 Task: Sand/Dust/Powder Explosion Effect.
Action: Mouse moved to (22, 4)
Screenshot: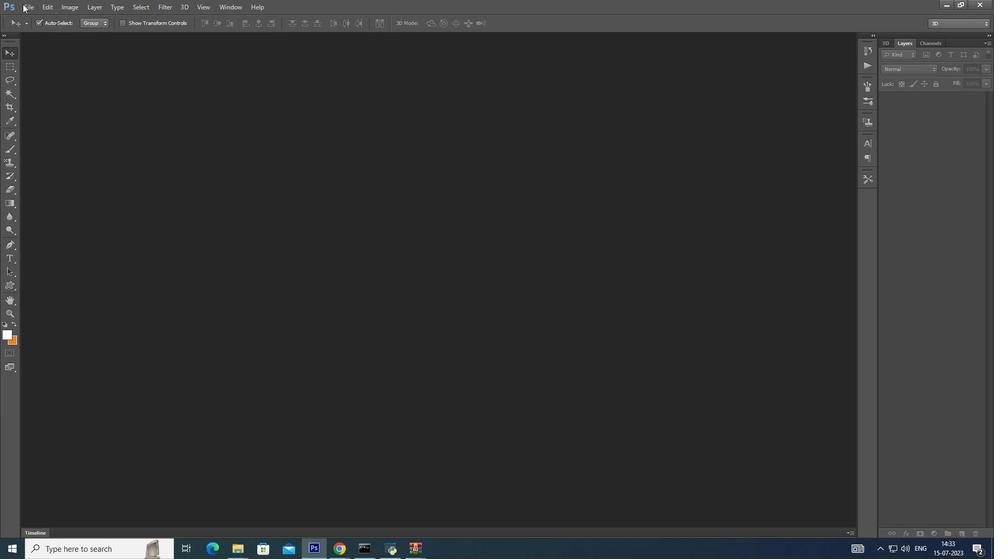 
Action: Mouse pressed left at (22, 4)
Screenshot: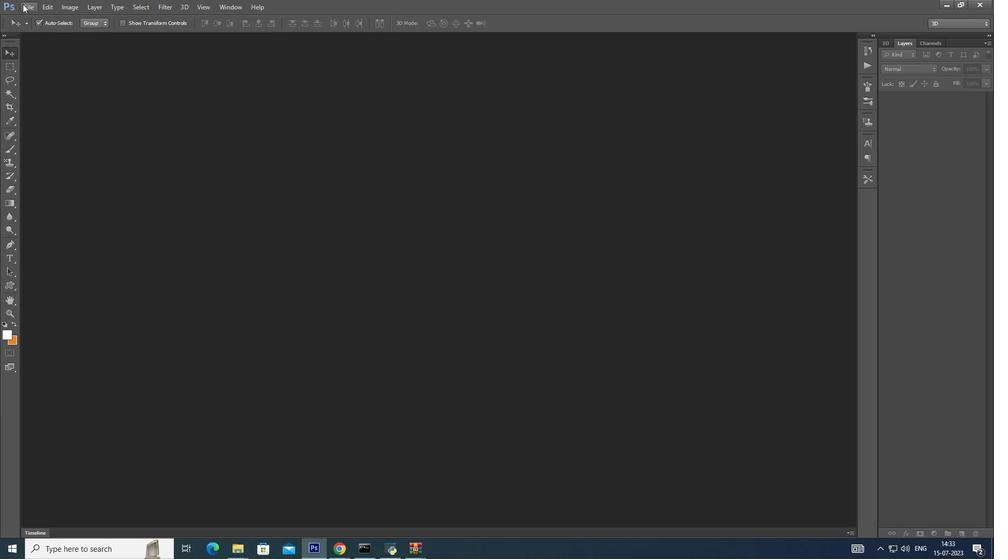 
Action: Mouse moved to (33, 26)
Screenshot: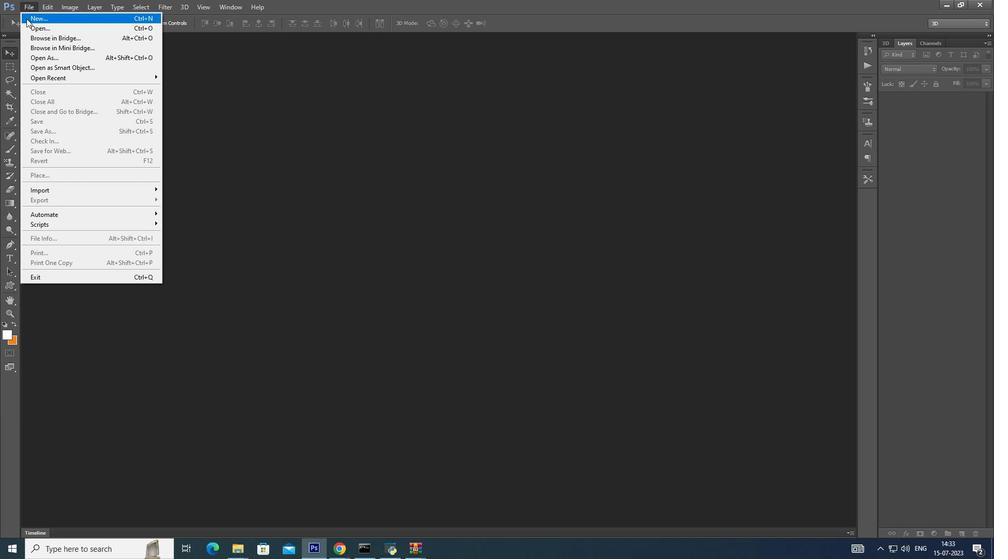 
Action: Mouse pressed left at (33, 26)
Screenshot: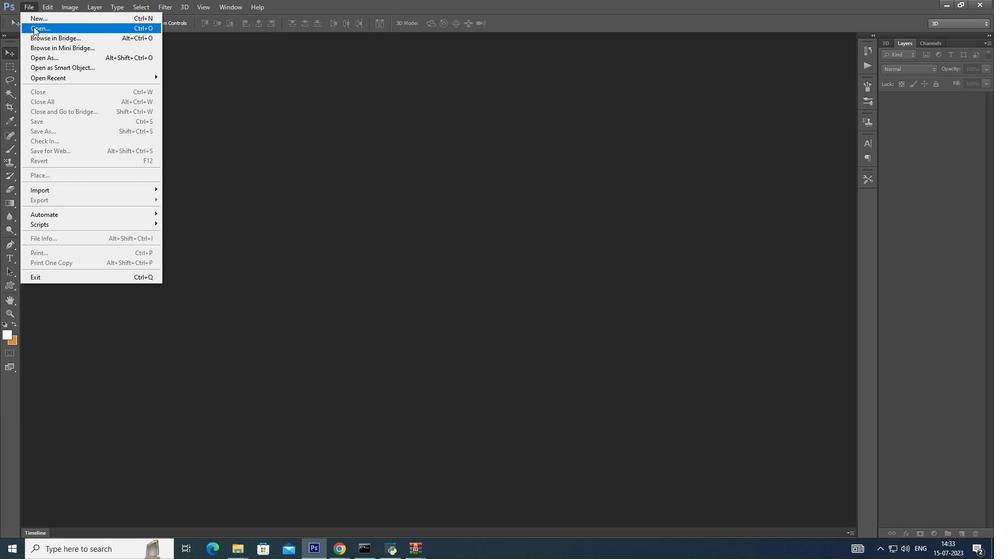 
Action: Mouse moved to (379, 240)
Screenshot: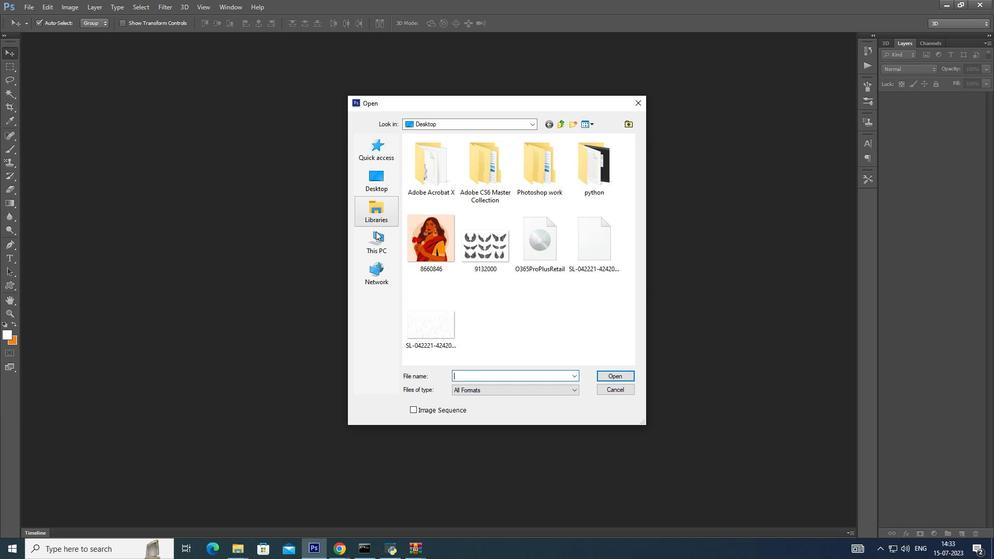 
Action: Mouse pressed left at (379, 240)
Screenshot: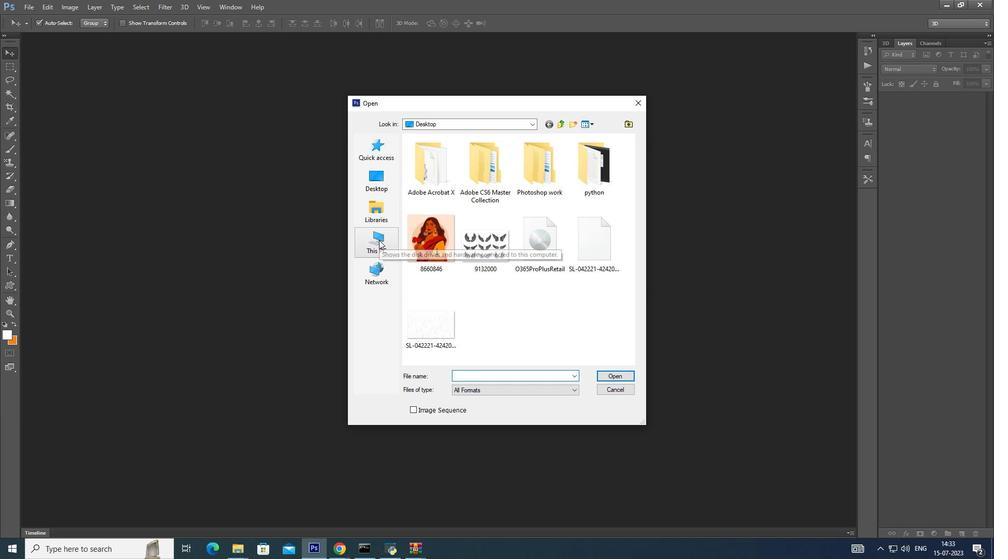 
Action: Mouse moved to (480, 250)
Screenshot: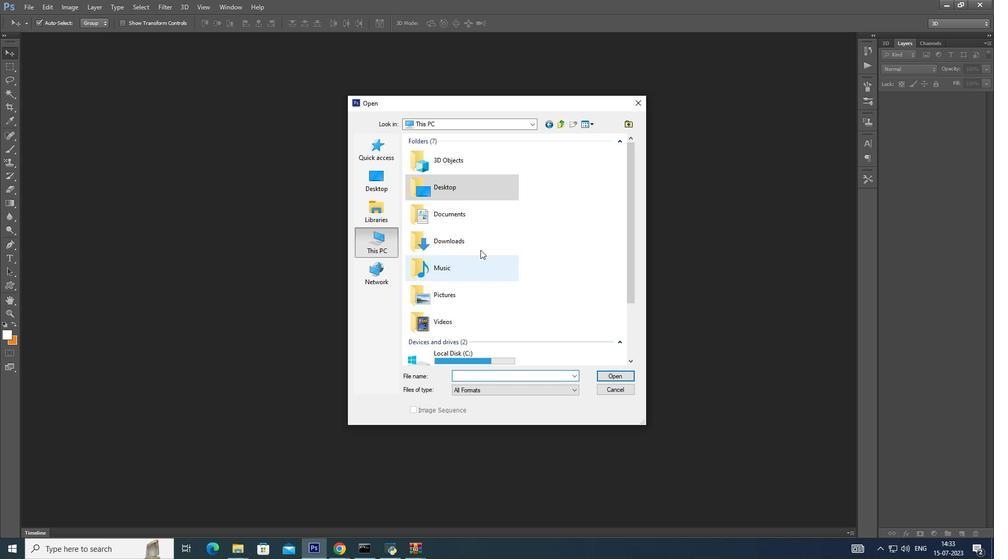 
Action: Mouse pressed left at (480, 250)
Screenshot: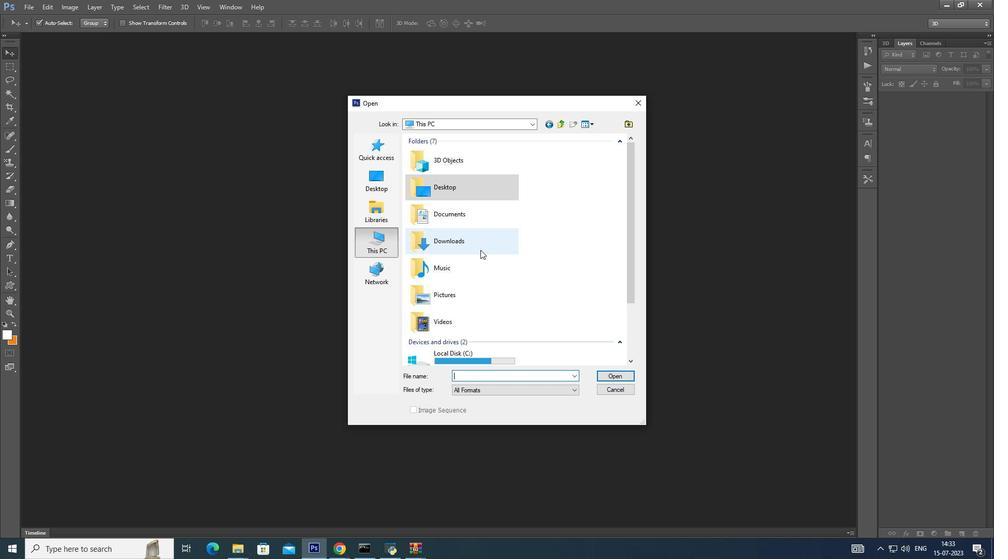 
Action: Mouse pressed left at (480, 250)
Screenshot: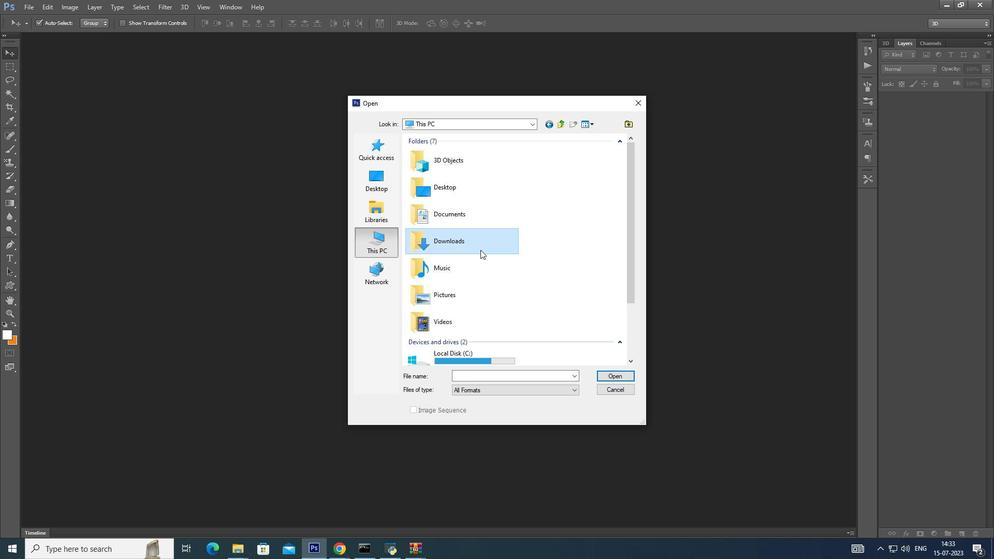 
Action: Mouse pressed left at (480, 250)
Screenshot: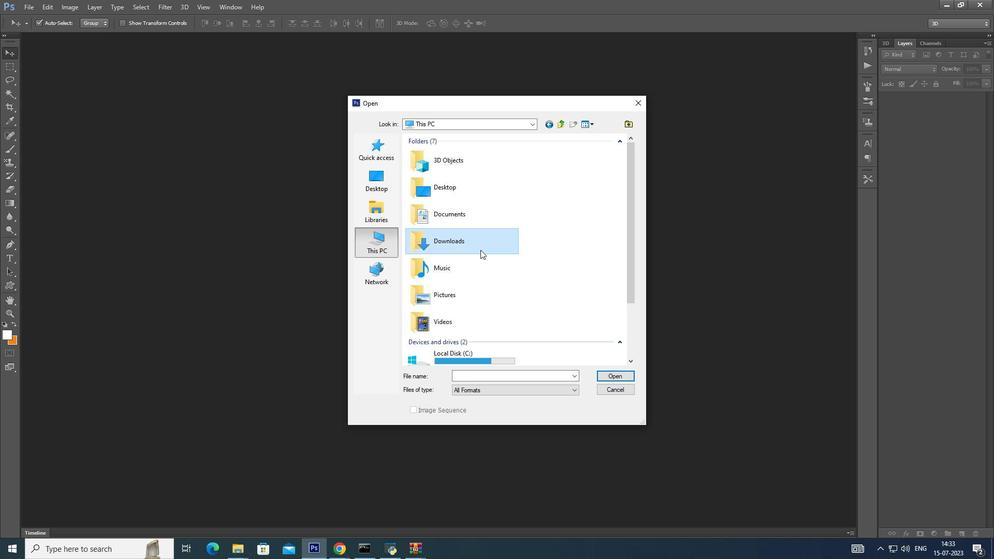 
Action: Mouse pressed left at (480, 250)
Screenshot: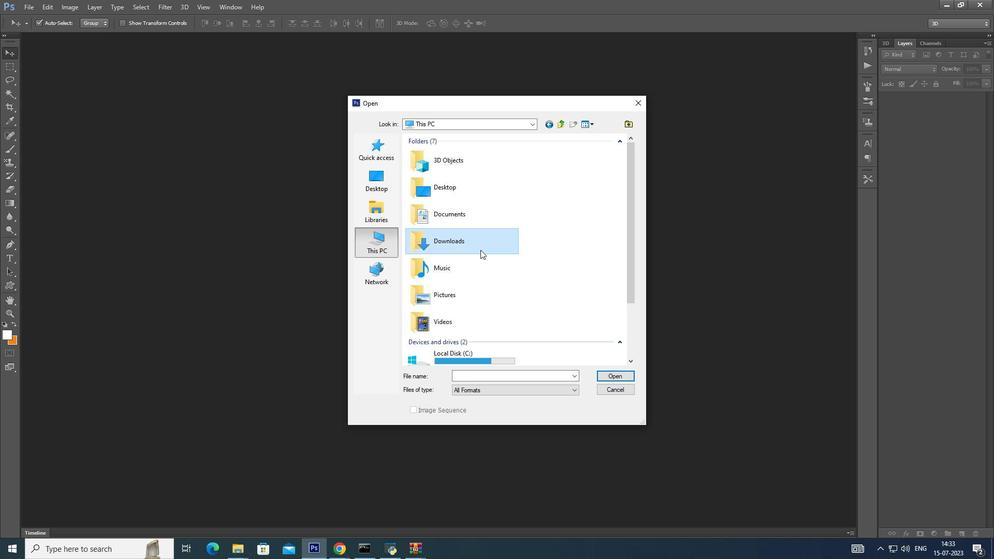 
Action: Mouse moved to (432, 190)
Screenshot: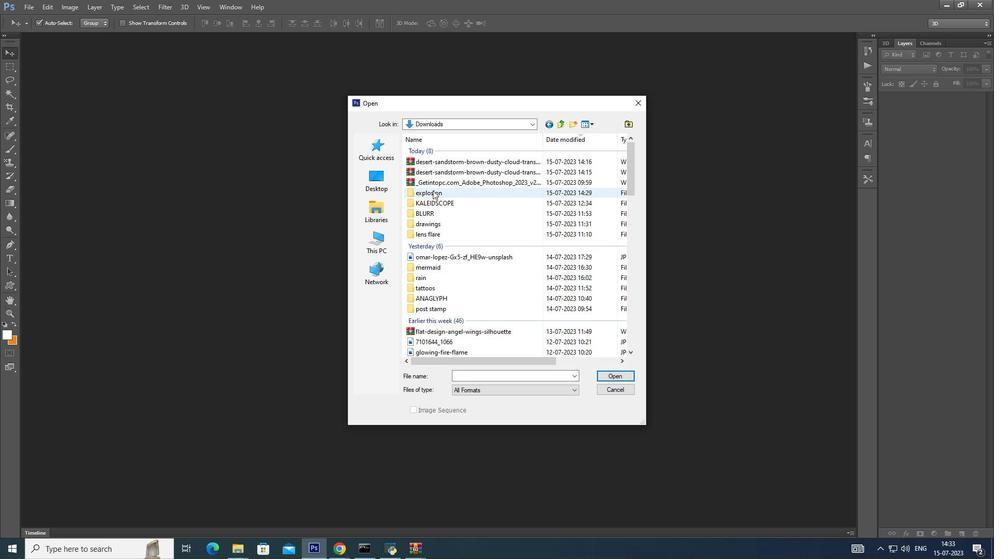
Action: Mouse pressed left at (432, 190)
Screenshot: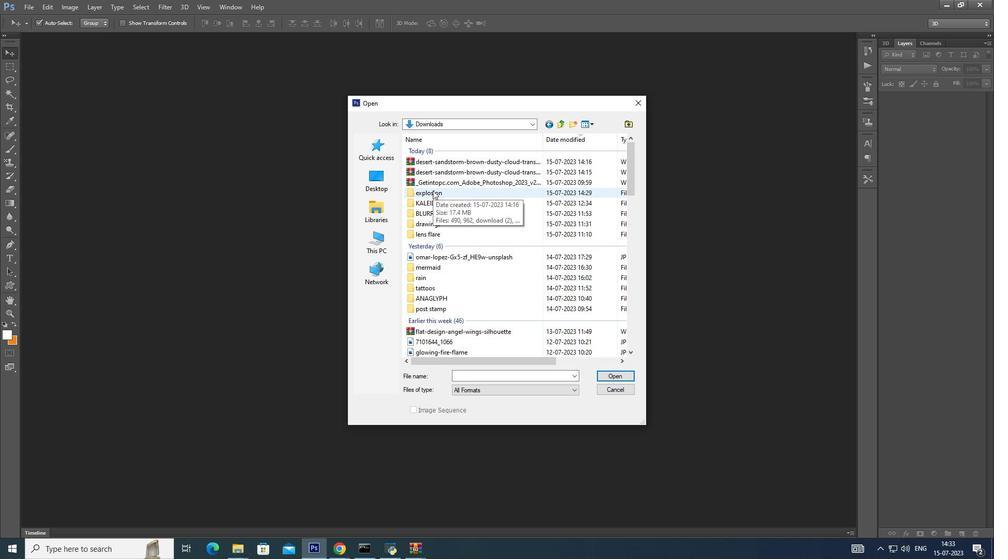 
Action: Mouse pressed left at (432, 190)
Screenshot: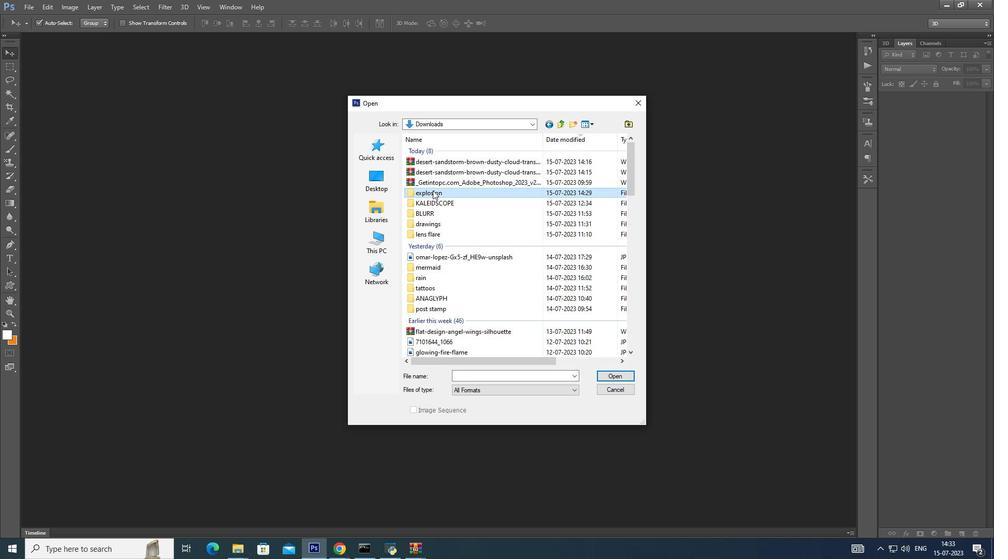 
Action: Mouse moved to (437, 243)
Screenshot: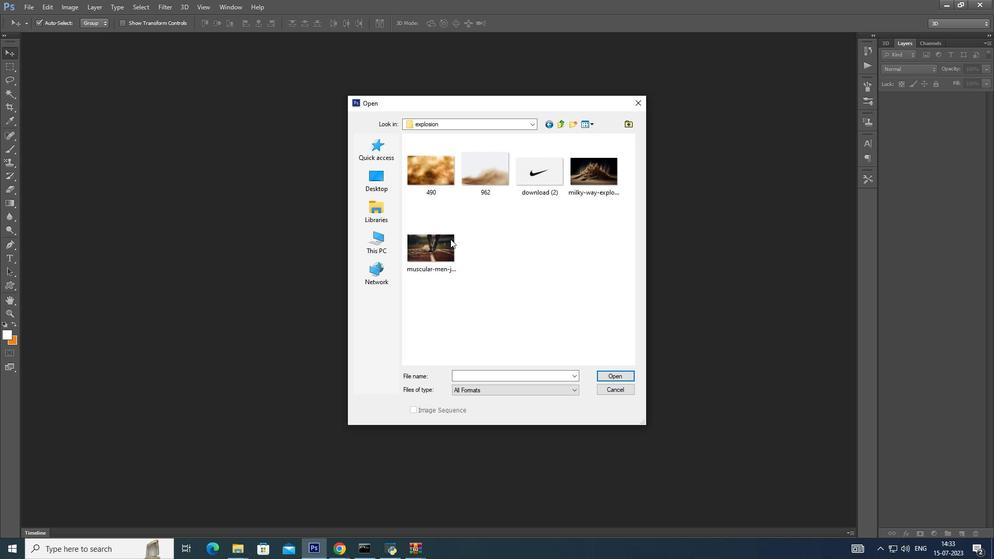 
Action: Mouse pressed left at (437, 243)
Screenshot: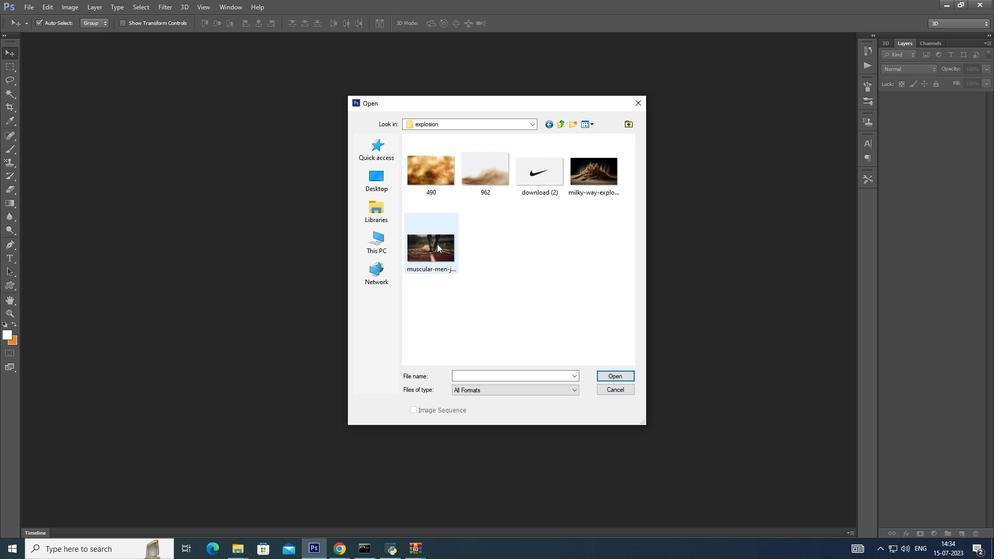 
Action: Mouse moved to (601, 372)
Screenshot: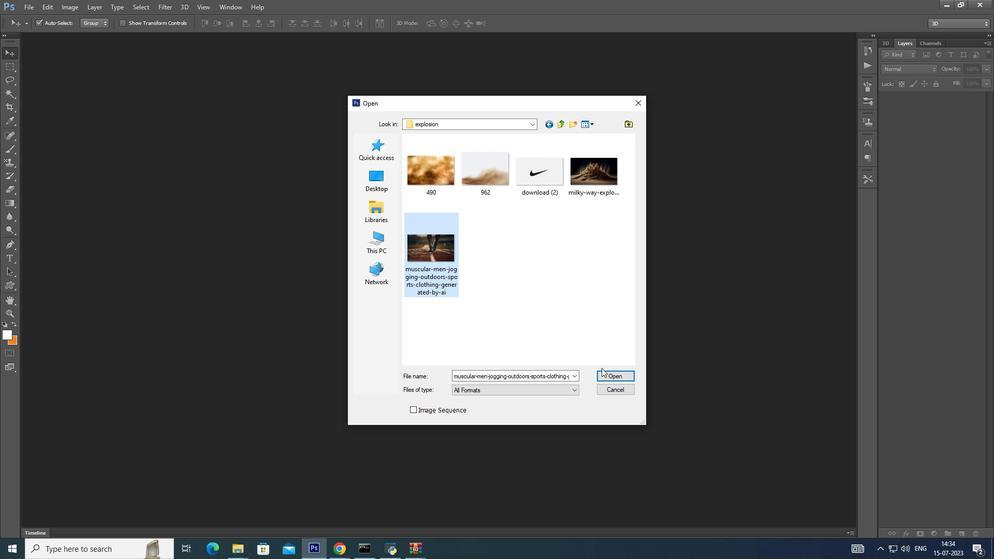 
Action: Mouse pressed left at (601, 372)
Screenshot: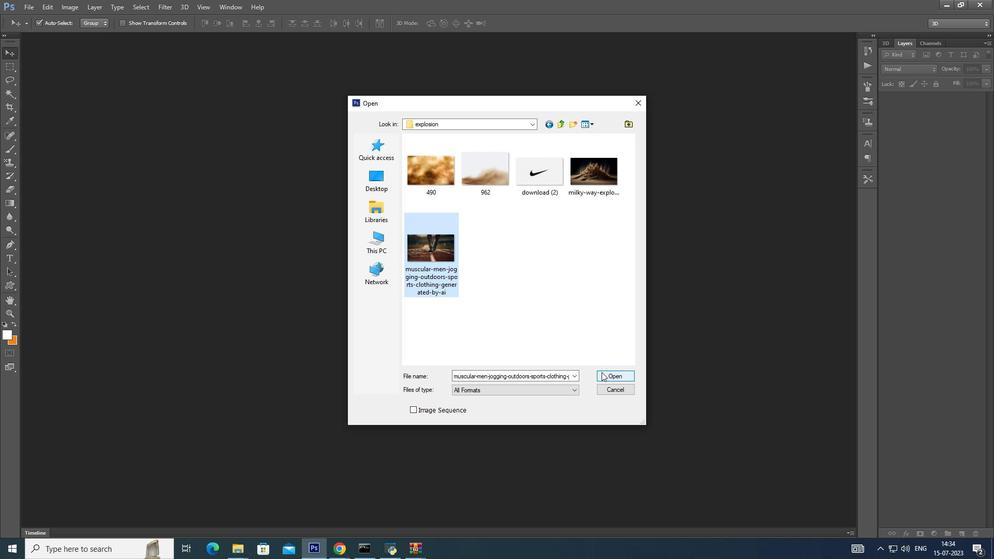 
Action: Mouse moved to (944, 98)
Screenshot: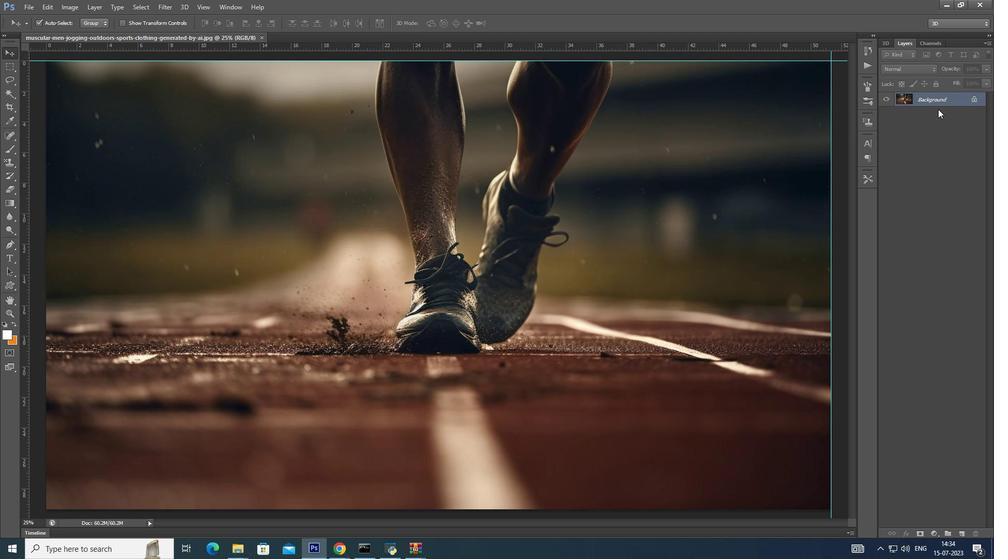 
Action: Mouse pressed left at (944, 98)
Screenshot: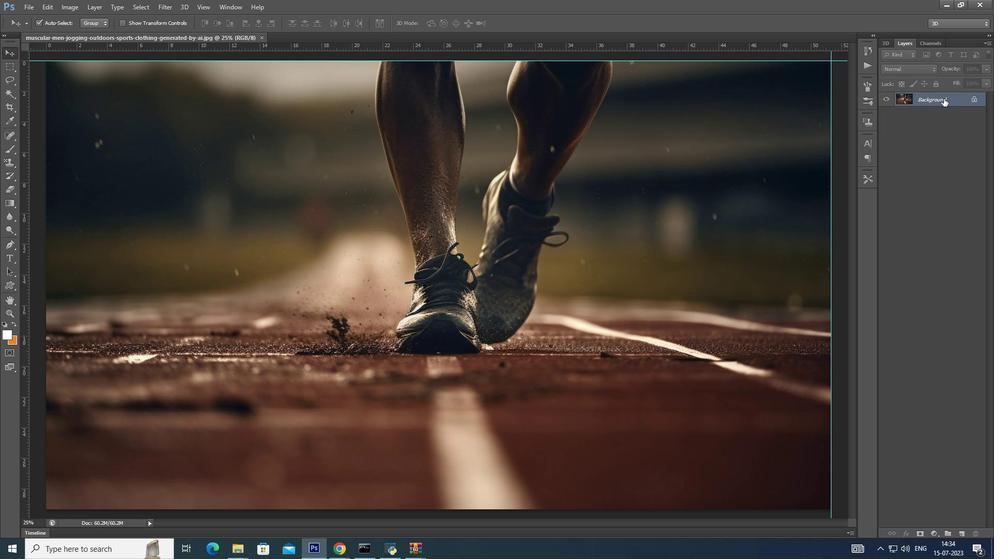 
Action: Mouse moved to (30, 9)
Screenshot: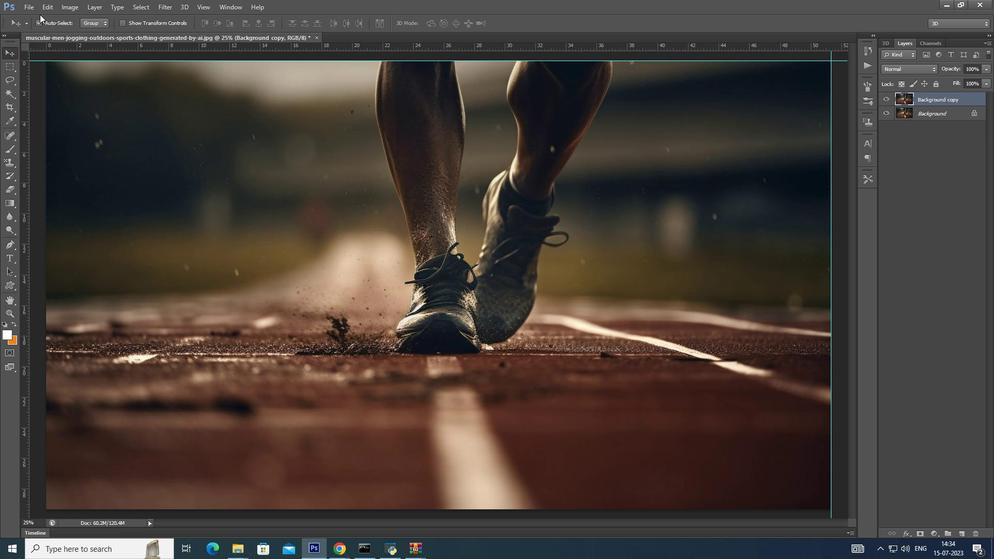 
Action: Mouse pressed left at (30, 9)
Screenshot: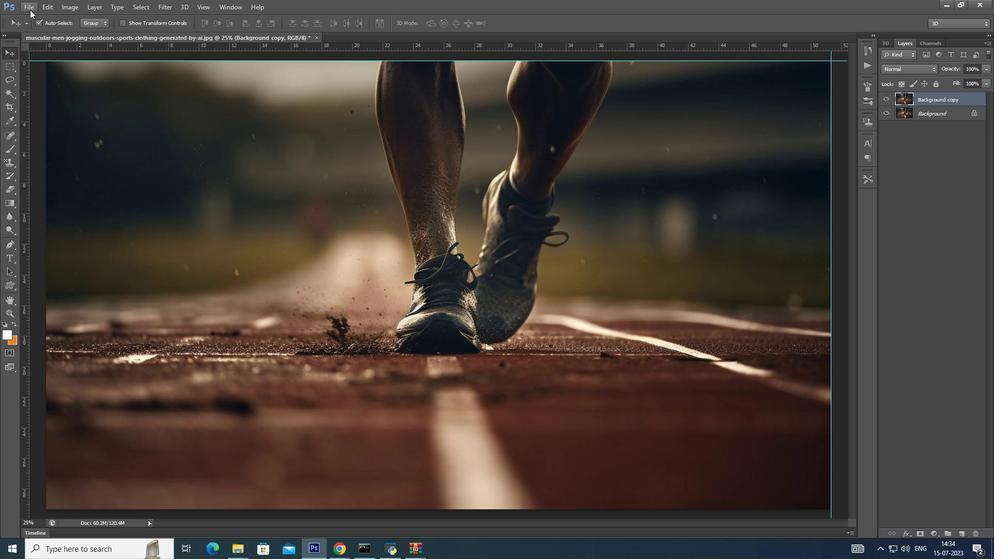
Action: Mouse moved to (37, 22)
Screenshot: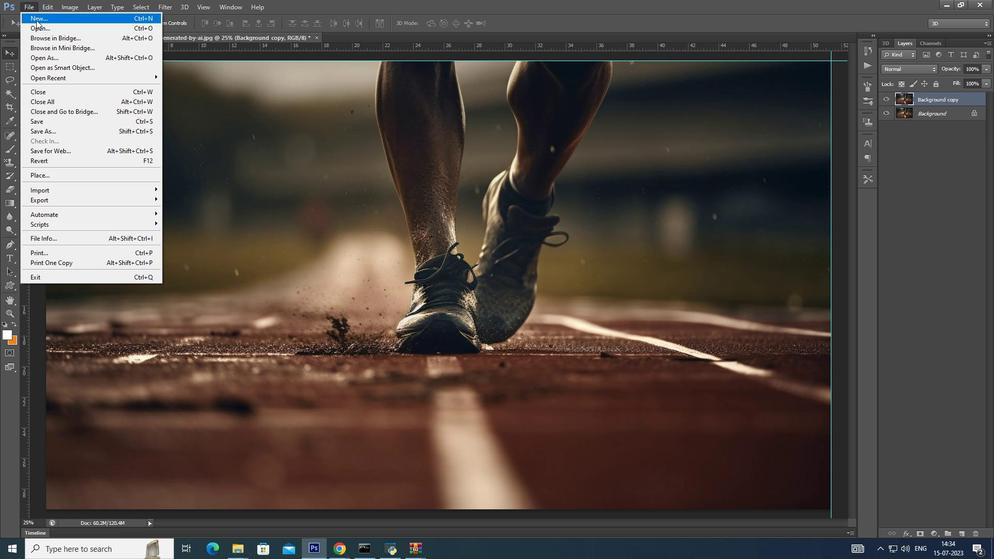 
Action: Mouse pressed left at (37, 22)
Screenshot: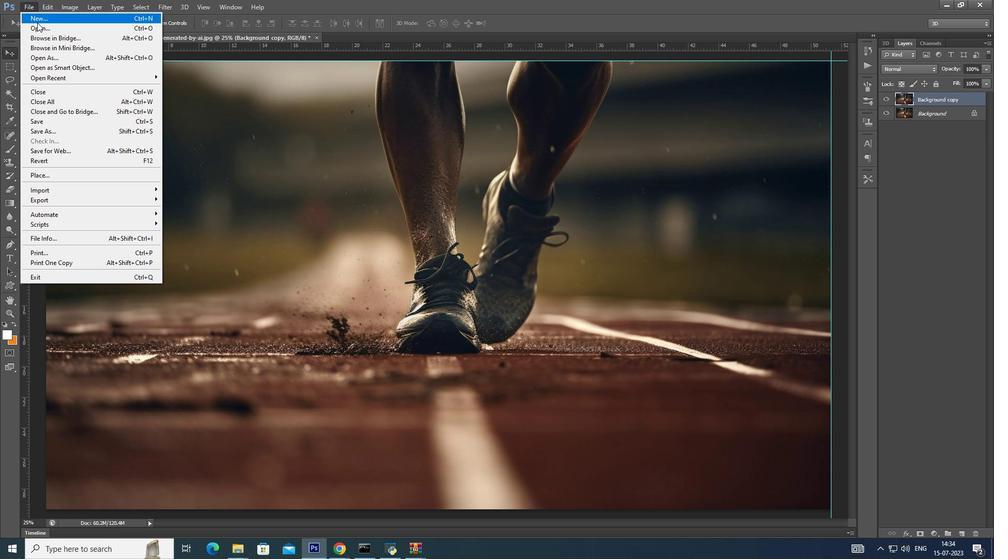 
Action: Mouse moved to (600, 131)
Screenshot: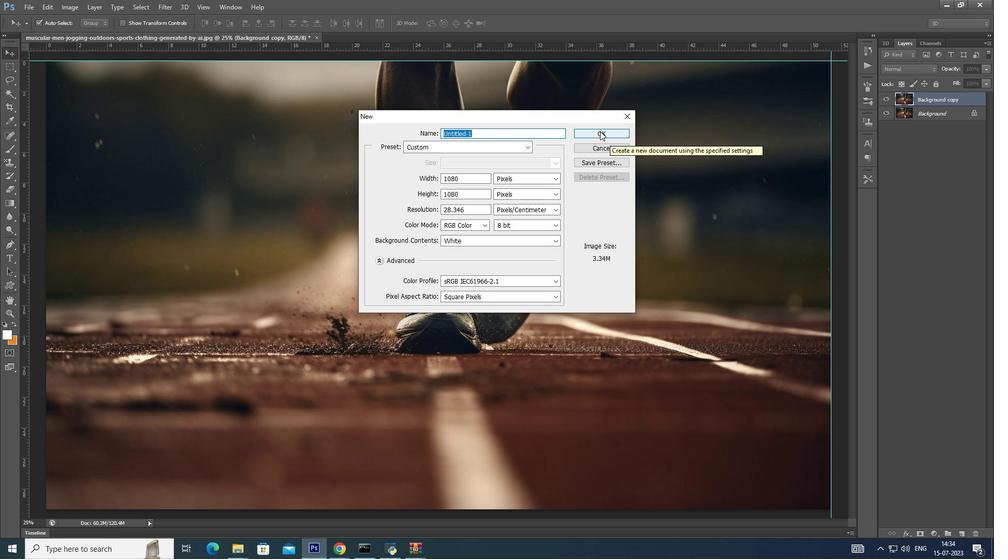 
Action: Mouse pressed left at (600, 131)
Screenshot: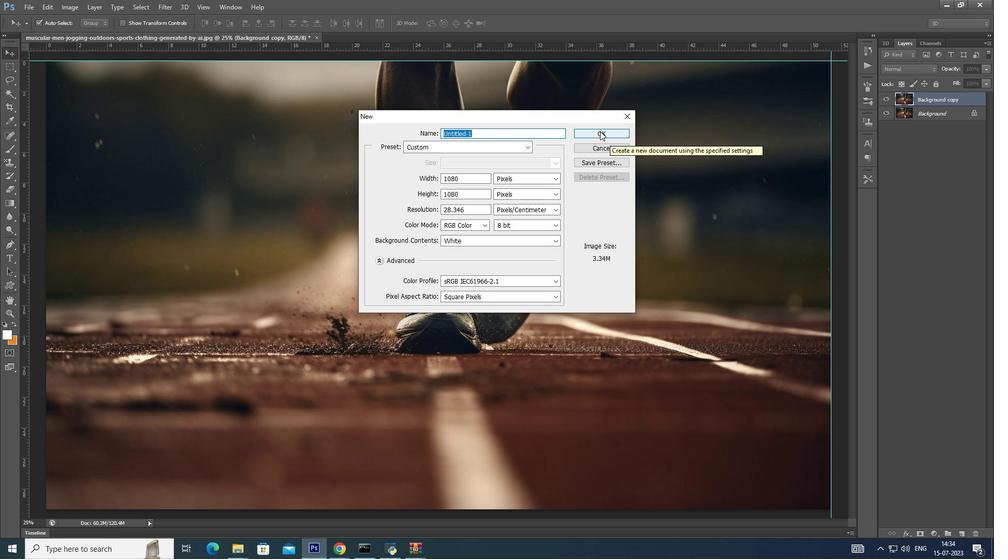 
Action: Mouse moved to (953, 106)
Screenshot: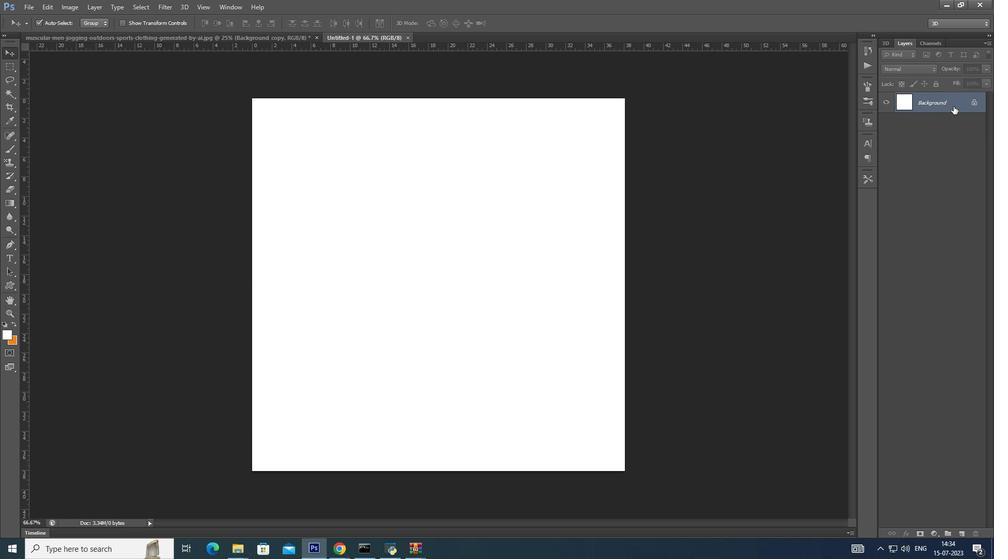 
Action: Mouse pressed left at (953, 106)
Screenshot: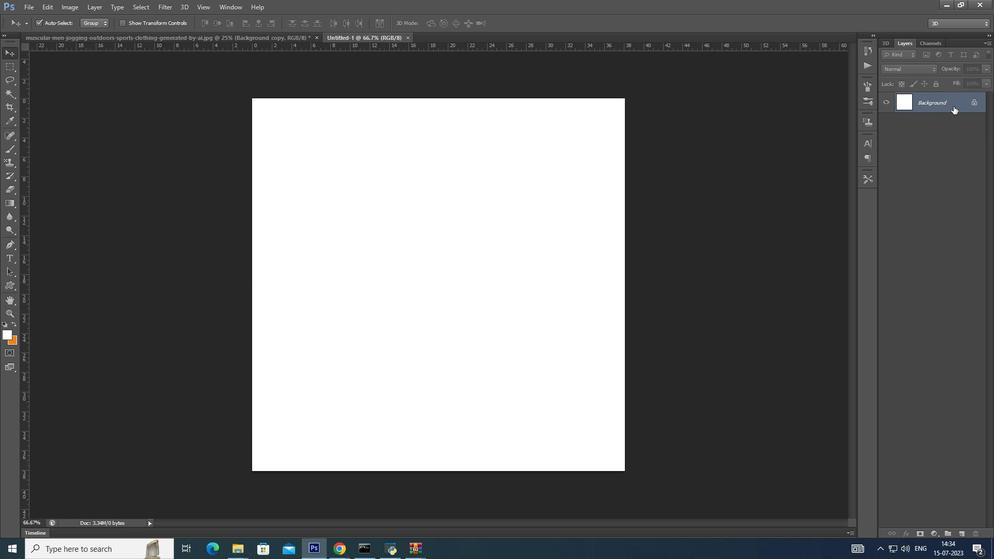 
Action: Mouse moved to (189, 39)
Screenshot: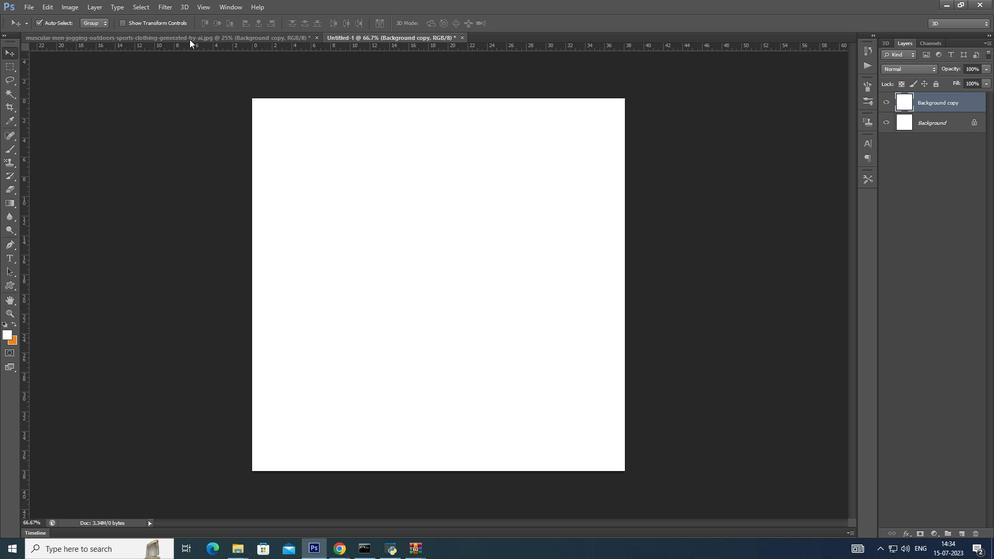 
Action: Mouse pressed left at (189, 39)
Screenshot: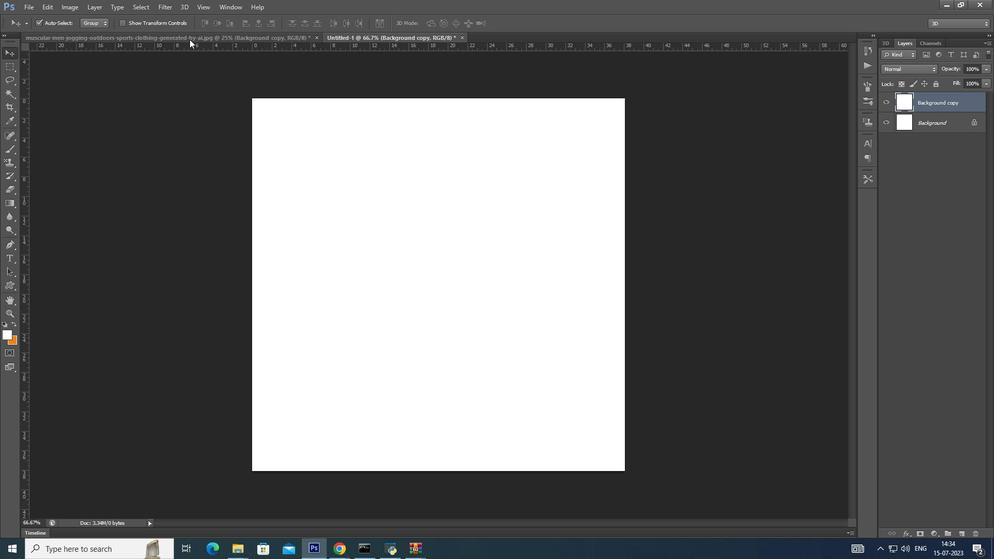 
Action: Mouse moved to (442, 251)
Screenshot: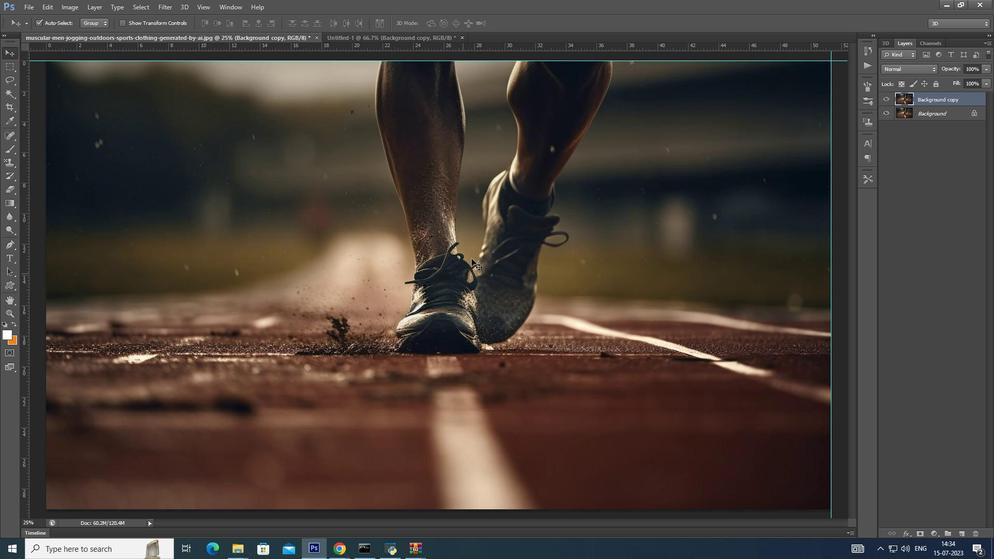 
Action: Mouse pressed left at (442, 251)
Screenshot: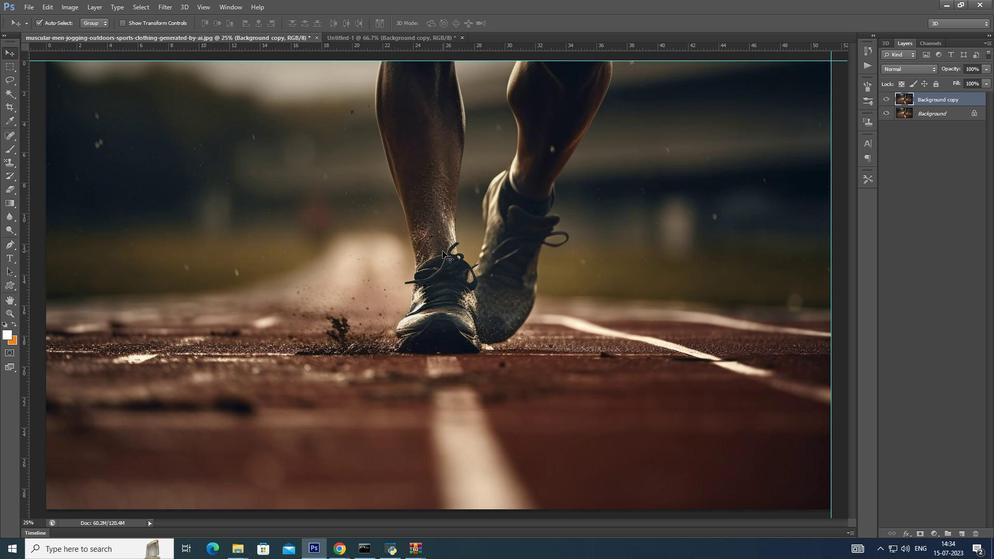 
Action: Mouse moved to (196, 35)
Screenshot: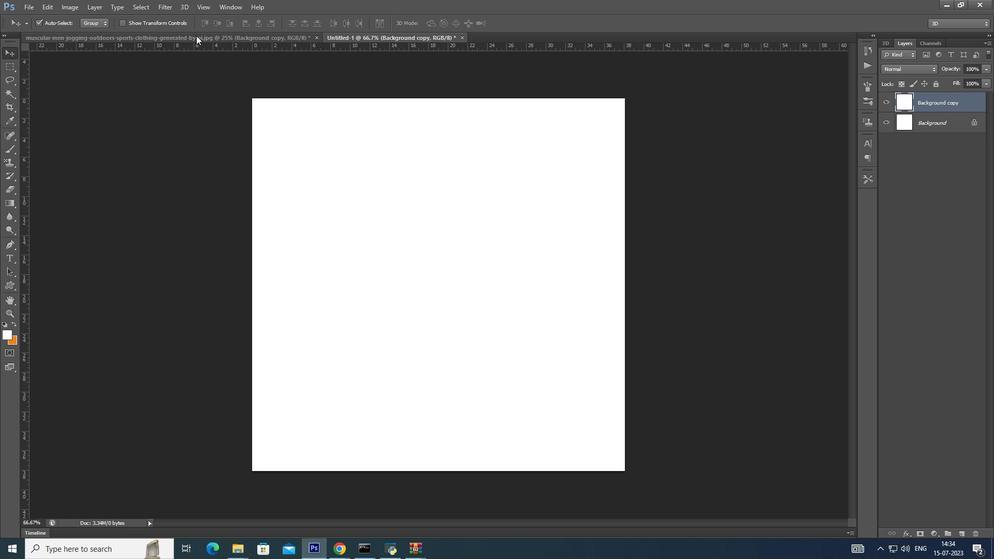 
Action: Mouse pressed left at (196, 35)
Screenshot: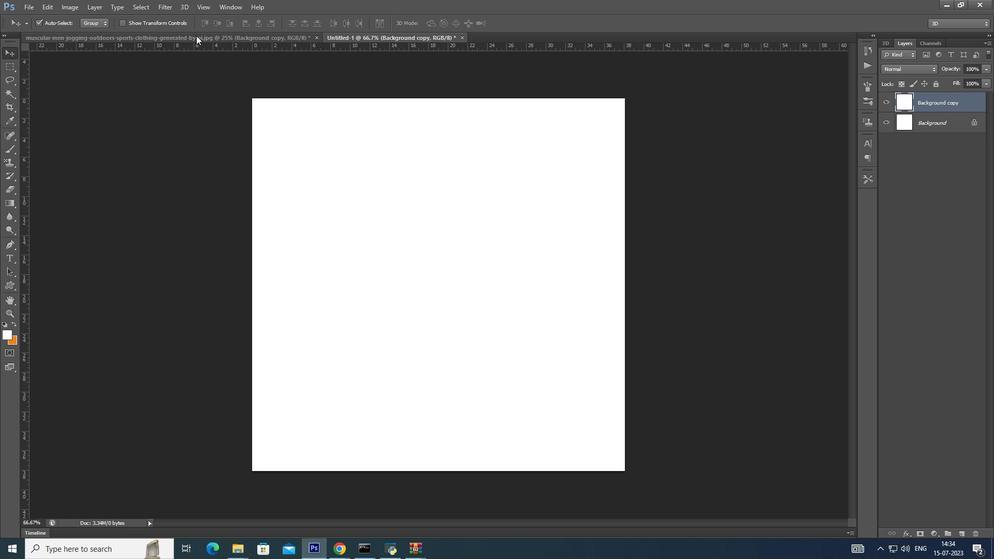 
Action: Mouse moved to (417, 165)
Screenshot: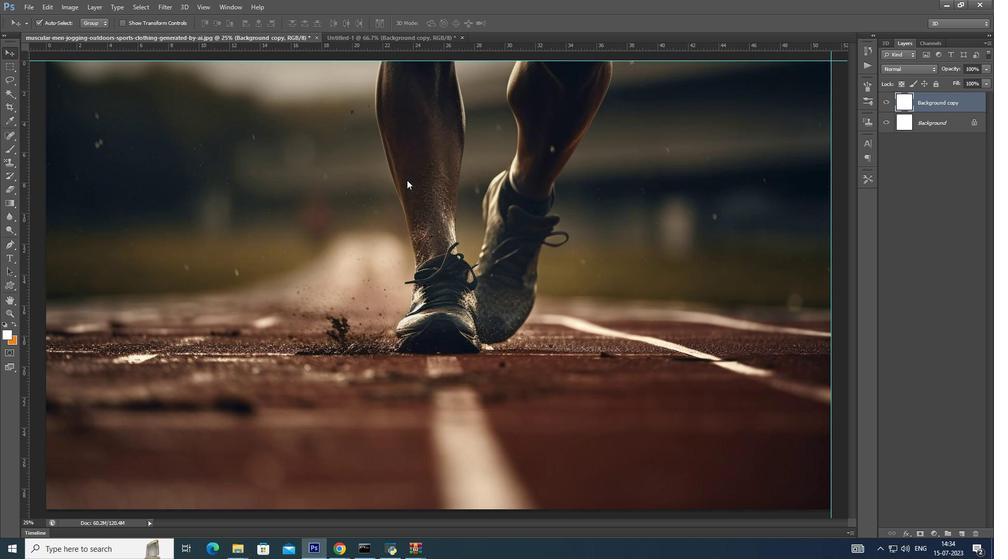 
Action: Mouse pressed left at (417, 165)
Screenshot: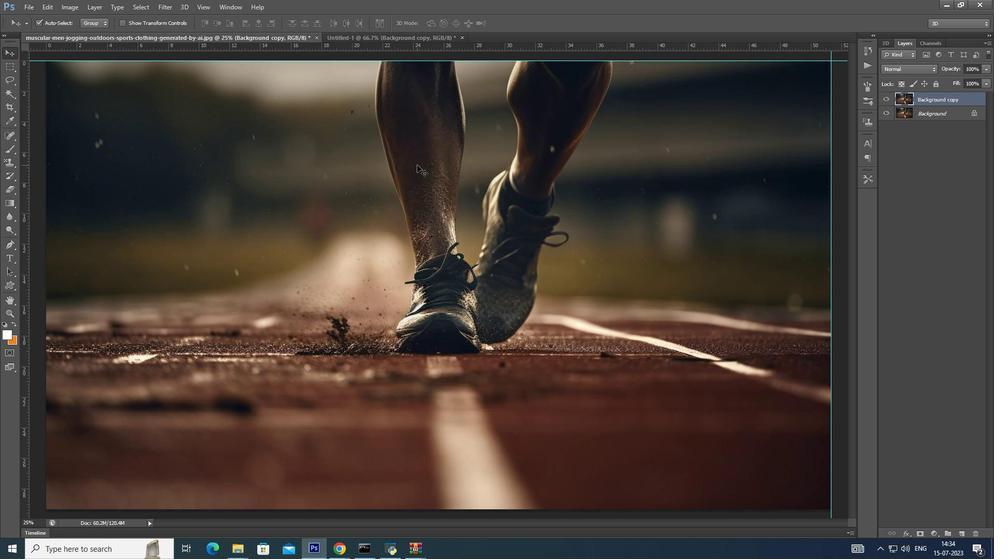 
Action: Mouse moved to (495, 209)
Screenshot: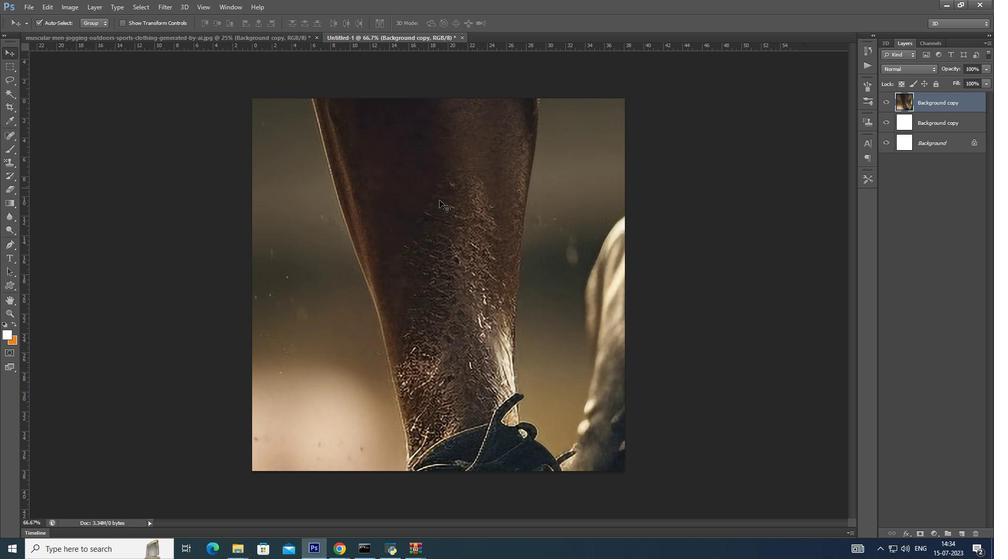 
Action: Mouse pressed left at (495, 209)
Screenshot: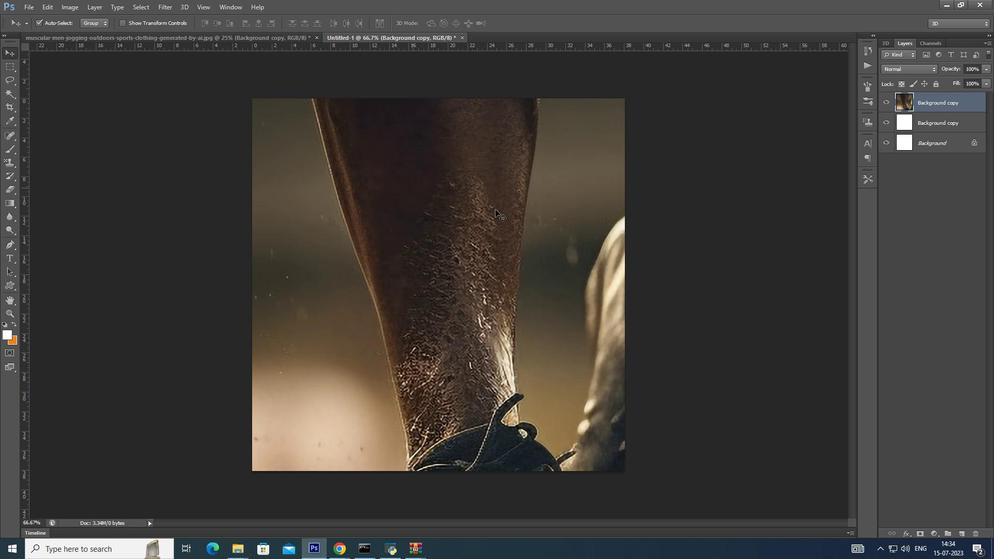 
Action: Mouse moved to (457, 225)
Screenshot: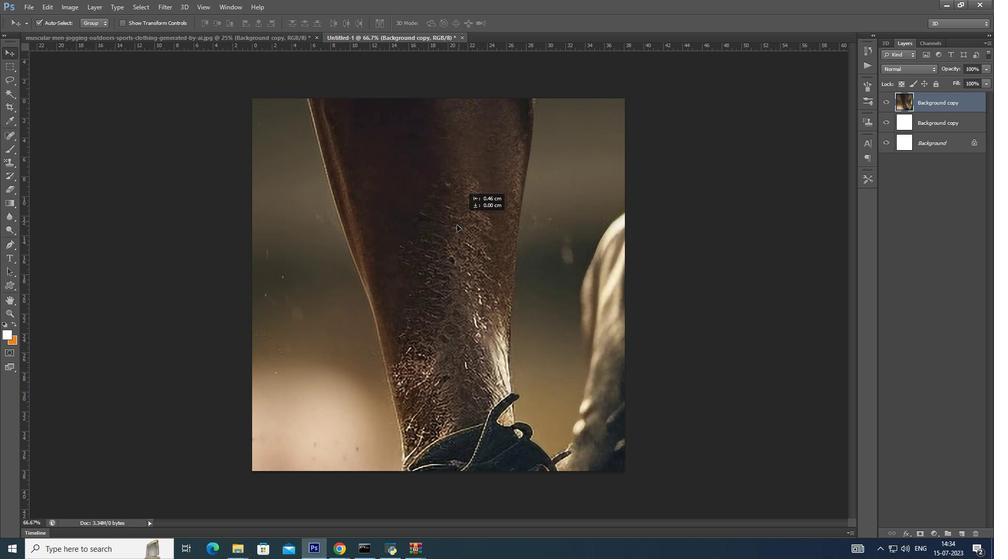 
Action: Key pressed ctrl+T
Screenshot: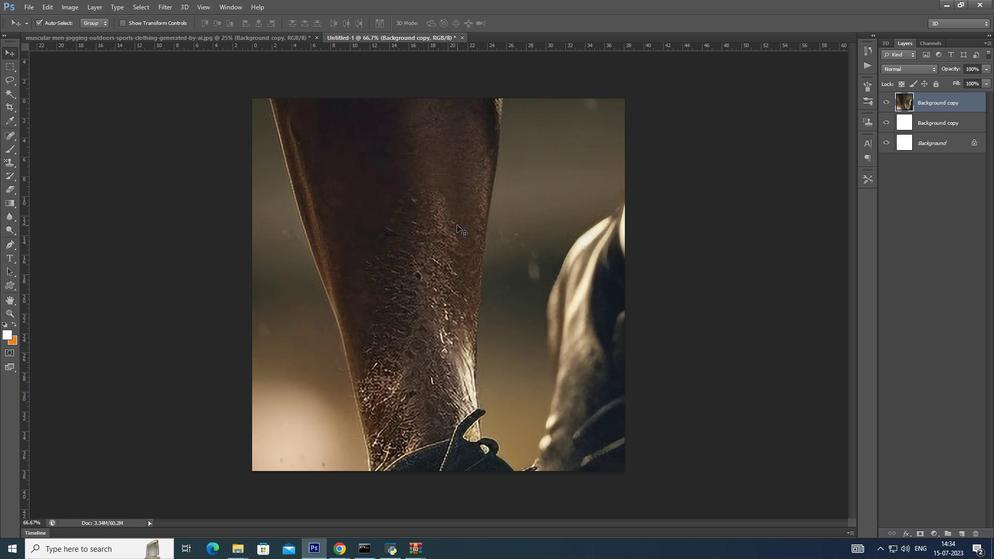 
Action: Mouse moved to (447, 228)
Screenshot: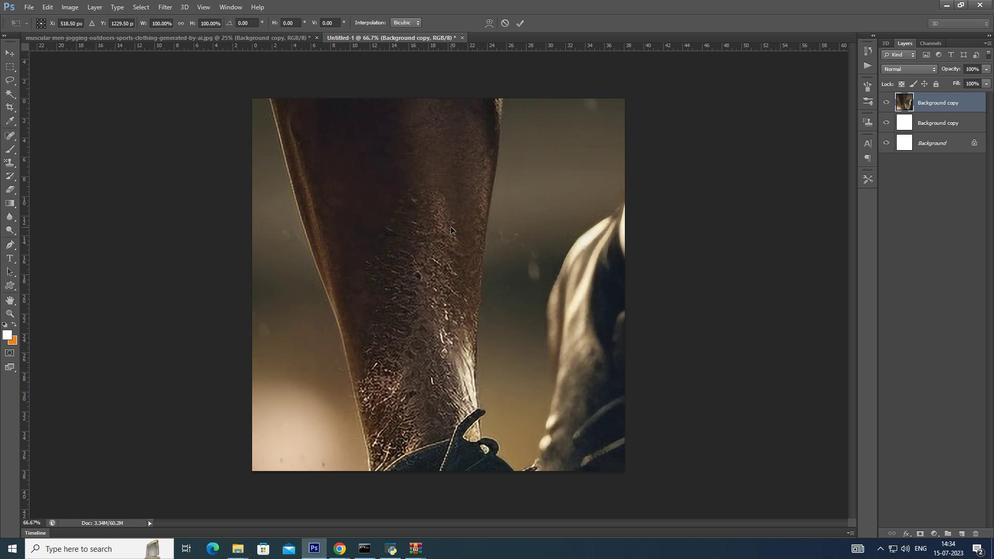 
Action: Key pressed <<189>><<189>><<189>><<189>>
Screenshot: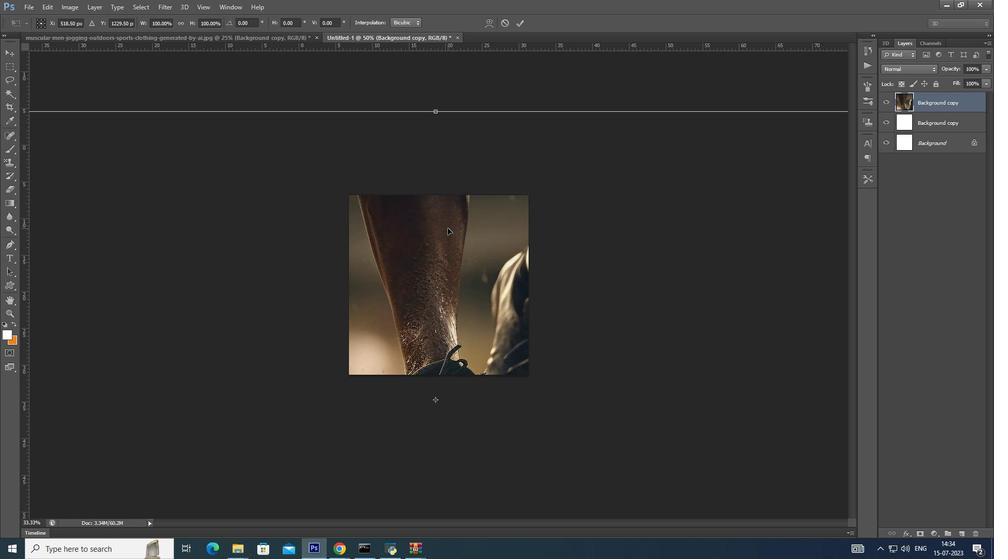 
Action: Mouse moved to (701, 193)
Screenshot: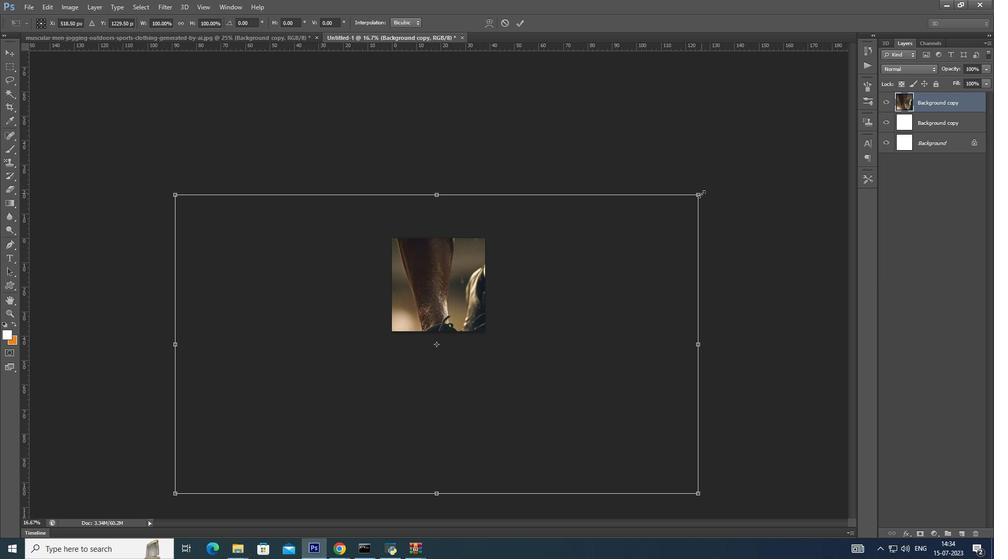 
Action: Mouse pressed left at (701, 193)
Screenshot: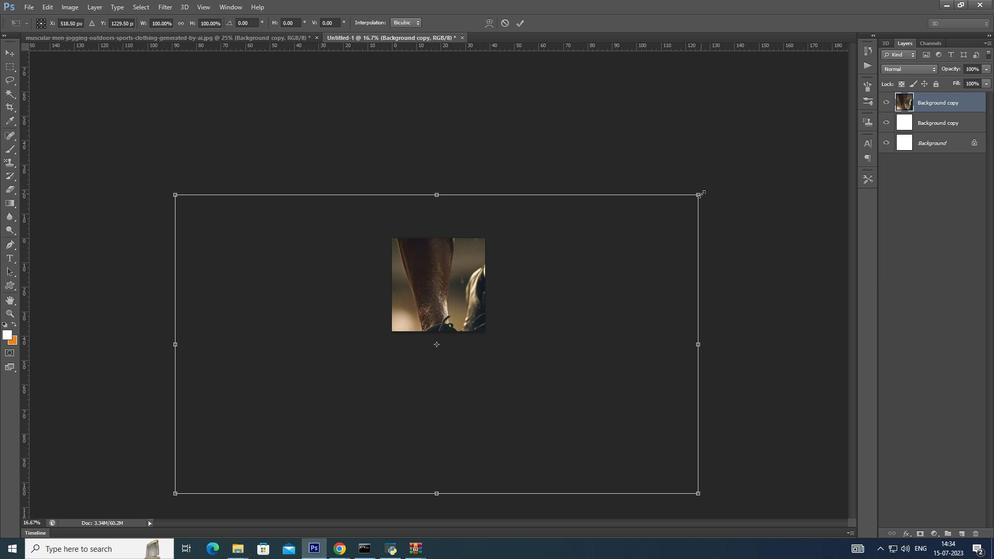 
Action: Key pressed <Key.shift><Key.alt_l>
Screenshot: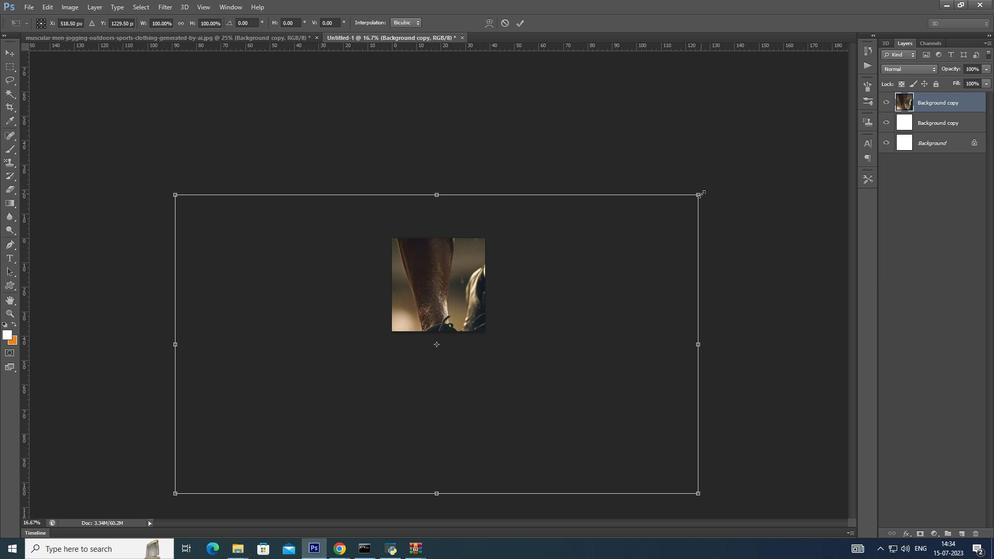 
Action: Mouse moved to (692, 199)
Screenshot: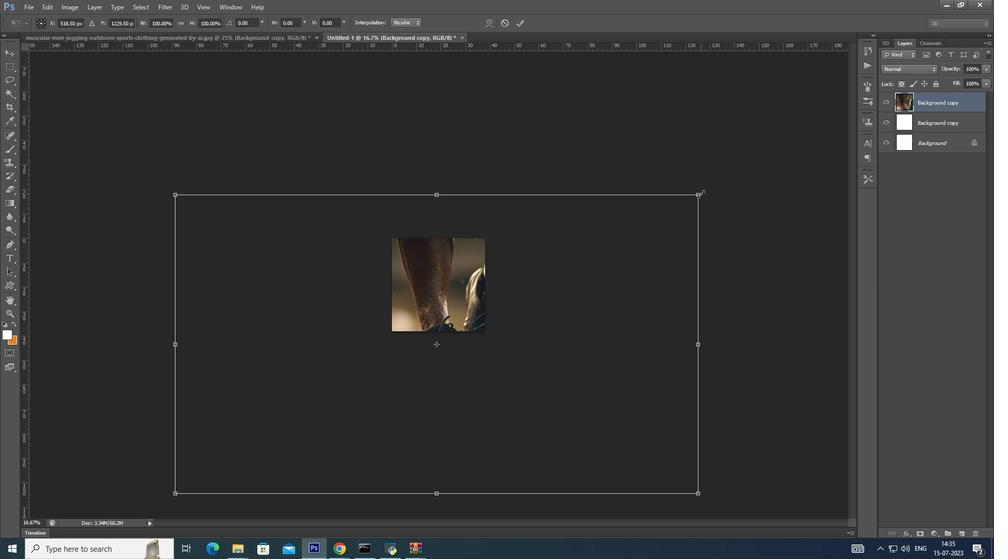 
Action: Key pressed <Key.shift>
Screenshot: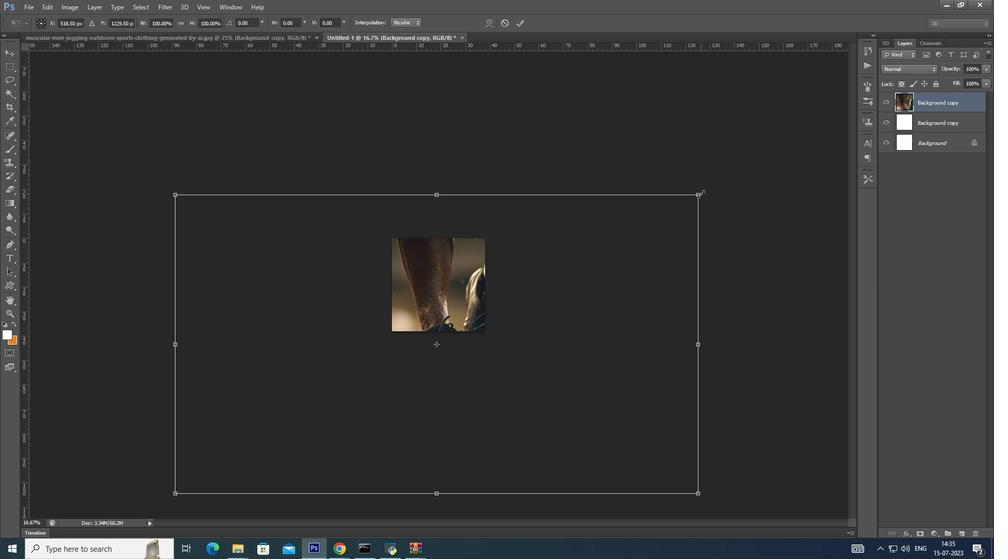 
Action: Mouse moved to (692, 200)
Screenshot: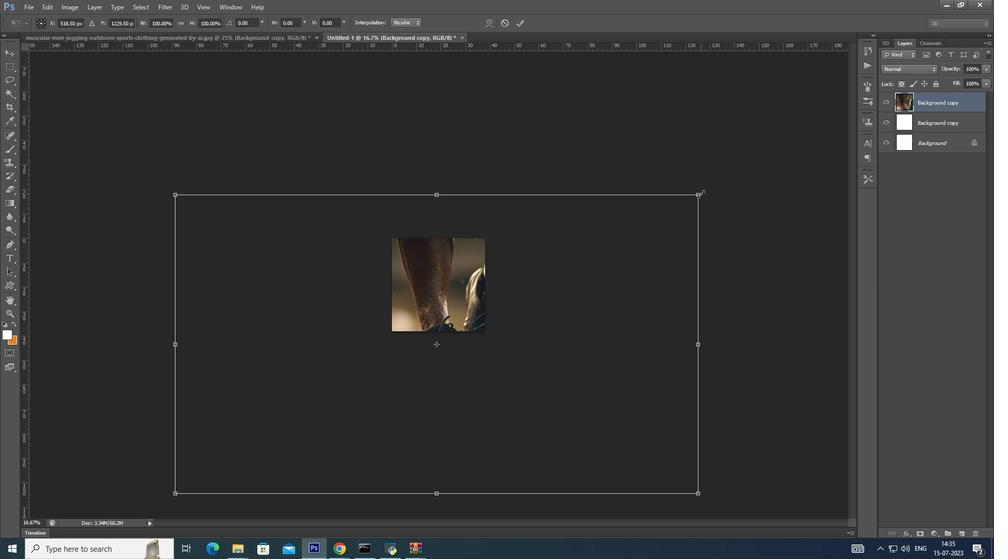 
Action: Key pressed <Key.alt_l>
Screenshot: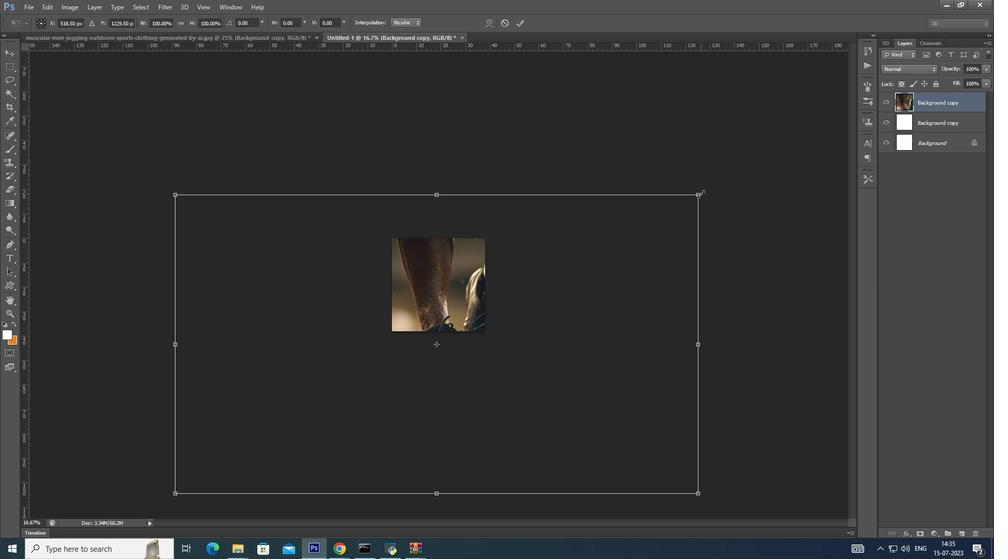 
Action: Mouse moved to (689, 203)
Screenshot: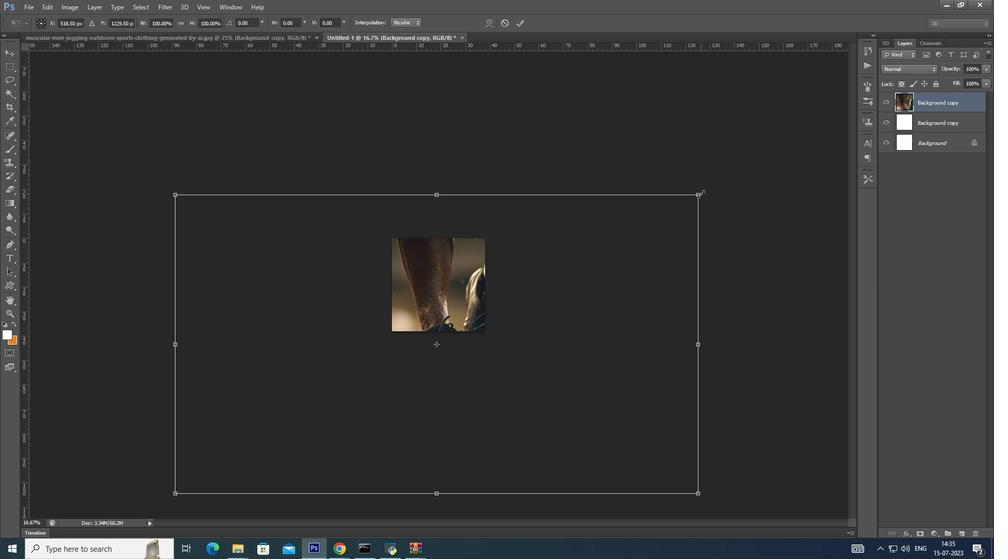 
Action: Key pressed <Key.alt_l>
Screenshot: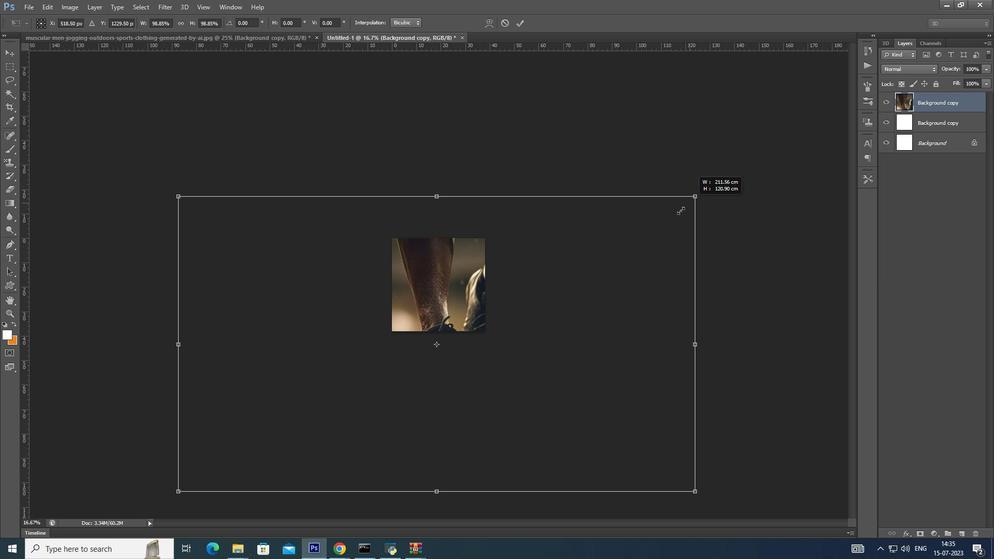 
Action: Mouse moved to (687, 204)
Screenshot: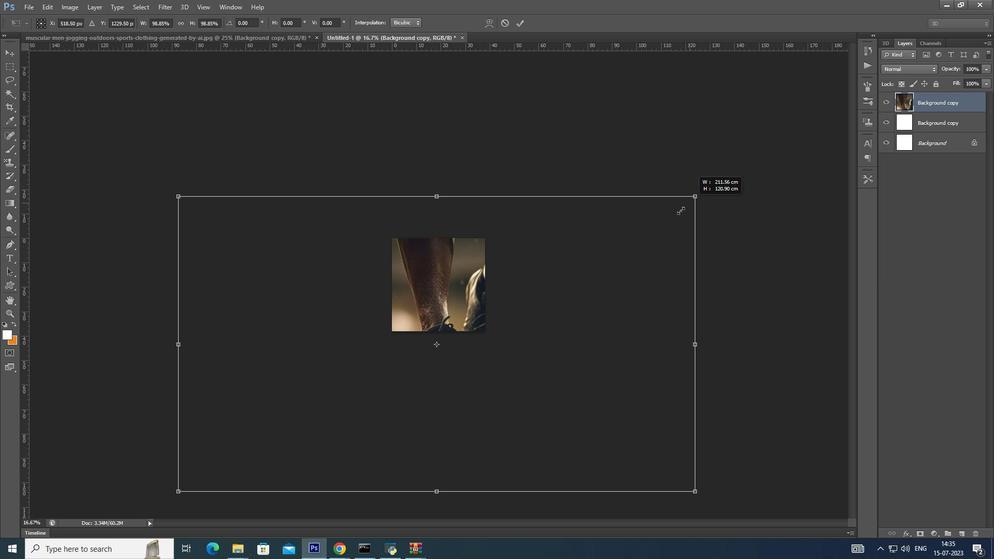 
Action: Key pressed <Key.shift><Key.alt_l>
Screenshot: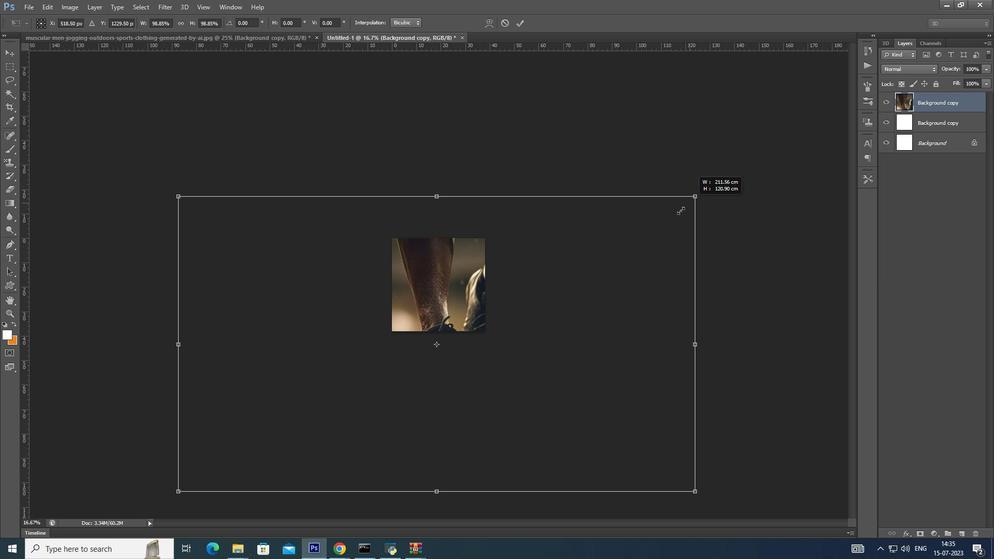 
Action: Mouse moved to (686, 206)
Screenshot: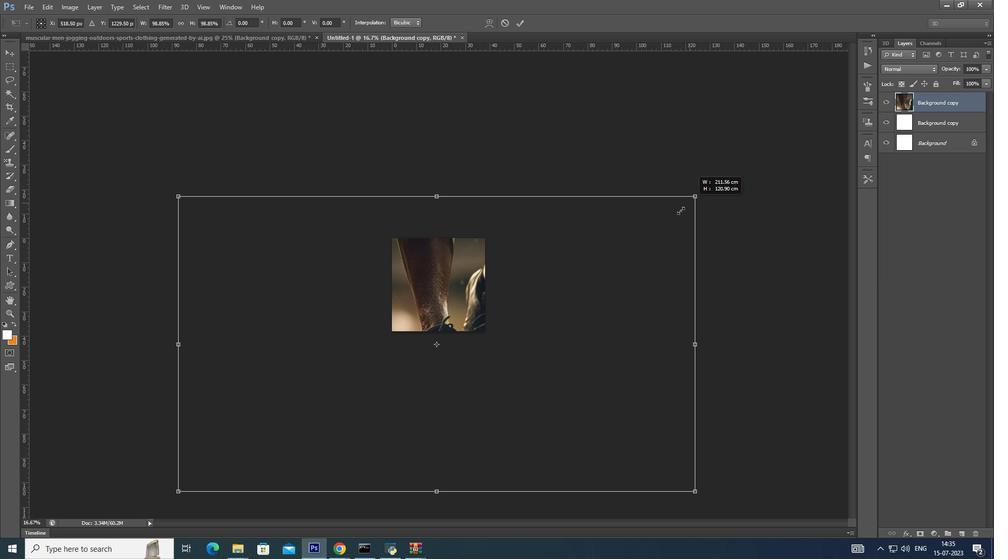 
Action: Key pressed <Key.shift><Key.alt_l>
Screenshot: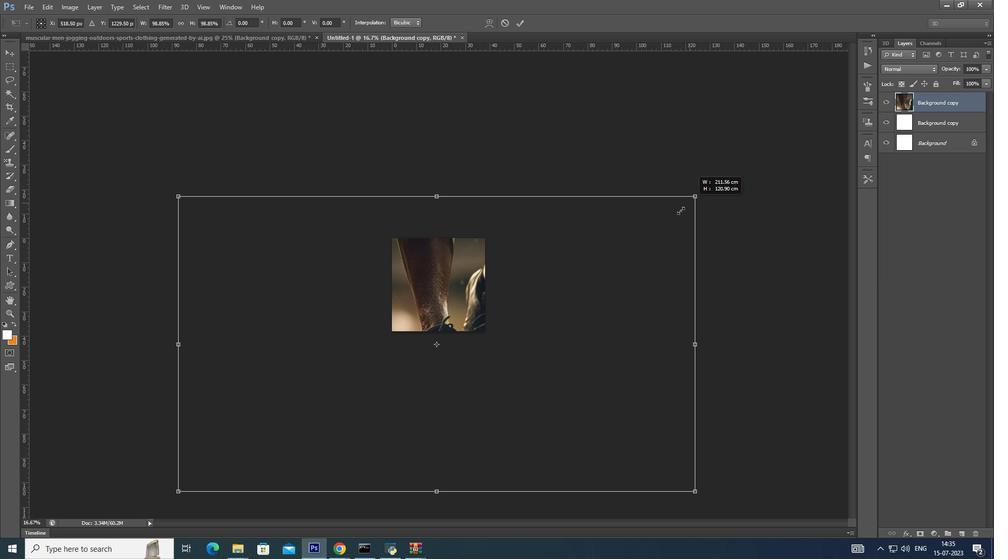 
Action: Mouse moved to (683, 208)
Screenshot: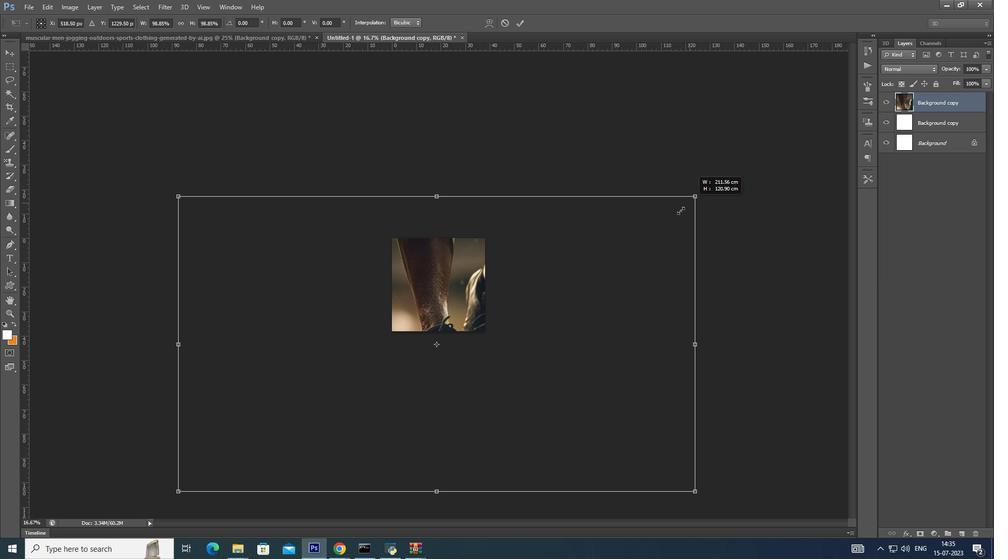 
Action: Key pressed <Key.shift>
Screenshot: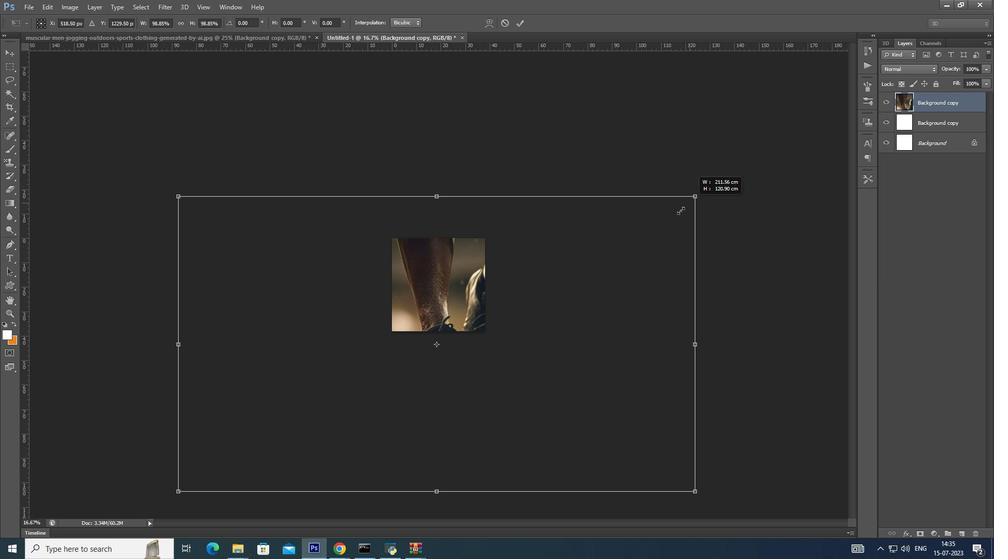
Action: Mouse moved to (682, 208)
Screenshot: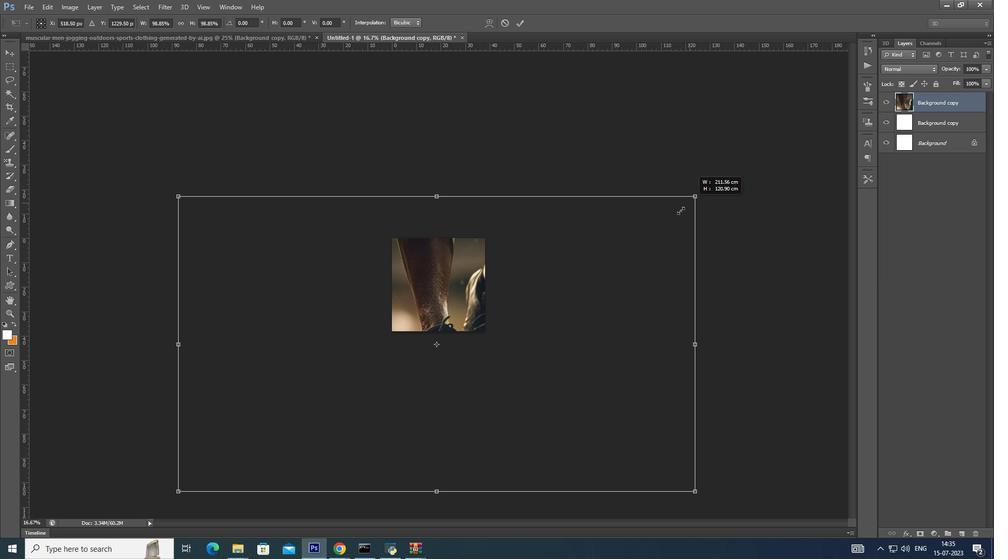 
Action: Key pressed <Key.alt_l>
Screenshot: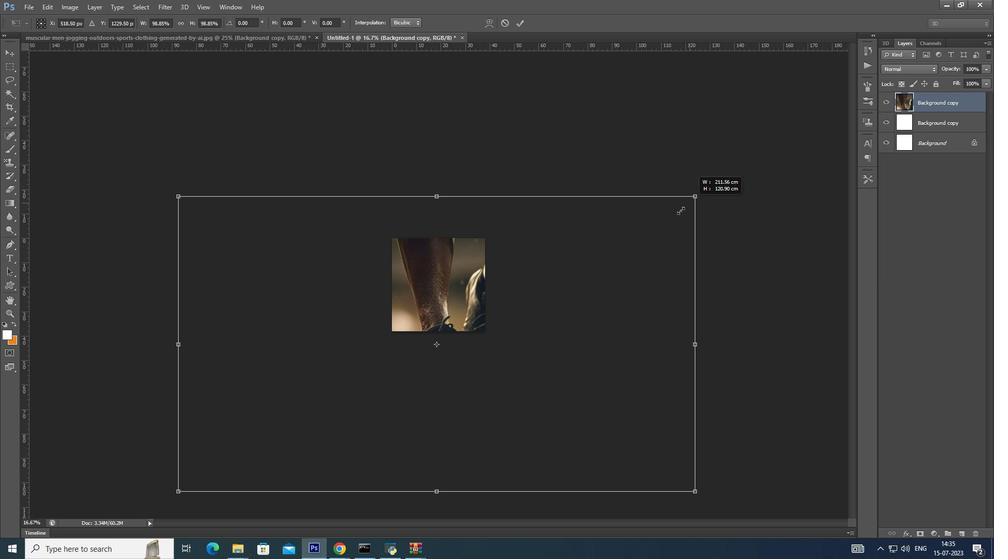 
Action: Mouse moved to (675, 212)
Screenshot: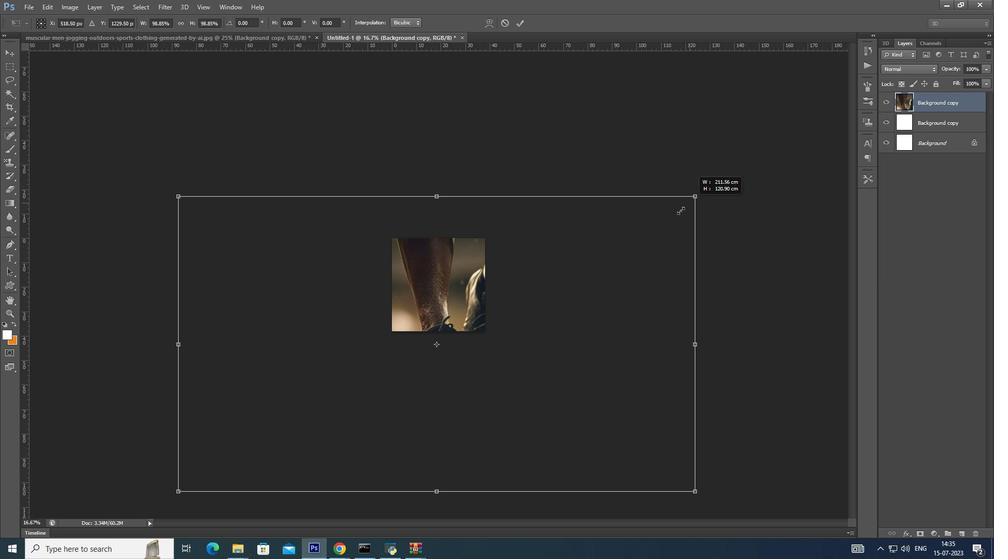 
Action: Key pressed <Key.shift><Key.alt_l>
Screenshot: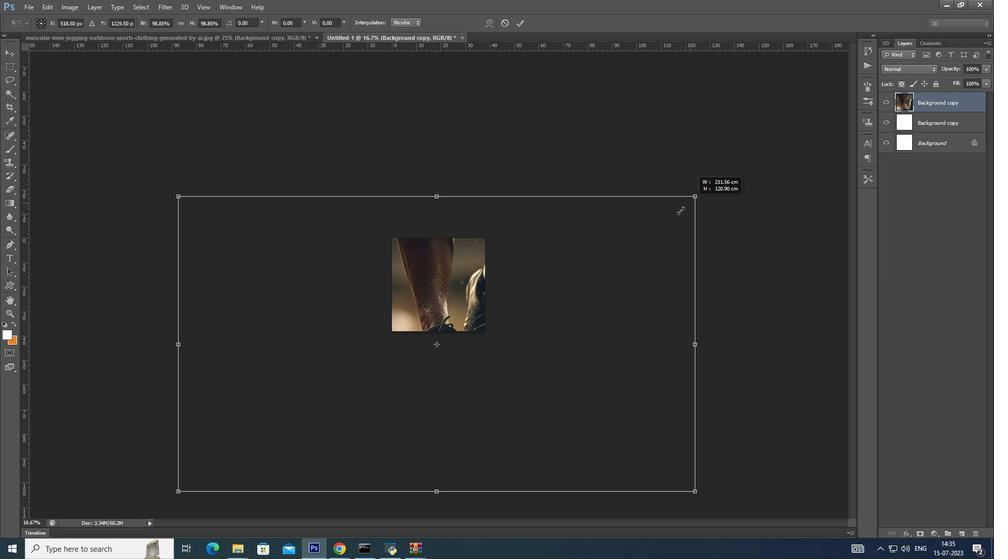 
Action: Mouse moved to (672, 215)
Screenshot: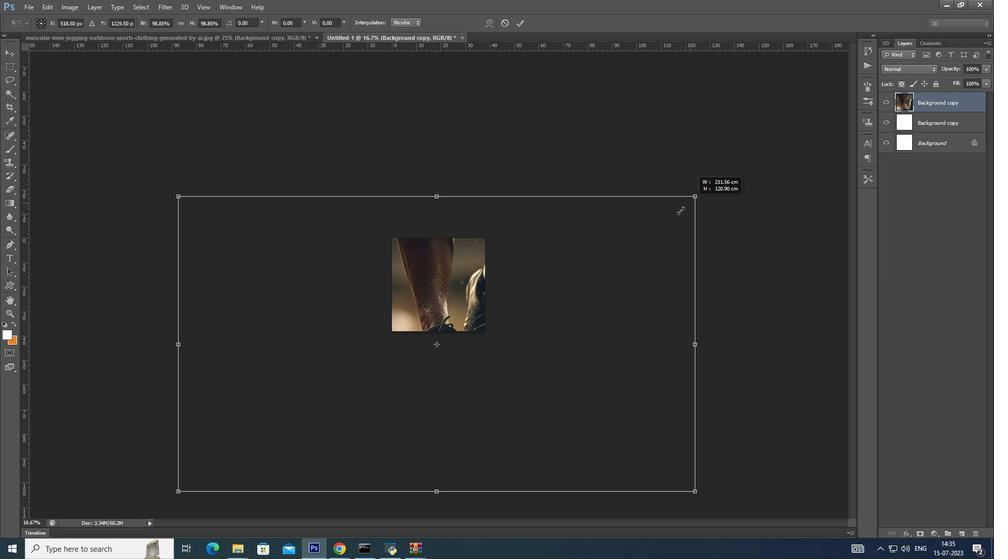
Action: Key pressed <Key.shift>
Screenshot: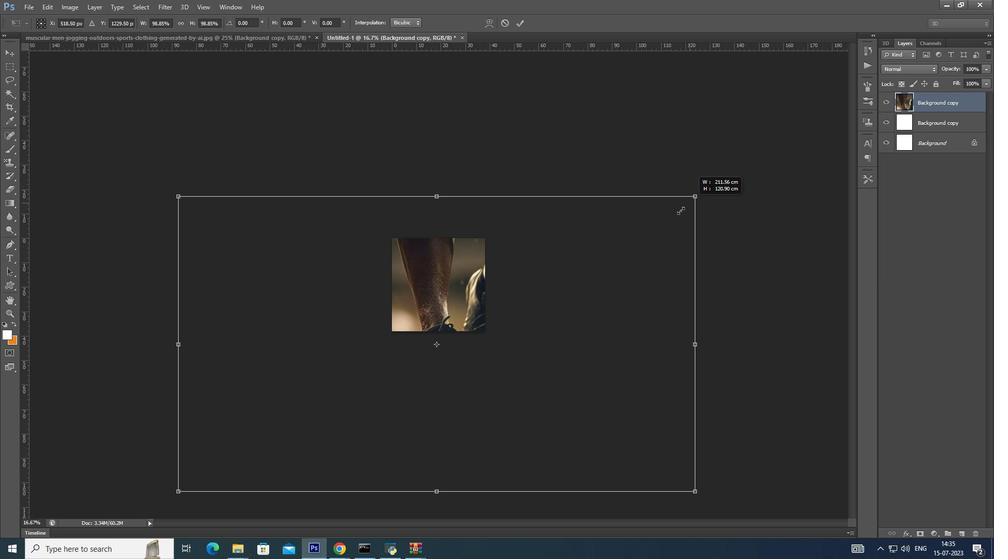 
Action: Mouse moved to (670, 216)
Screenshot: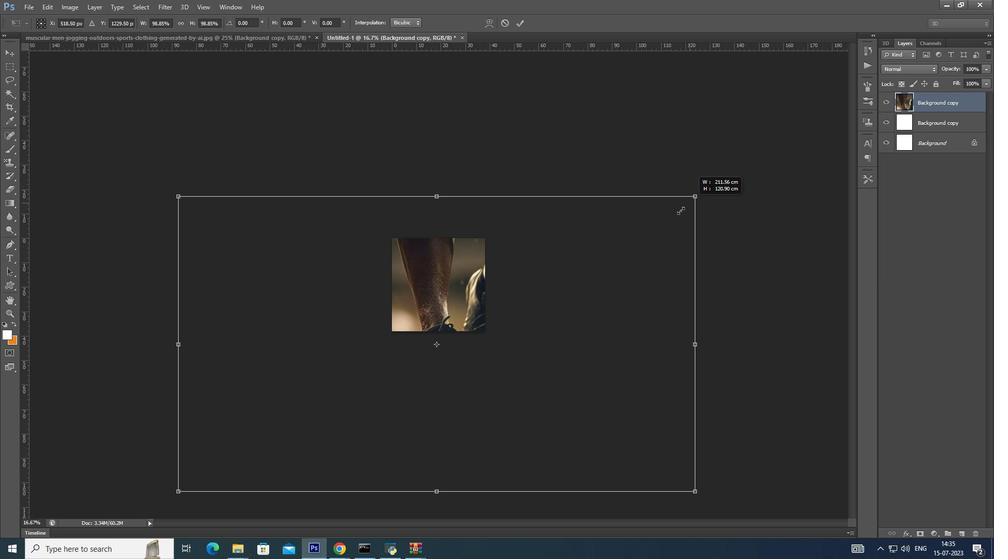 
Action: Key pressed <Key.alt_l>
Screenshot: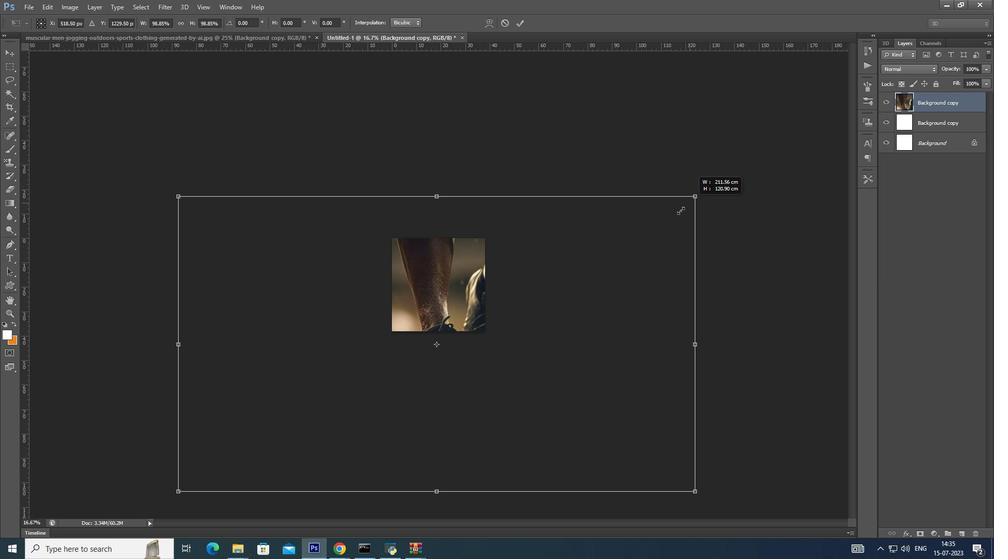 
Action: Mouse moved to (669, 218)
Screenshot: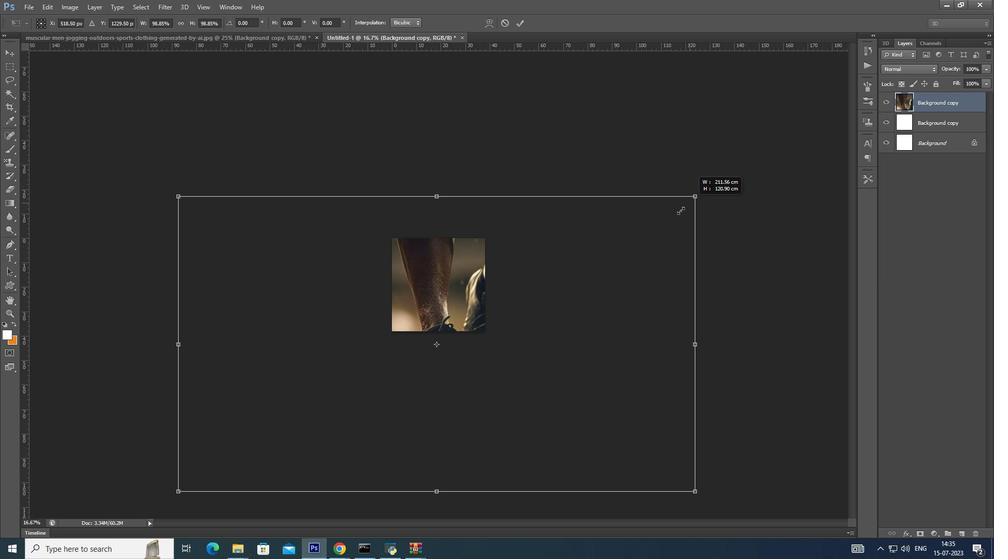 
Action: Key pressed <Key.shift><Key.alt_l>
Screenshot: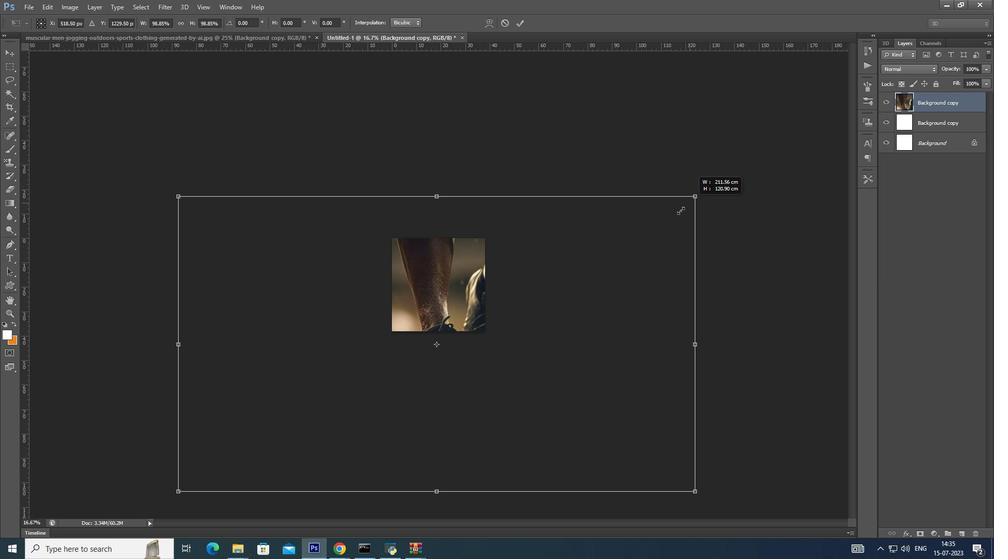 
Action: Mouse moved to (665, 220)
Screenshot: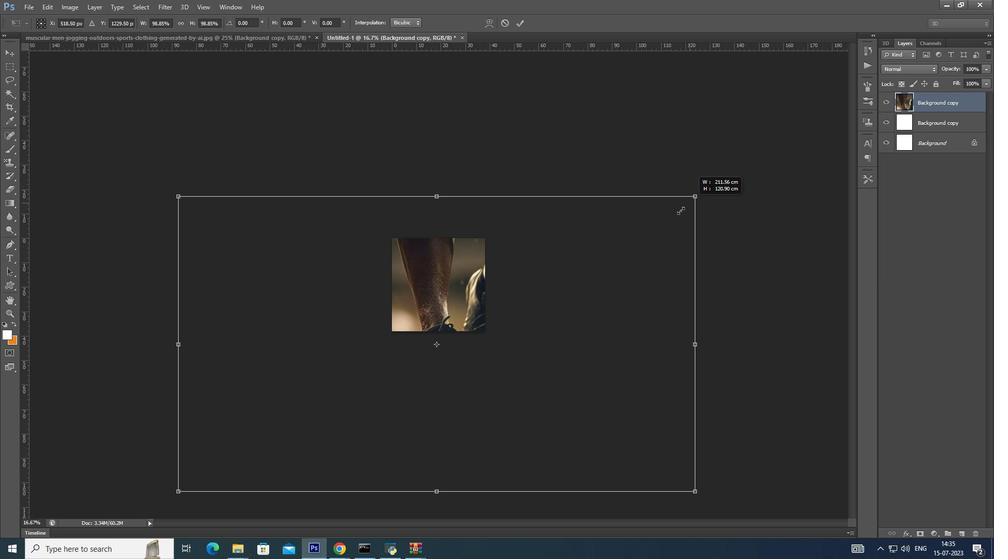
Action: Key pressed <Key.shift>
Screenshot: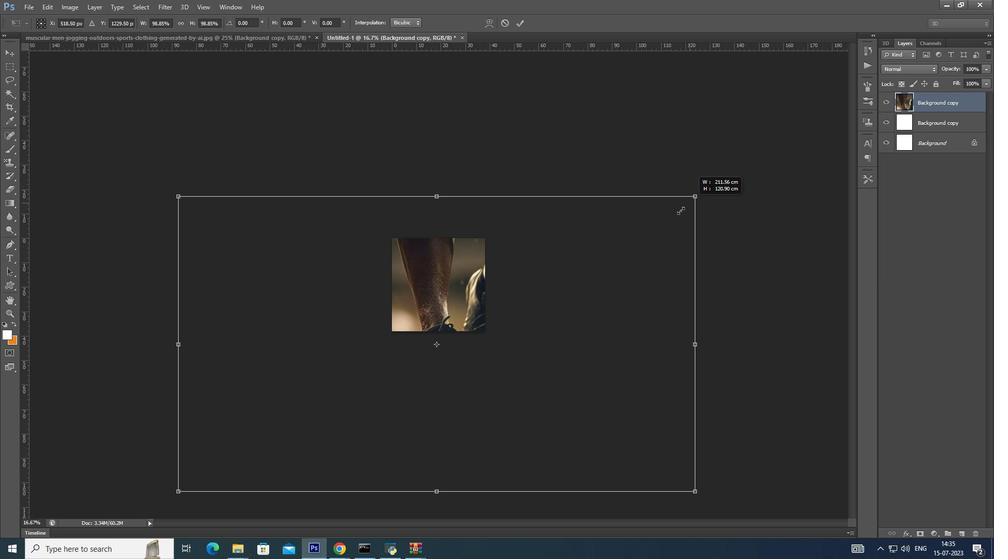 
Action: Mouse moved to (664, 221)
Screenshot: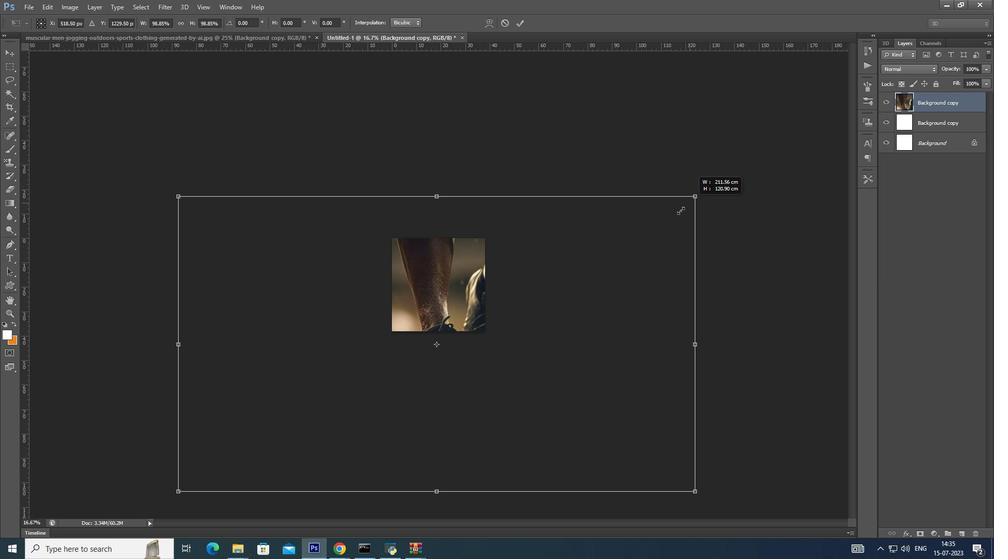 
Action: Key pressed <Key.alt_l>
Screenshot: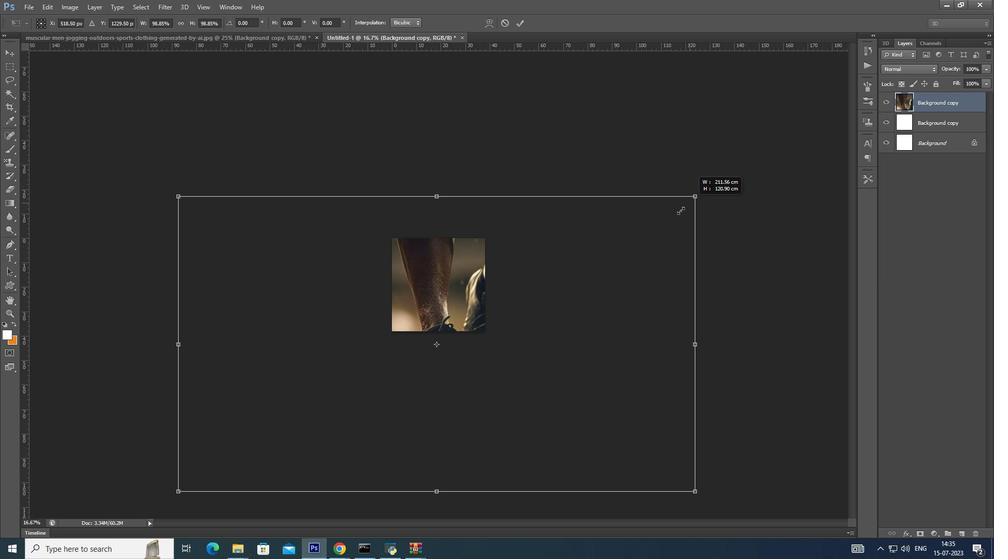 
Action: Mouse moved to (660, 223)
Screenshot: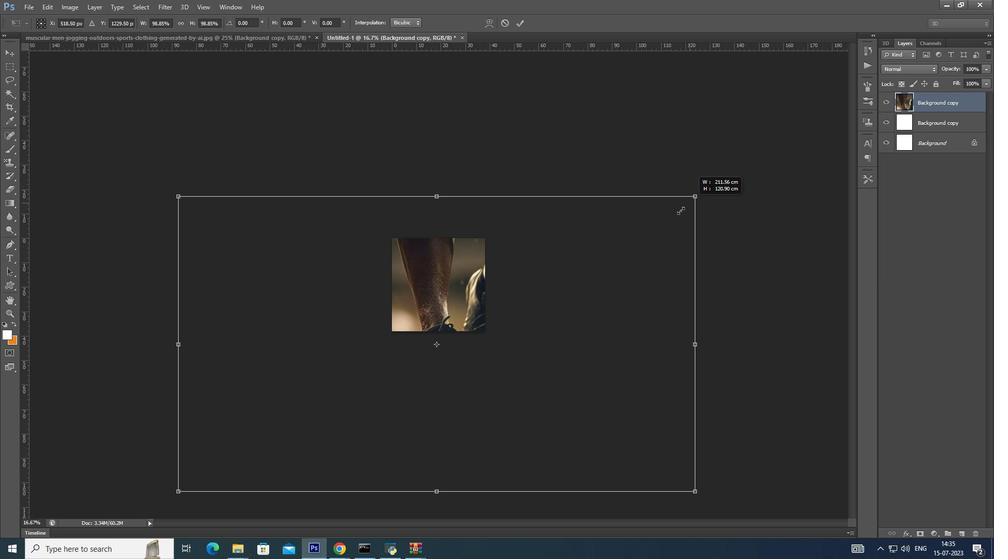 
Action: Key pressed <Key.shift>
Screenshot: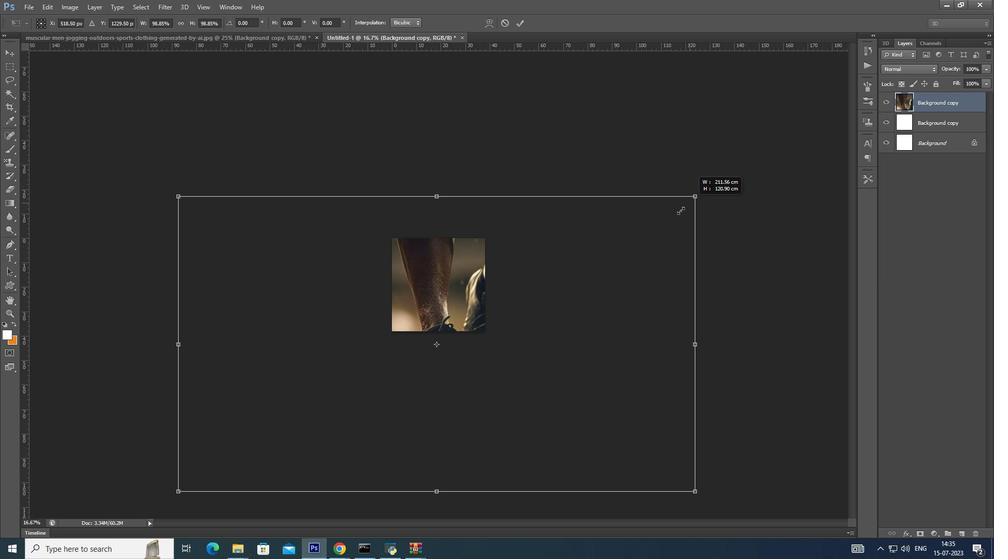 
Action: Mouse moved to (658, 224)
Screenshot: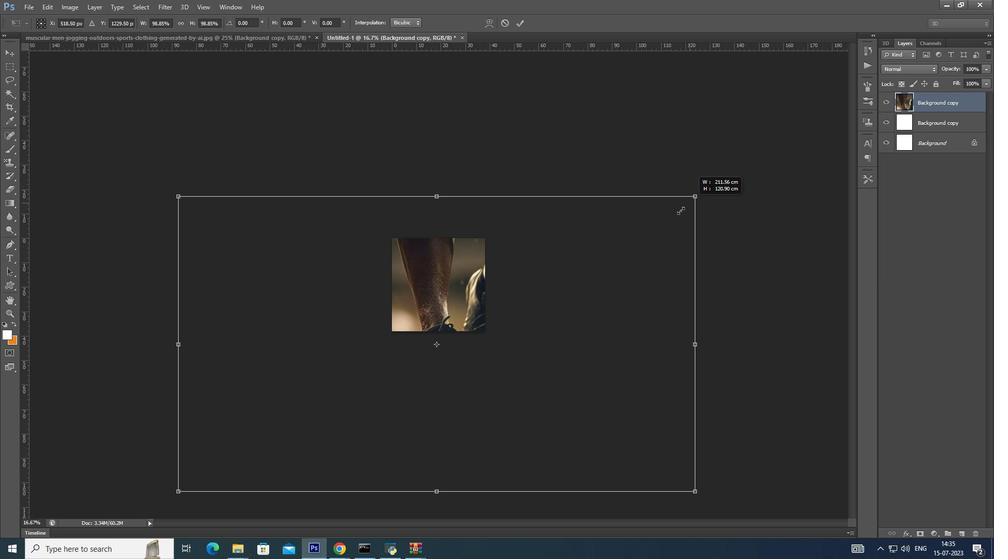 
Action: Key pressed <Key.alt_l>
Screenshot: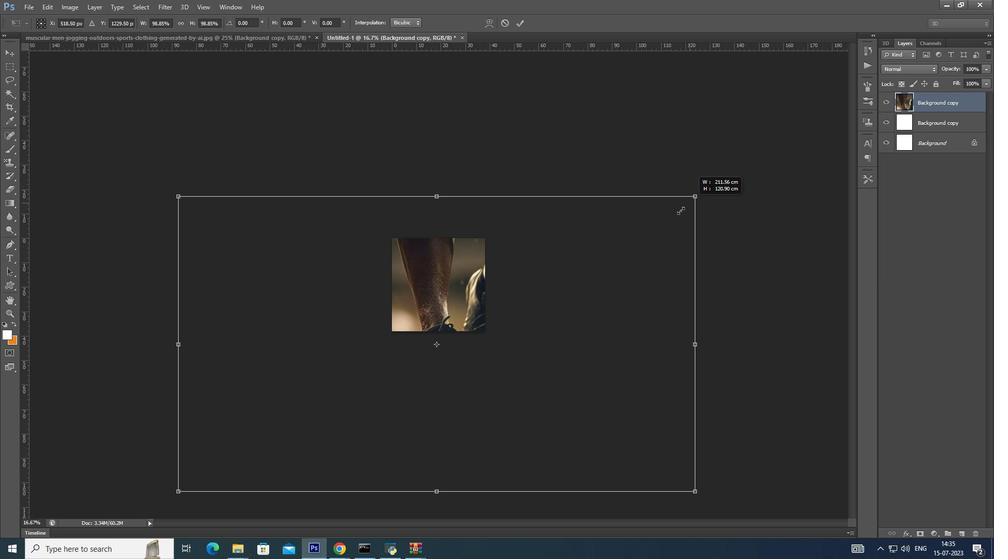 
Action: Mouse moved to (657, 224)
Screenshot: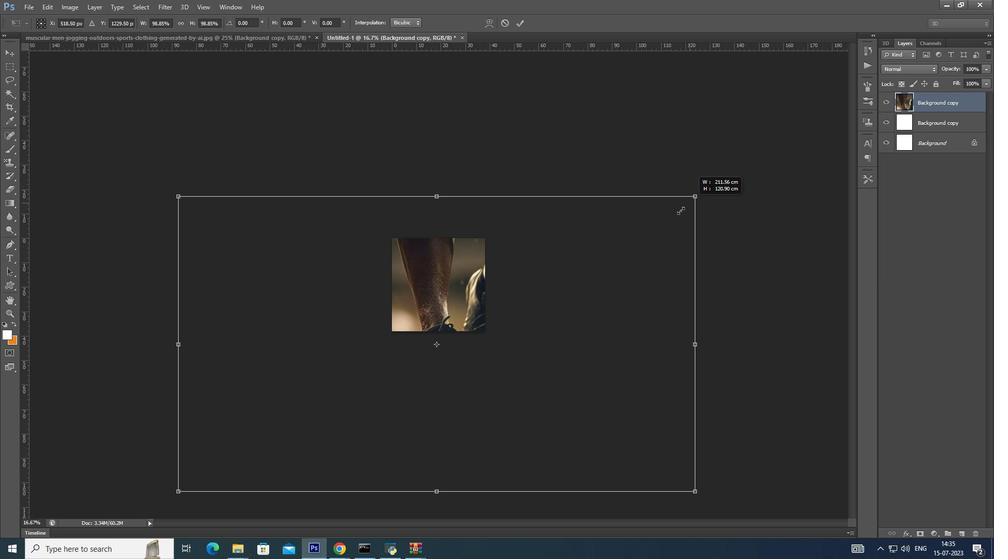 
Action: Key pressed <Key.shift><Key.alt_l><Key.shift>
Screenshot: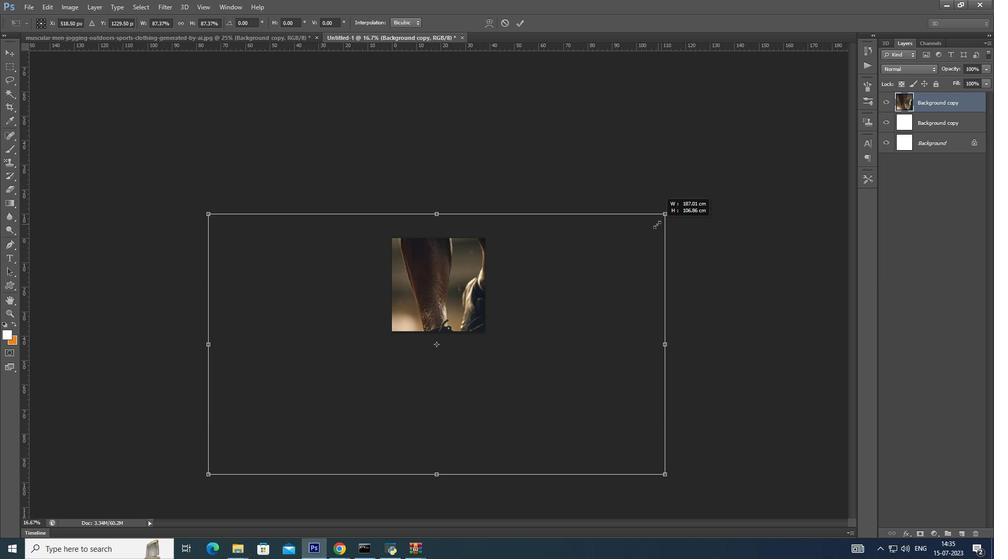 
Action: Mouse moved to (656, 224)
Screenshot: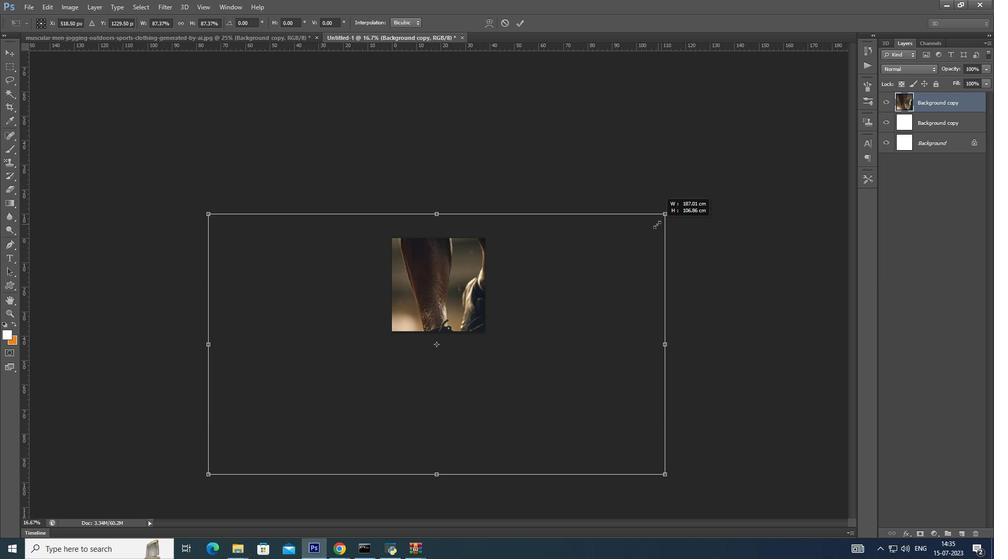 
Action: Key pressed <Key.alt_l><Key.shift><Key.alt_l><Key.shift><Key.alt_l><Key.shift><Key.alt_l><Key.shift><Key.alt_l><Key.shift><Key.alt_l><Key.shift><Key.alt_l><Key.shift><Key.alt_l><Key.shift><Key.alt_l><Key.shift>
Screenshot: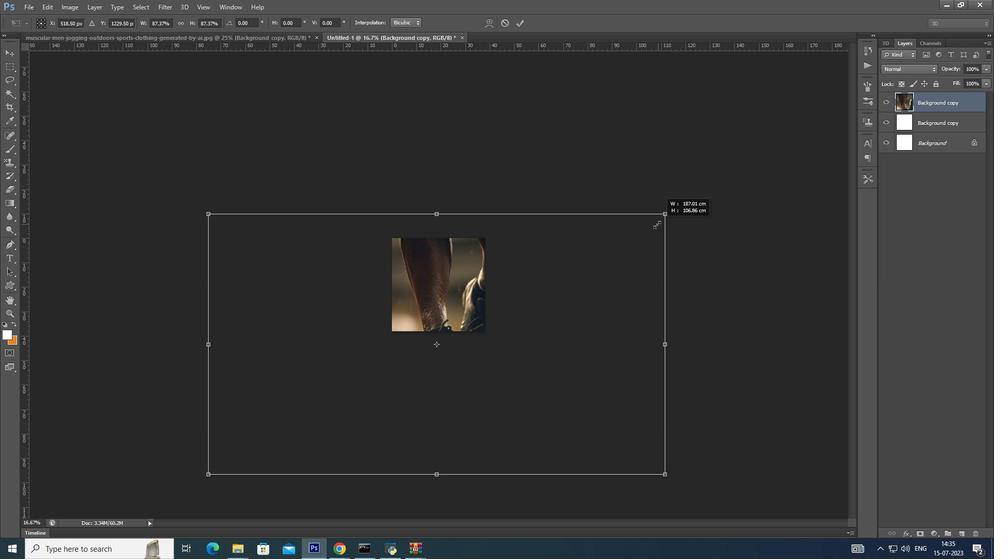 
Action: Mouse moved to (654, 225)
Screenshot: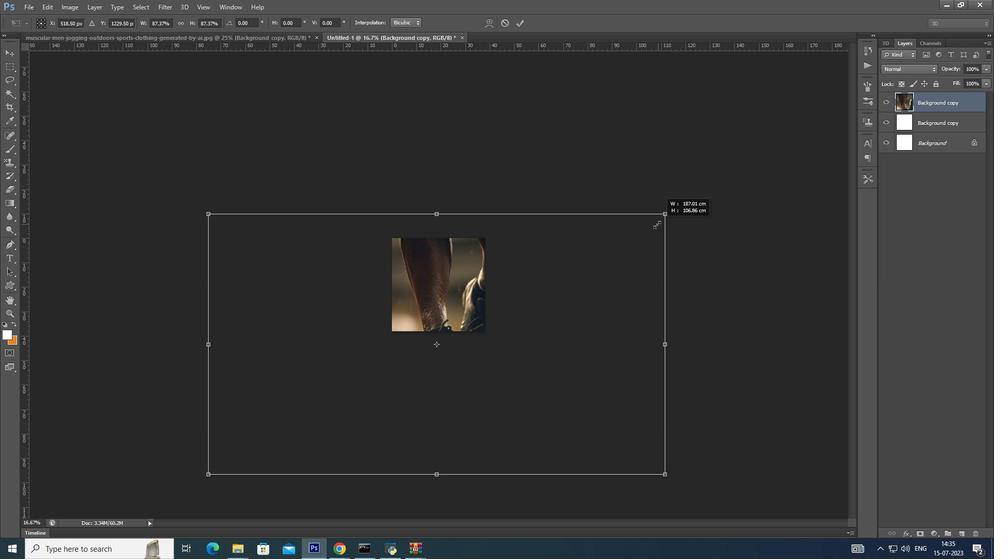 
Action: Key pressed <Key.alt_l>
Screenshot: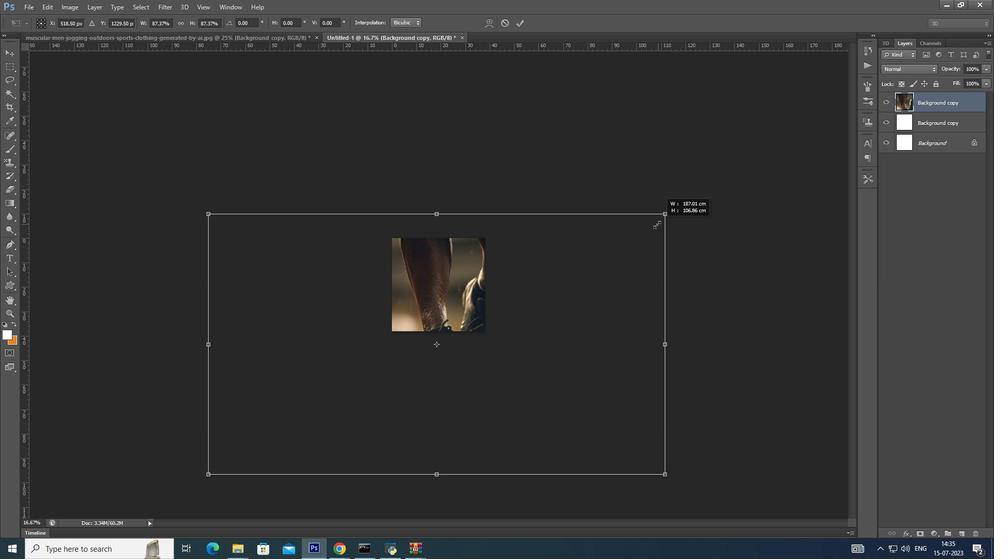 
Action: Mouse moved to (653, 226)
Screenshot: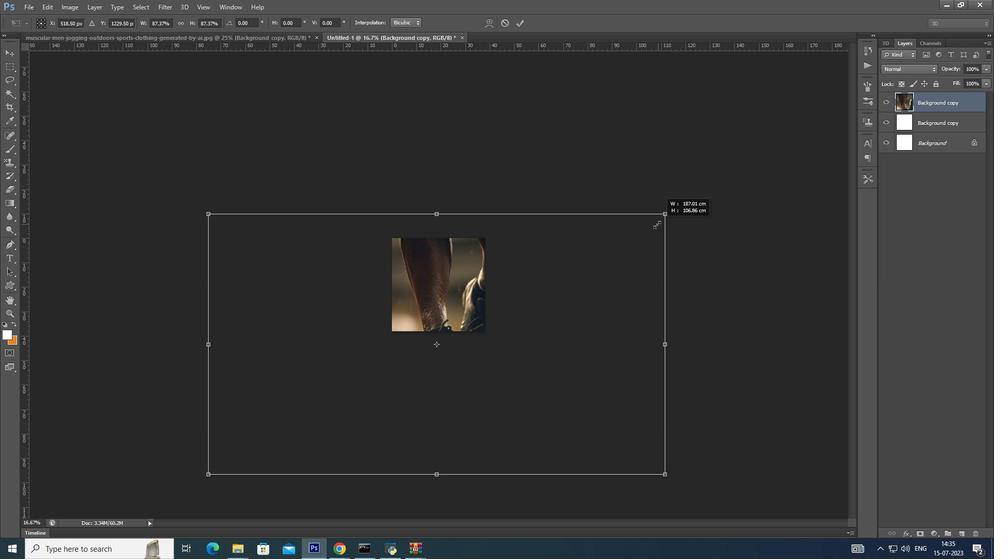 
Action: Key pressed <Key.shift>
Screenshot: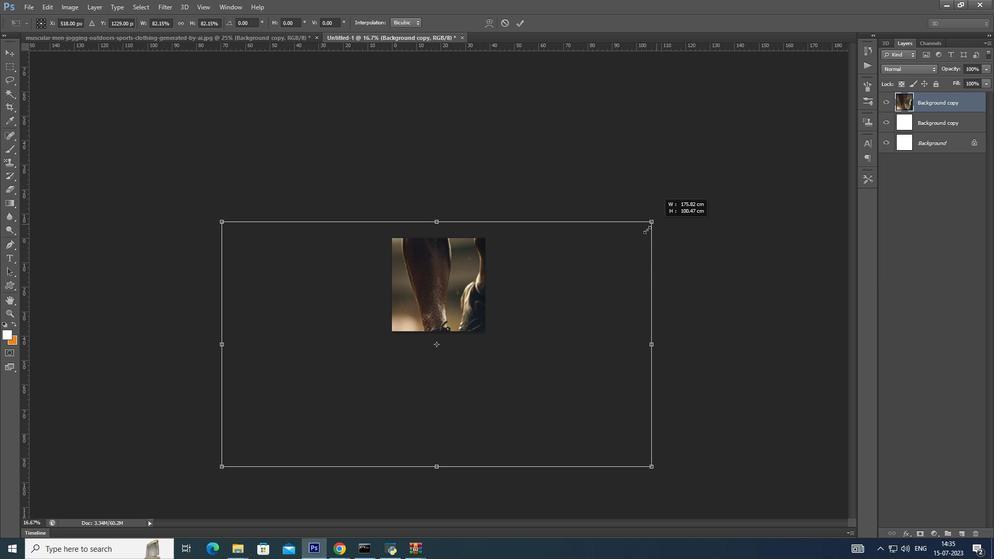 
Action: Mouse moved to (650, 227)
Screenshot: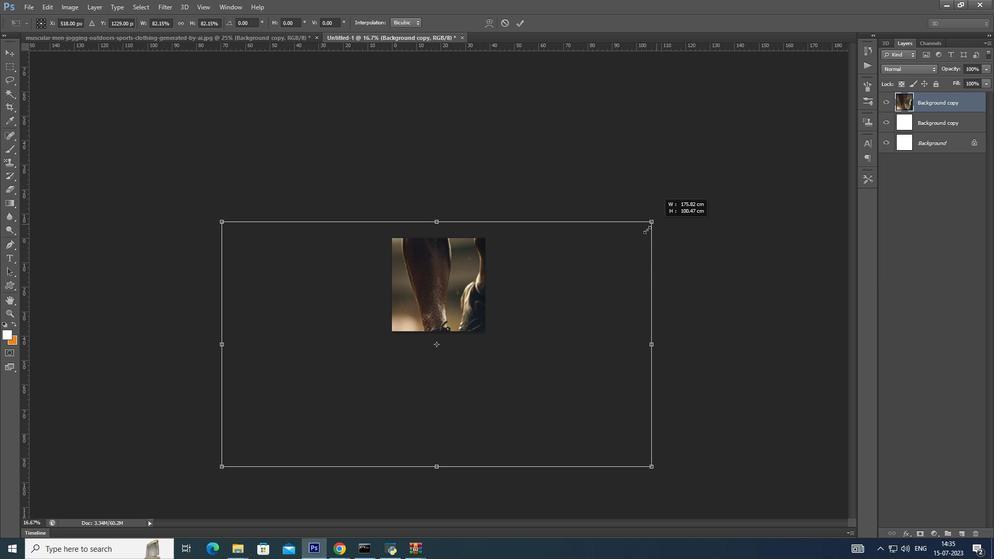 
Action: Key pressed <Key.alt_l>
Screenshot: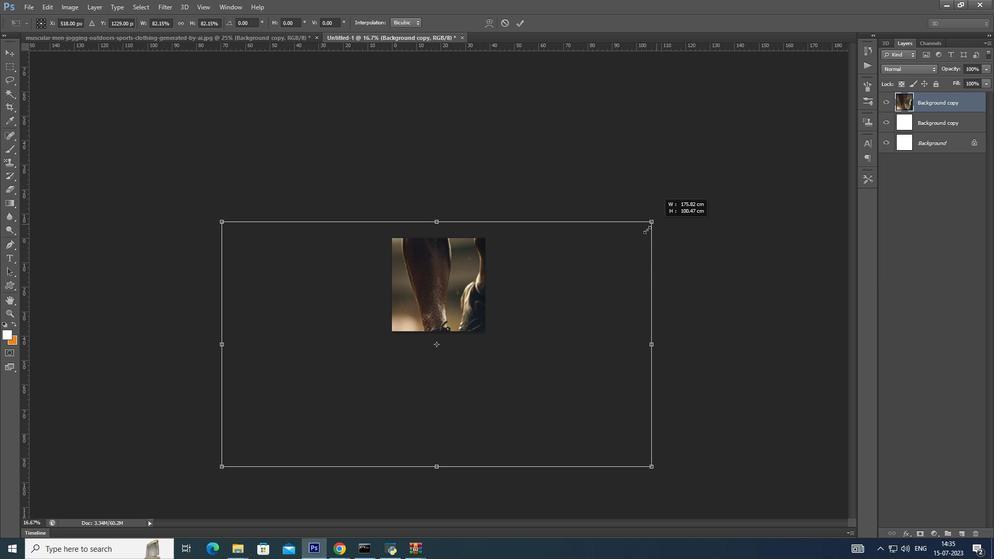 
Action: Mouse moved to (648, 228)
Screenshot: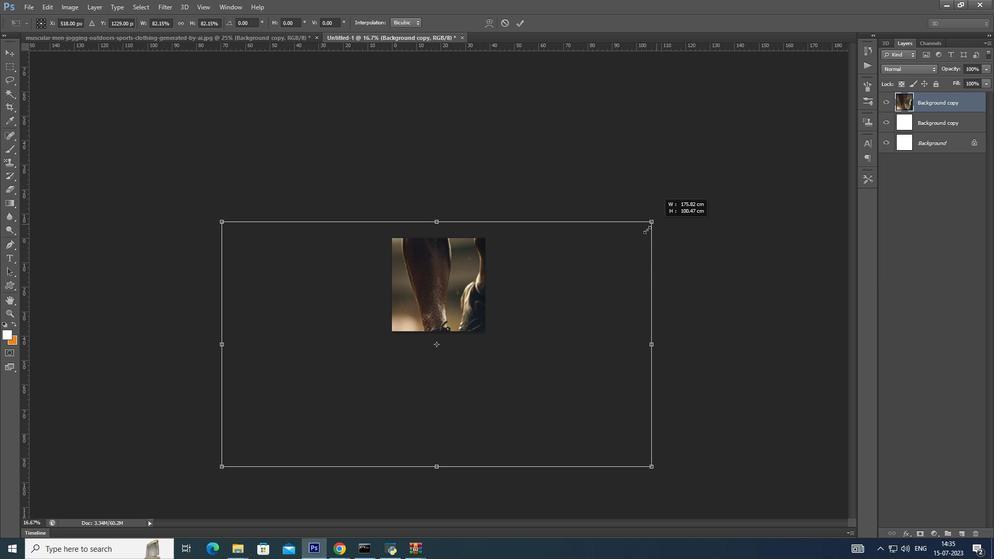 
Action: Key pressed <Key.shift>
Screenshot: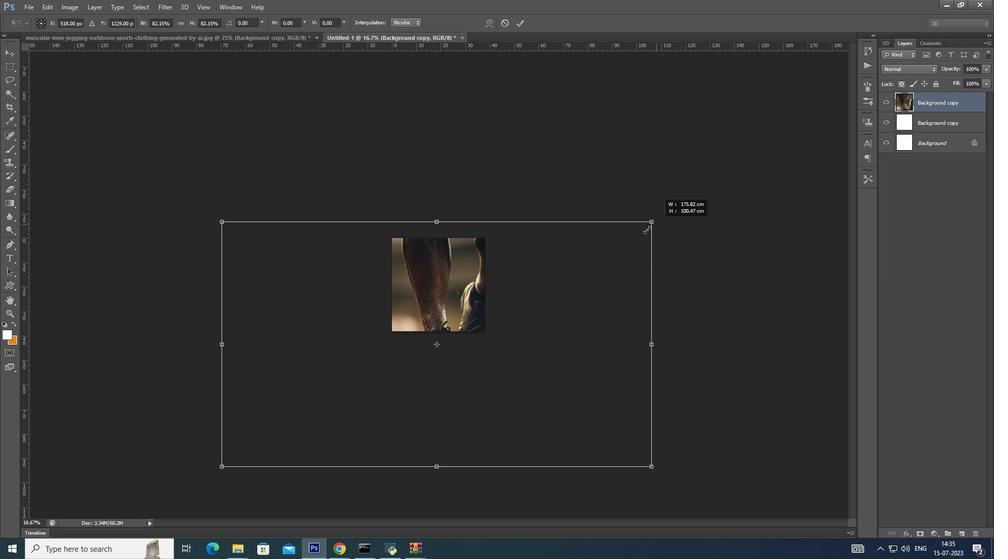 
Action: Mouse moved to (647, 228)
Screenshot: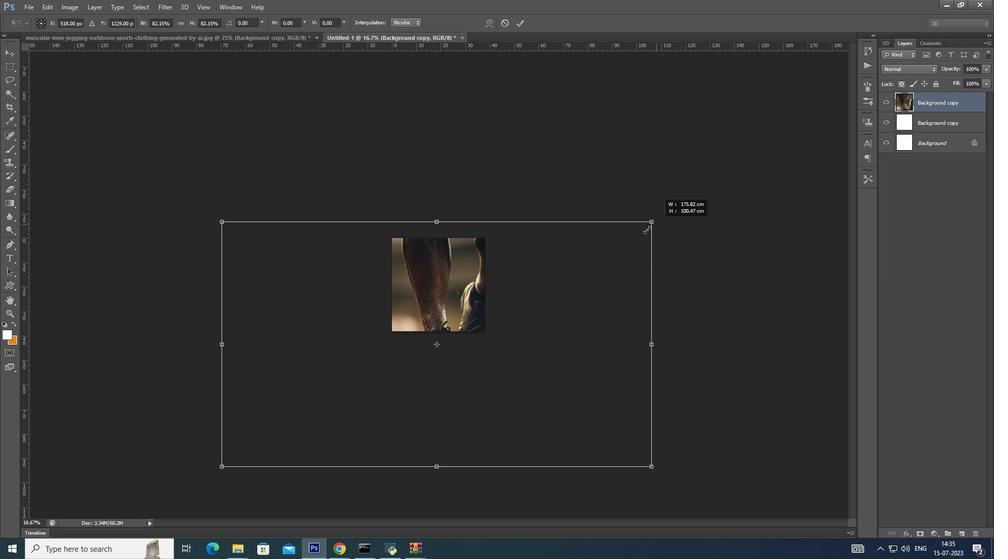 
Action: Key pressed <Key.alt_l>
Screenshot: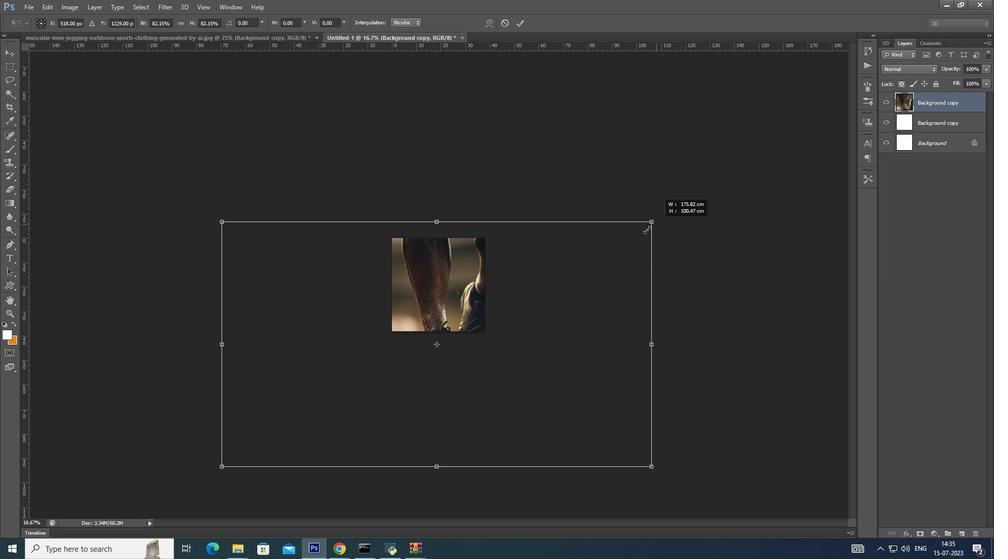 
Action: Mouse moved to (645, 229)
Screenshot: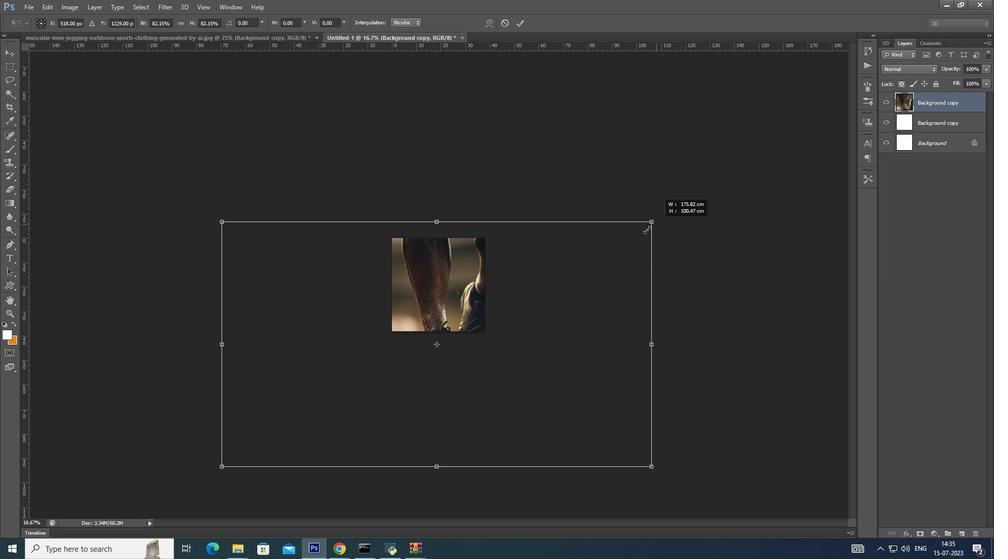 
Action: Key pressed <Key.shift><Key.alt_l>
Screenshot: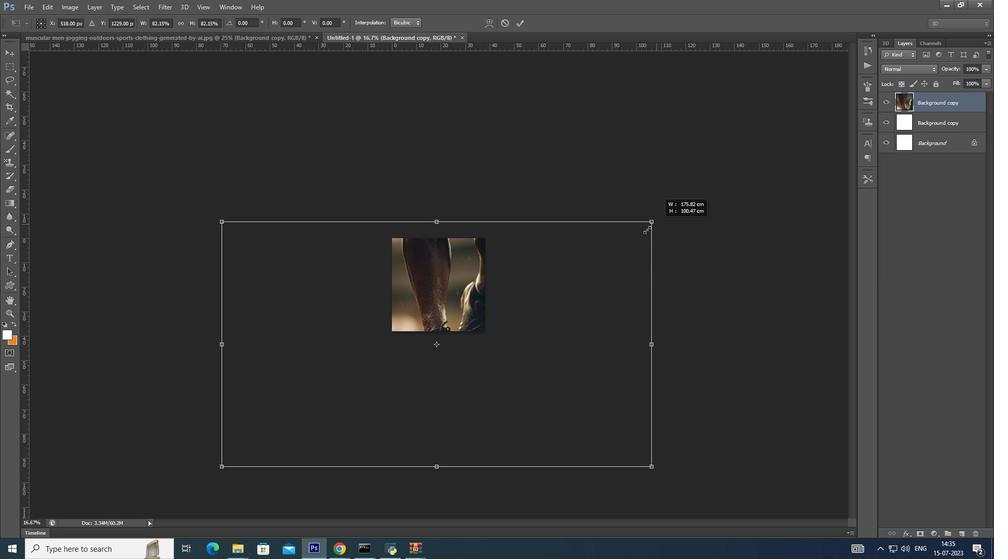 
Action: Mouse moved to (641, 230)
Screenshot: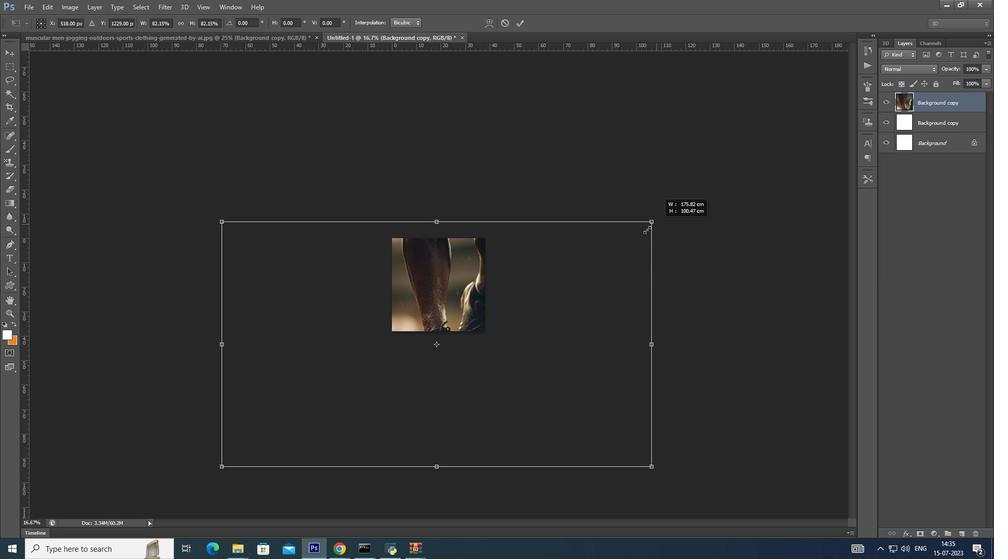 
Action: Key pressed <Key.shift>
Screenshot: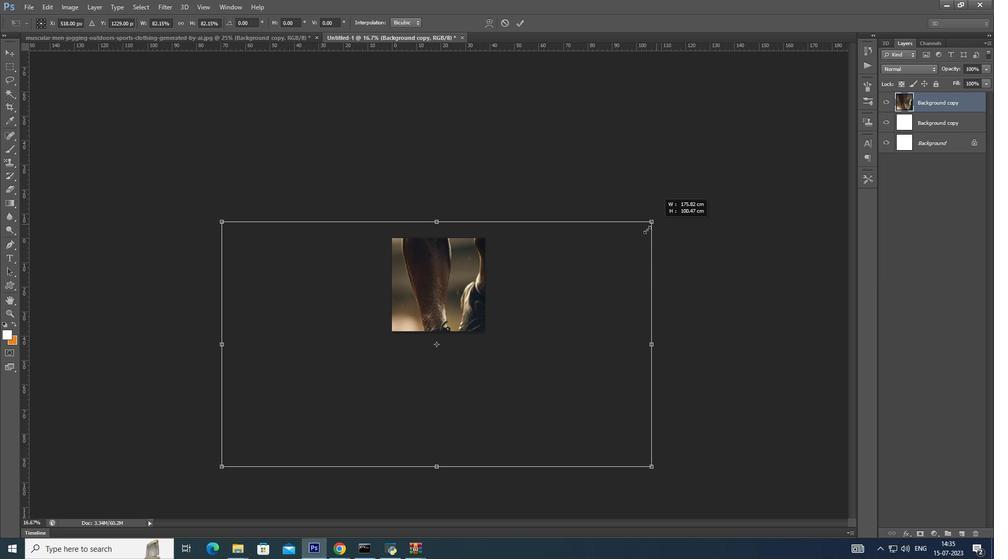 
Action: Mouse moved to (640, 230)
Screenshot: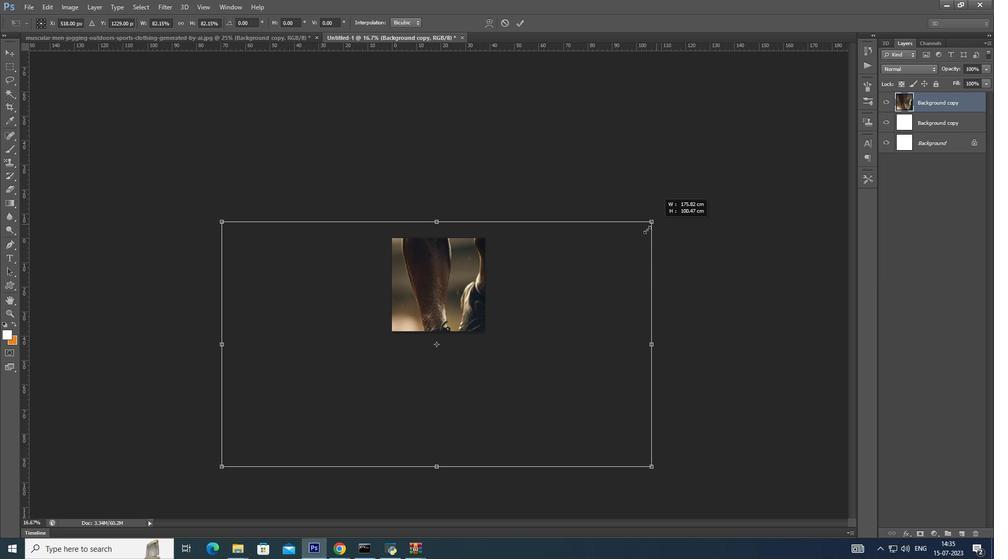
Action: Key pressed <Key.alt_l>
Screenshot: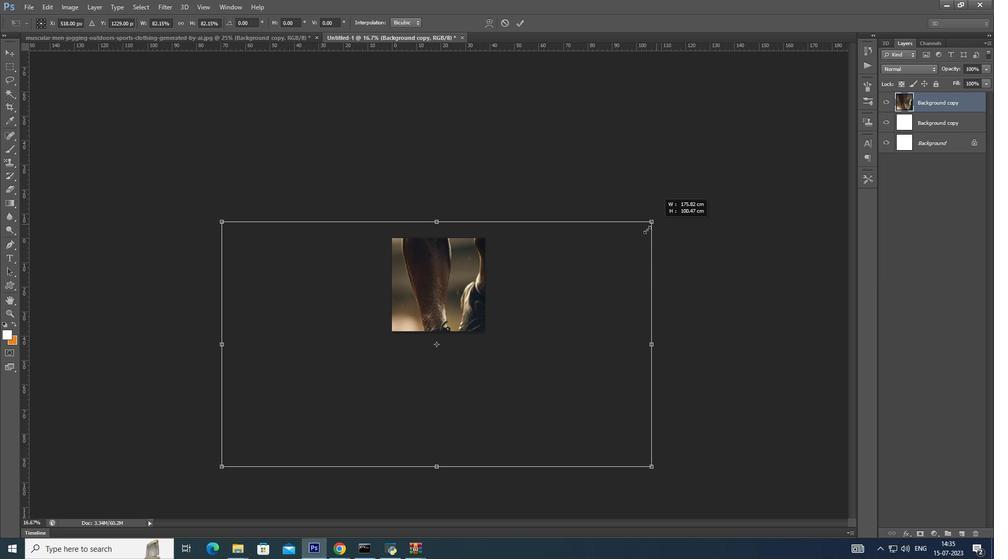 
Action: Mouse moved to (636, 232)
Screenshot: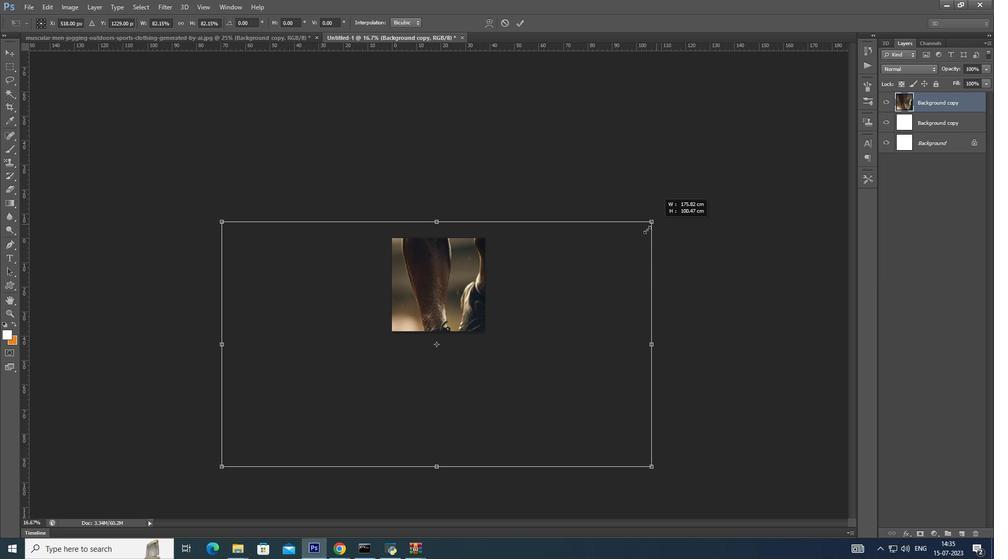 
Action: Key pressed <Key.shift>
Screenshot: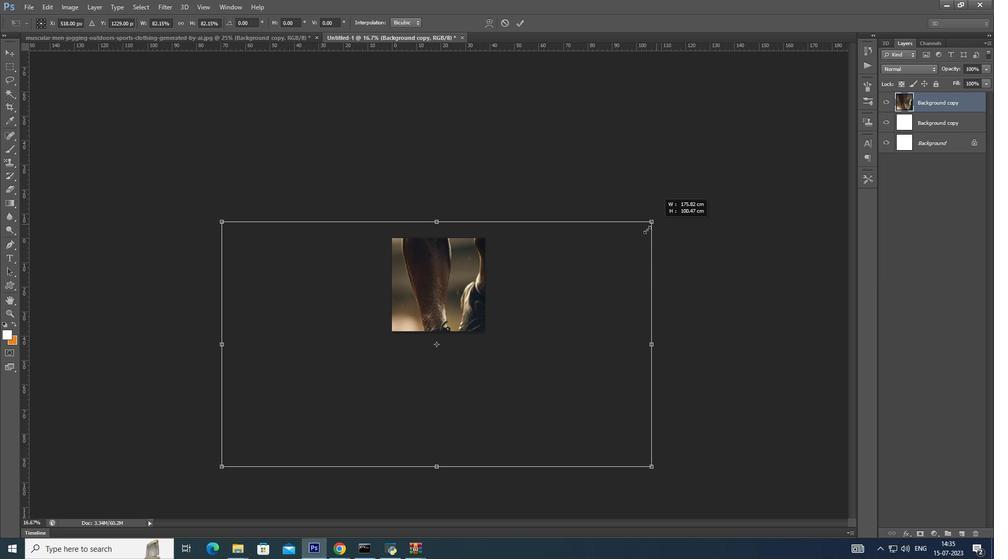 
Action: Mouse moved to (635, 232)
Screenshot: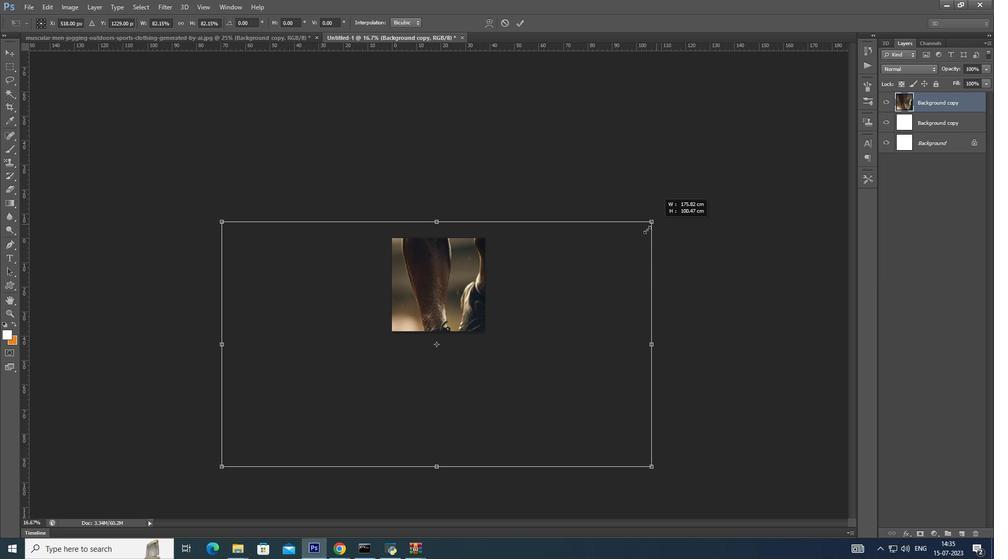 
Action: Key pressed <Key.alt_l><Key.shift><Key.alt_l><Key.shift><Key.alt_l>
Screenshot: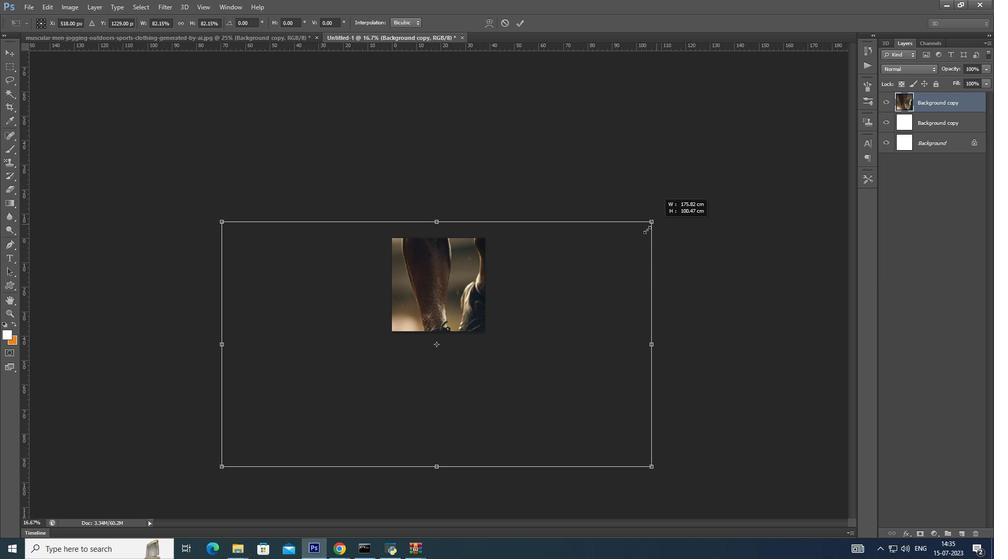 
Action: Mouse moved to (607, 243)
Screenshot: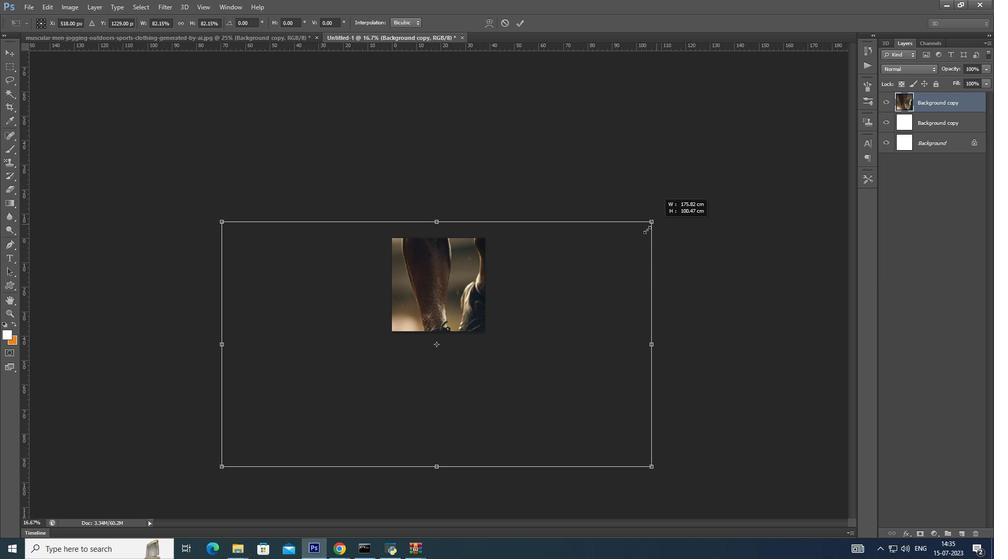 
Action: Key pressed <Key.shift>
Screenshot: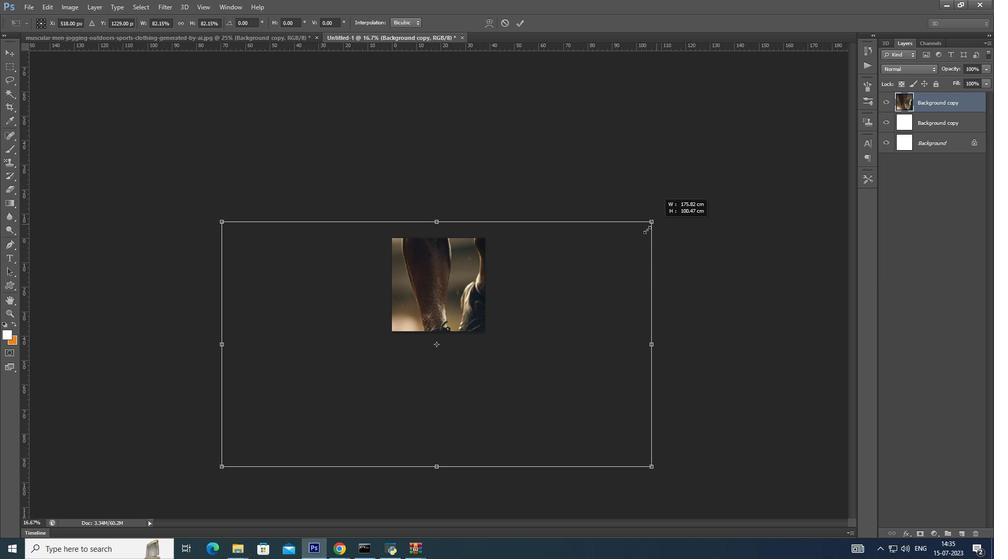 
Action: Mouse moved to (604, 244)
Screenshot: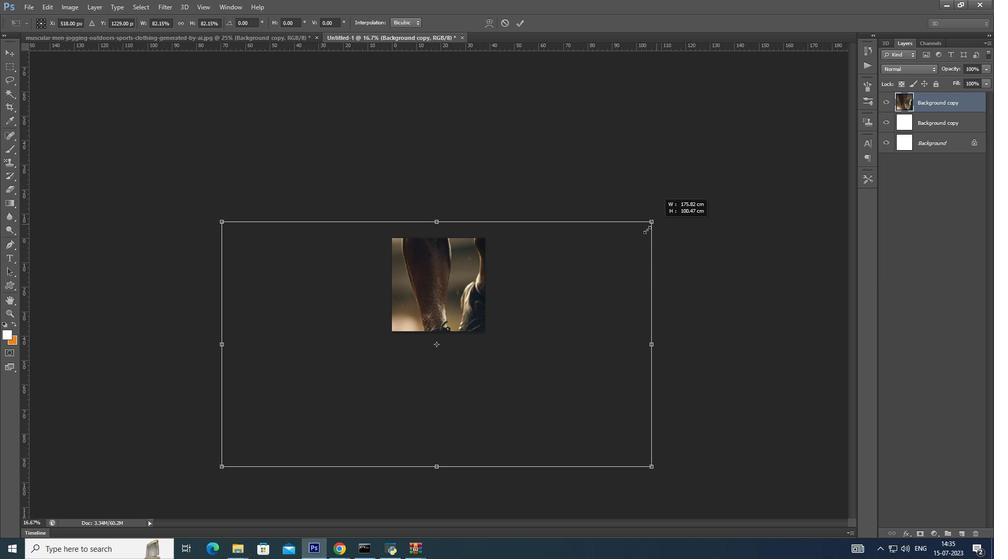 
Action: Key pressed <Key.alt_l>
Screenshot: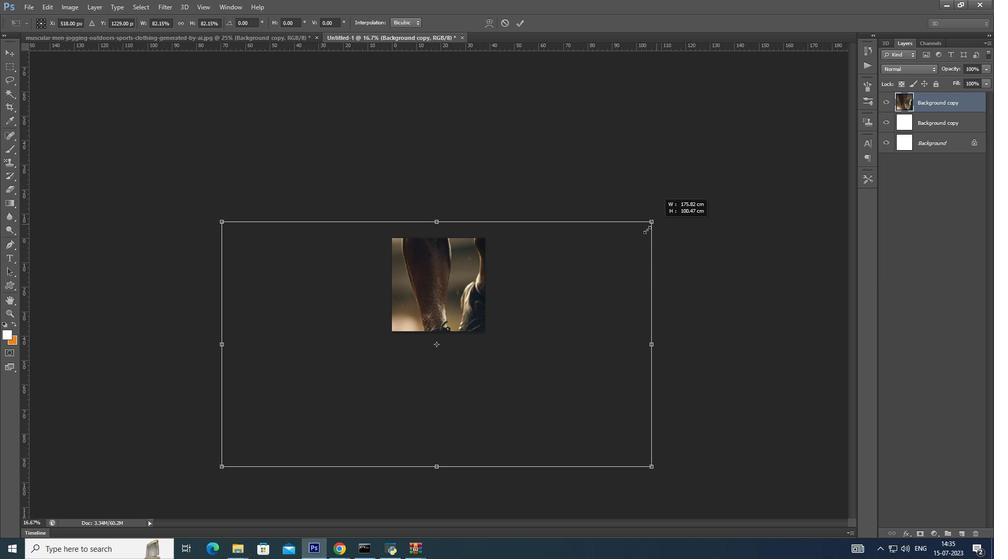 
Action: Mouse moved to (603, 245)
Screenshot: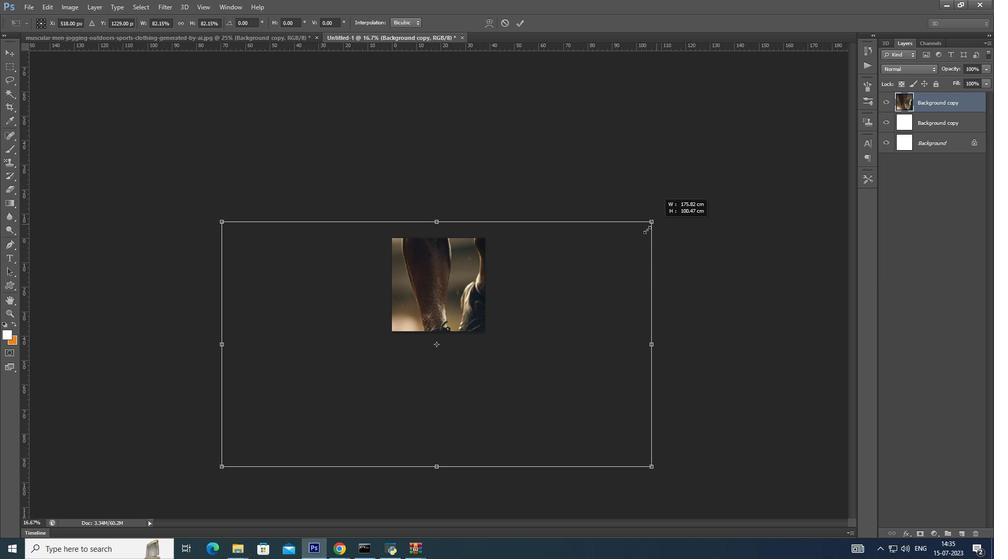 
Action: Key pressed <Key.shift>
Screenshot: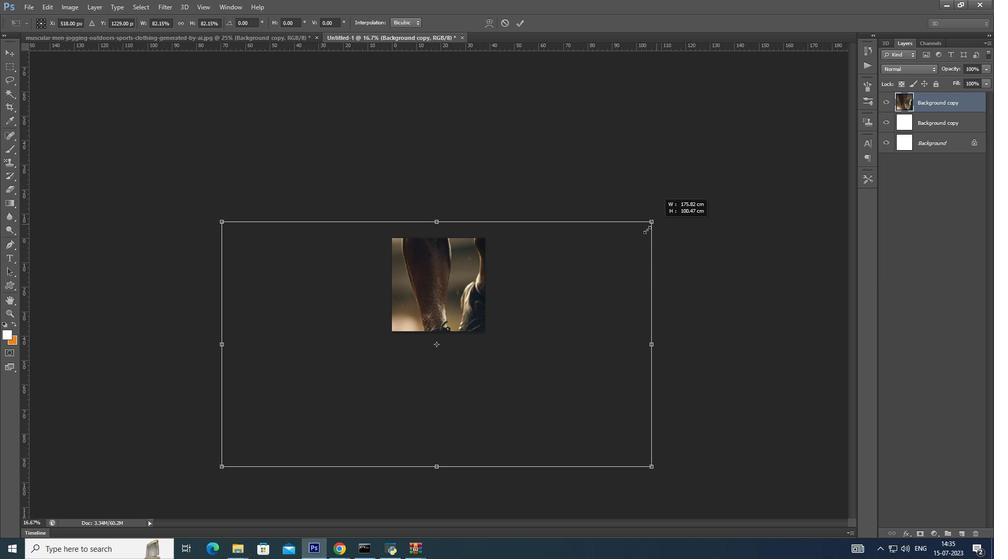 
Action: Mouse moved to (602, 247)
Screenshot: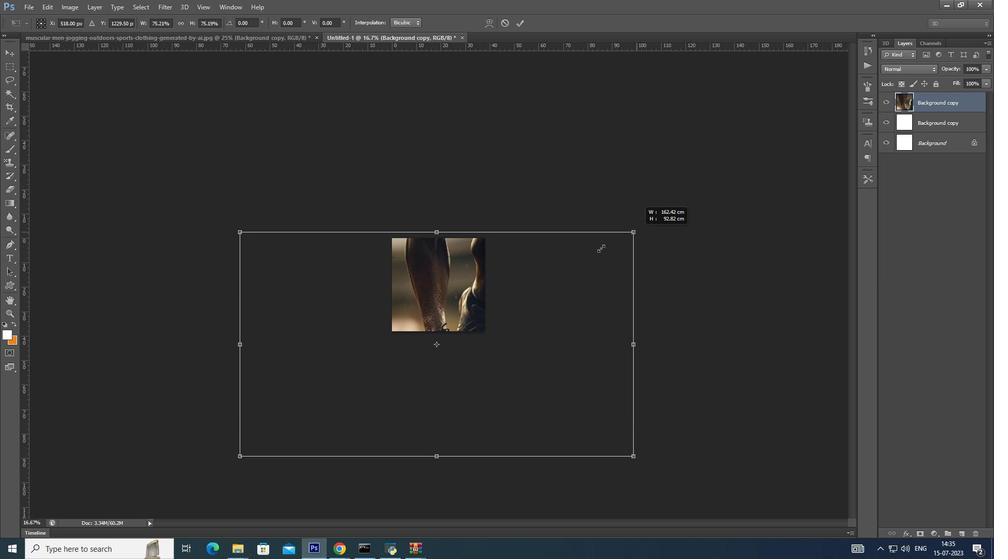 
Action: Key pressed <Key.alt_l>
Screenshot: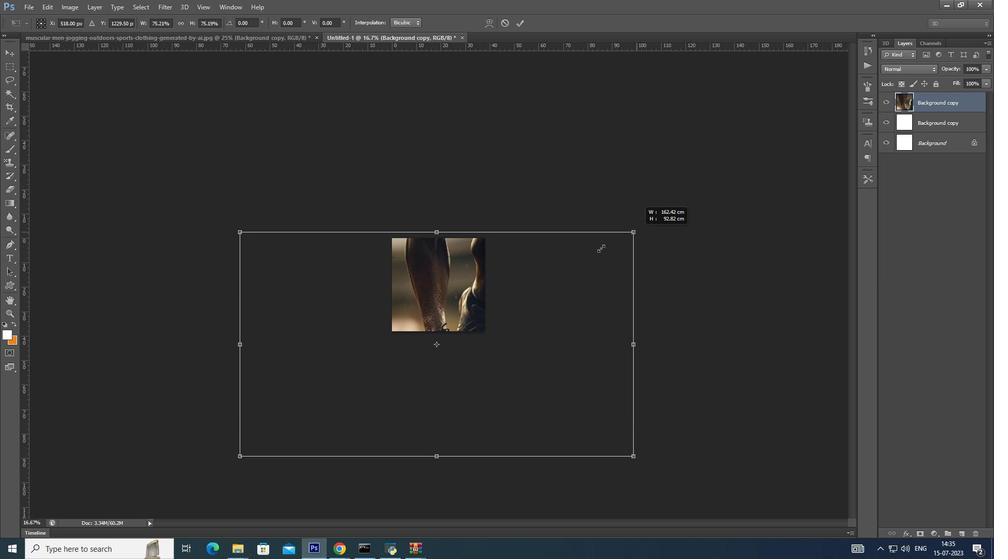 
Action: Mouse moved to (601, 247)
Screenshot: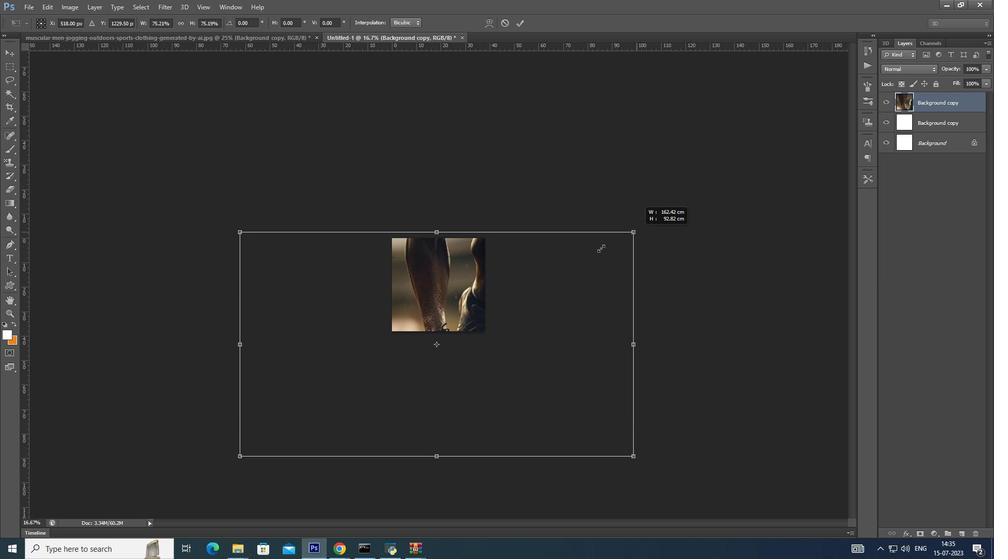 
Action: Key pressed <Key.shift><Key.alt_l>
Screenshot: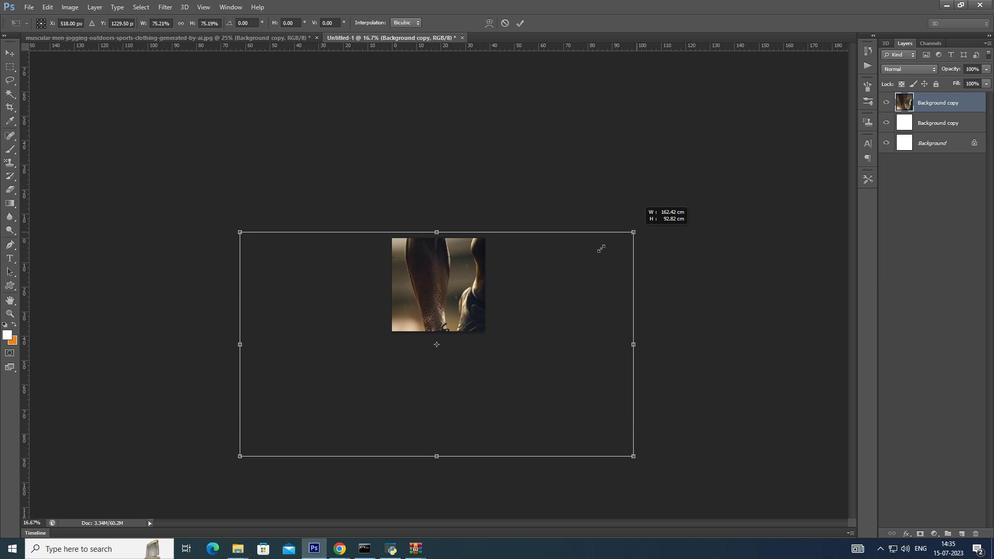 
Action: Mouse moved to (601, 247)
Screenshot: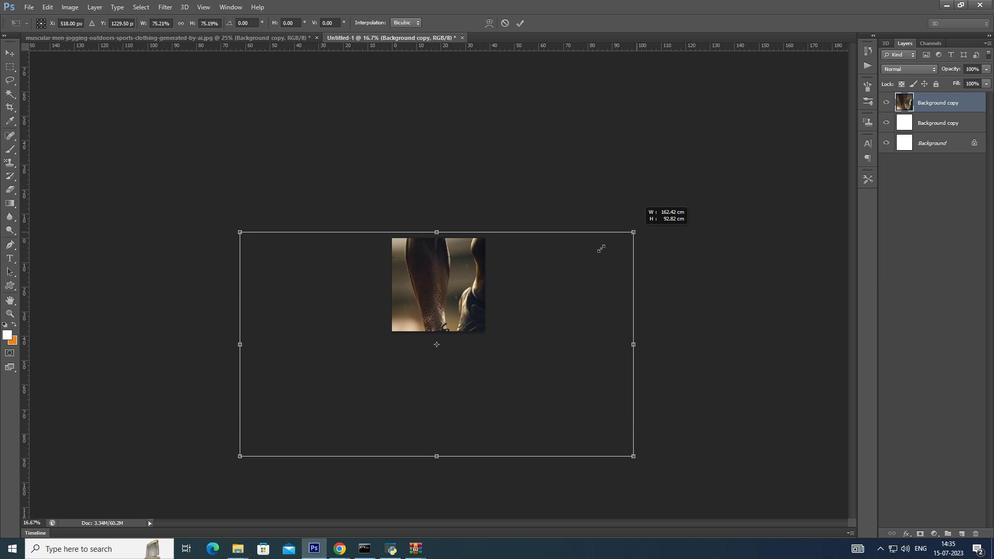 
Action: Key pressed <Key.shift>
Screenshot: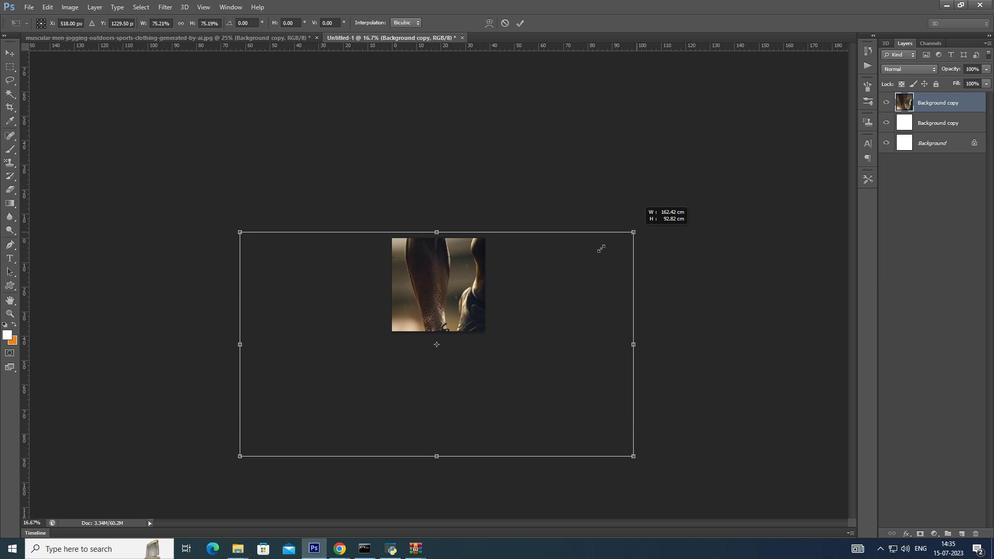 
Action: Mouse moved to (601, 247)
Screenshot: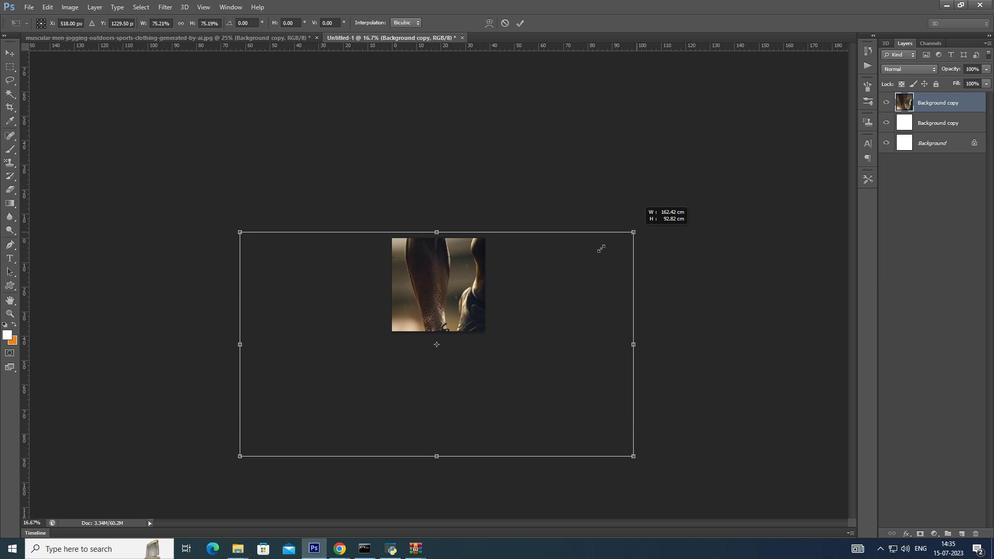 
Action: Key pressed <Key.alt_l>
Screenshot: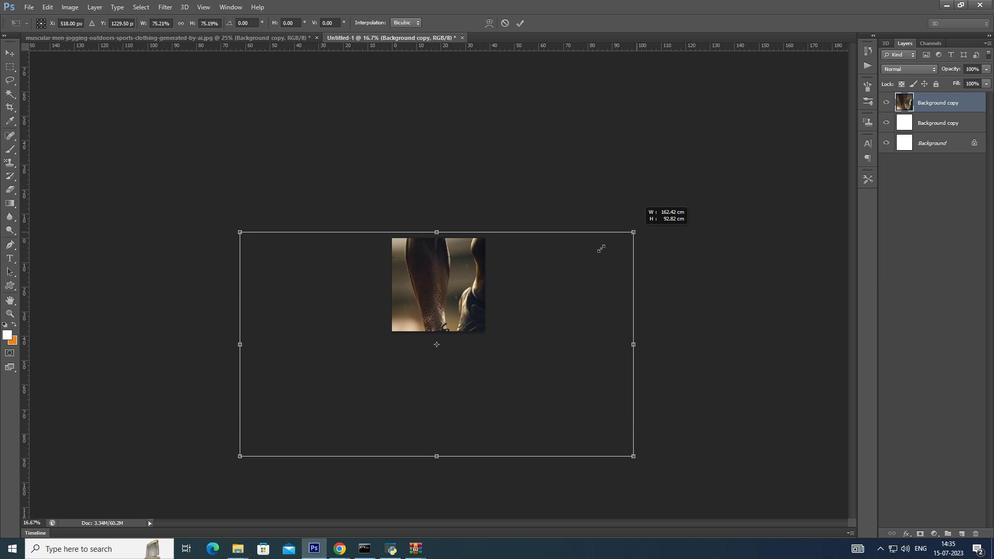 
Action: Mouse moved to (600, 248)
Screenshot: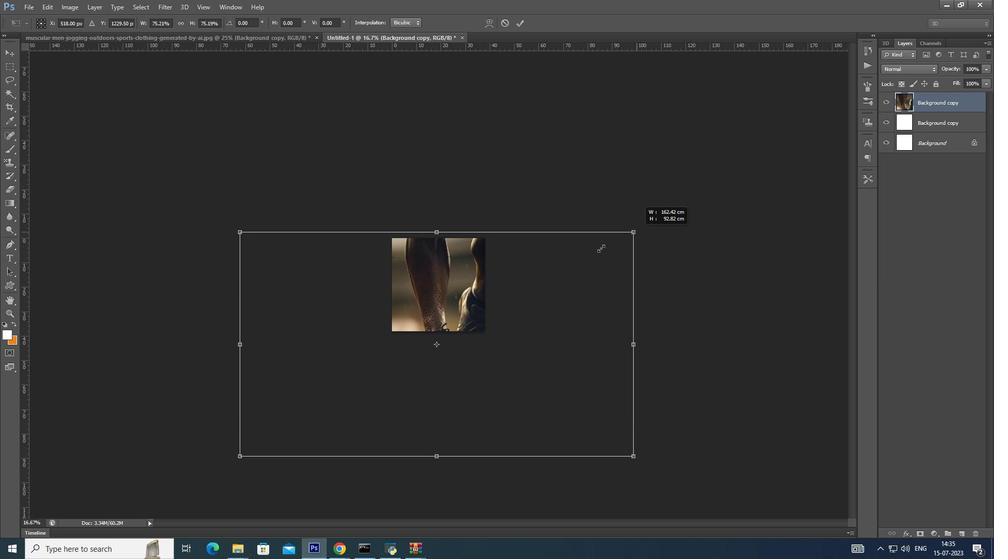 
Action: Key pressed <Key.shift><Key.alt_l>
Screenshot: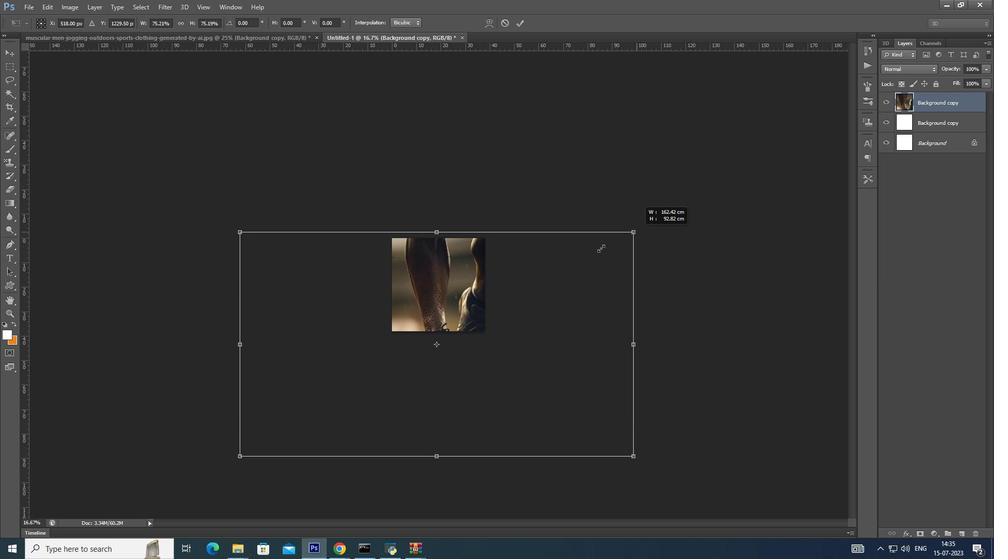 
Action: Mouse moved to (599, 248)
Screenshot: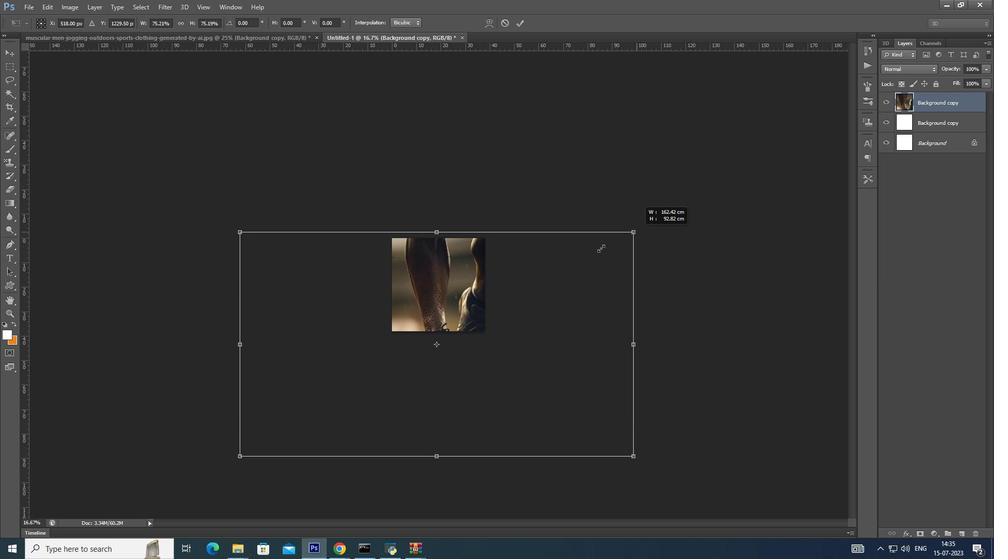 
Action: Key pressed <Key.shift><Key.alt_l><Key.shift>
Screenshot: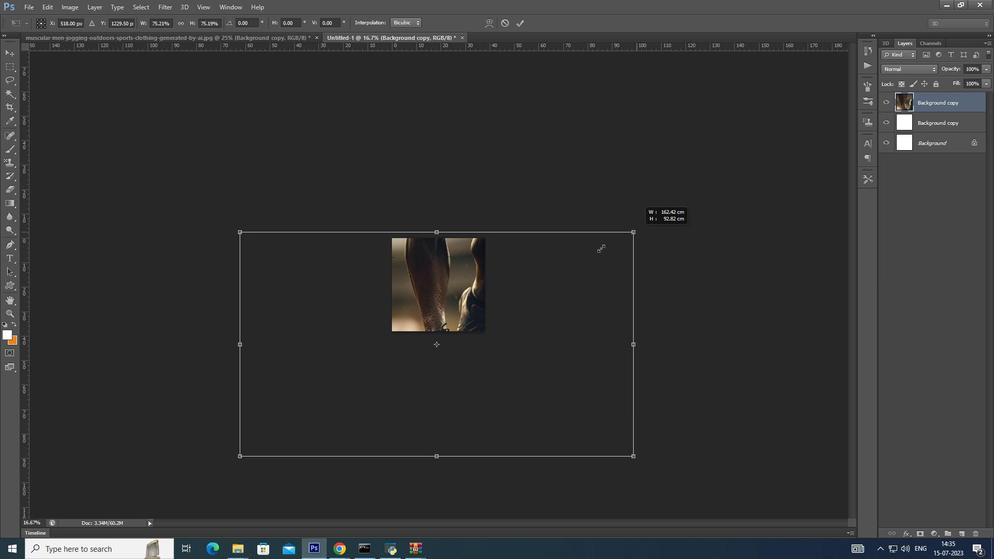 
Action: Mouse moved to (593, 252)
Screenshot: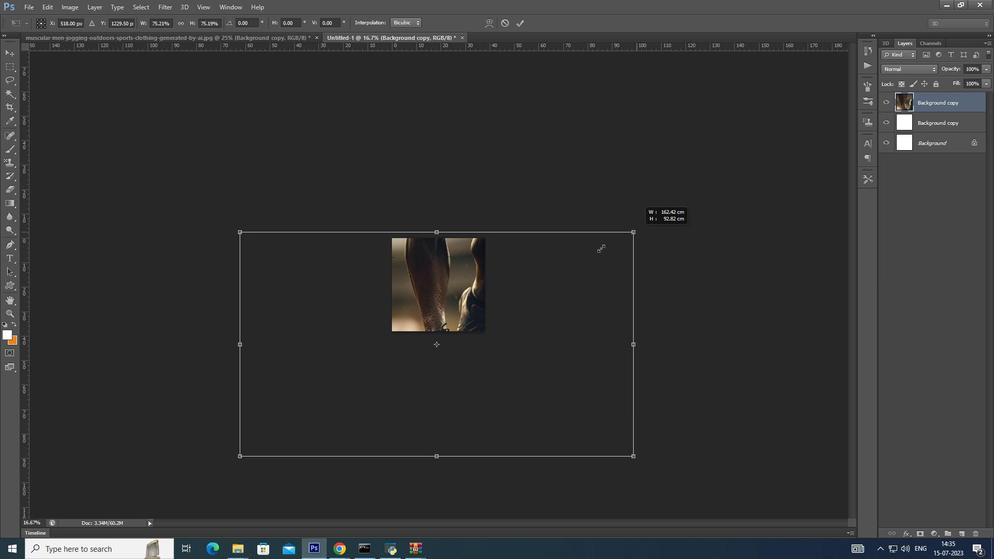 
Action: Key pressed <Key.alt_l>
Screenshot: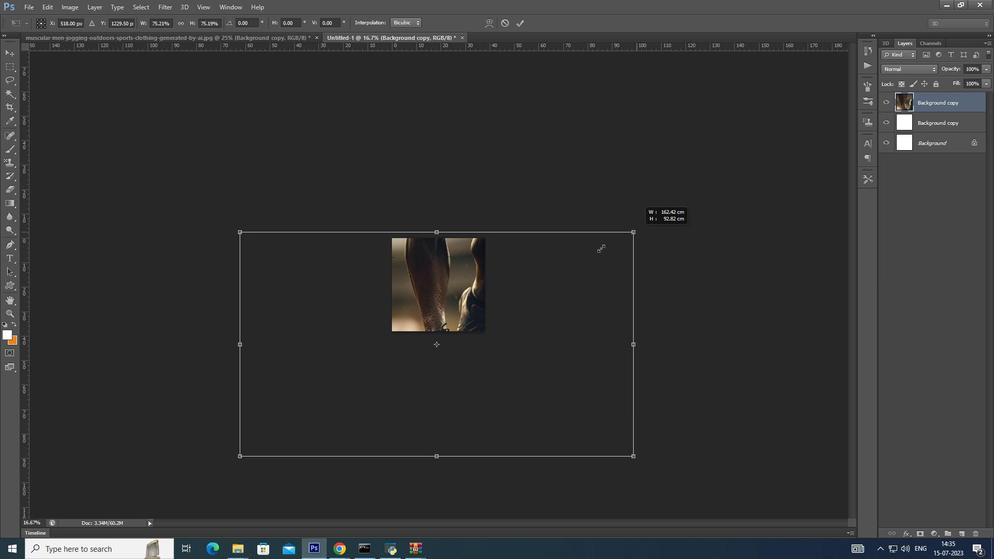 
Action: Mouse moved to (592, 253)
Screenshot: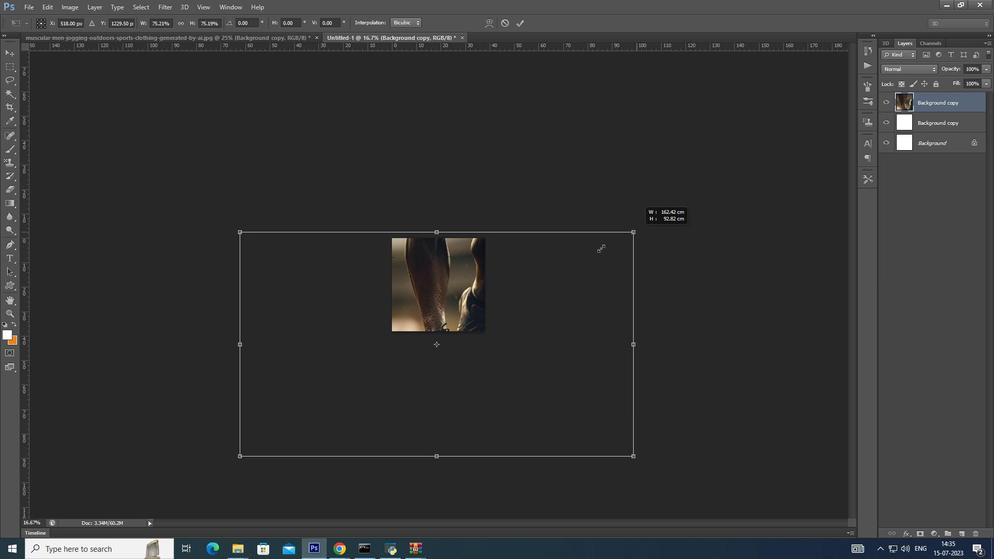 
Action: Key pressed <Key.shift><Key.alt_l>
Screenshot: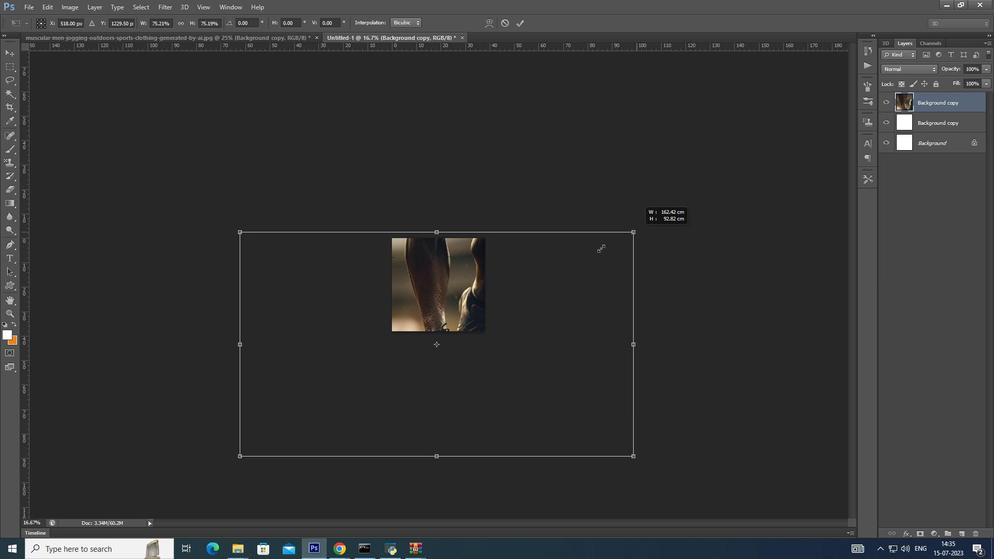 
Action: Mouse moved to (590, 254)
Screenshot: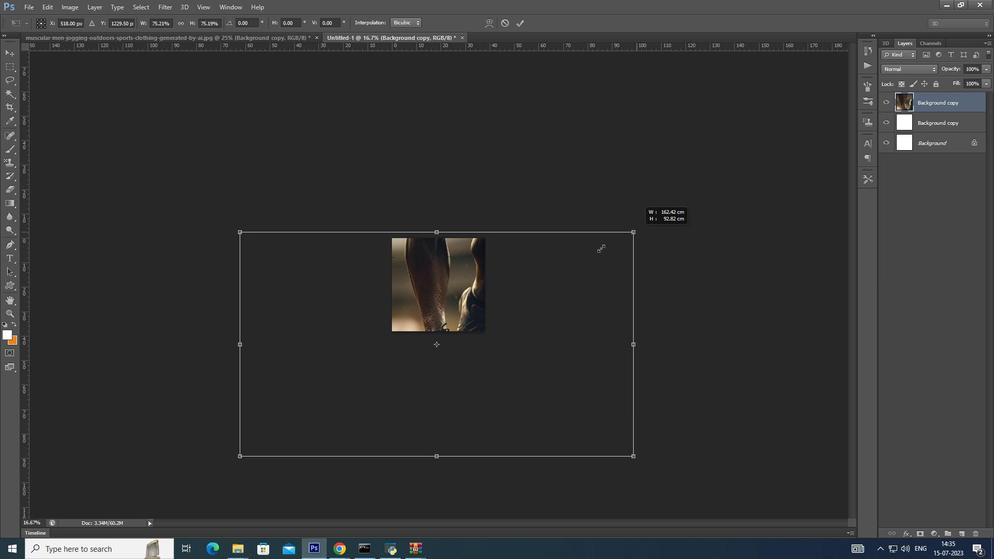 
Action: Key pressed <Key.shift>
Screenshot: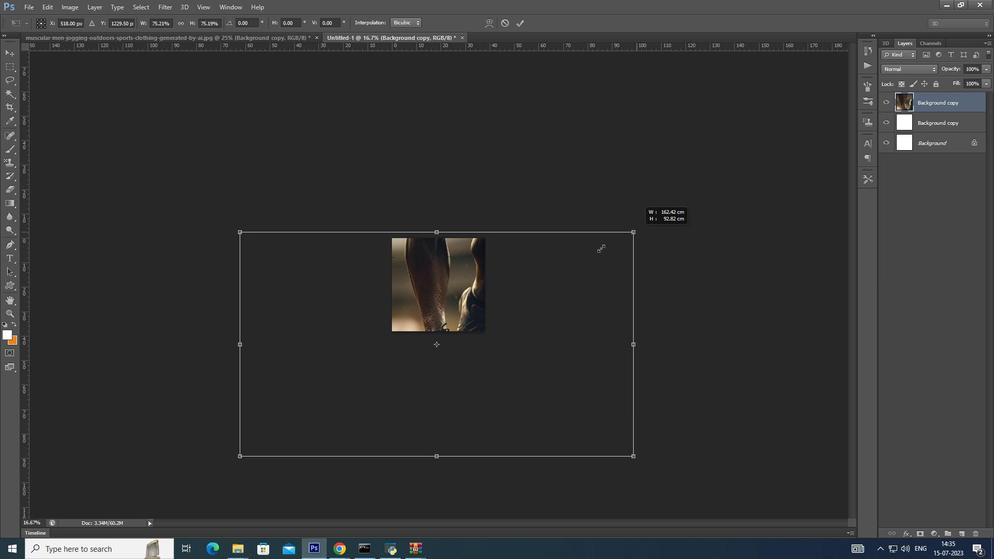
Action: Mouse moved to (589, 254)
Screenshot: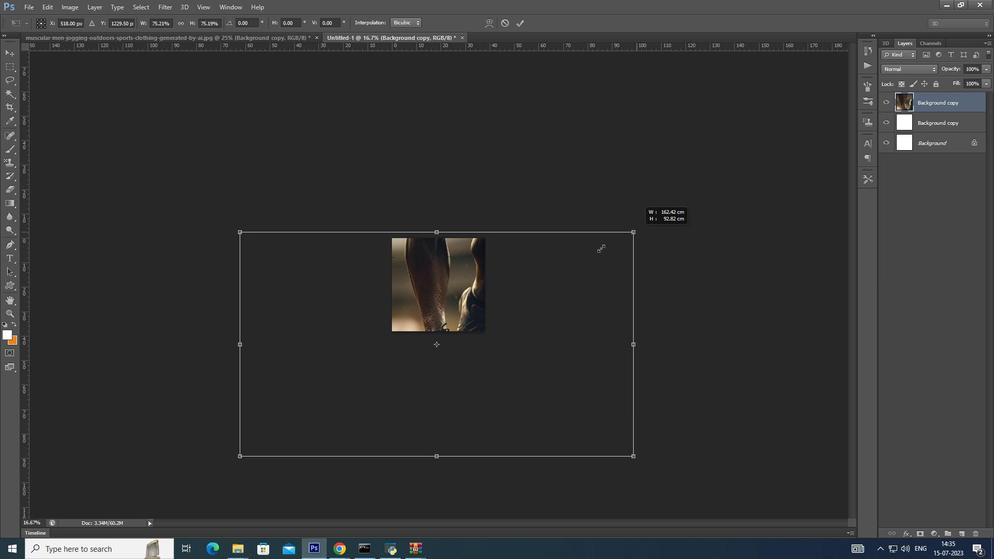 
Action: Key pressed <Key.alt_l><Key.shift>
Screenshot: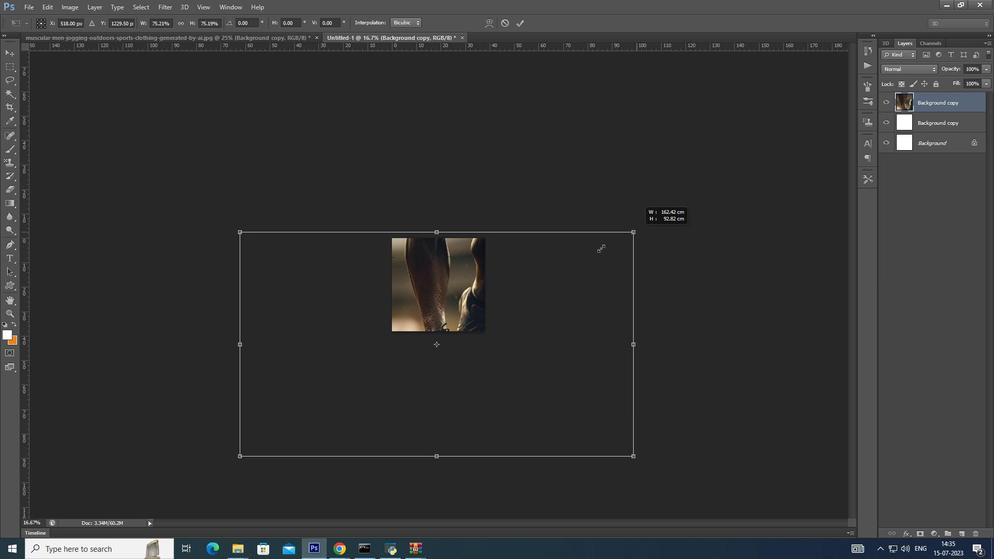 
Action: Mouse moved to (589, 255)
Screenshot: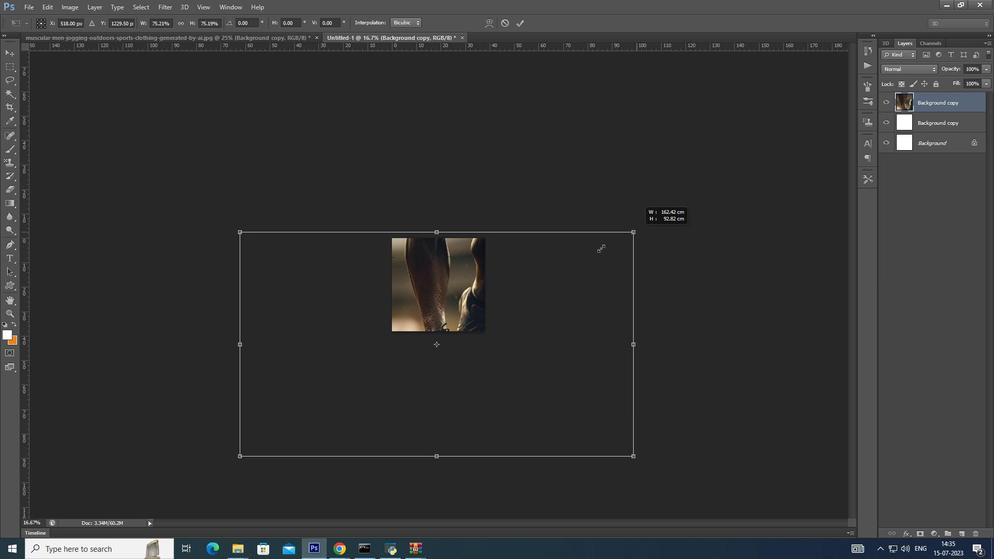 
Action: Key pressed <Key.alt_l><Key.shift>
Screenshot: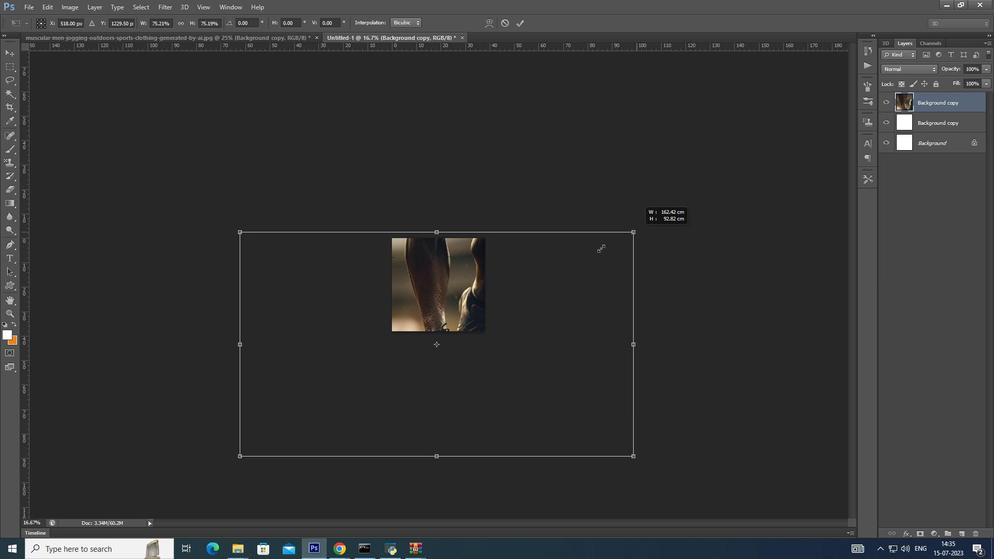 
Action: Mouse moved to (588, 255)
Screenshot: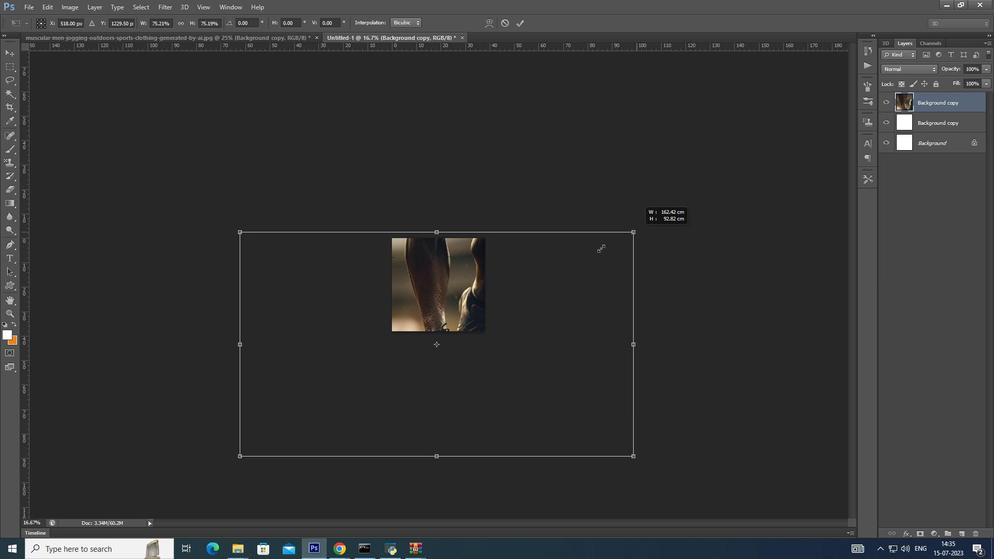 
Action: Key pressed <Key.alt_l>
Screenshot: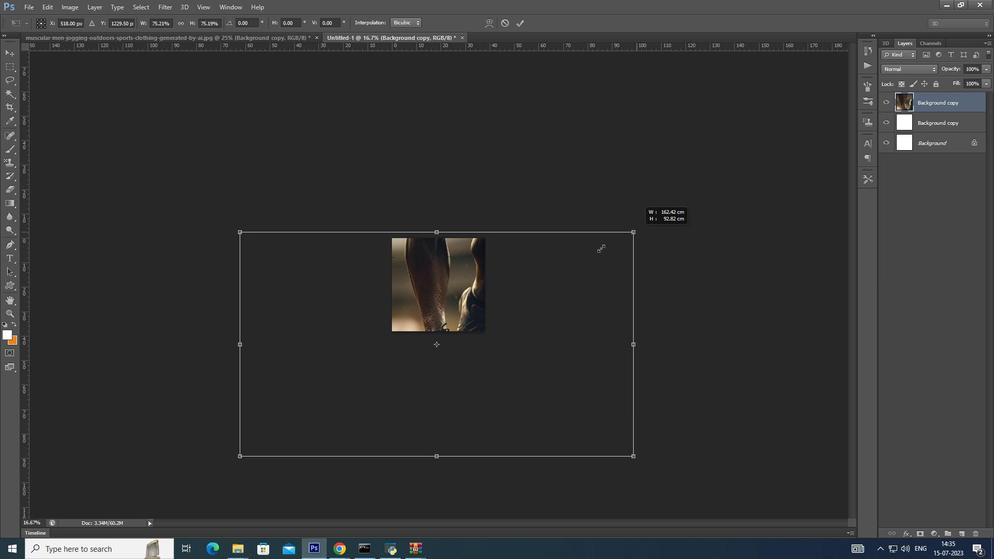 
Action: Mouse moved to (585, 258)
Screenshot: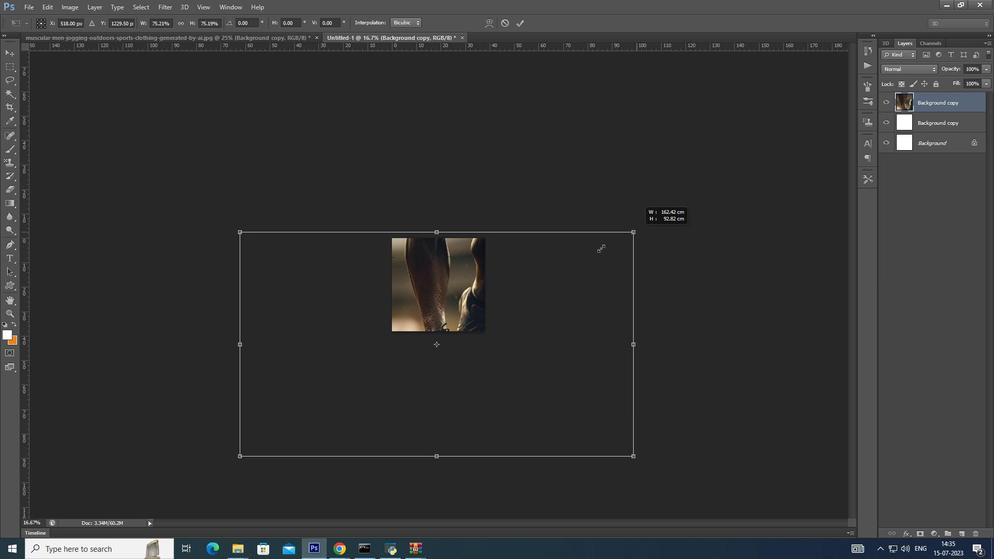 
Action: Key pressed <Key.shift><Key.alt_l>
Screenshot: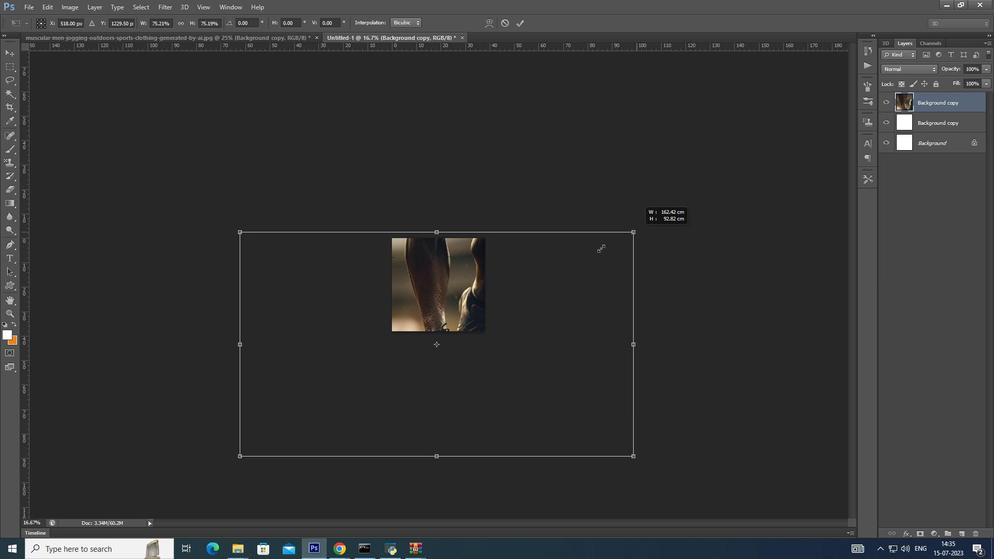 
Action: Mouse moved to (584, 258)
Screenshot: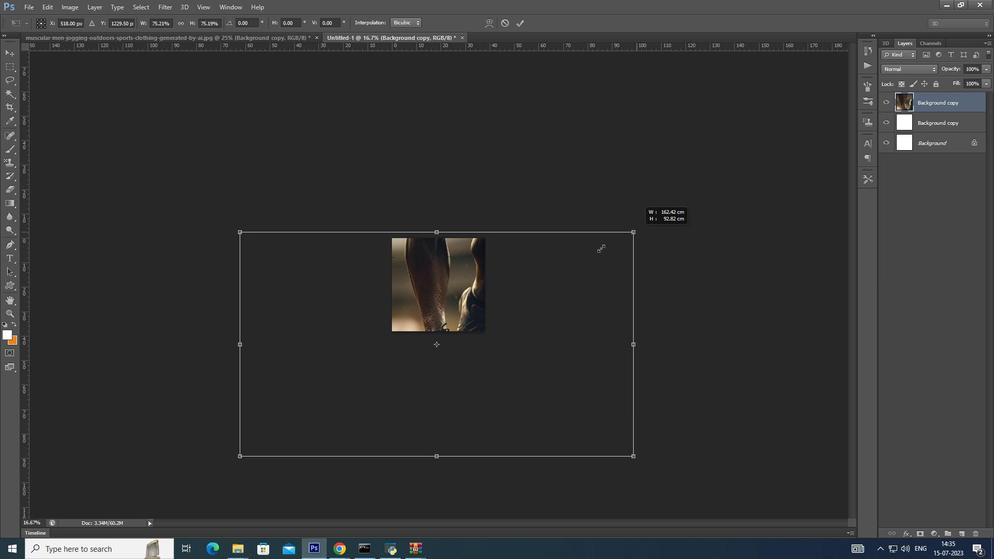 
Action: Key pressed <Key.shift><Key.alt_l><Key.shift>
Screenshot: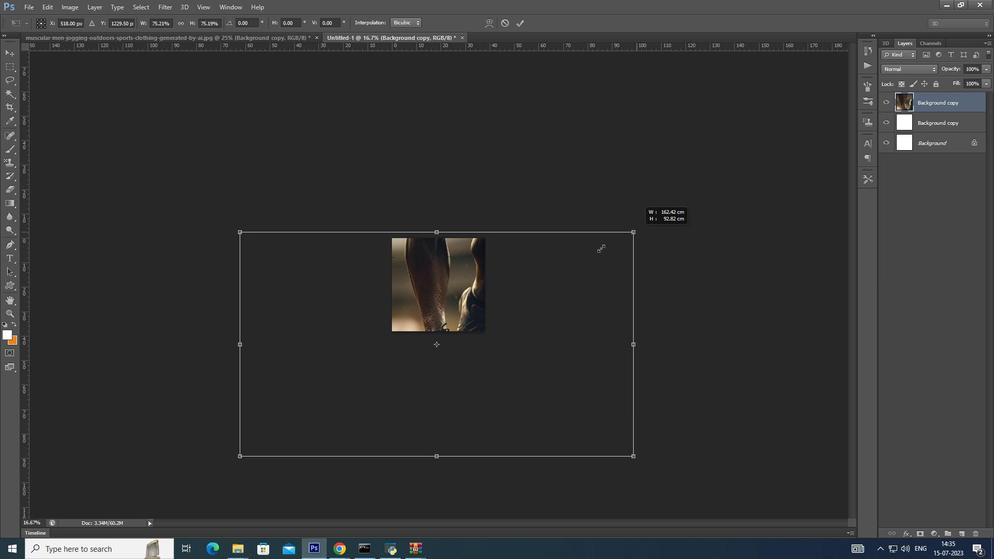 
Action: Mouse moved to (577, 262)
Screenshot: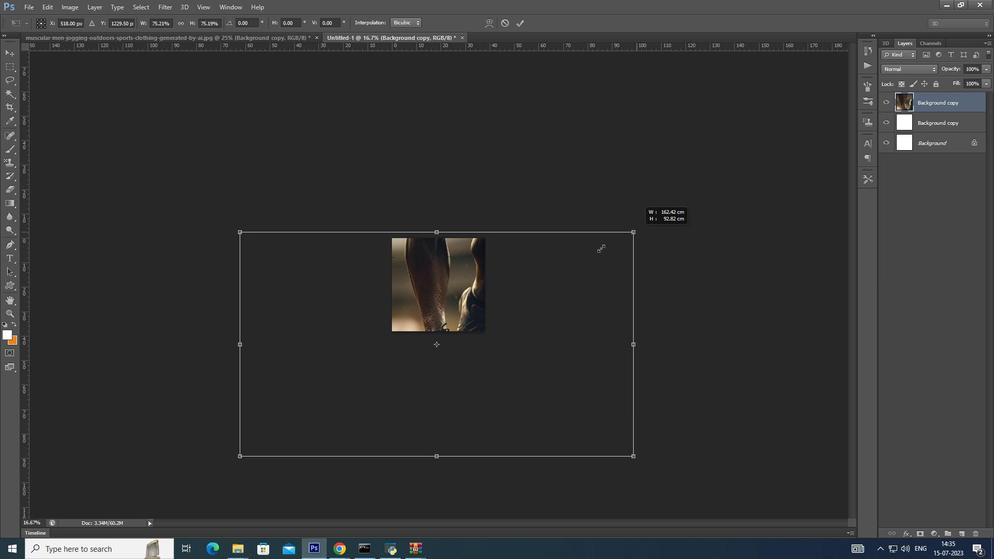 
Action: Key pressed <Key.alt_l>
Screenshot: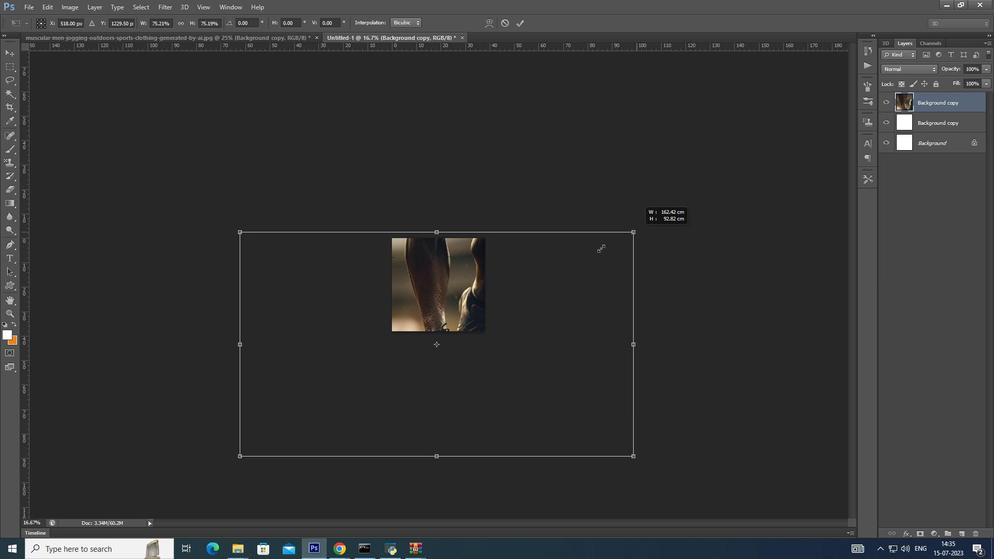 
Action: Mouse moved to (577, 262)
Screenshot: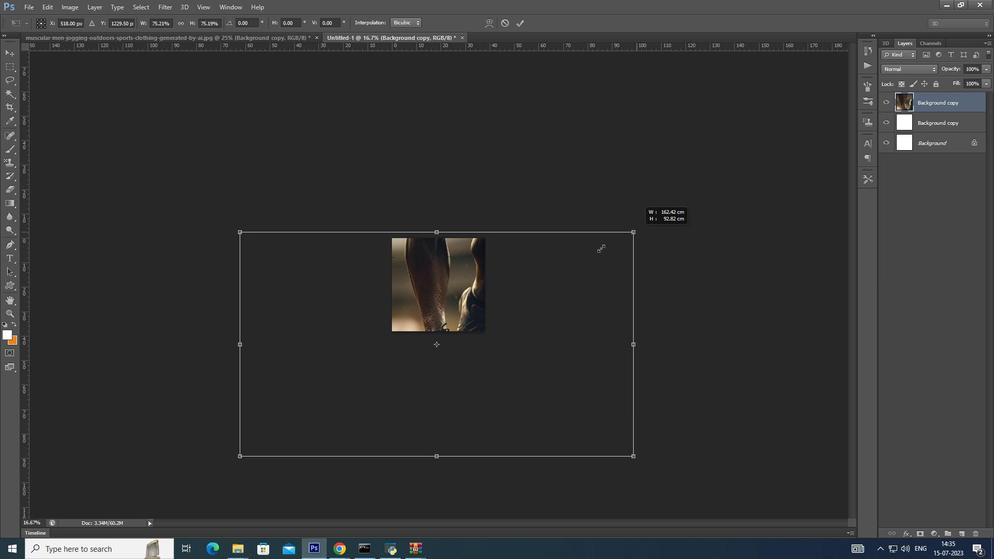 
Action: Key pressed <Key.shift>
Screenshot: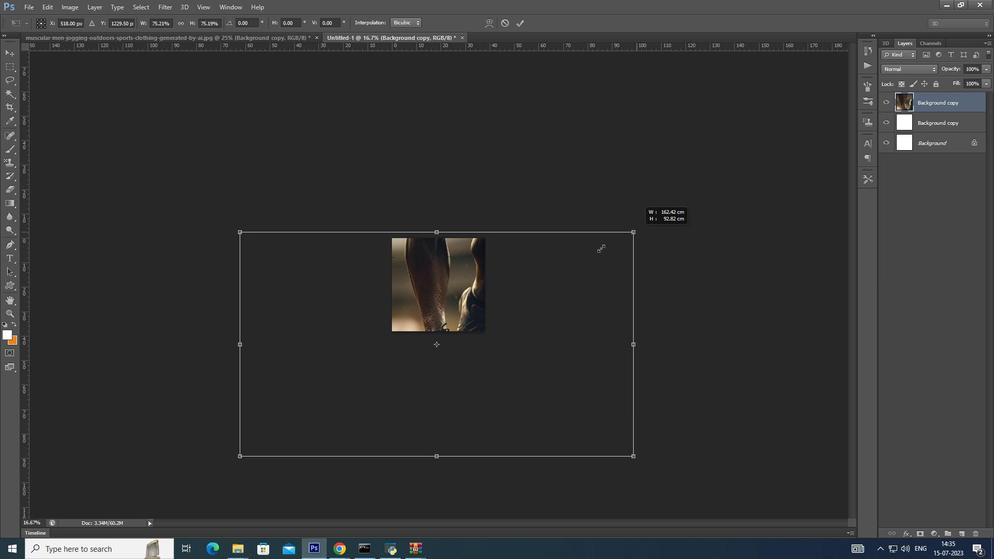 
Action: Mouse moved to (576, 262)
Screenshot: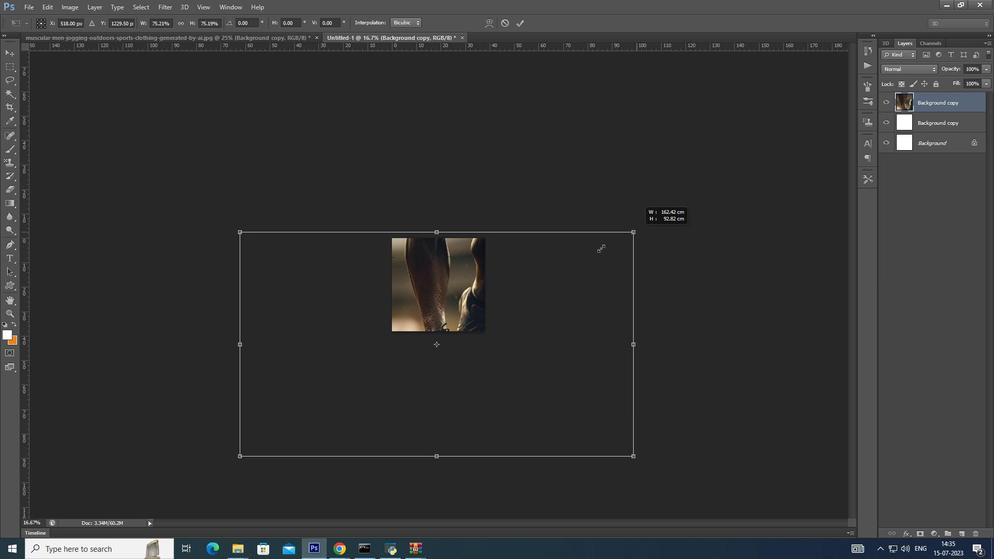 
Action: Key pressed <Key.alt_l>
Screenshot: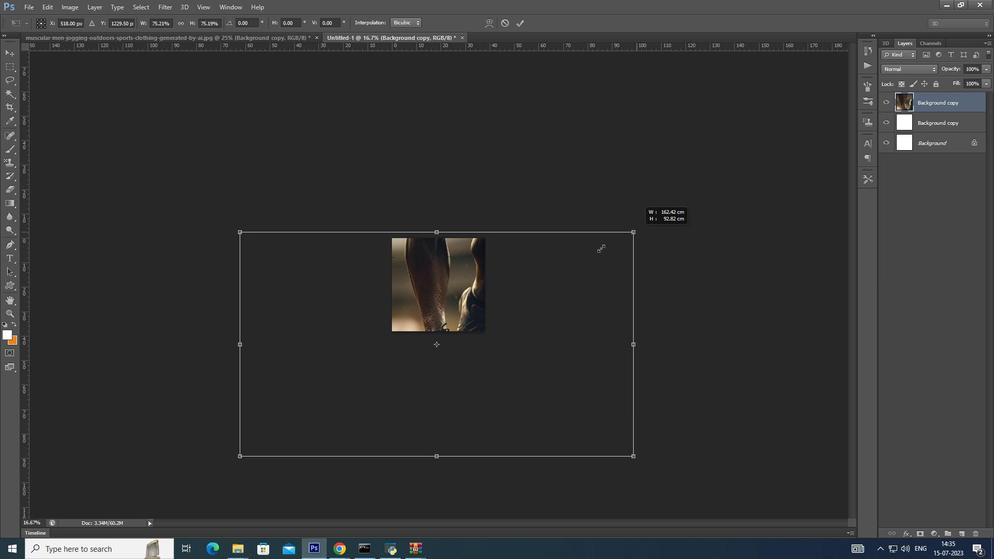 
Action: Mouse moved to (576, 262)
Screenshot: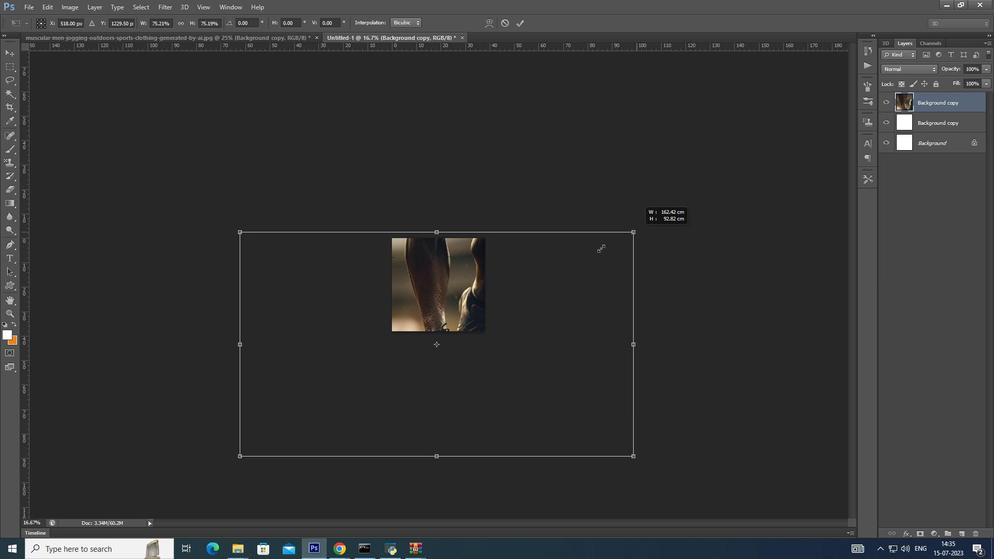 
Action: Key pressed <Key.shift><Key.alt_l>
Screenshot: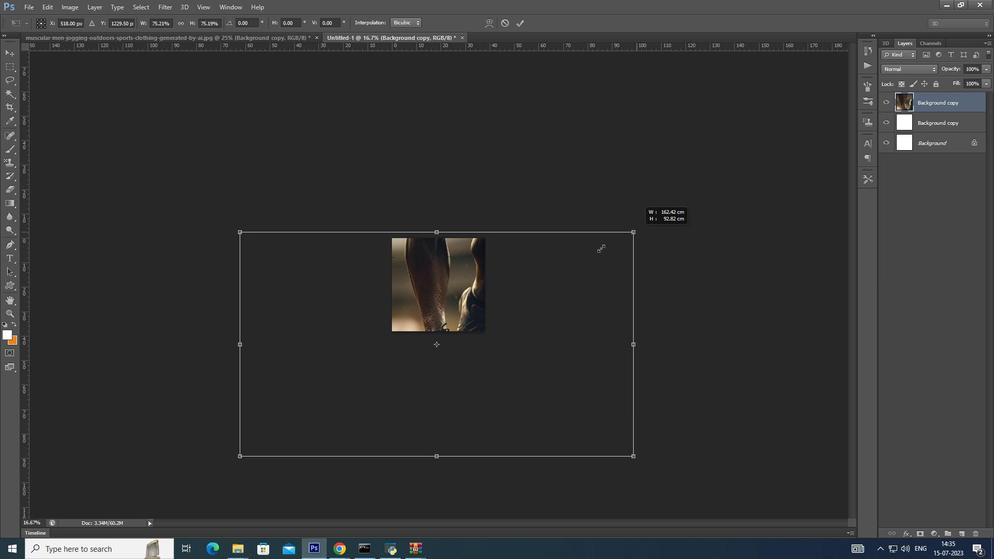 
Action: Mouse moved to (574, 263)
Screenshot: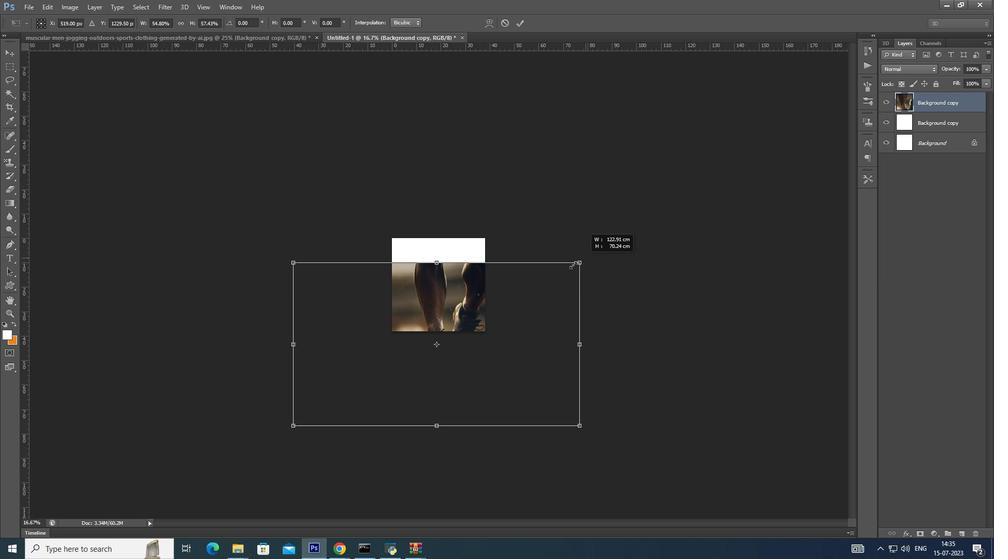 
Action: Key pressed <Key.shift>
Screenshot: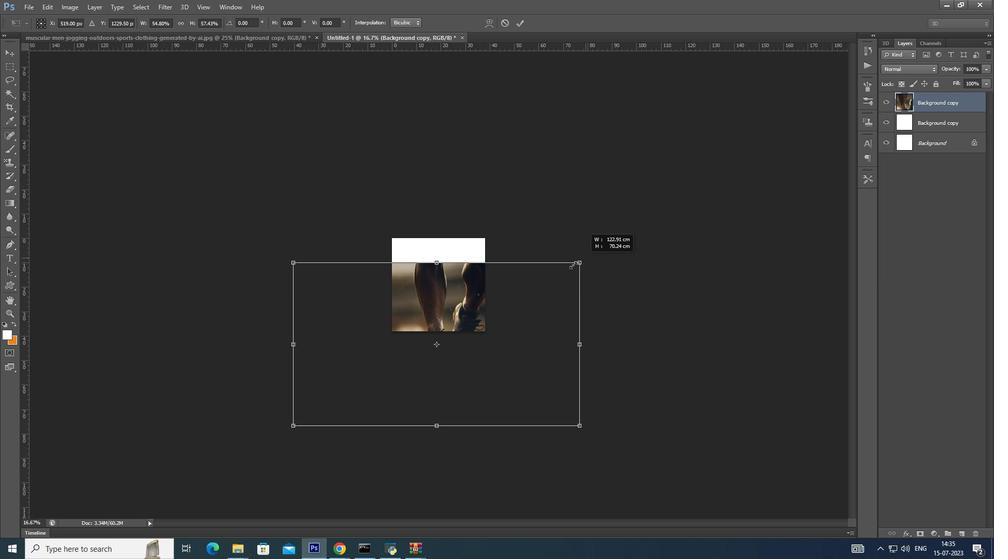 
Action: Mouse moved to (573, 263)
Screenshot: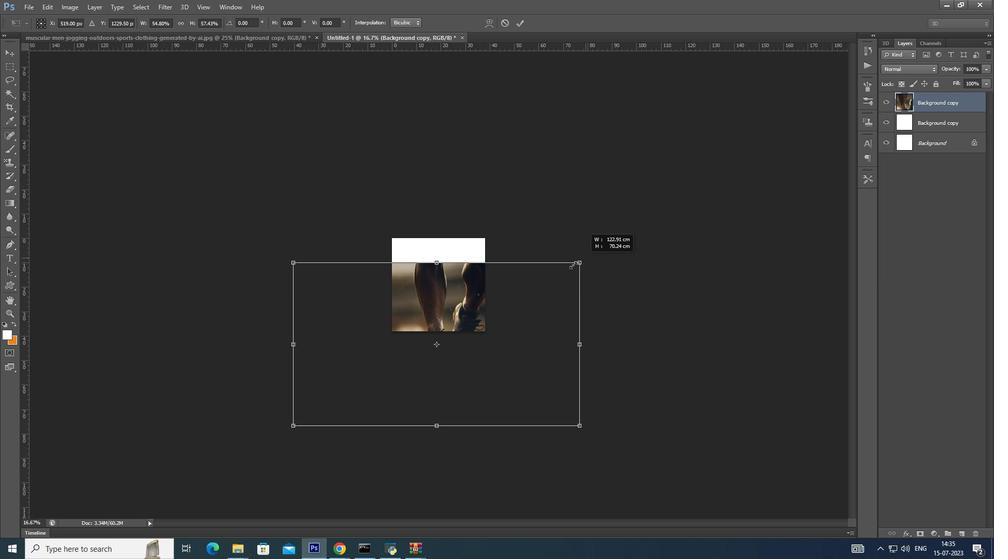 
Action: Key pressed <Key.alt_l>
Screenshot: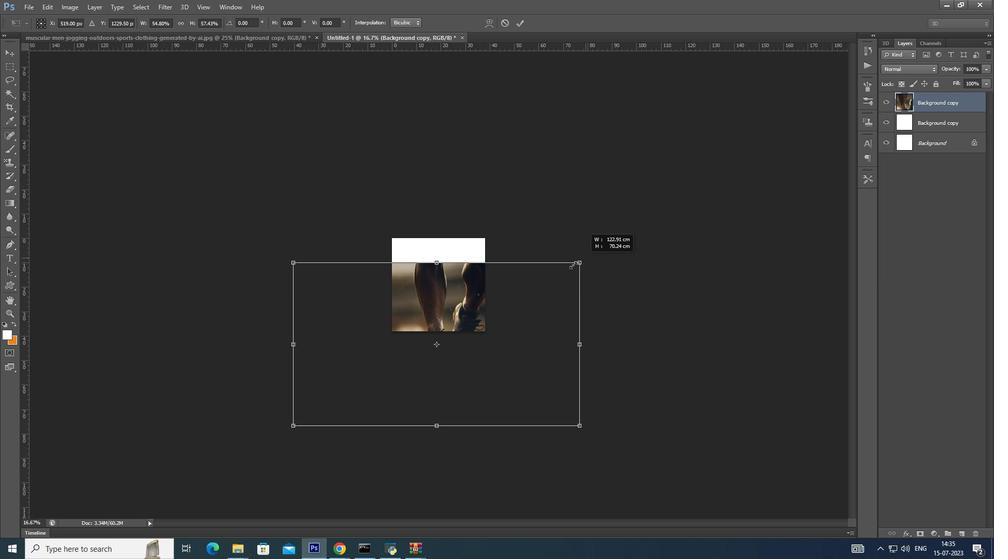 
Action: Mouse moved to (573, 264)
Screenshot: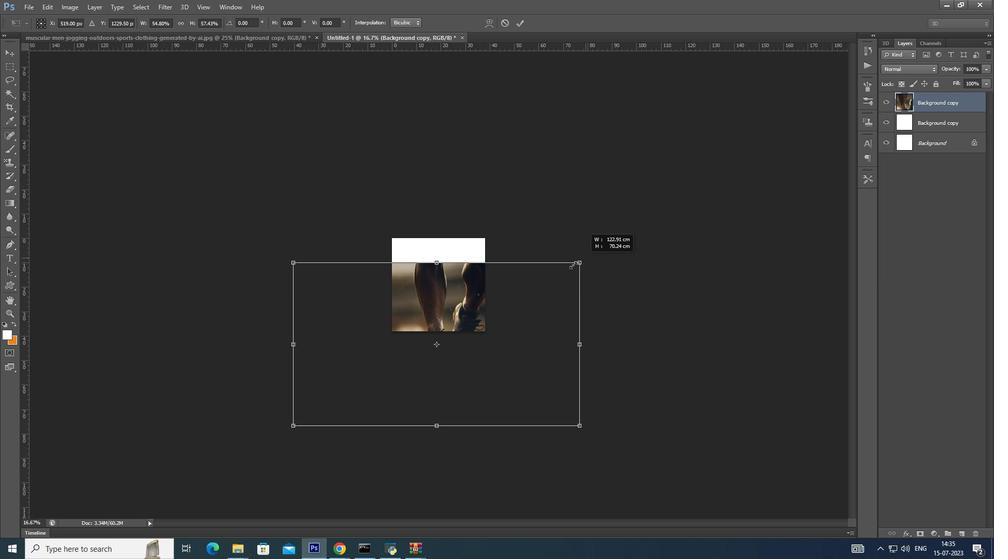 
Action: Key pressed <Key.shift><Key.alt_l>
Screenshot: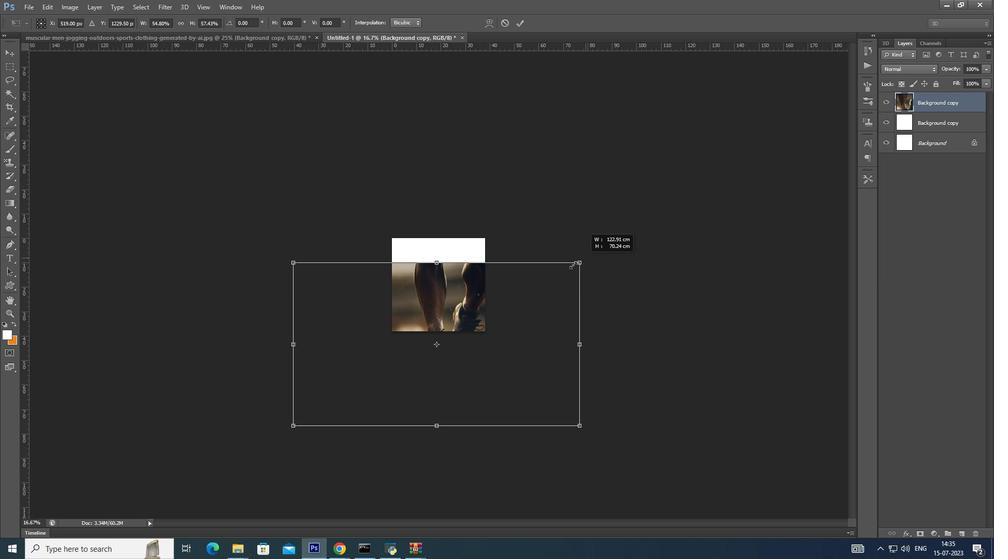 
Action: Mouse moved to (572, 264)
Screenshot: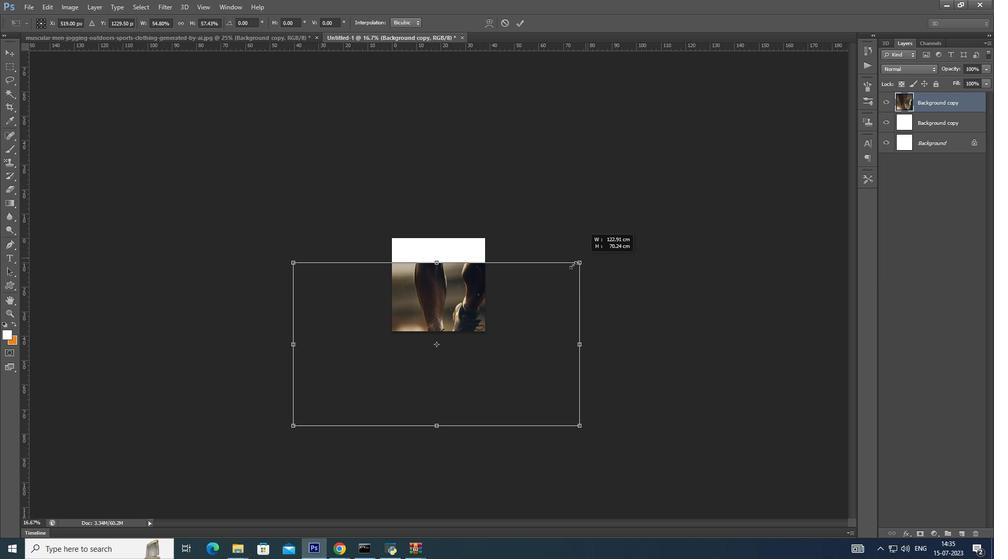 
Action: Key pressed <Key.shift>
Screenshot: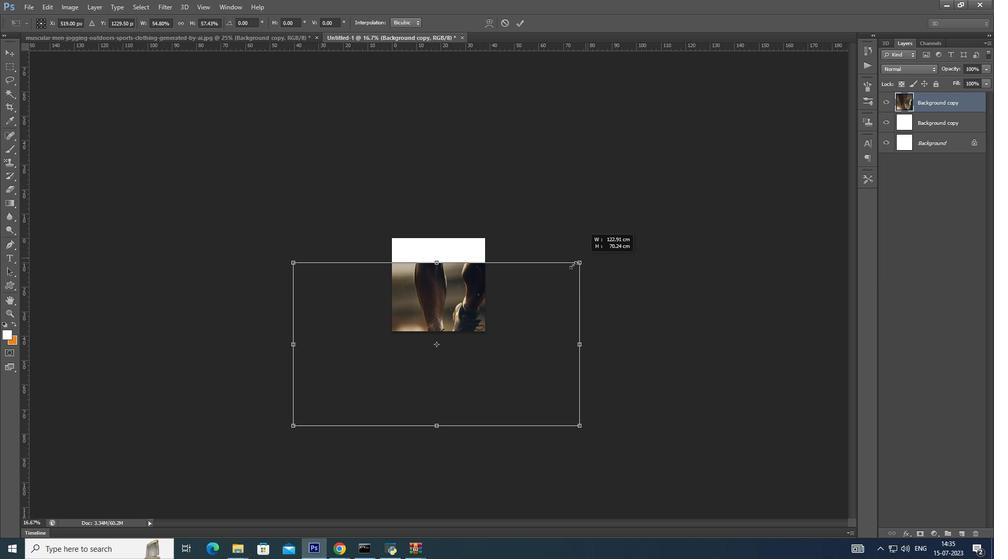 
Action: Mouse moved to (572, 264)
Screenshot: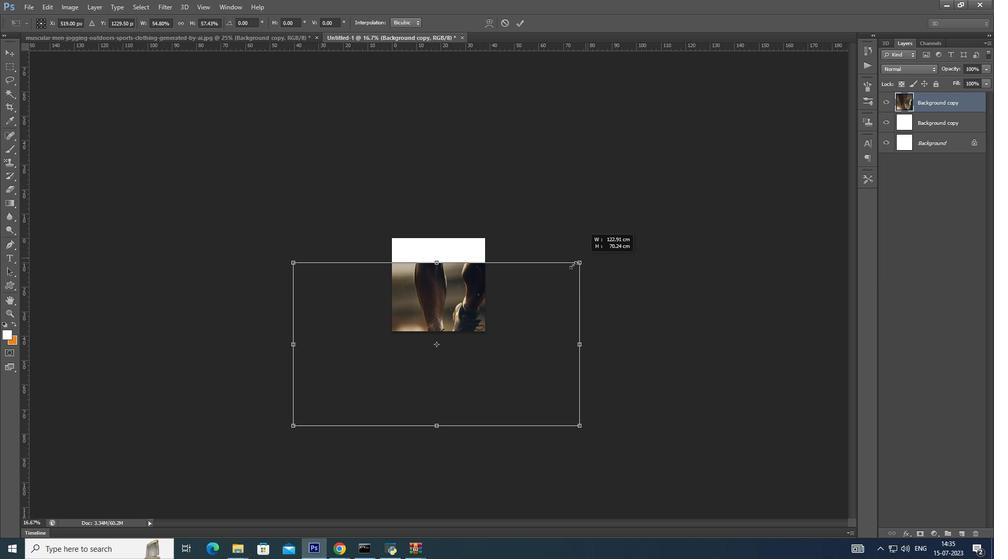 
Action: Key pressed <Key.alt_l><Key.shift>
Screenshot: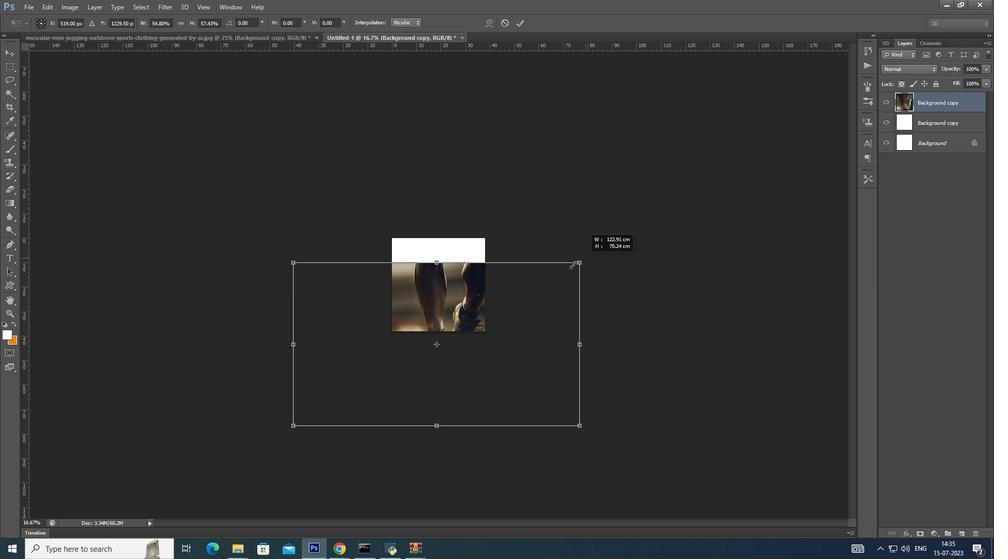 
Action: Mouse moved to (570, 265)
Screenshot: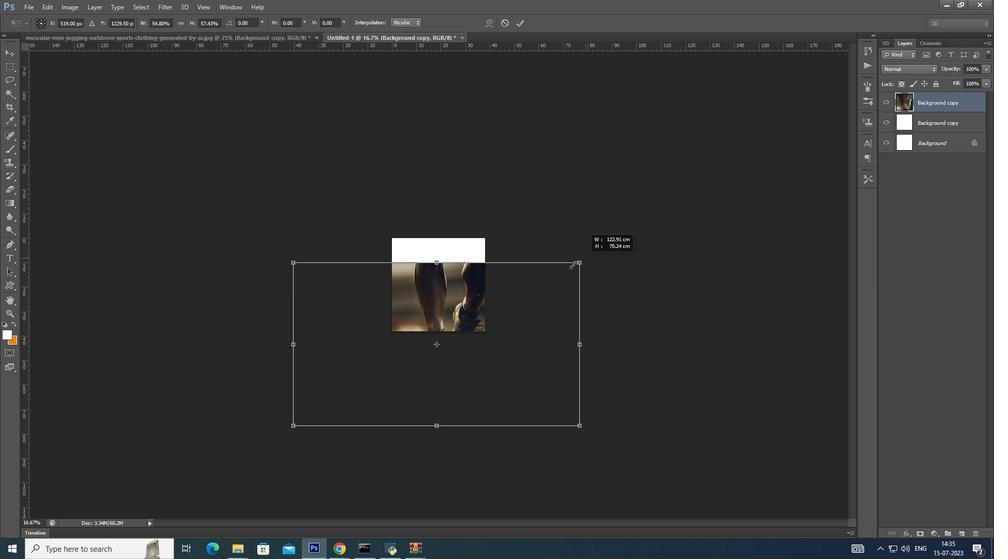 
Action: Key pressed <Key.alt_l><Key.shift><Key.alt_l>
Screenshot: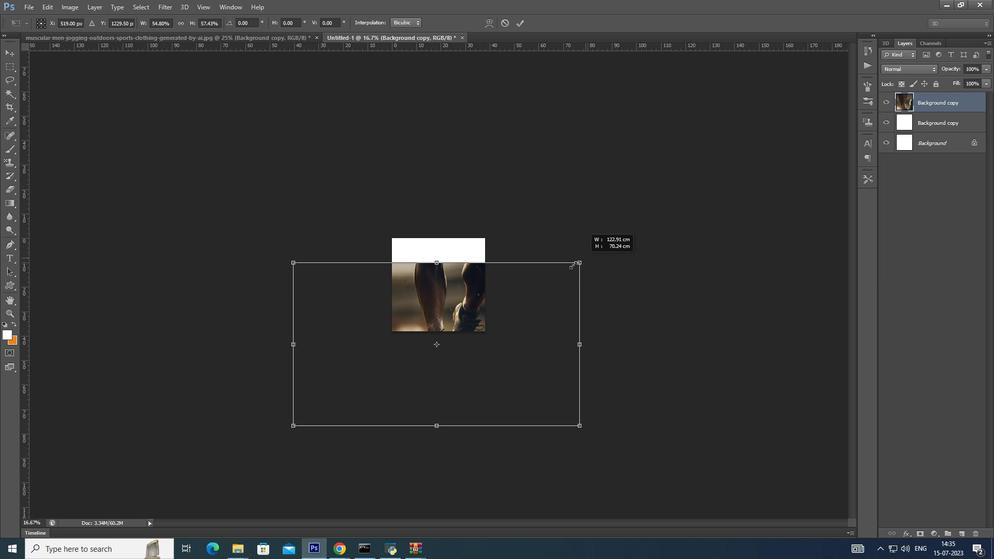
Action: Mouse moved to (568, 266)
Screenshot: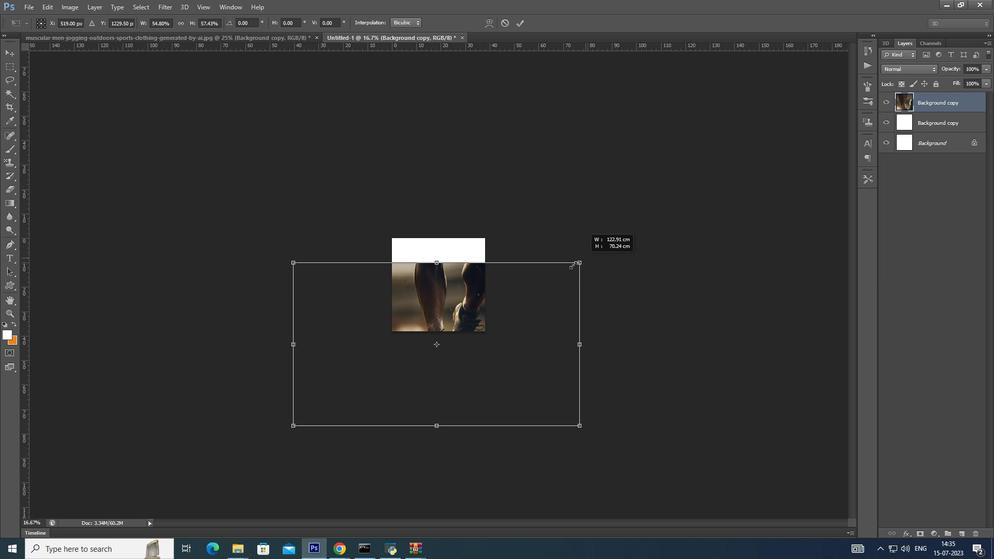 
Action: Key pressed <Key.shift>
Screenshot: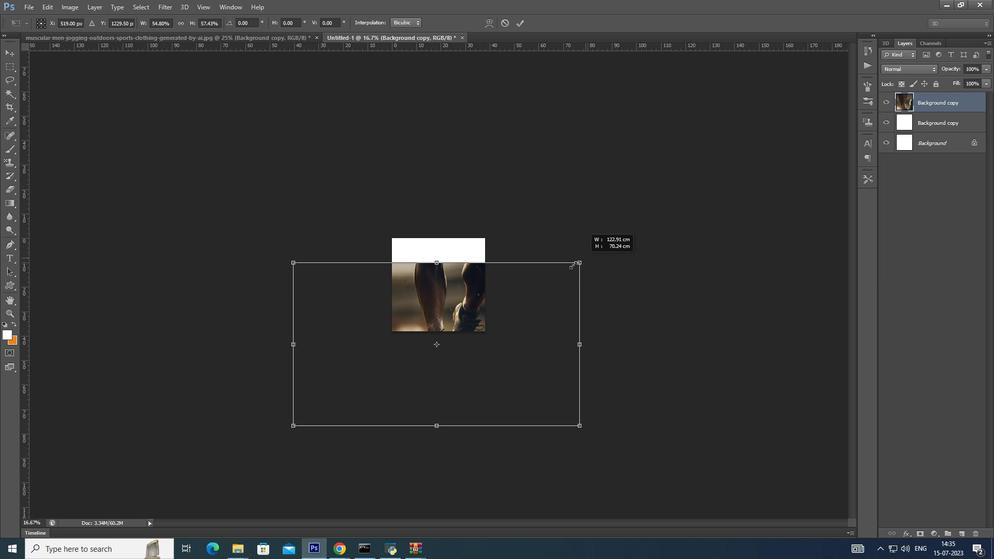 
Action: Mouse moved to (567, 266)
Screenshot: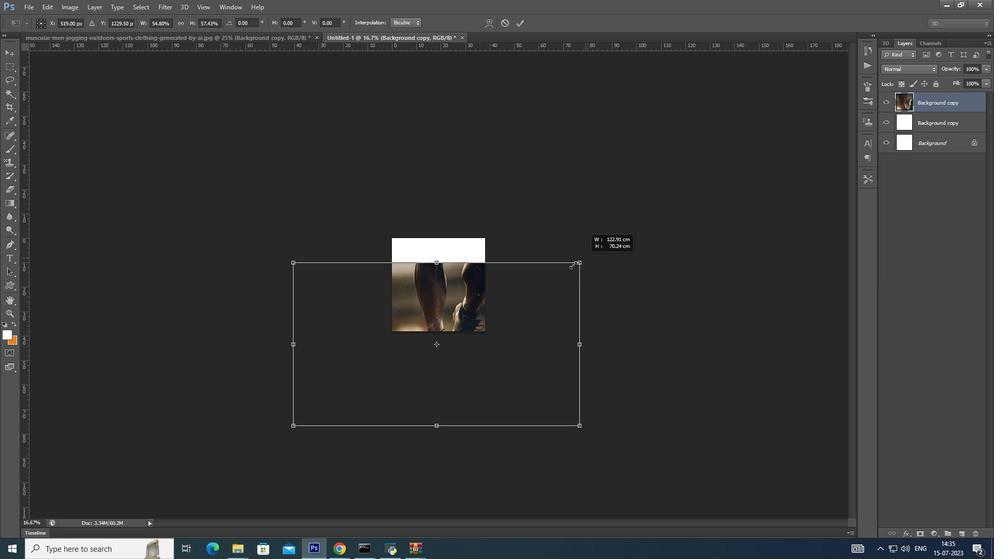 
Action: Key pressed <Key.alt_l>
Screenshot: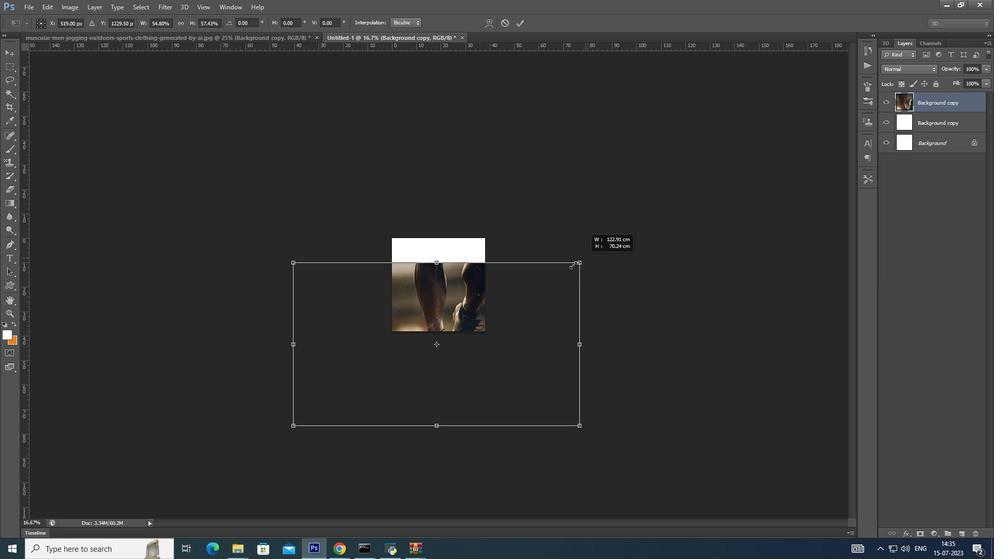 
Action: Mouse moved to (566, 267)
Screenshot: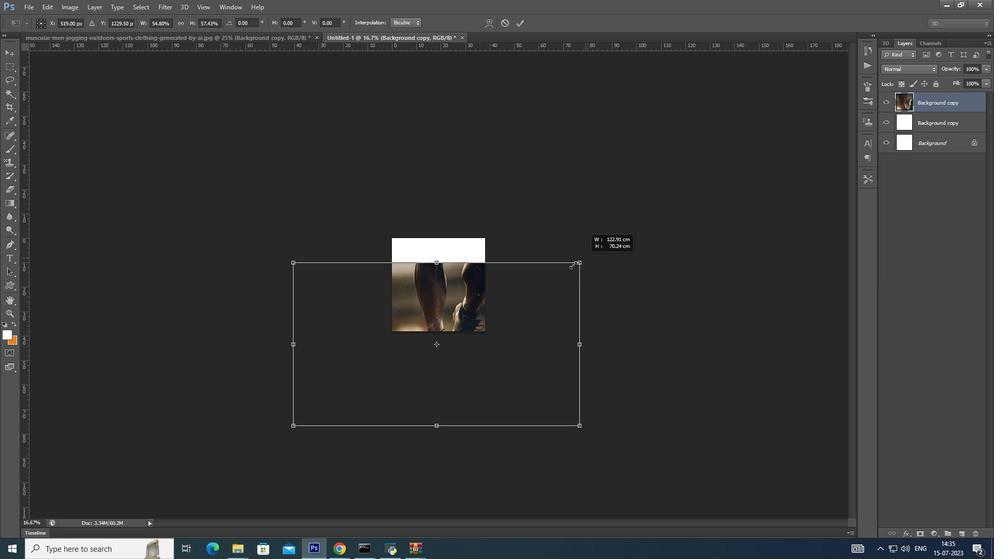 
Action: Key pressed <Key.shift><Key.alt_l>
Screenshot: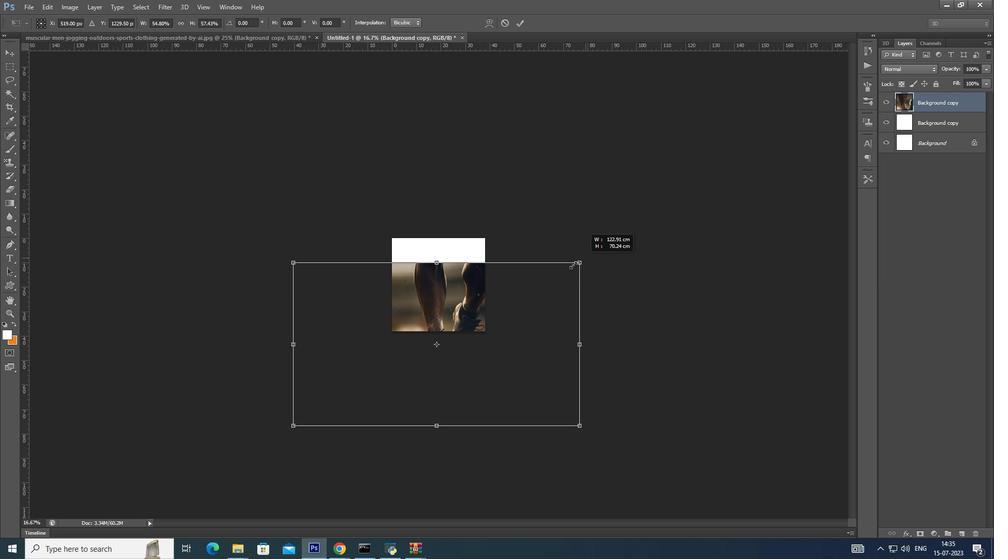 
Action: Mouse moved to (564, 268)
Screenshot: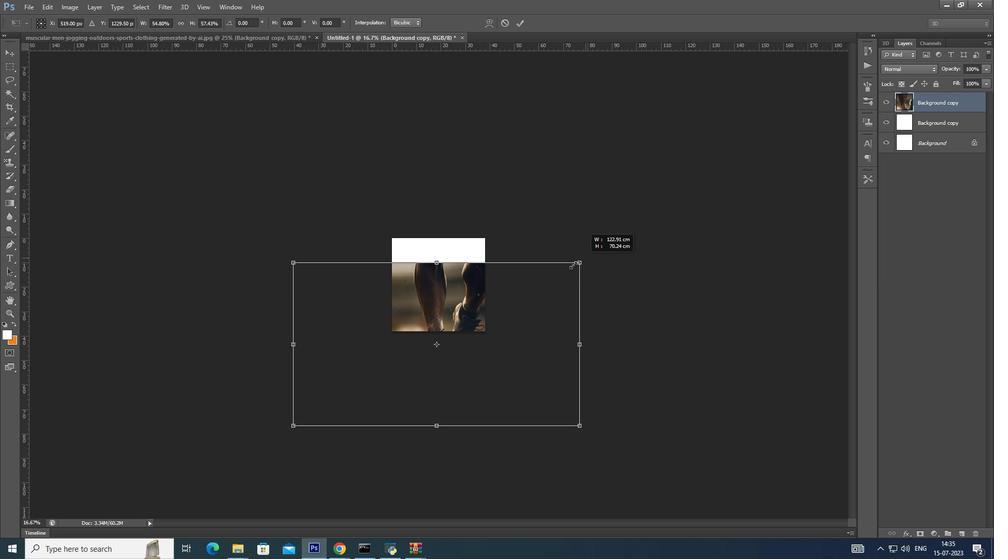 
Action: Key pressed <Key.shift><Key.alt_l>
Screenshot: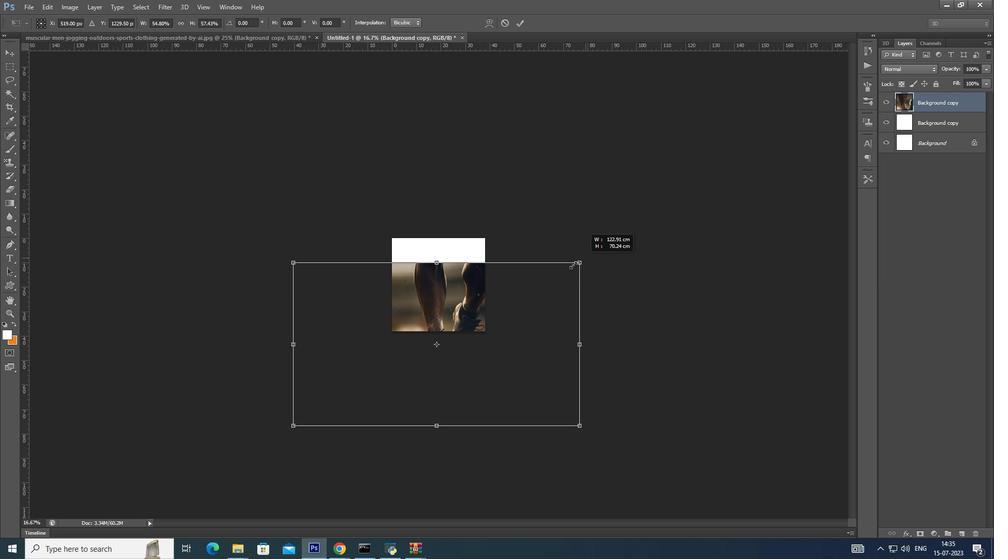 
Action: Mouse moved to (562, 269)
Screenshot: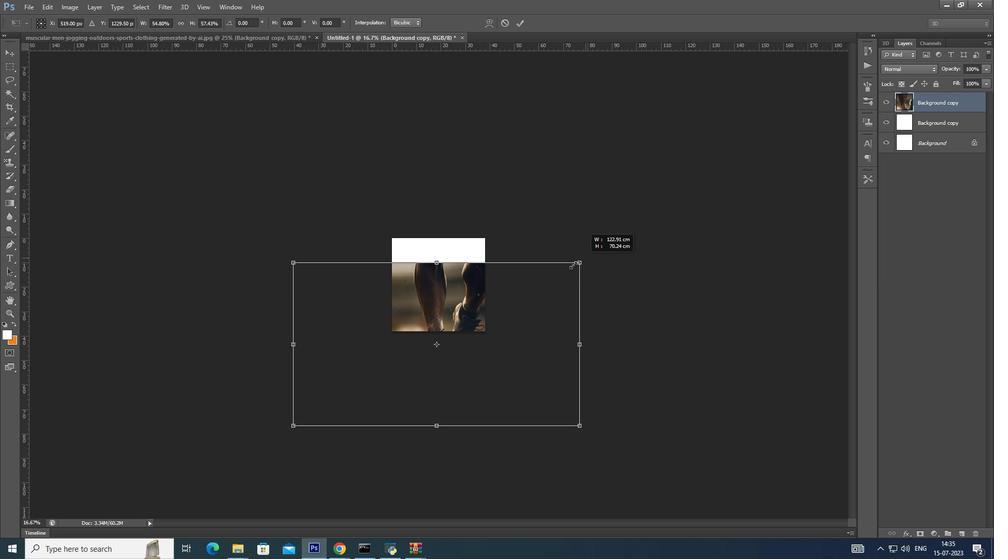 
Action: Key pressed <Key.alt_l><Key.shift>
Screenshot: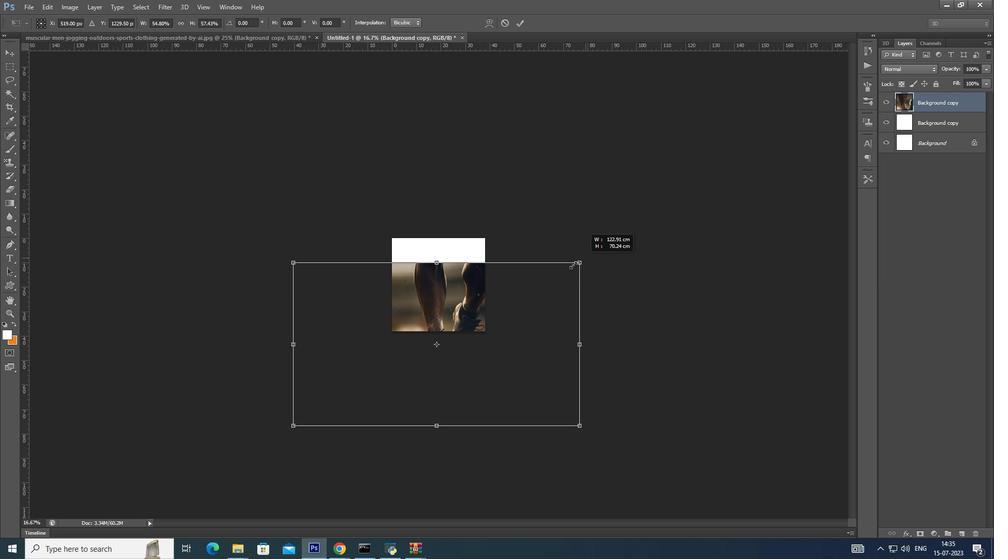 
Action: Mouse moved to (561, 269)
Screenshot: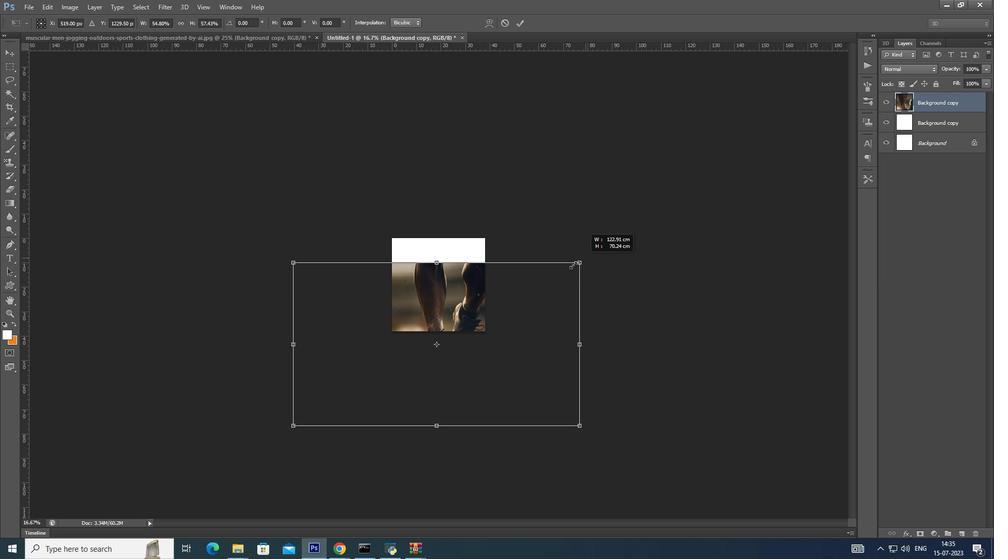 
Action: Key pressed <Key.alt_l><Key.shift>
Screenshot: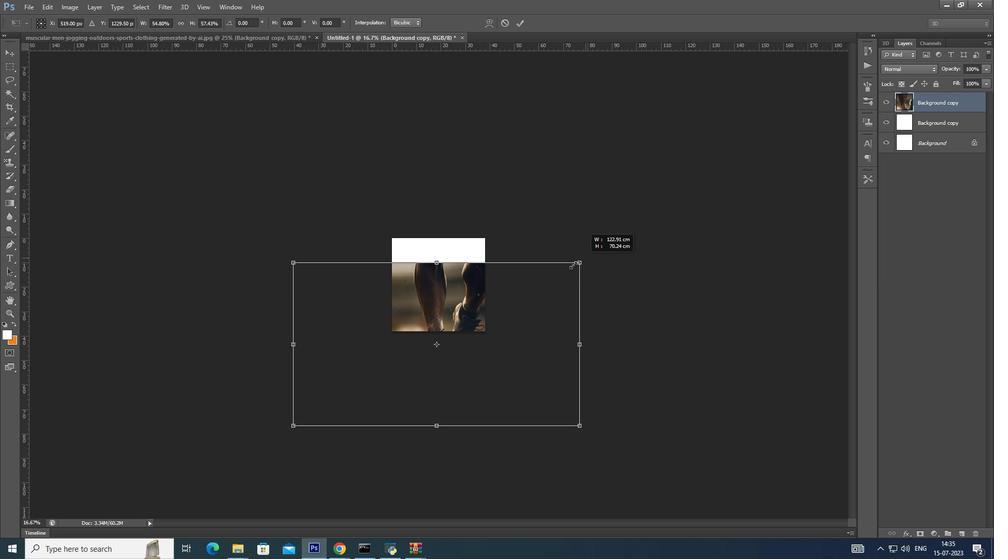
Action: Mouse moved to (560, 270)
Screenshot: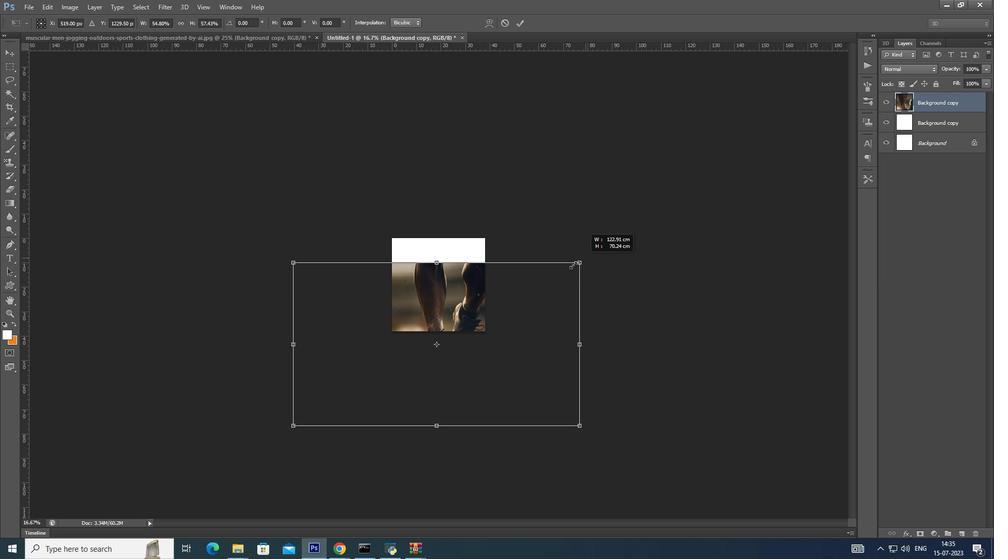 
Action: Key pressed <Key.shift>
Screenshot: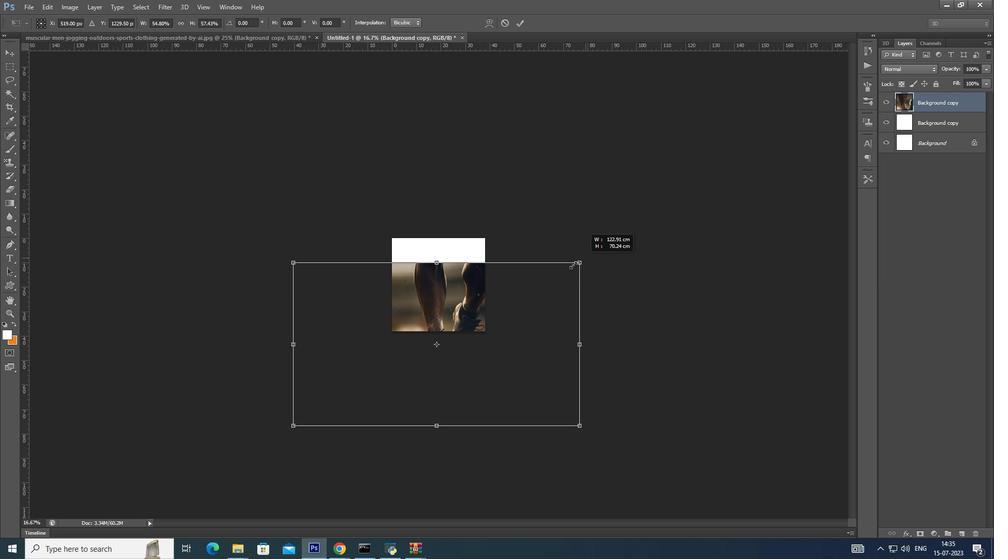 
Action: Mouse moved to (558, 271)
Screenshot: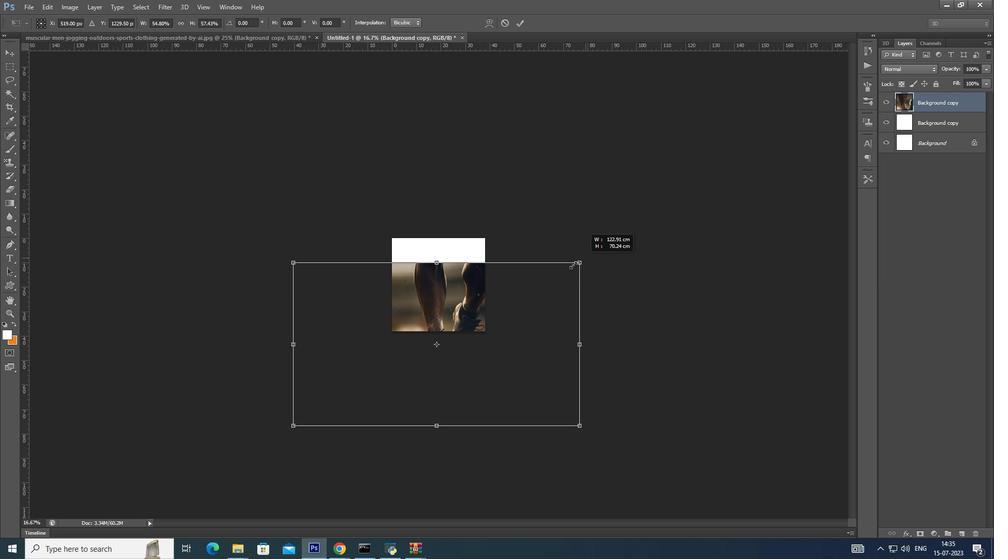 
Action: Key pressed <Key.alt_l>
Screenshot: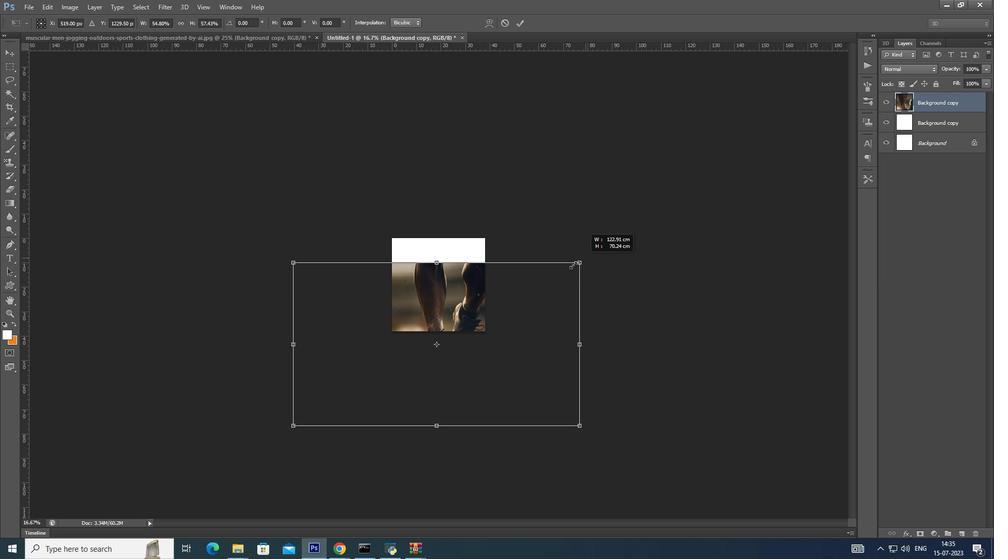 
Action: Mouse moved to (557, 271)
Screenshot: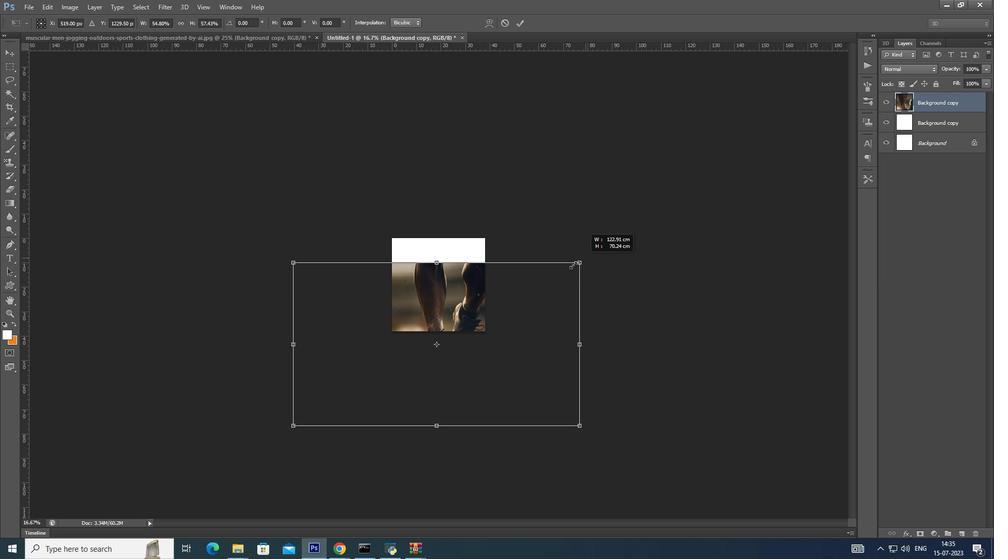 
Action: Key pressed <Key.shift><Key.alt_l>
Screenshot: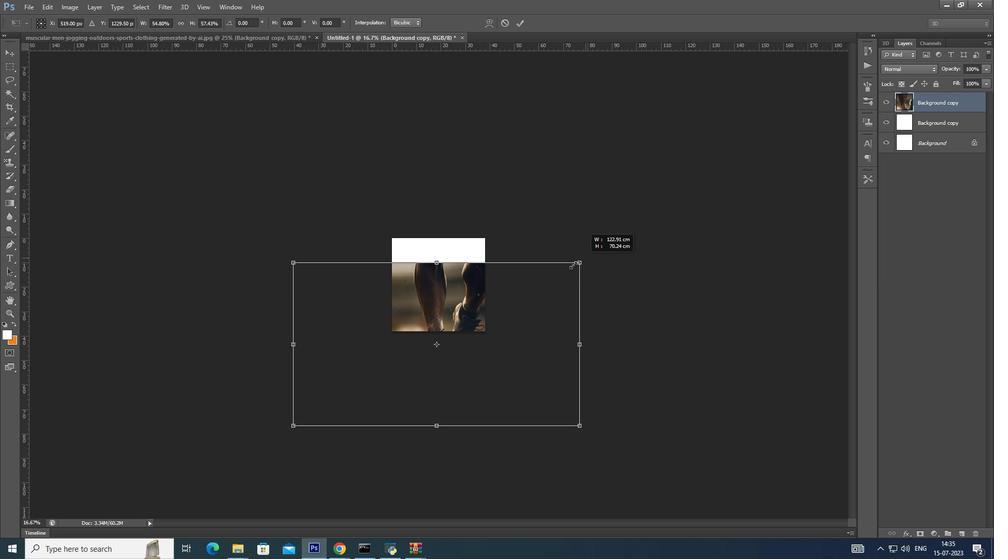 
Action: Mouse moved to (556, 272)
Screenshot: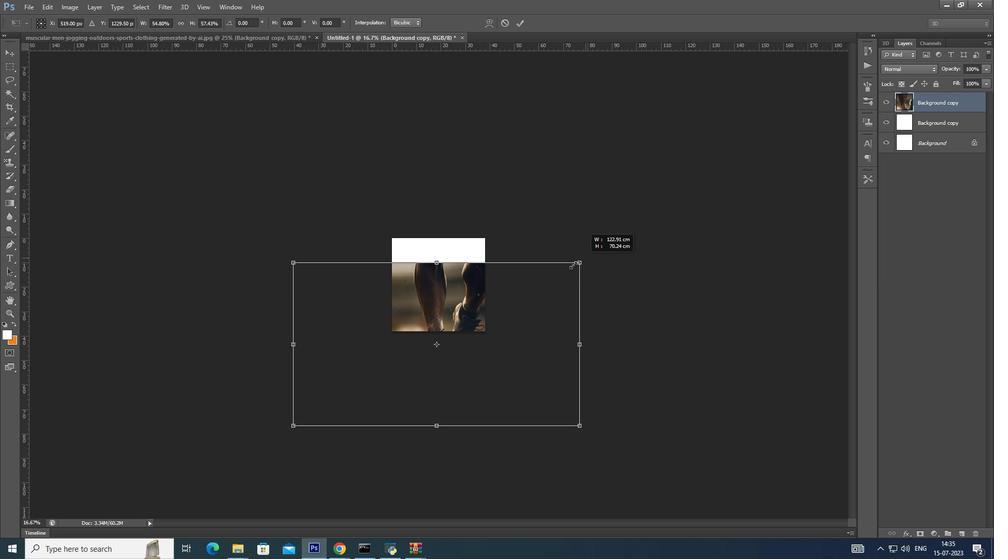 
Action: Key pressed <Key.shift>
Screenshot: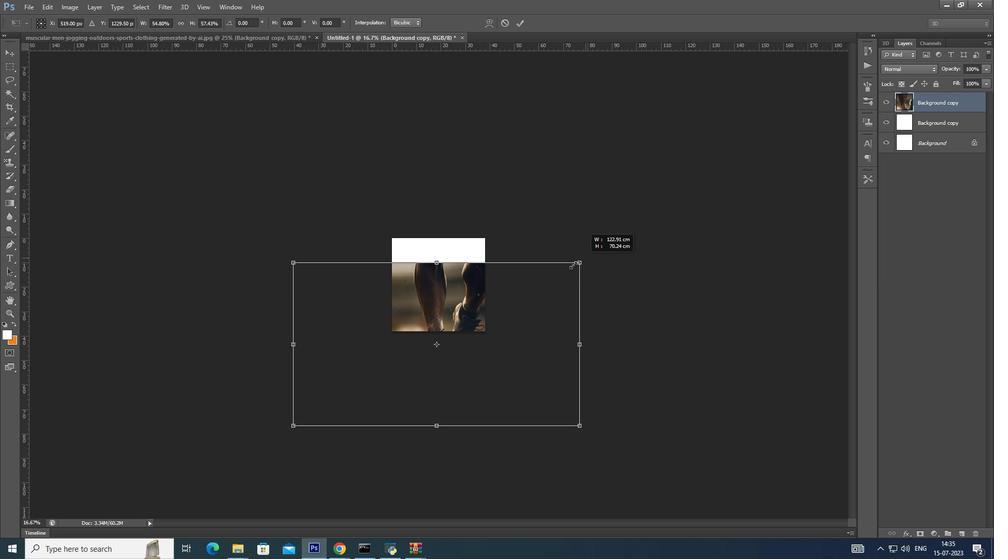 
Action: Mouse moved to (556, 272)
Screenshot: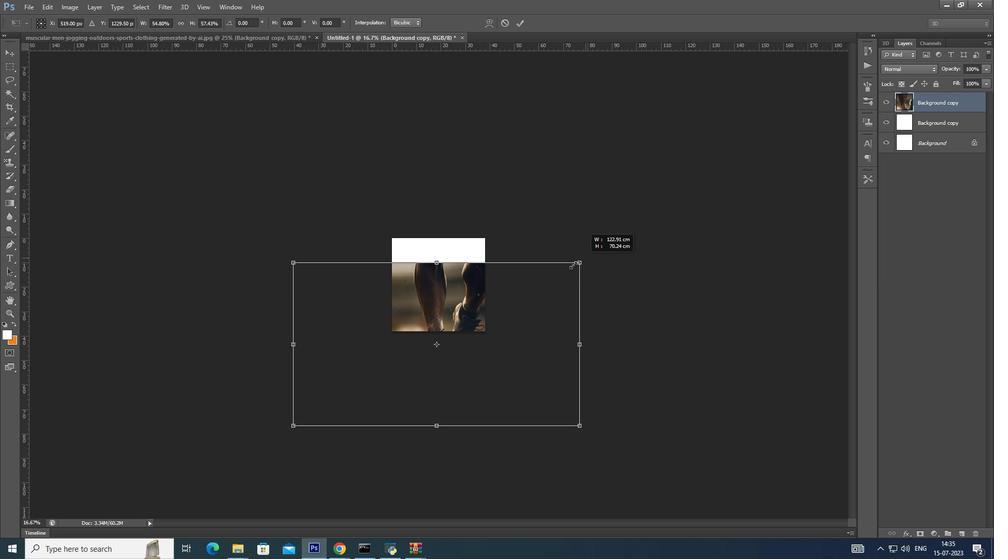 
Action: Key pressed <Key.alt_l>
Screenshot: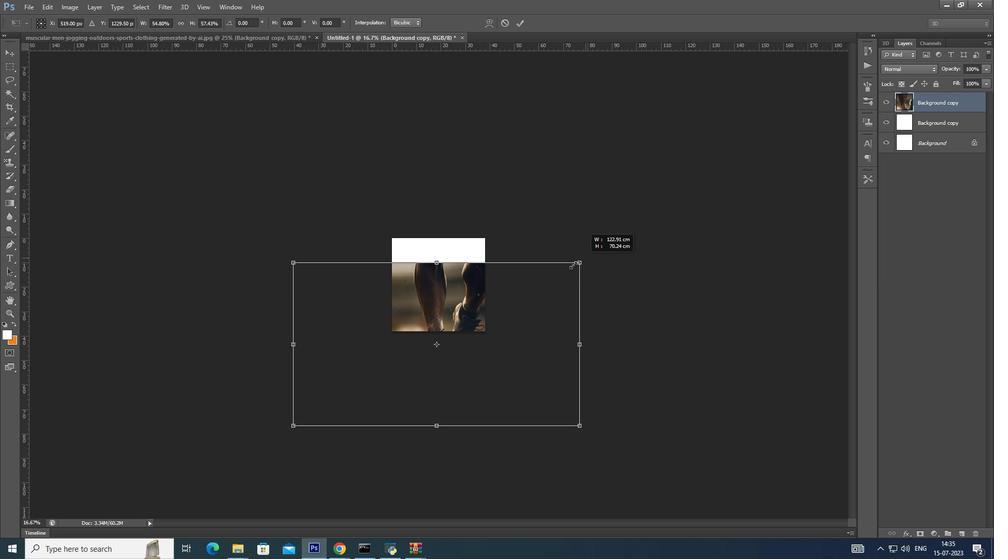 
Action: Mouse moved to (555, 273)
Screenshot: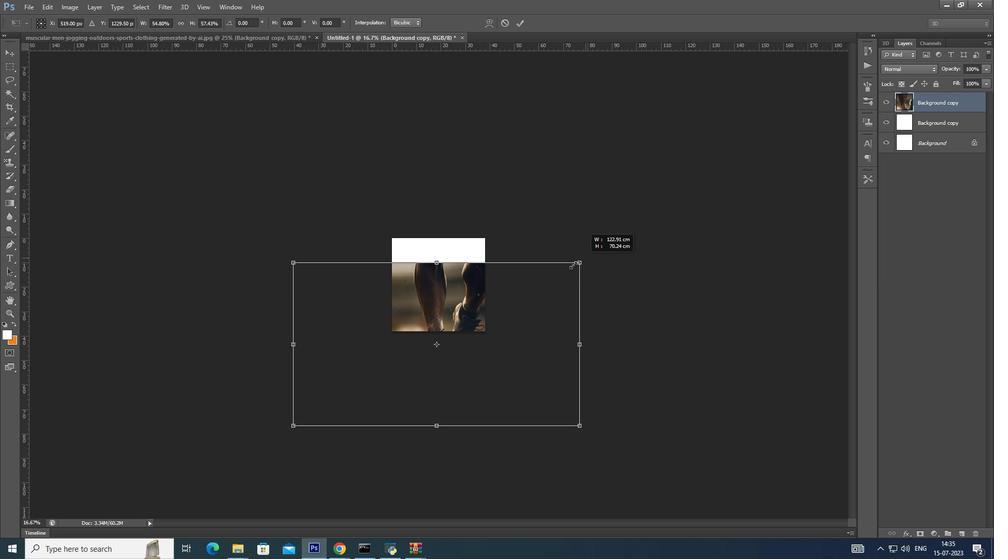 
Action: Key pressed <Key.shift>
Screenshot: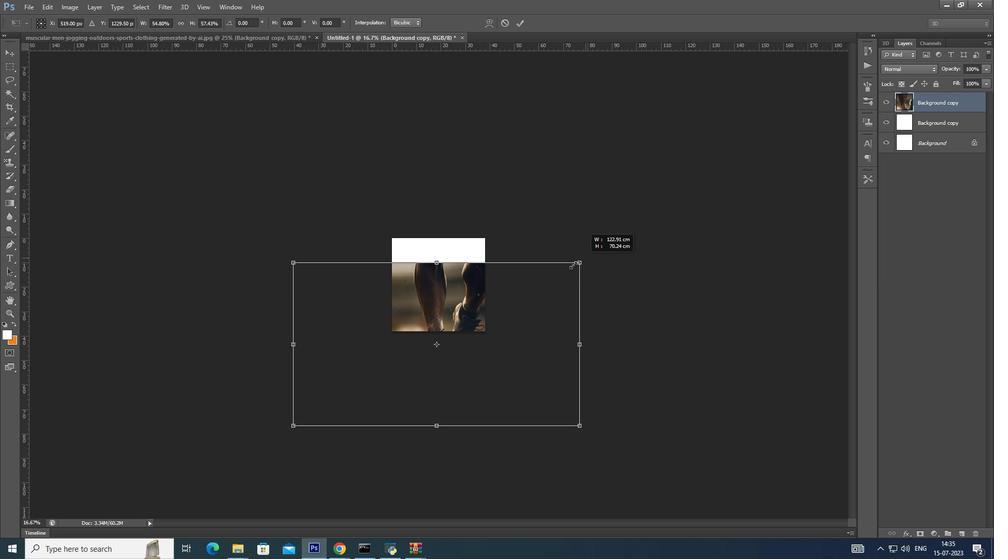 
Action: Mouse moved to (555, 273)
Screenshot: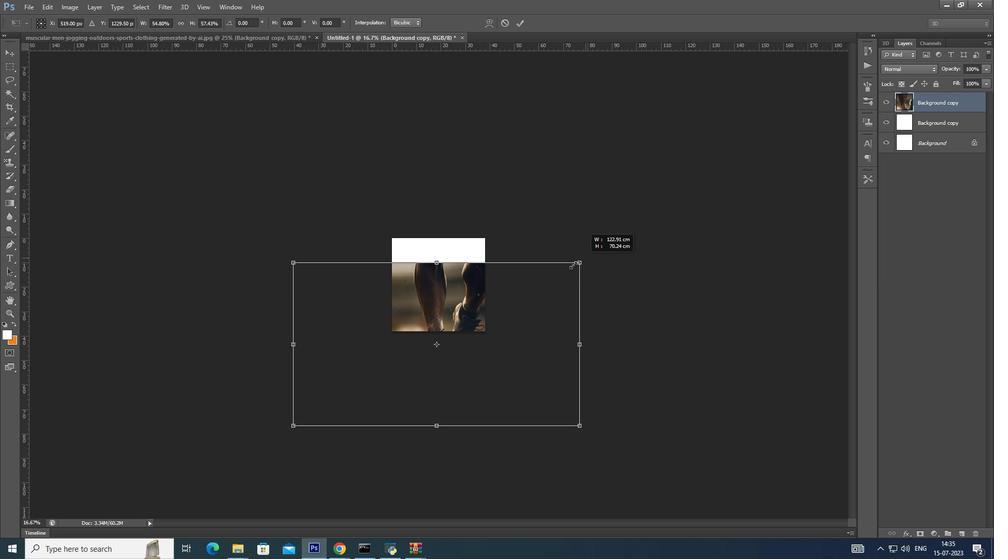 
Action: Key pressed <Key.alt_l>
Screenshot: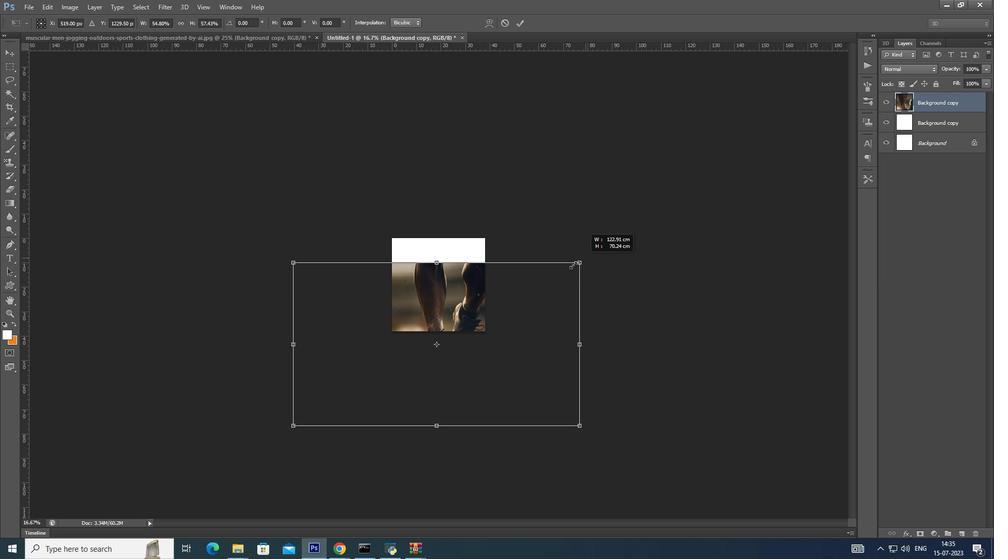 
Action: Mouse moved to (554, 274)
Screenshot: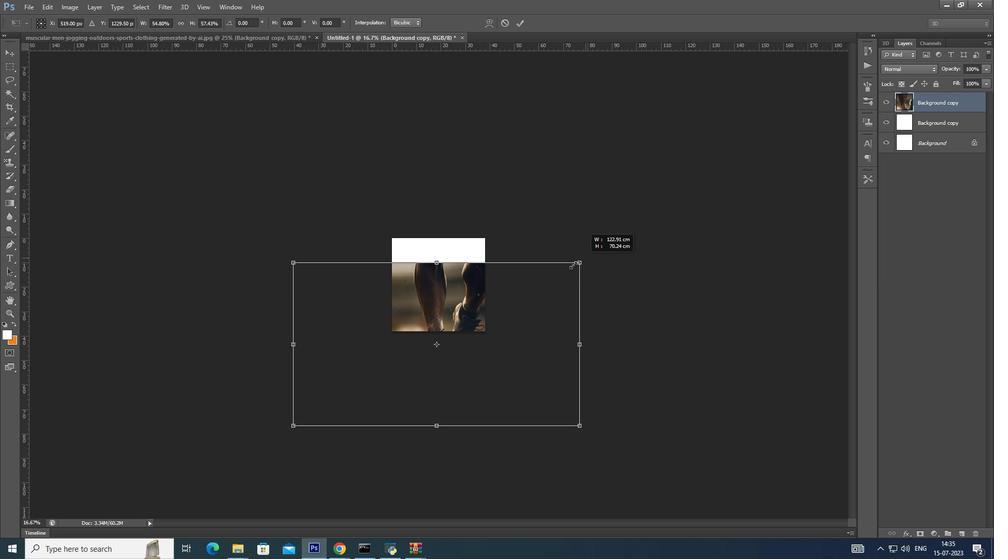 
Action: Key pressed <Key.shift>
Screenshot: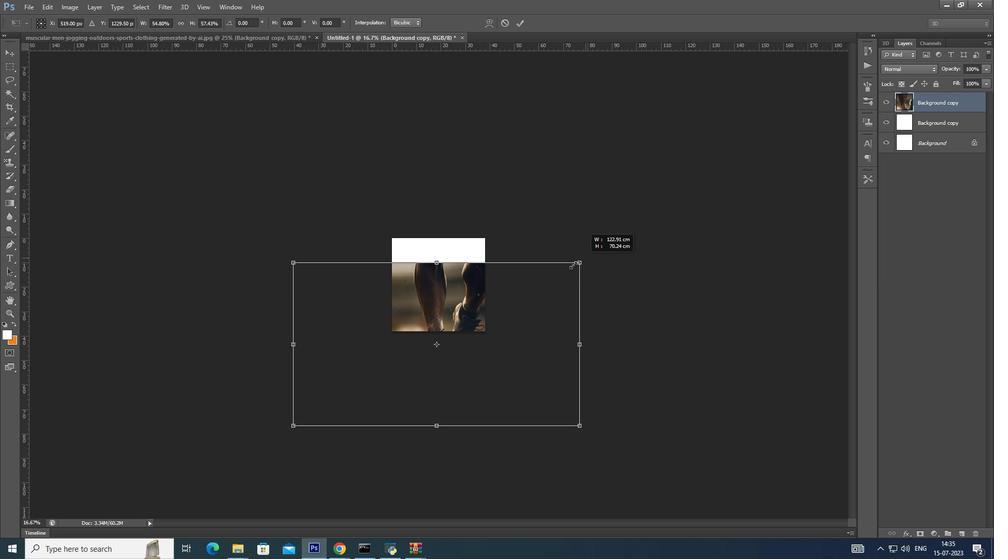 
Action: Mouse moved to (554, 274)
Screenshot: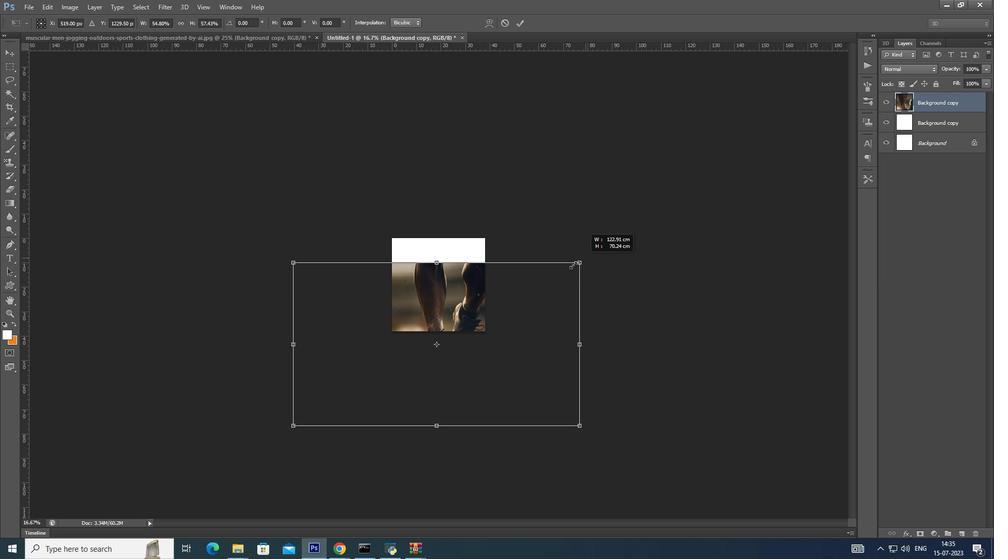 
Action: Key pressed <Key.alt_l><Key.shift><Key.alt_l>
Screenshot: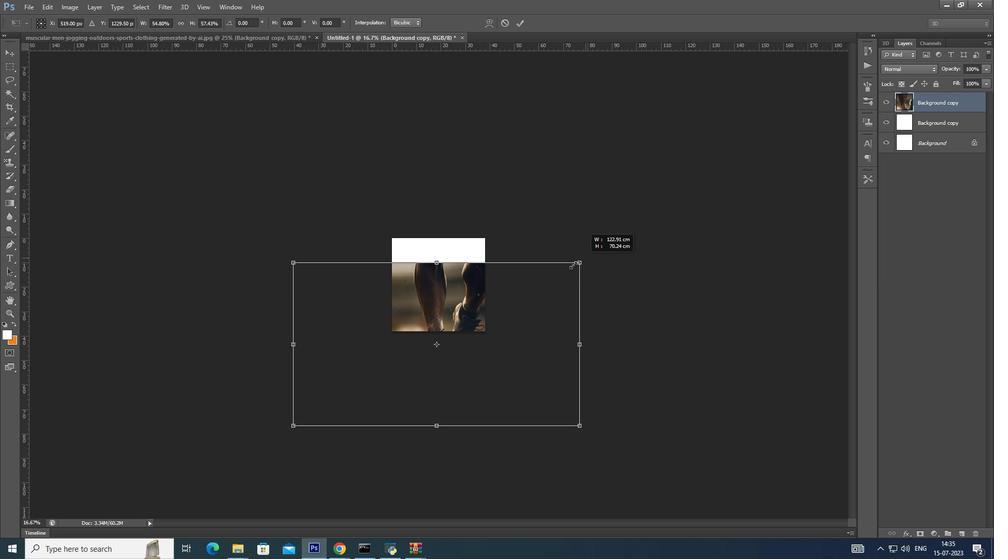 
Action: Mouse moved to (554, 274)
Screenshot: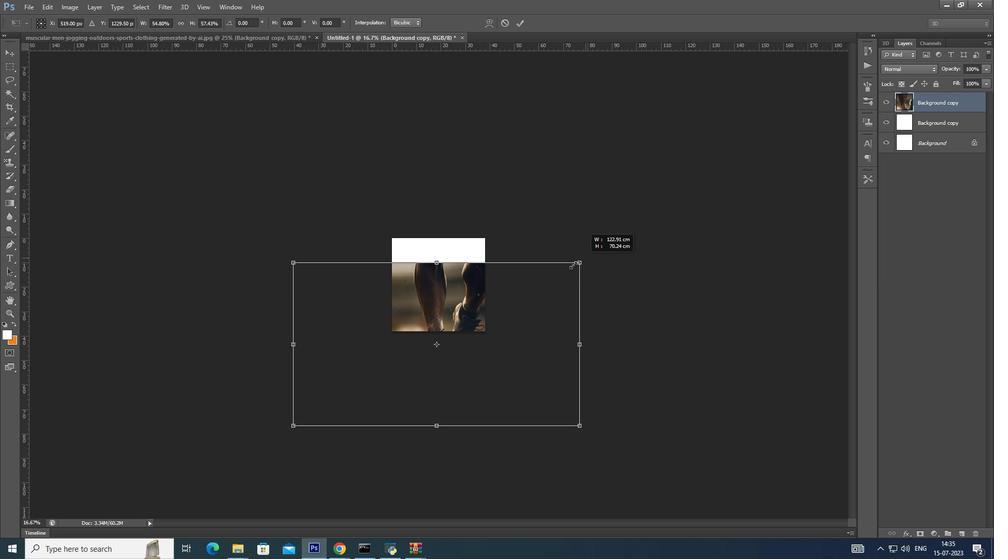 
Action: Key pressed <Key.shift><Key.alt_l><Key.shift><Key.alt_l><Key.shift><Key.alt_l><Key.shift><Key.alt_l><Key.shift><Key.alt_l><Key.shift><Key.alt_l><Key.shift><Key.alt_l><Key.shift><Key.alt_l><Key.shift><Key.alt_l><Key.shift><Key.alt_l><Key.shift><Key.alt_l><Key.shift><Key.alt_l><Key.shift><Key.alt_l><Key.shift><Key.alt_l><Key.shift><Key.alt_l>
Screenshot: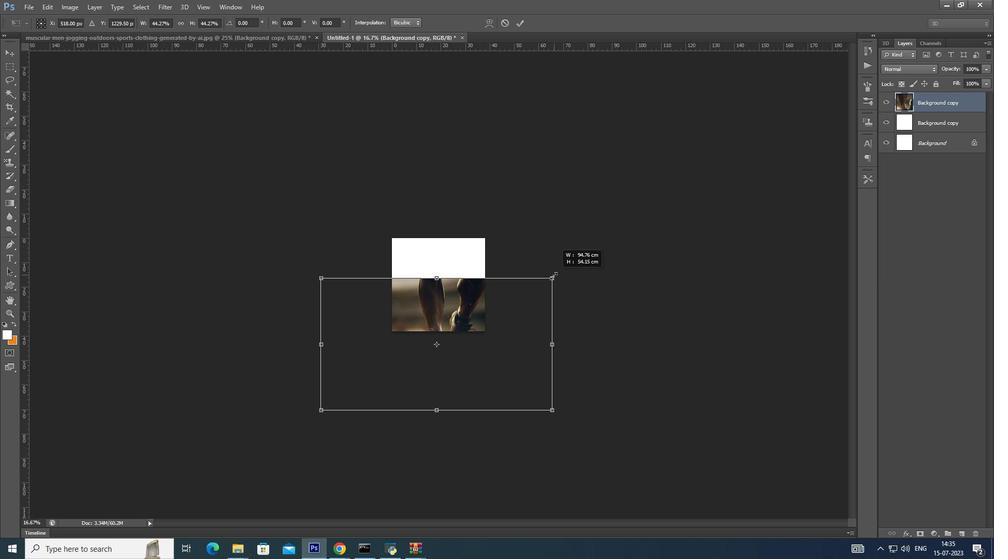 
Action: Mouse moved to (551, 275)
Screenshot: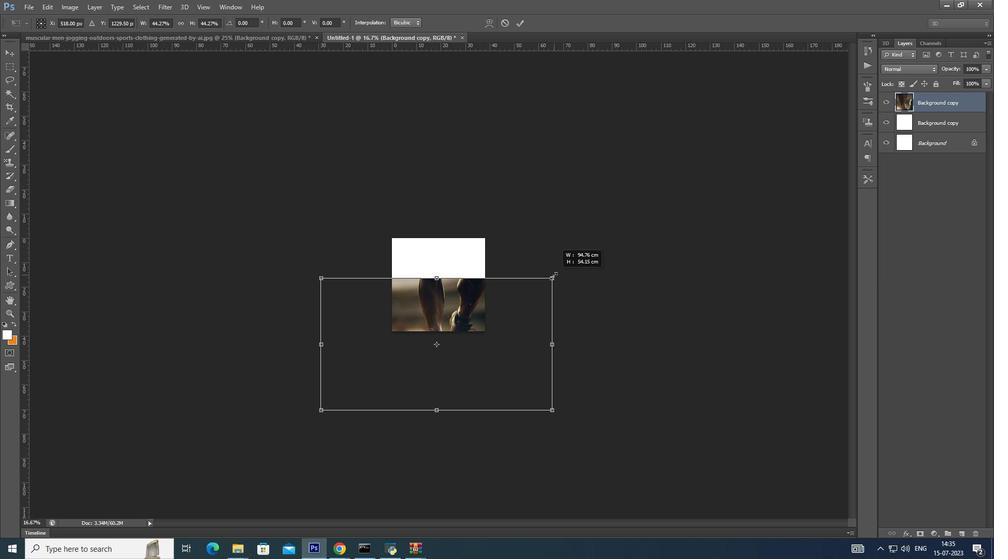 
Action: Key pressed <Key.shift>
Screenshot: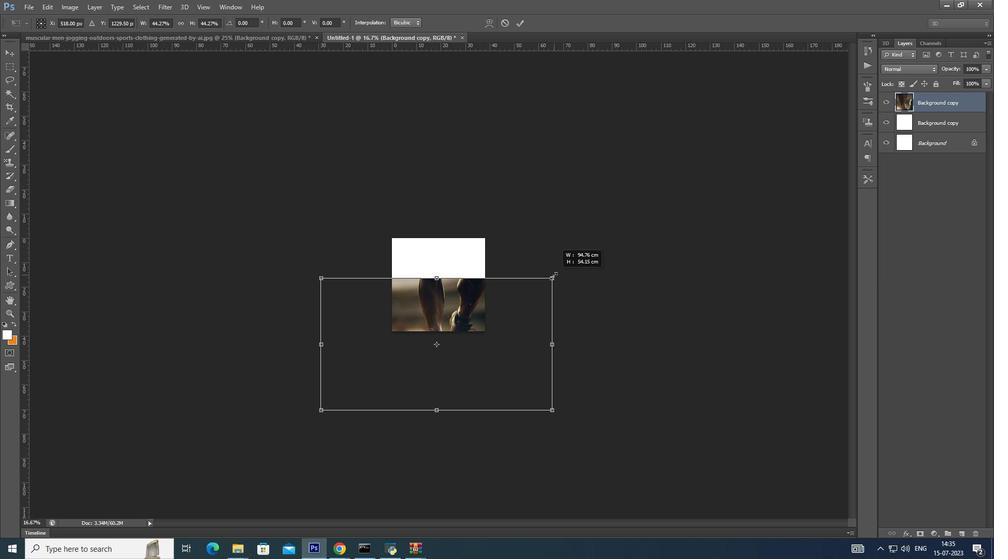 
Action: Mouse moved to (547, 277)
Screenshot: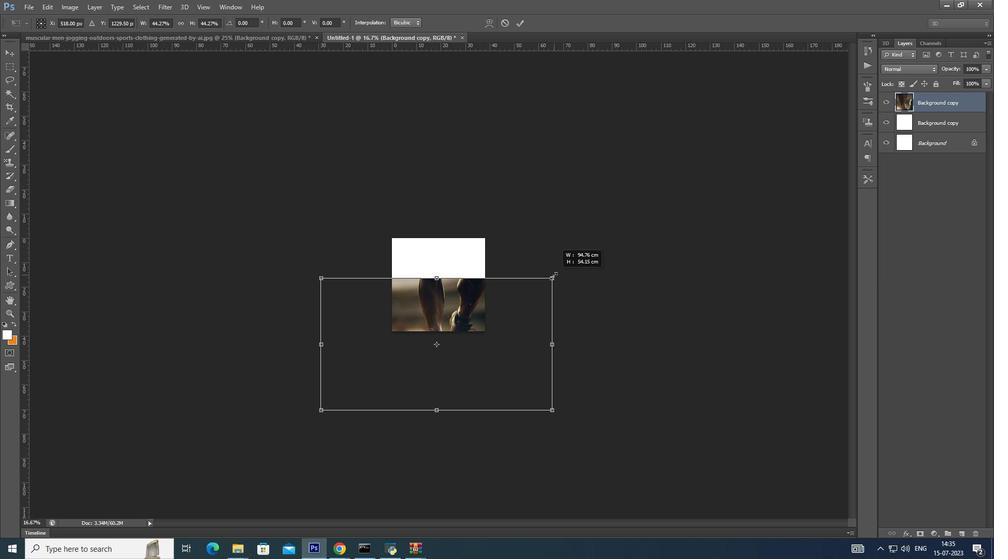 
Action: Key pressed <Key.alt_l>
Screenshot: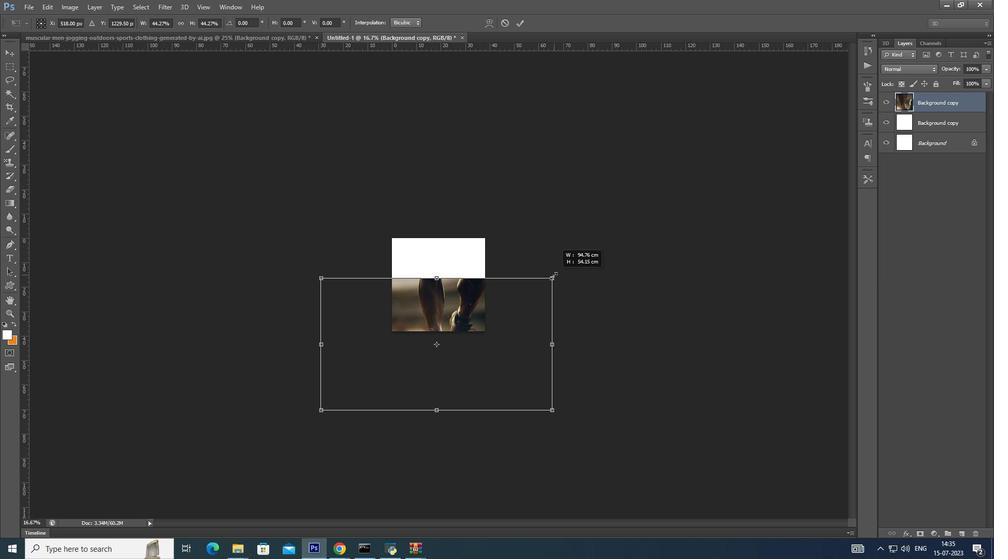 
Action: Mouse moved to (544, 278)
Screenshot: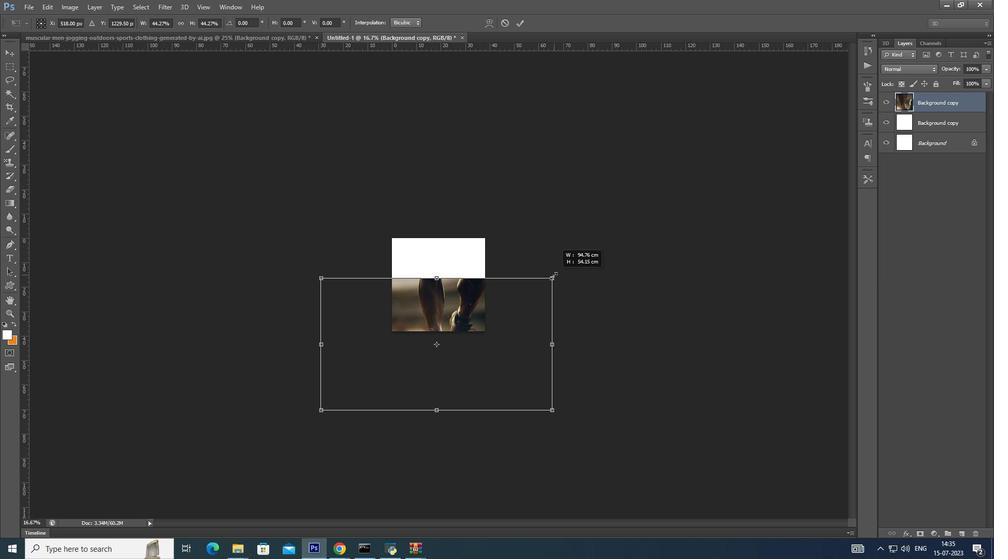 
Action: Key pressed <Key.shift>
Screenshot: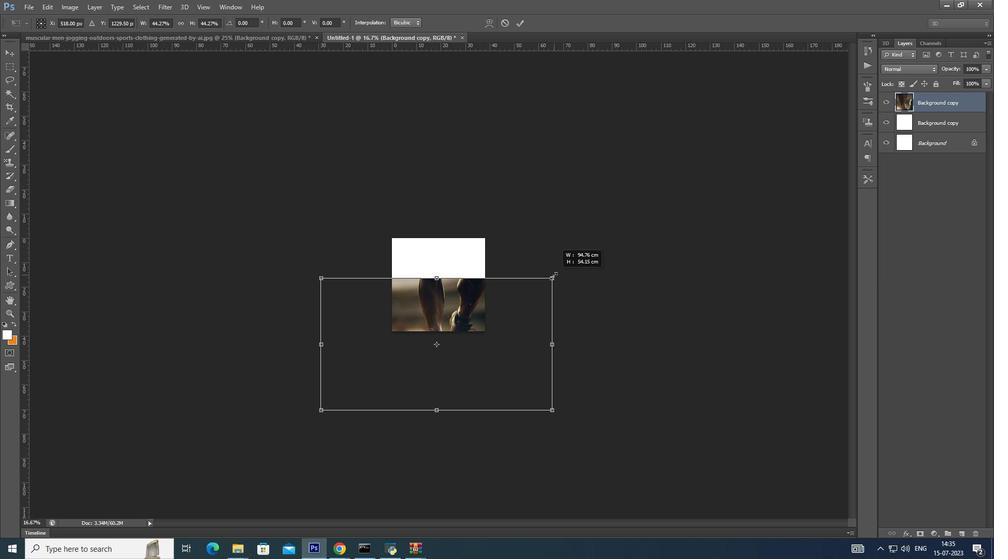 
Action: Mouse moved to (543, 279)
Screenshot: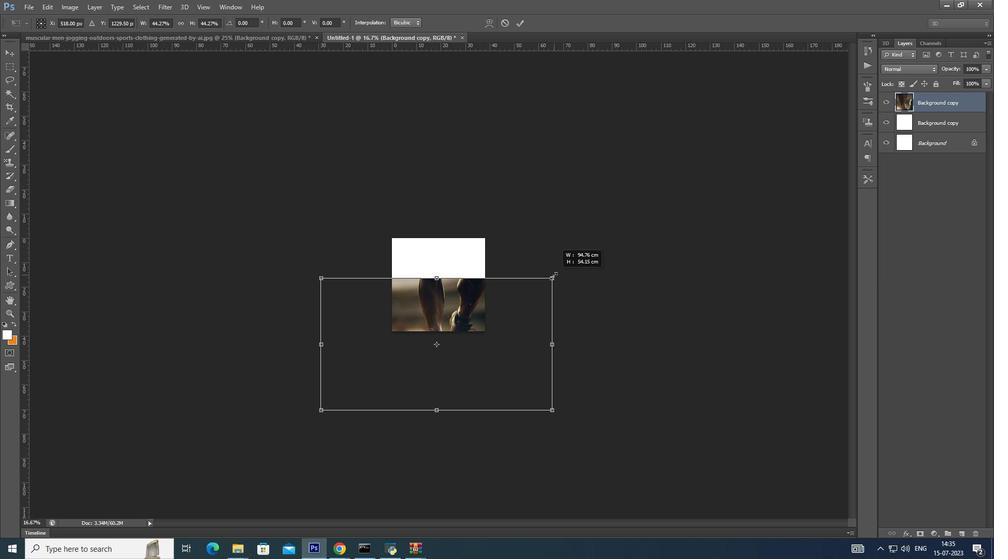 
Action: Key pressed <Key.alt_l>
Screenshot: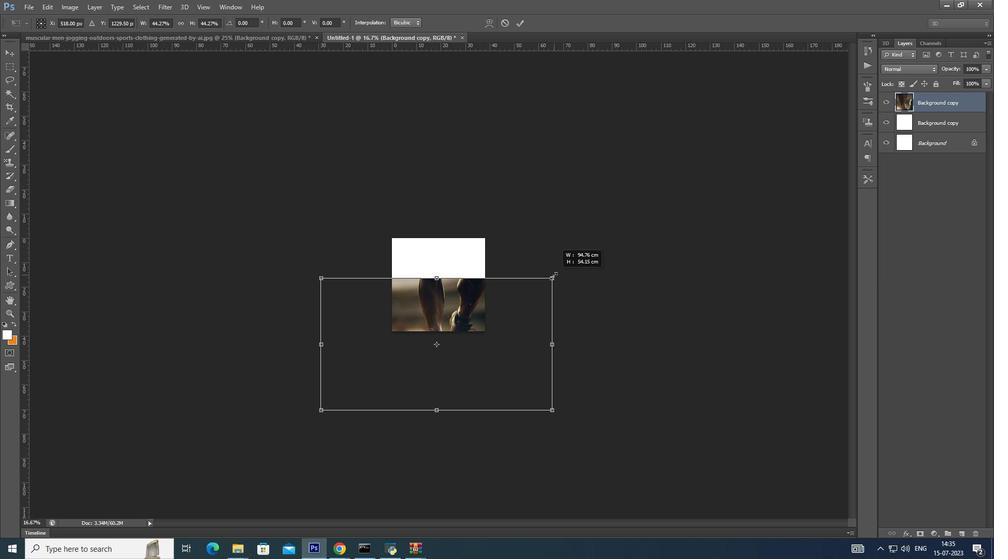 
Action: Mouse moved to (541, 280)
Screenshot: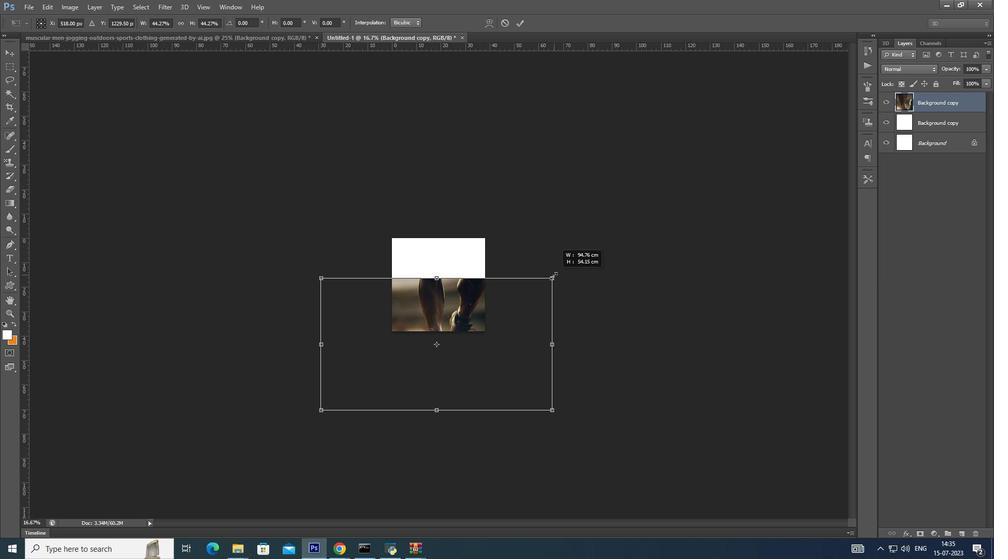 
Action: Key pressed <Key.shift><Key.alt_l><Key.shift><Key.alt_l><Key.shift><Key.alt_l>
Screenshot: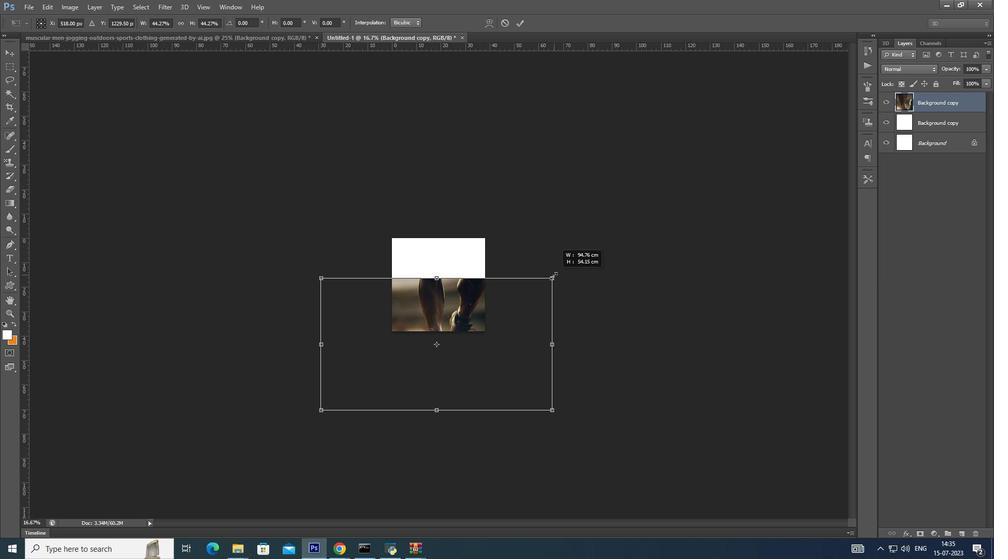 
Action: Mouse moved to (540, 281)
Screenshot: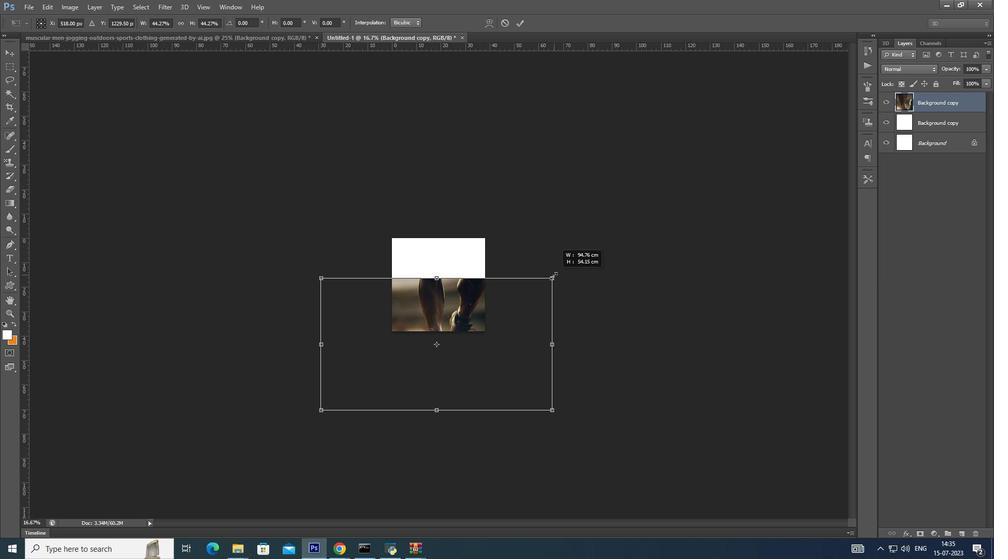 
Action: Key pressed <Key.shift><Key.alt_l><Key.shift>
Screenshot: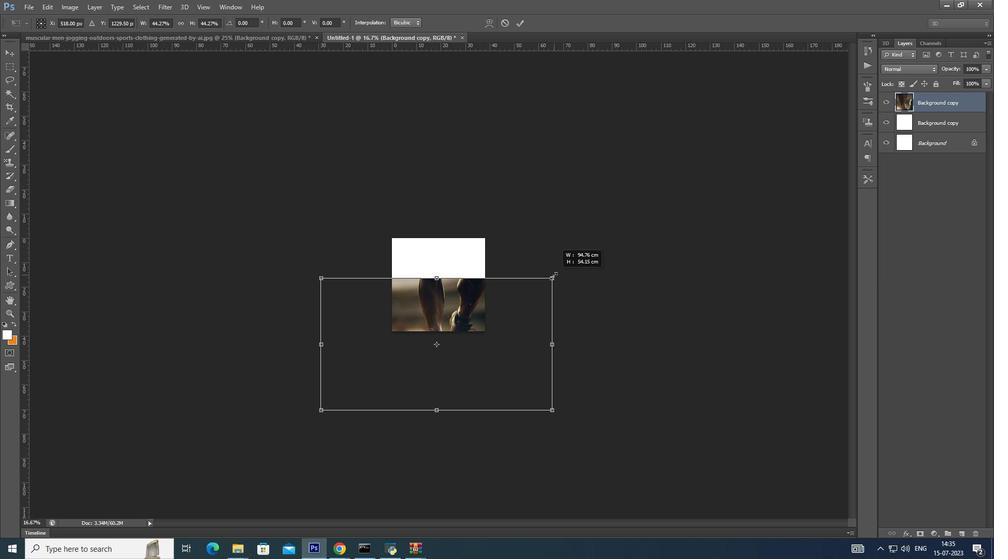 
Action: Mouse moved to (535, 284)
Screenshot: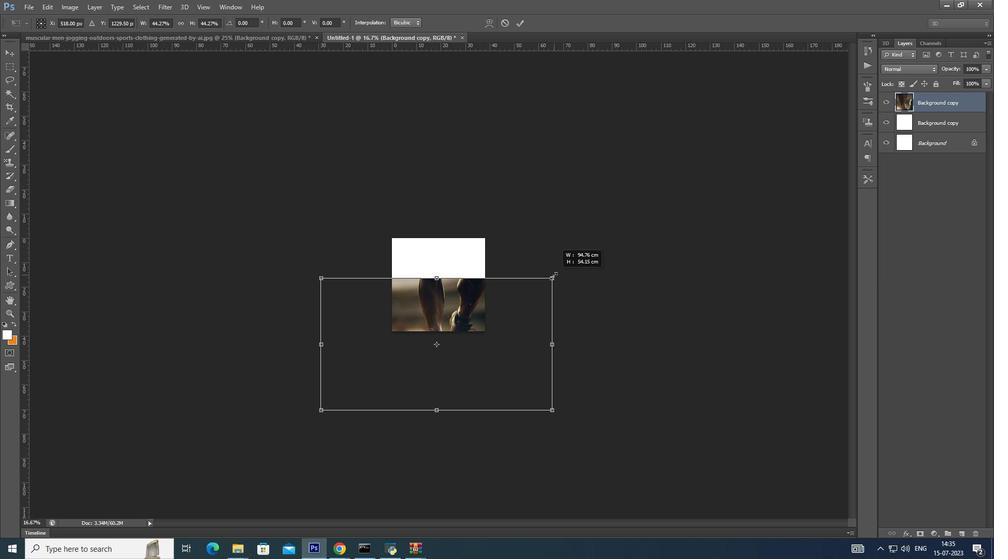 
Action: Key pressed <Key.shift>
Screenshot: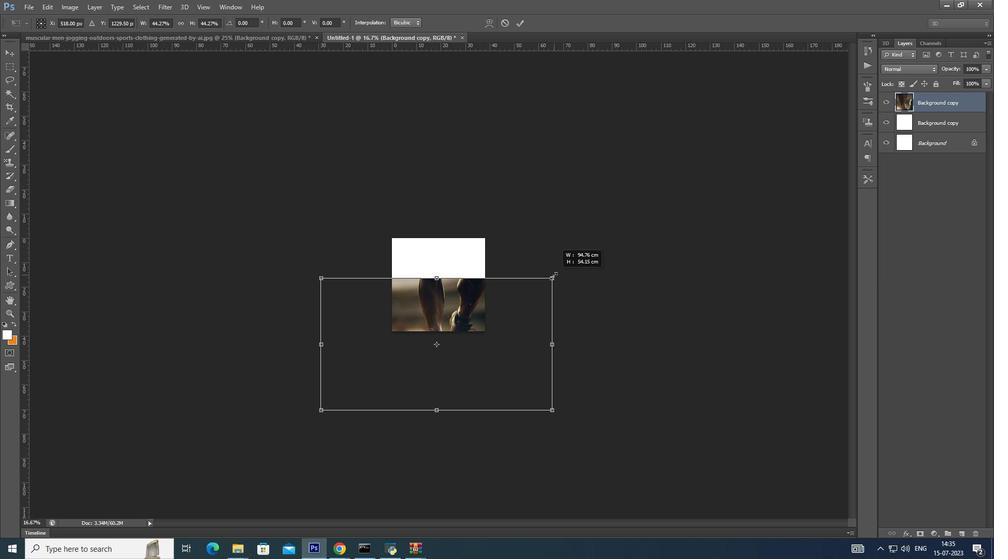 
Action: Mouse moved to (531, 287)
Screenshot: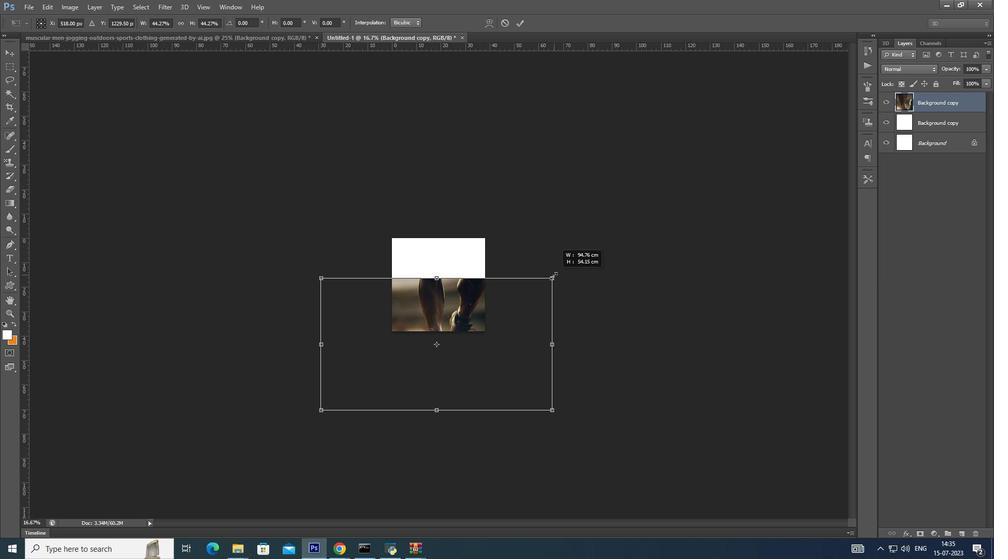 
Action: Key pressed <Key.alt_l>
Screenshot: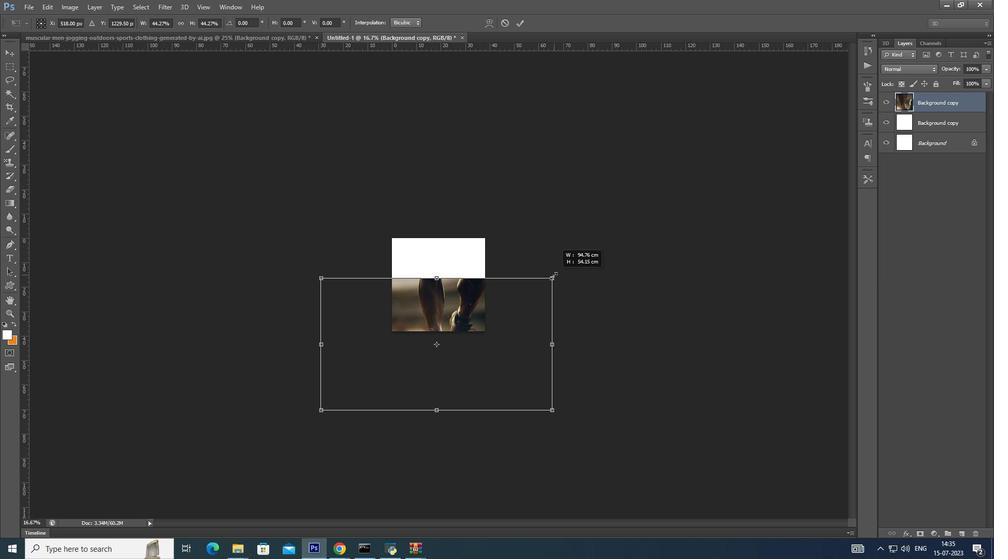 
Action: Mouse moved to (531, 287)
Screenshot: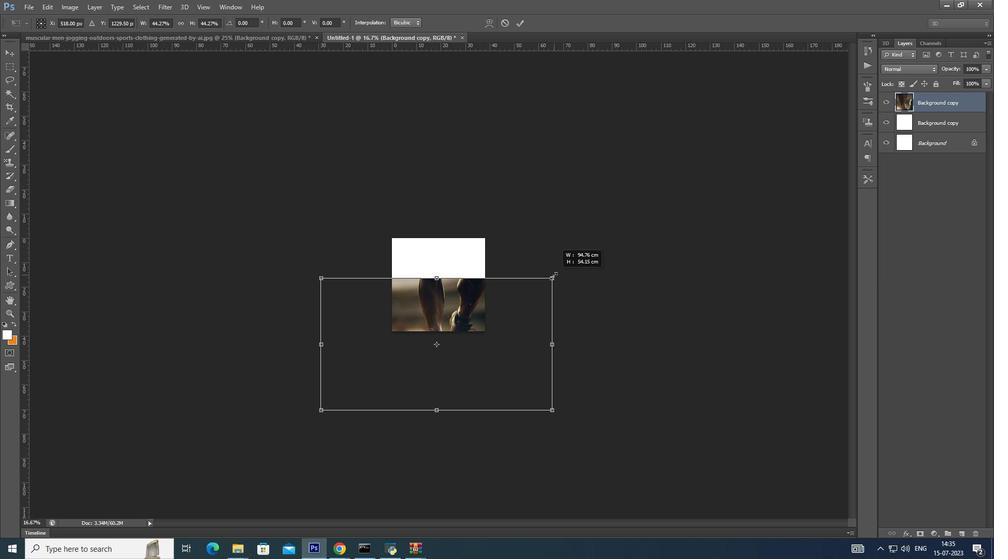 
Action: Key pressed <Key.shift><Key.alt_l><Key.shift>
Screenshot: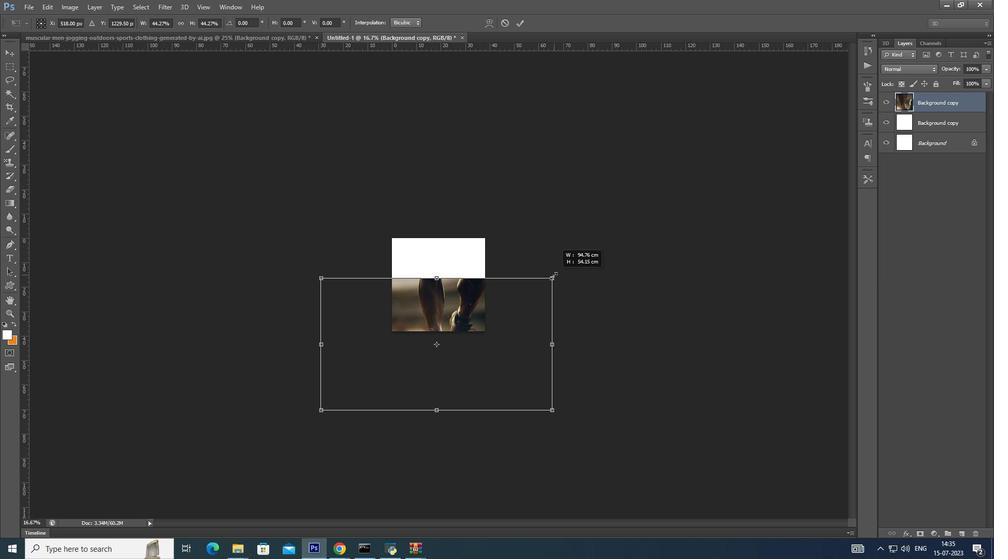 
Action: Mouse moved to (528, 290)
Screenshot: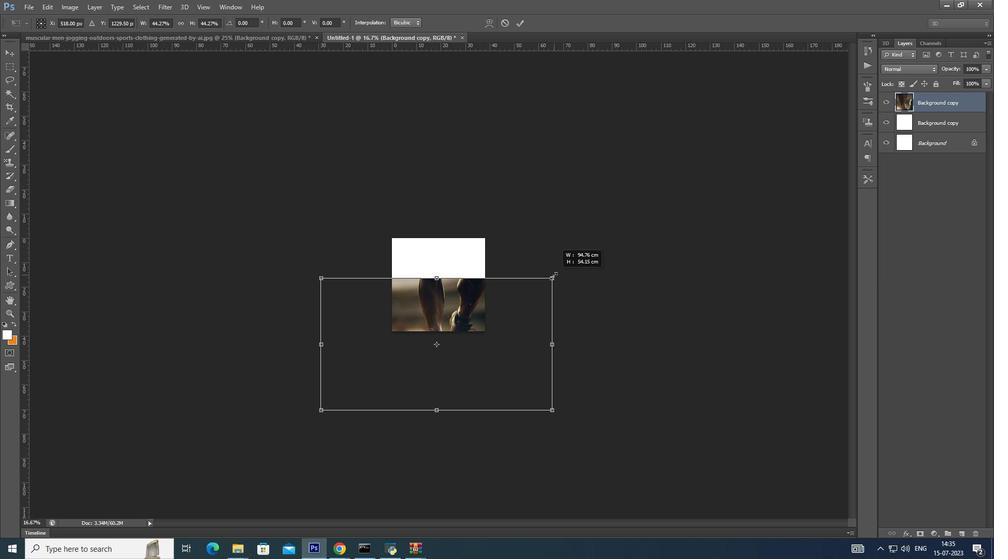 
Action: Key pressed <Key.alt_l>
Screenshot: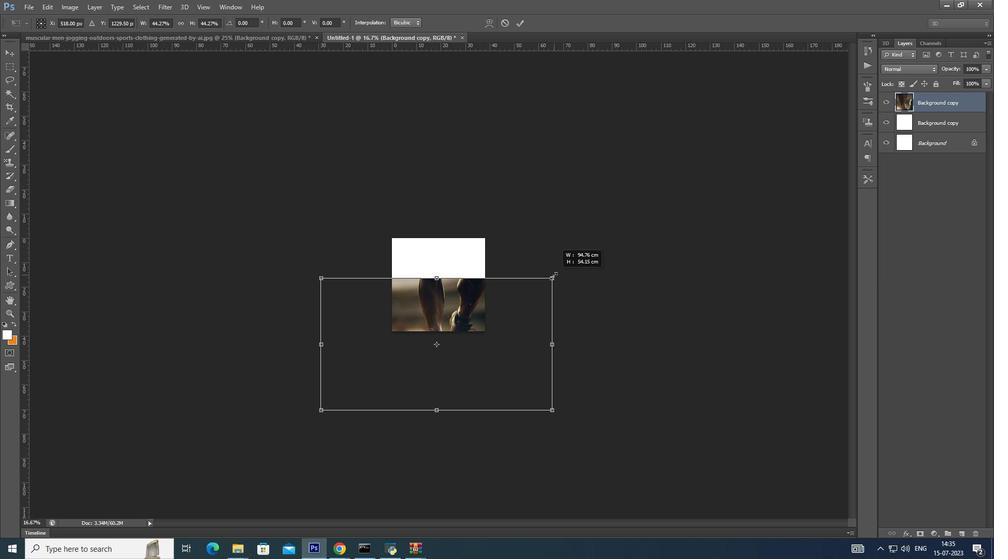 
Action: Mouse moved to (527, 291)
Screenshot: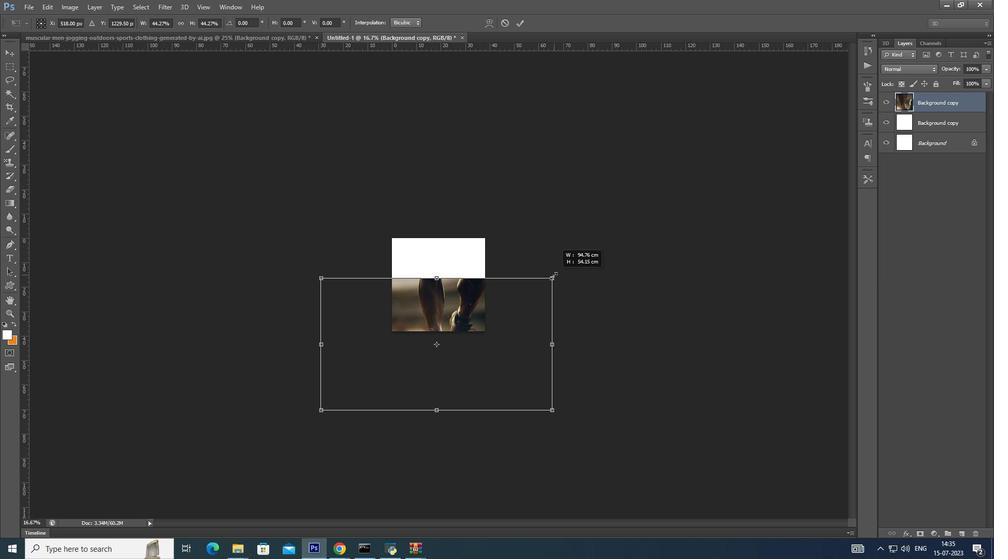 
Action: Key pressed <Key.shift>
Screenshot: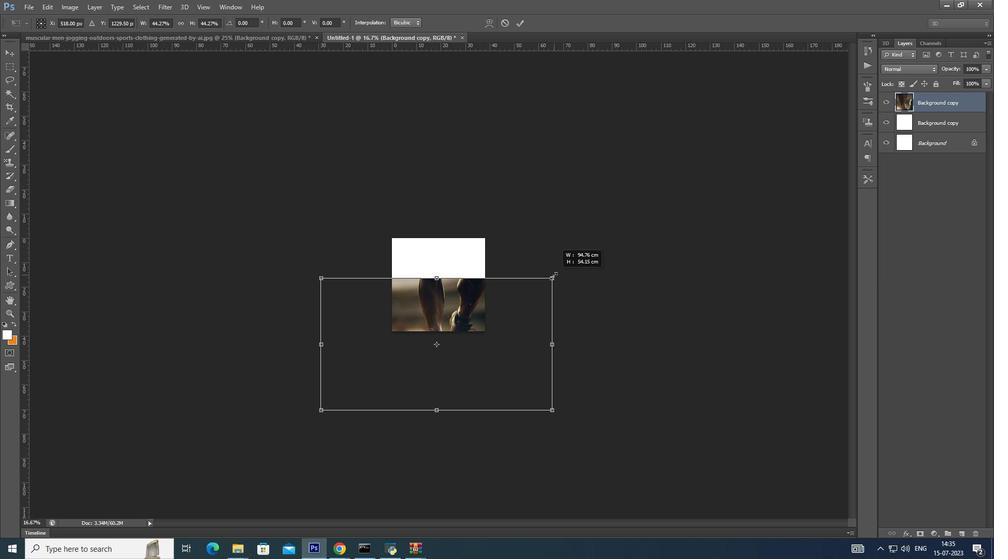 
Action: Mouse moved to (526, 291)
Screenshot: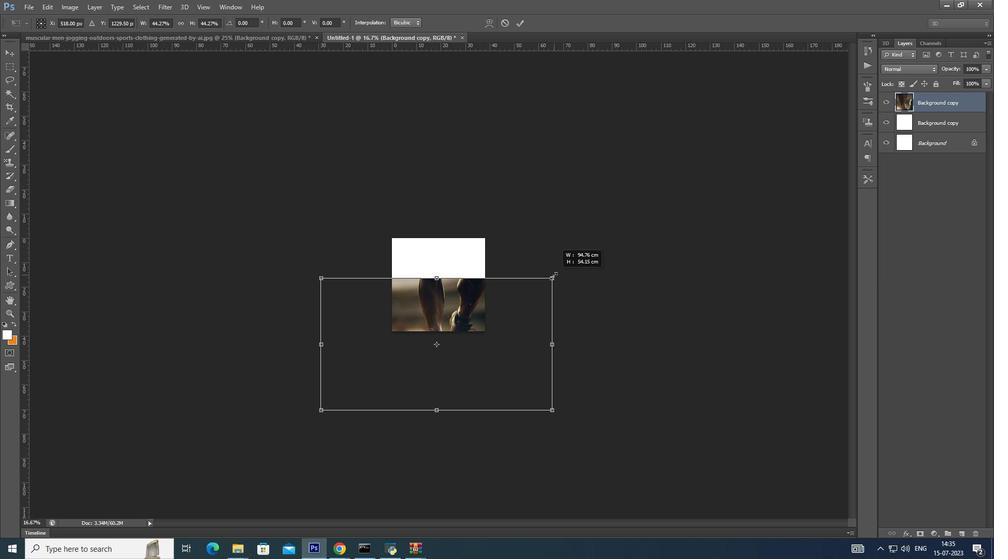 
Action: Key pressed <Key.alt_l><Key.shift><Key.alt_l><Key.shift><Key.alt_l><Key.shift><Key.alt_l>
Screenshot: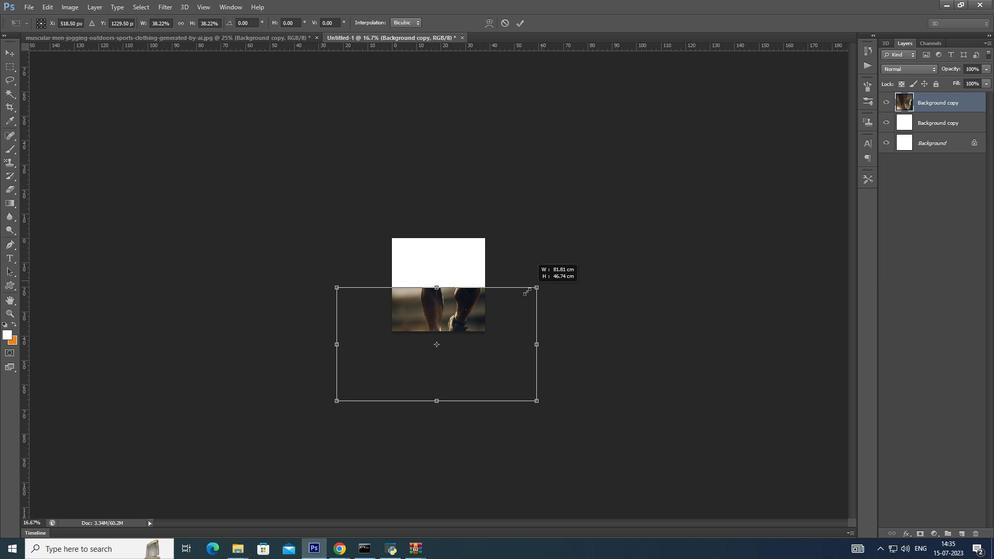 
Action: Mouse moved to (524, 292)
Screenshot: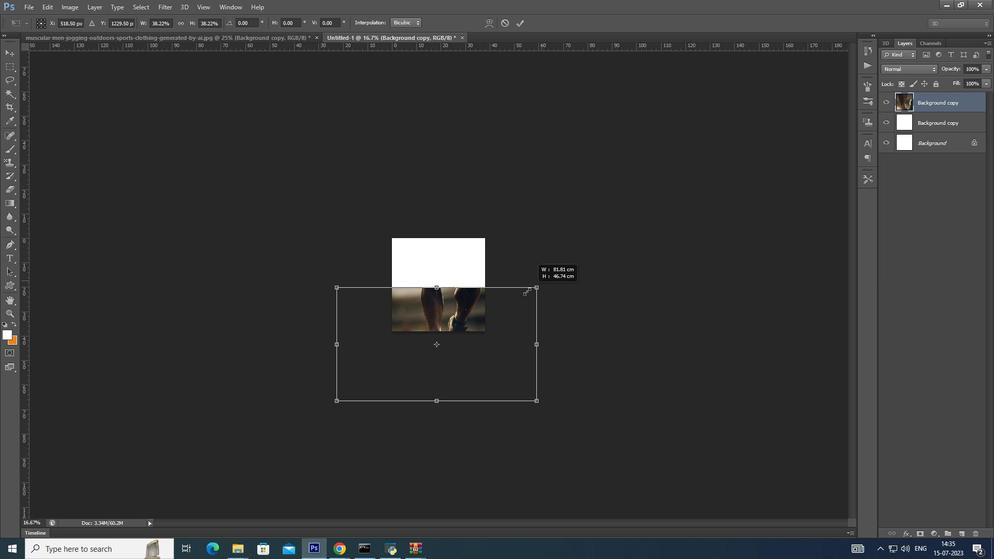 
Action: Key pressed <Key.shift><Key.alt_l><Key.shift><Key.alt_l><Key.shift><Key.alt_l><Key.shift><Key.alt_l><Key.shift><Key.alt_l><Key.shift><Key.alt_l><Key.shift><Key.alt_l><Key.shift><Key.alt_l><Key.shift><Key.alt_l><Key.shift><Key.alt_l><Key.shift><Key.alt_l><Key.shift><Key.alt_l><Key.shift><Key.alt_l><Key.shift><Key.alt_l><Key.shift><Key.alt_l><Key.shift><Key.alt_l><Key.shift><Key.alt_l><Key.shift><Key.alt_l><Key.shift><Key.alt_l>
Screenshot: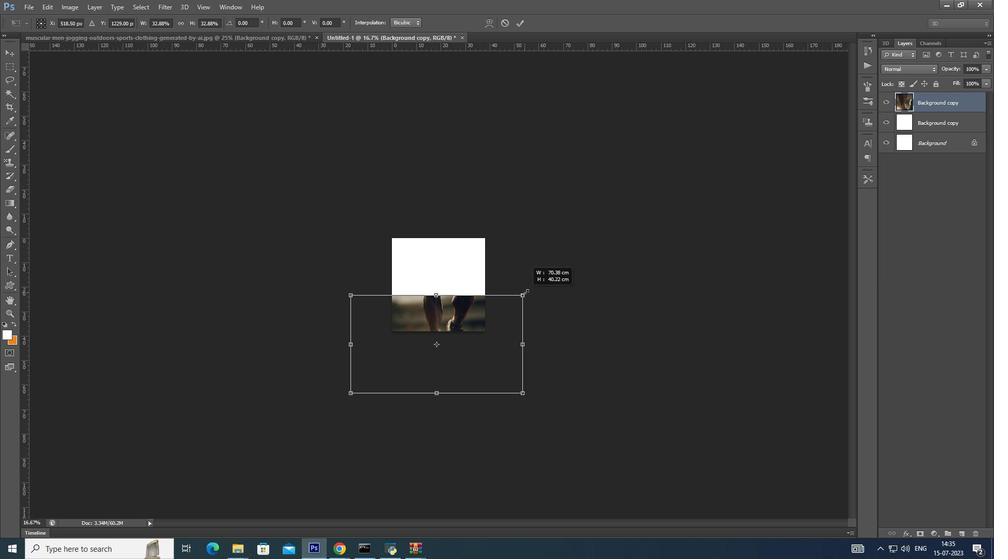 
Action: Mouse moved to (466, 310)
Screenshot: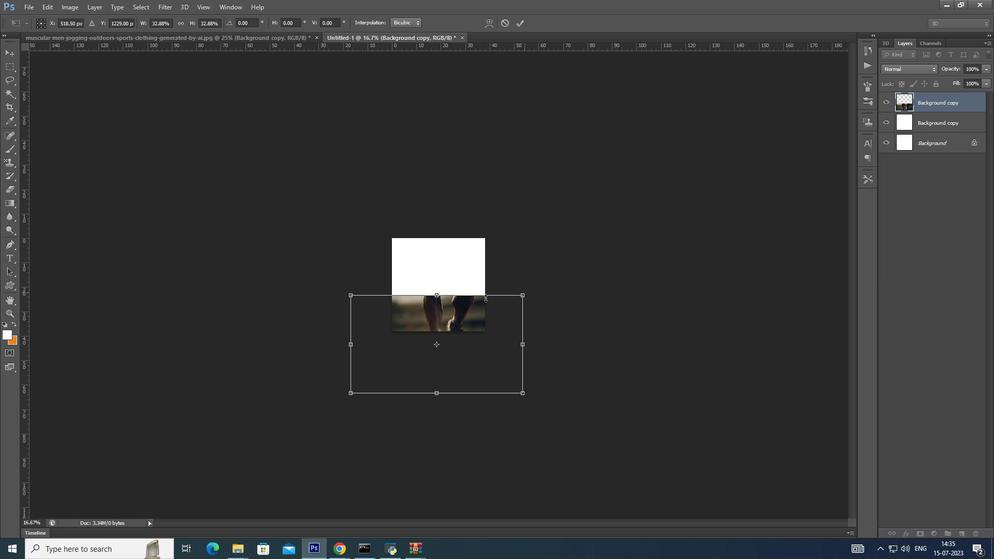 
Action: Mouse pressed left at (466, 310)
Screenshot: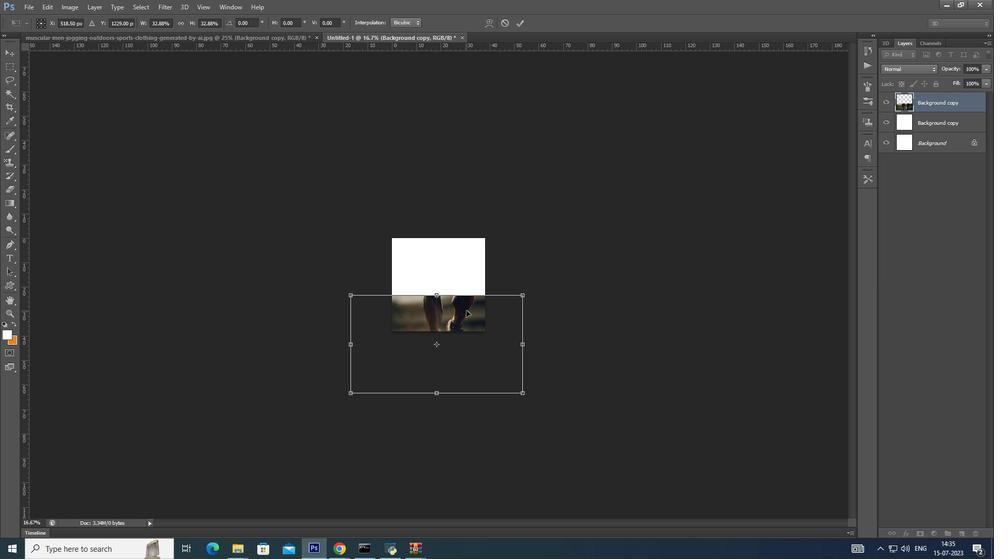 
Action: Mouse moved to (450, 249)
Screenshot: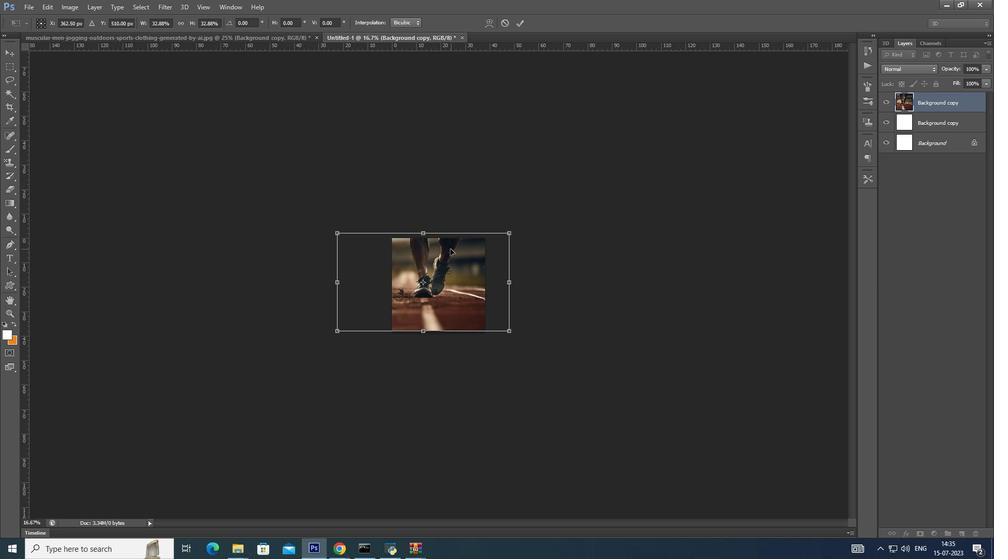 
Action: Mouse pressed left at (450, 249)
Screenshot: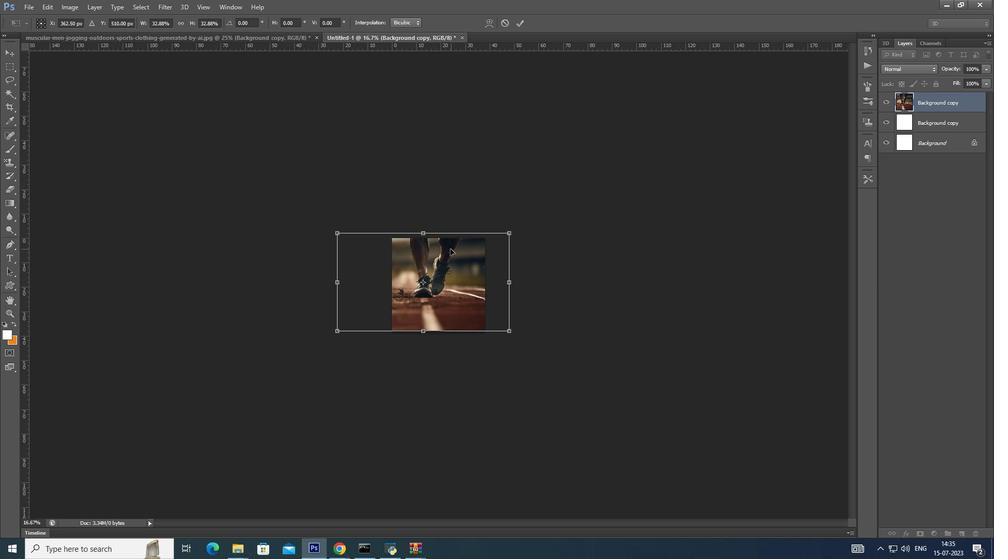 
Action: Mouse moved to (537, 254)
Screenshot: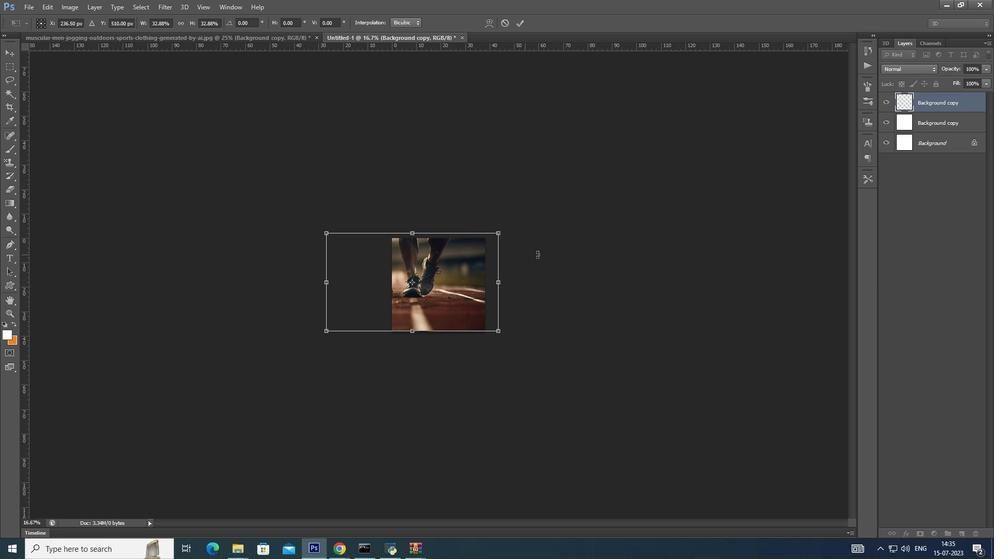 
Action: Key pressed <Key.enter>
Screenshot: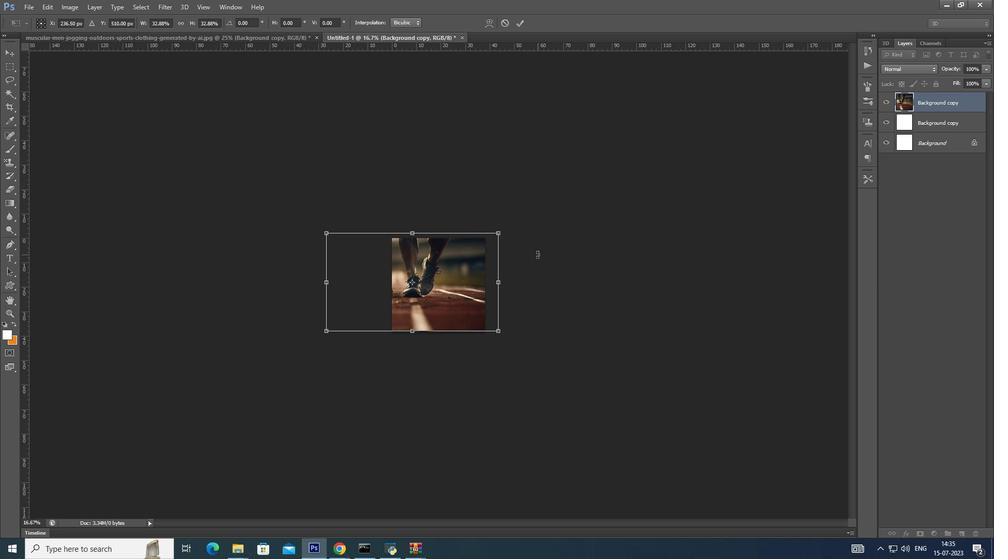 
Action: Mouse moved to (521, 250)
Screenshot: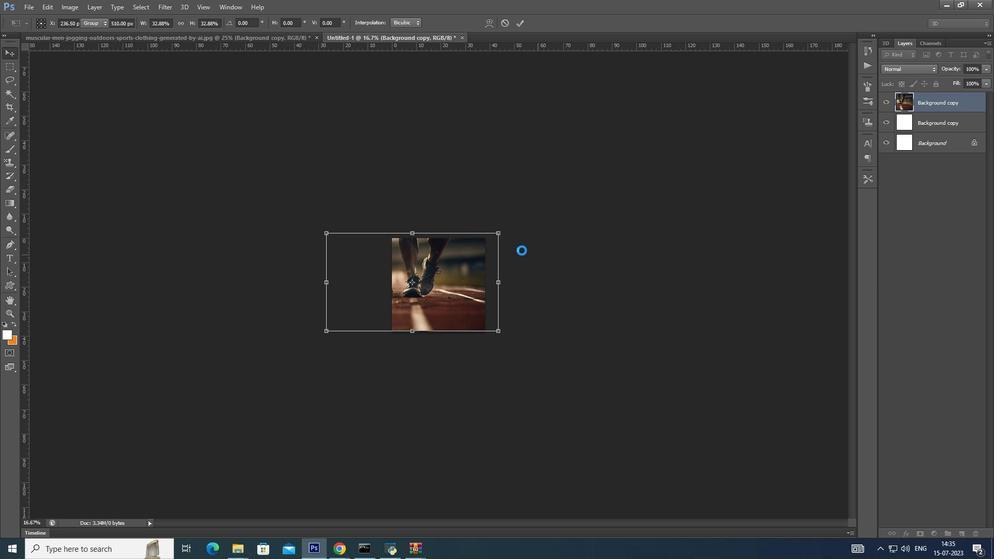 
Action: Key pressed <<187>><<187>><<187>>
Screenshot: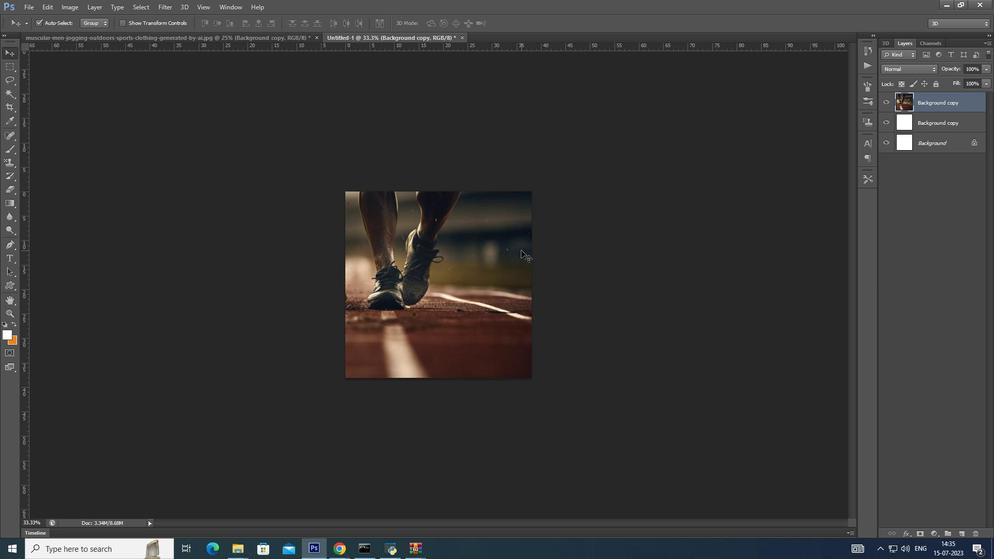 
Action: Mouse moved to (622, 244)
Screenshot: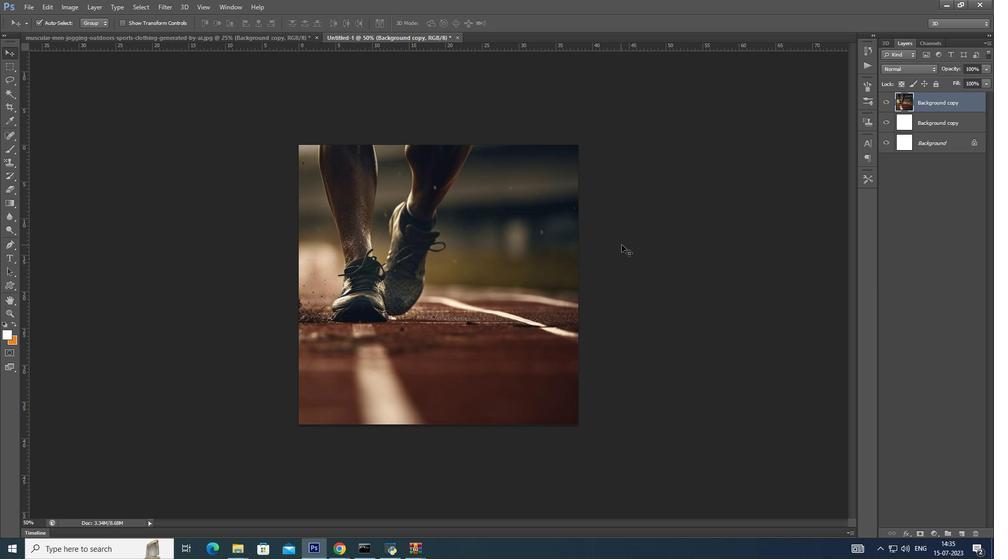 
Action: Key pressed <<187>><<187>>
Screenshot: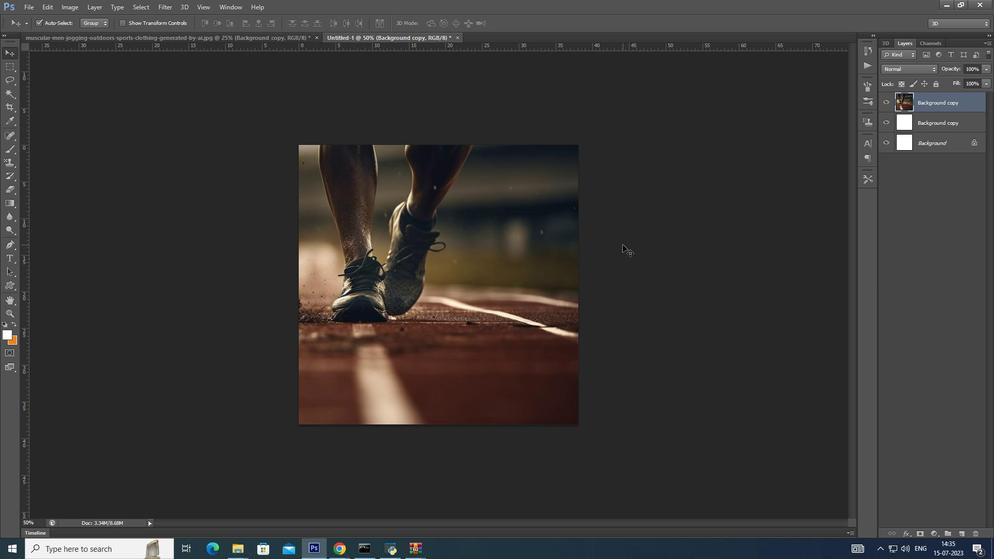 
Action: Mouse moved to (30, 6)
Screenshot: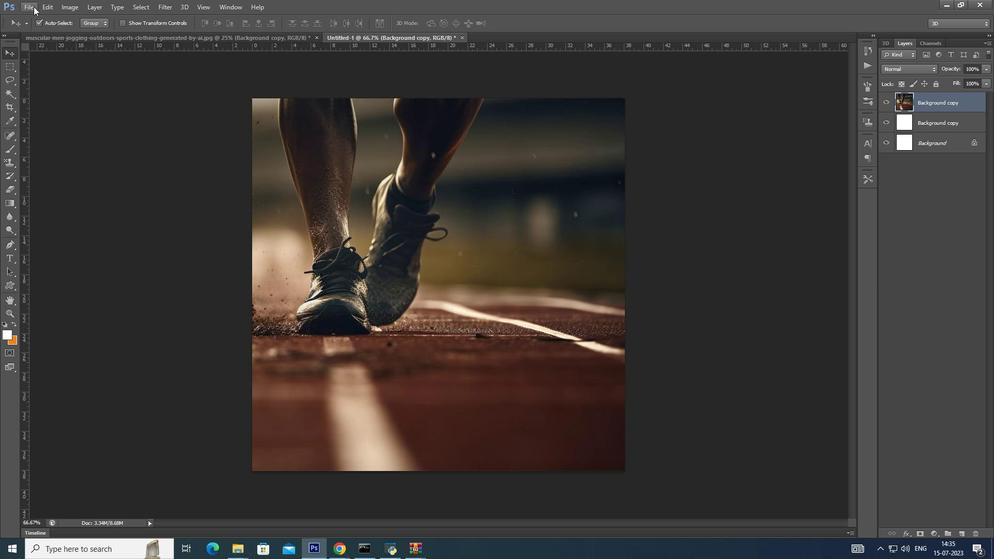 
Action: Mouse pressed left at (30, 6)
Screenshot: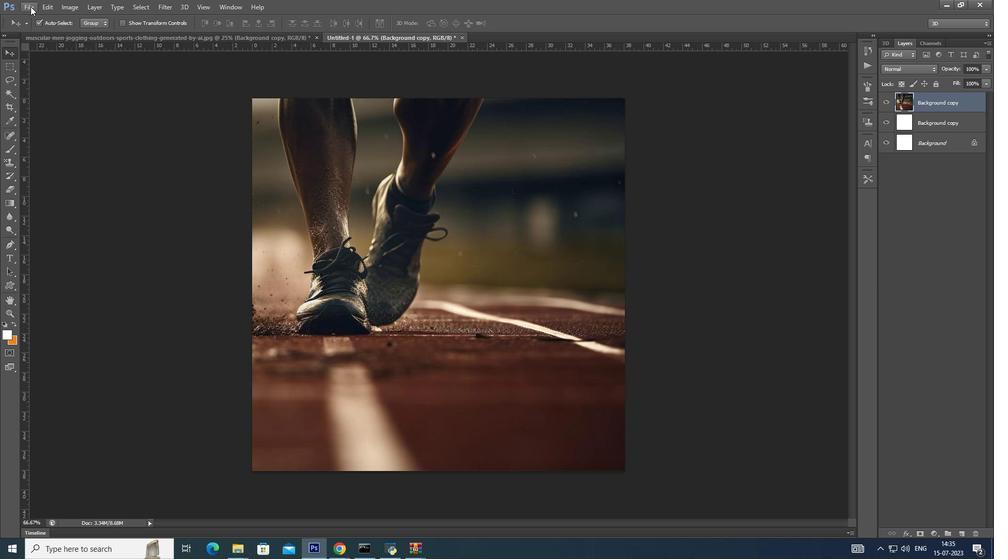 
Action: Mouse moved to (54, 26)
Screenshot: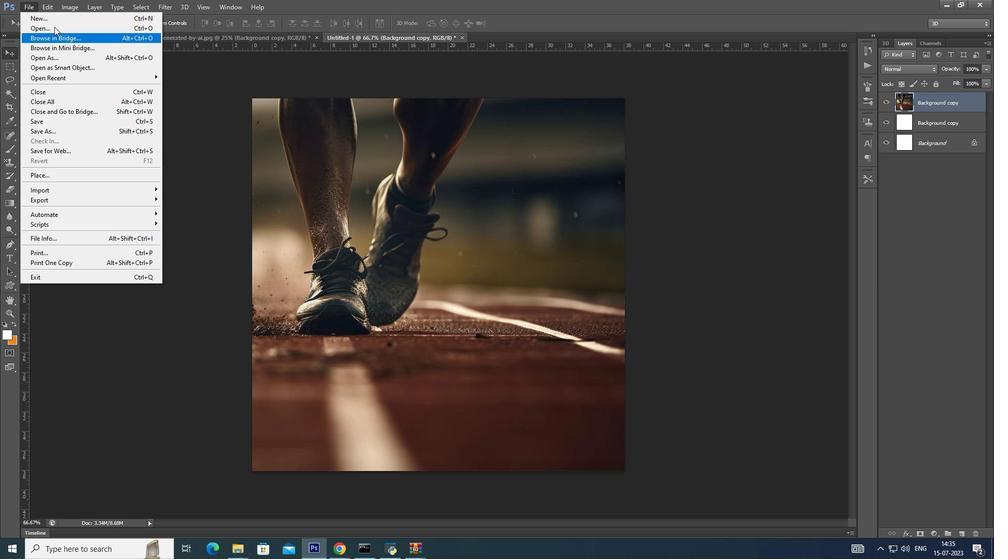 
Action: Mouse pressed left at (54, 26)
Screenshot: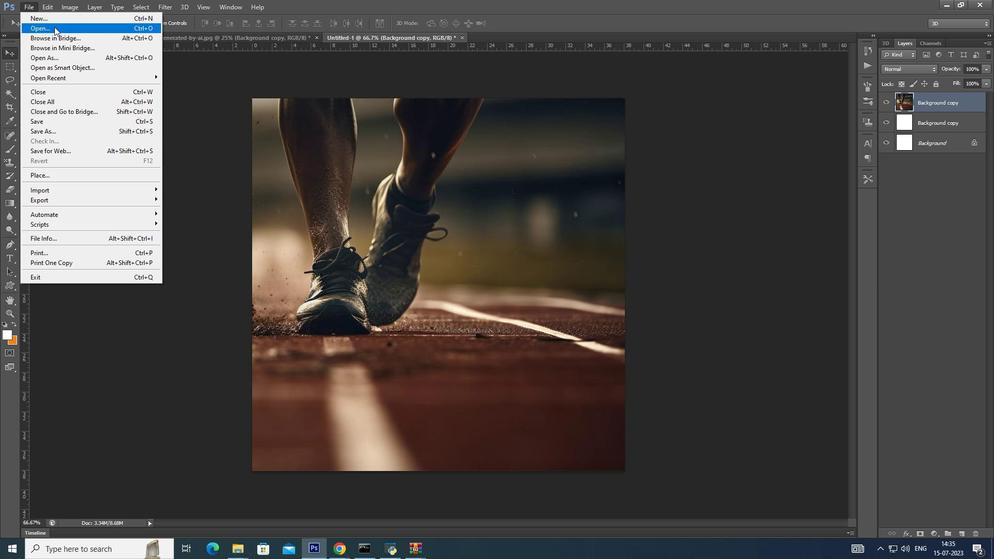 
Action: Mouse moved to (596, 151)
Screenshot: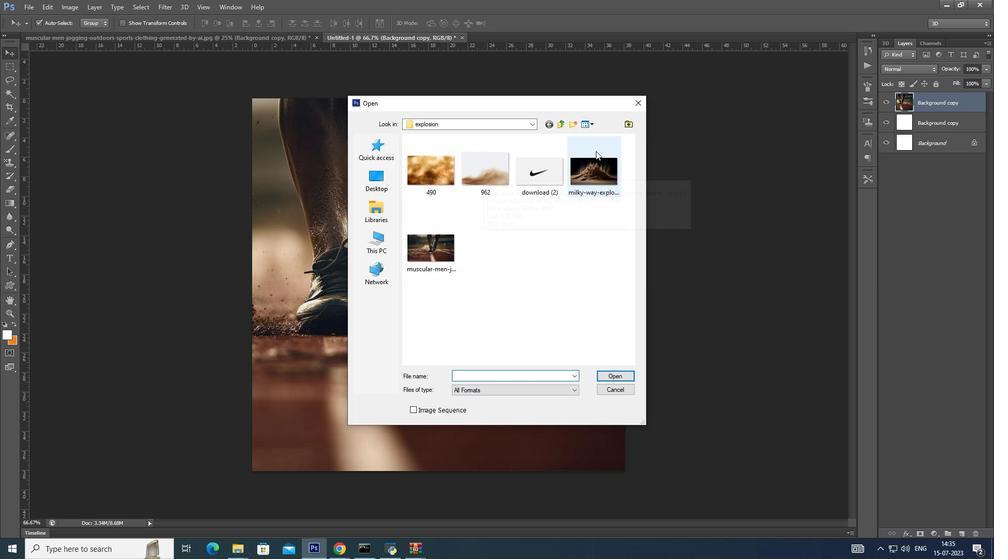 
Action: Mouse pressed left at (596, 151)
Screenshot: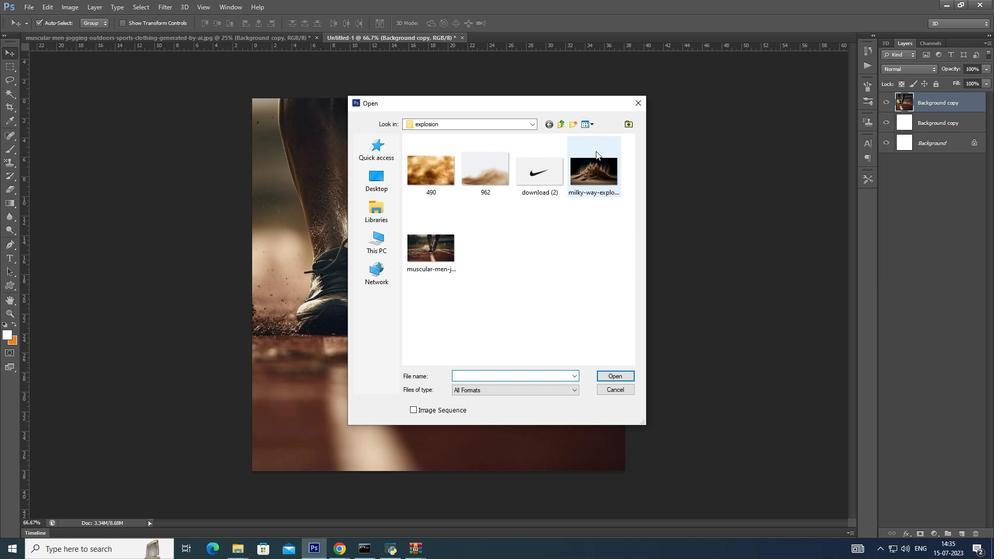 
Action: Mouse moved to (611, 375)
Screenshot: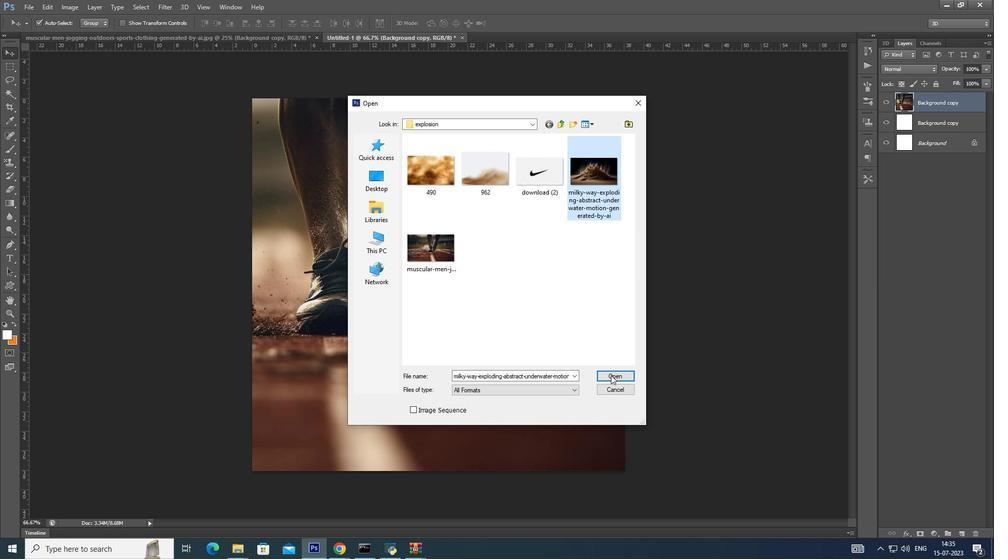 
Action: Mouse pressed left at (611, 375)
Screenshot: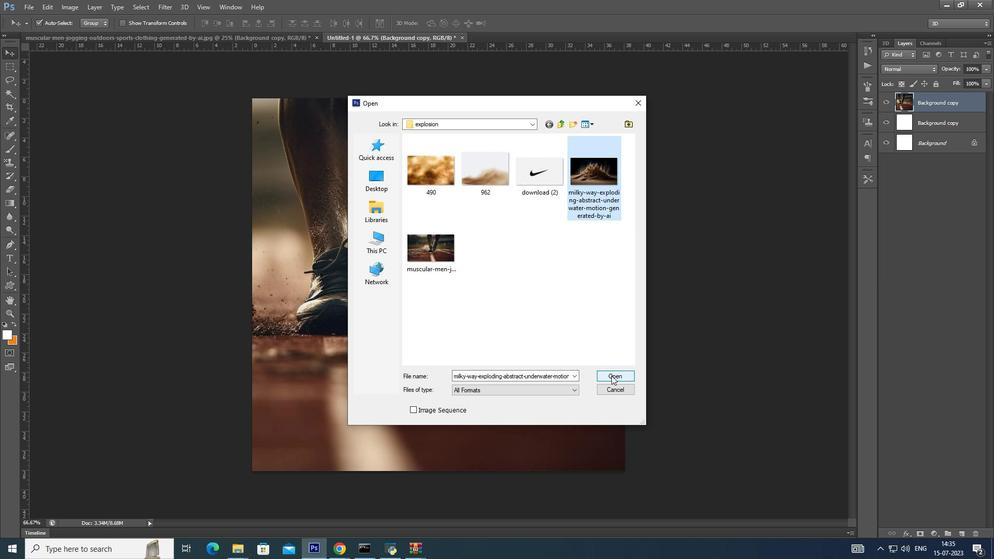 
Action: Mouse moved to (674, 287)
Screenshot: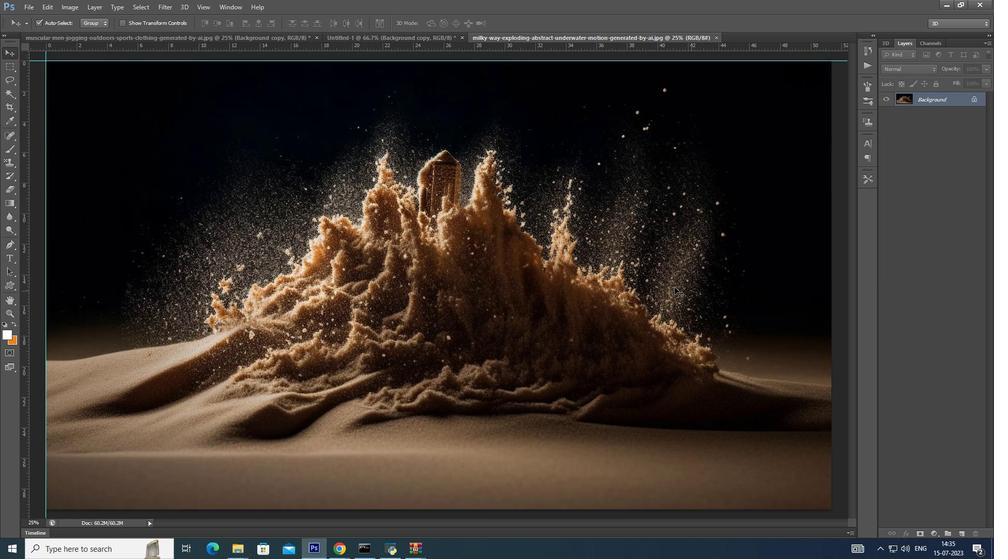 
Action: Key pressed ctrl+J
Screenshot: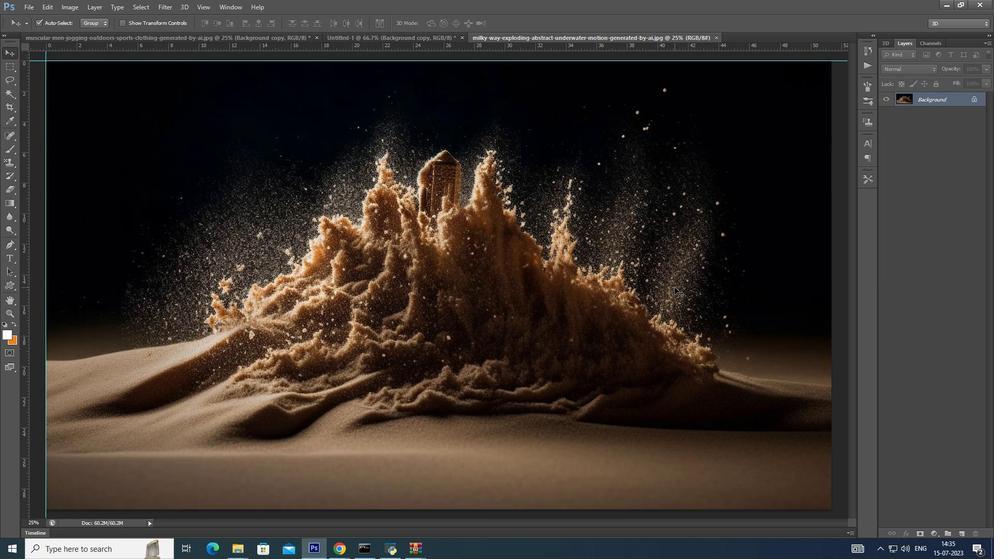 
Action: Mouse moved to (7, 79)
Screenshot: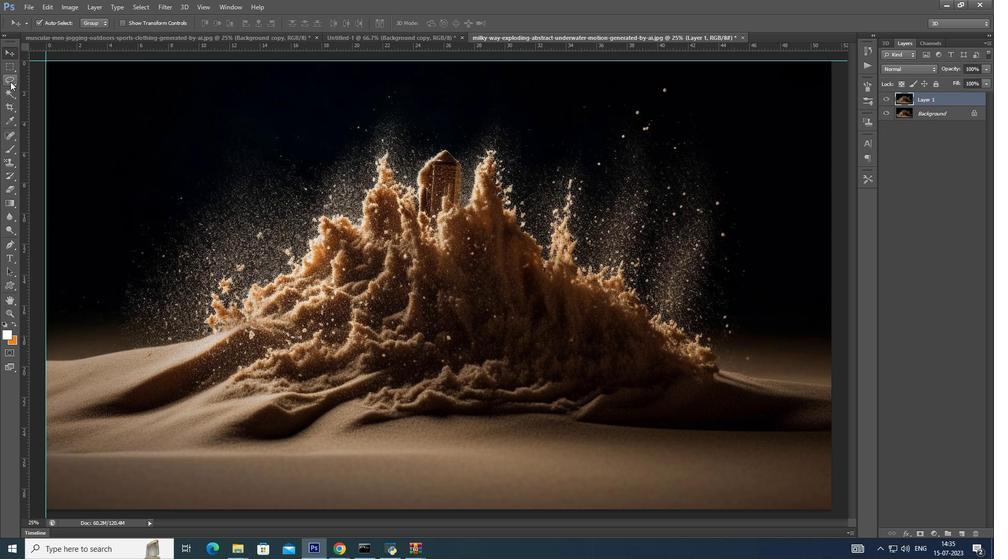 
Action: Mouse pressed left at (7, 79)
Screenshot: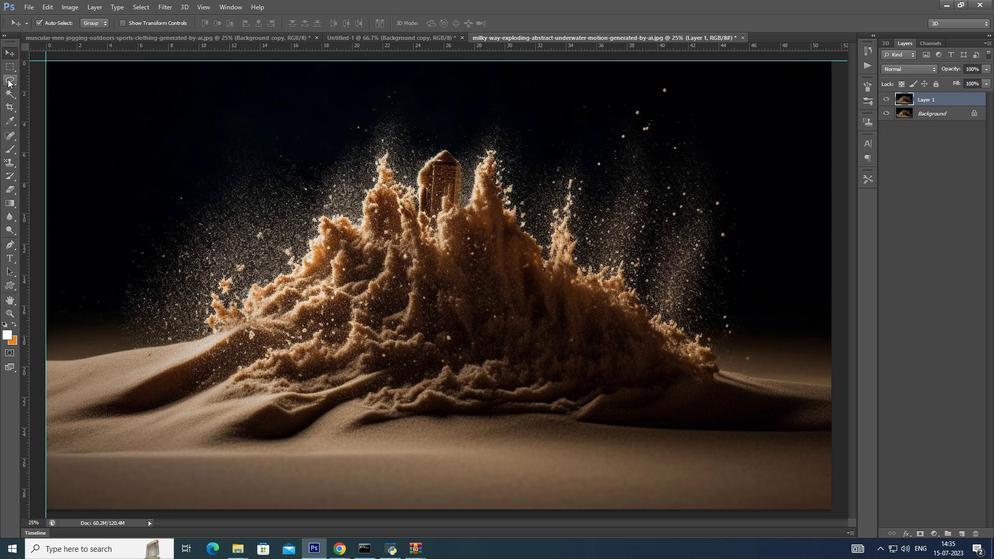 
Action: Mouse moved to (216, 325)
Screenshot: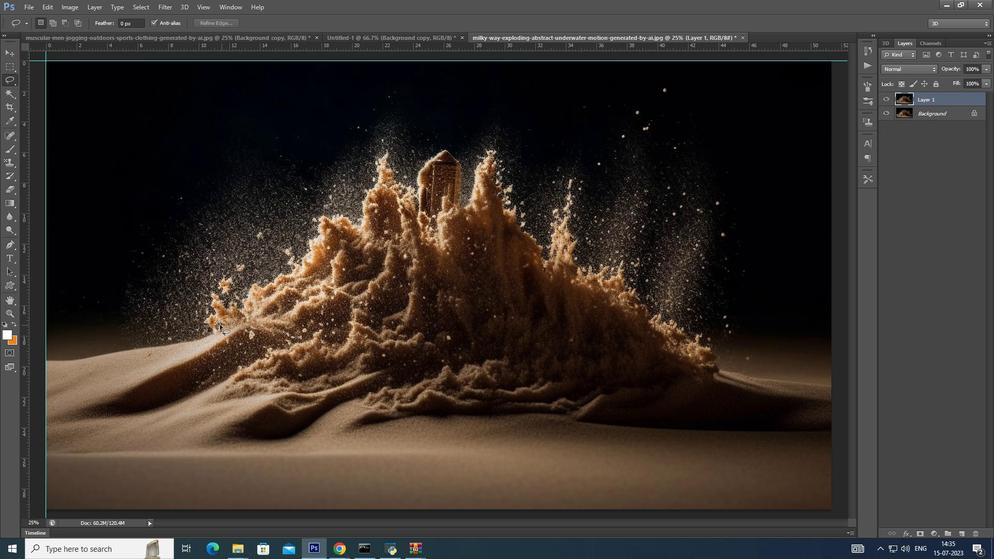 
Action: Mouse pressed left at (216, 325)
Screenshot: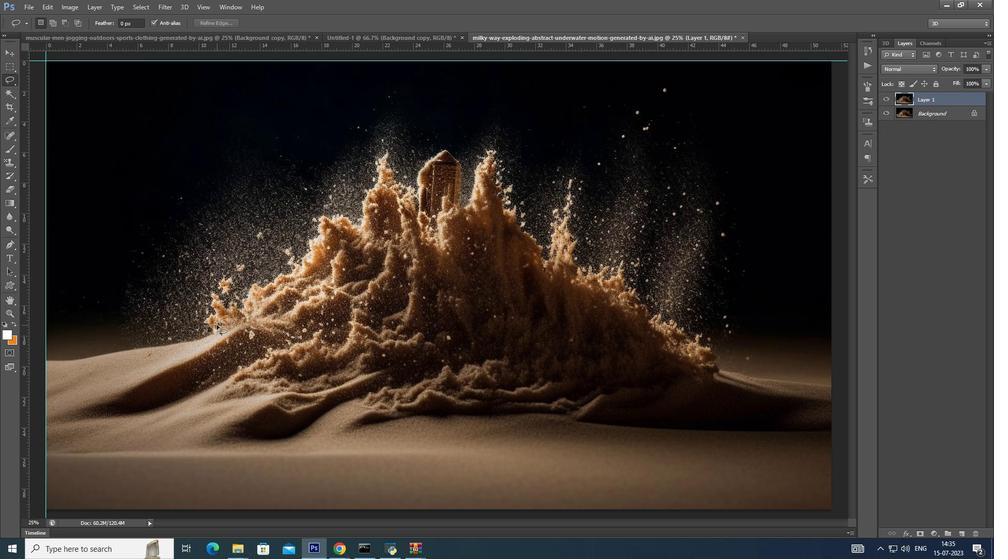 
Action: Mouse moved to (751, 243)
Screenshot: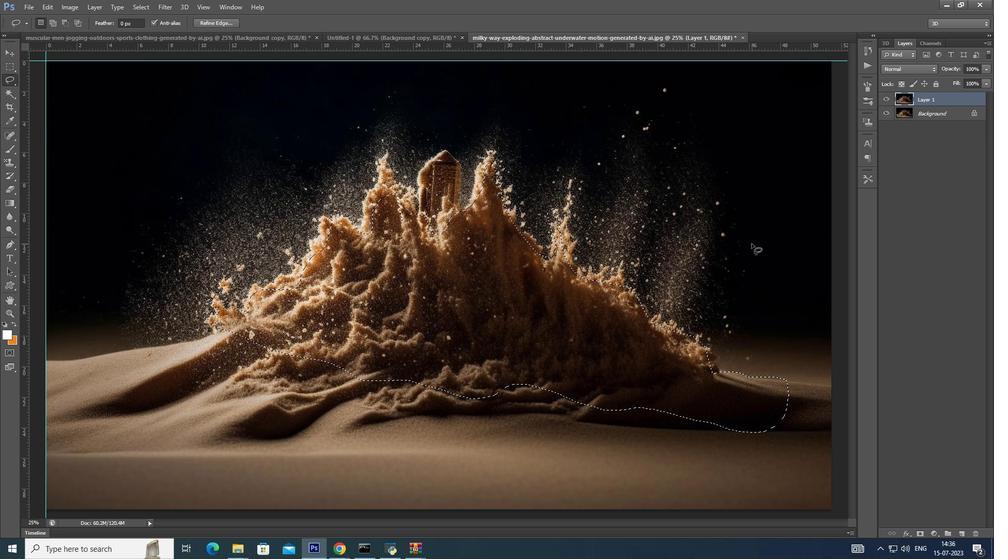 
Action: Key pressed ctrl+J
Screenshot: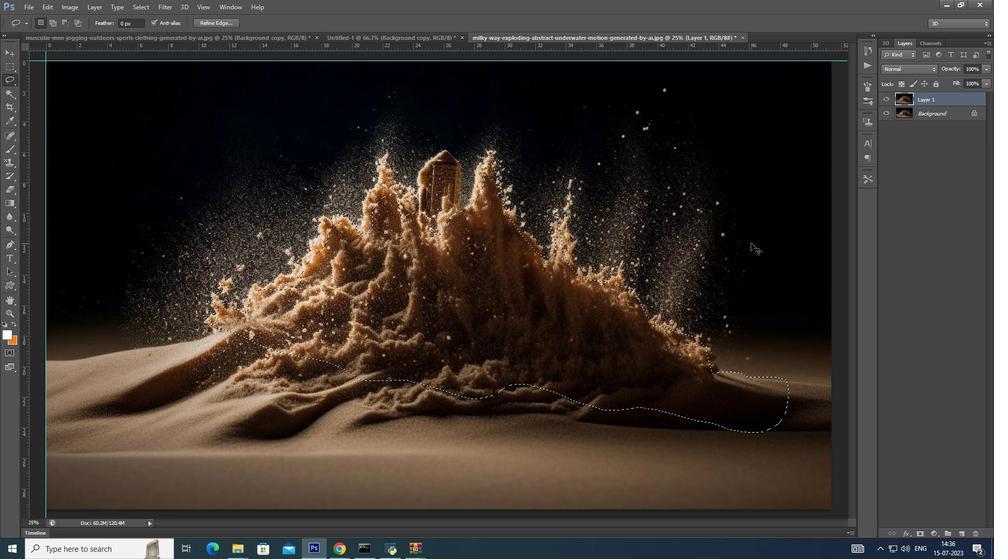 
Action: Mouse moved to (9, 51)
Screenshot: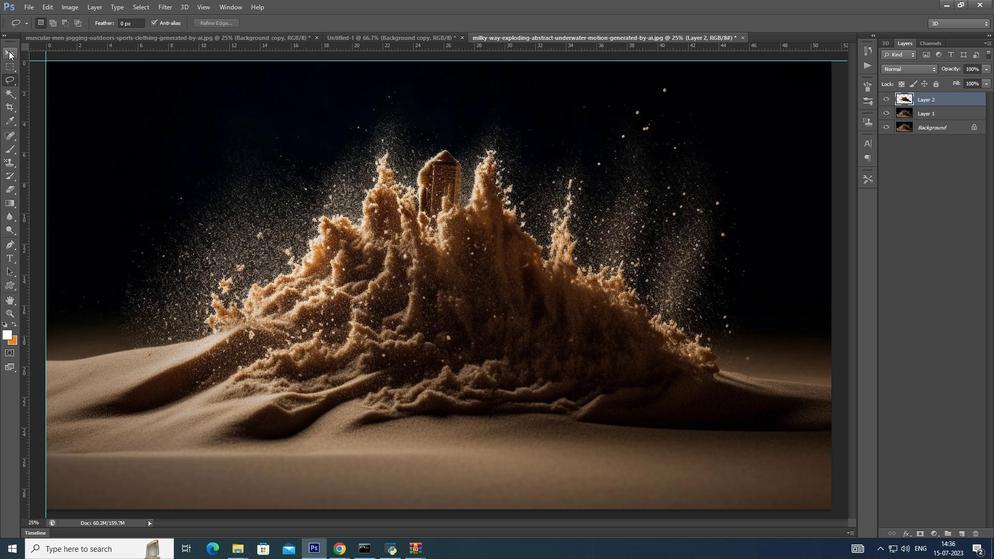 
Action: Mouse pressed left at (9, 51)
Screenshot: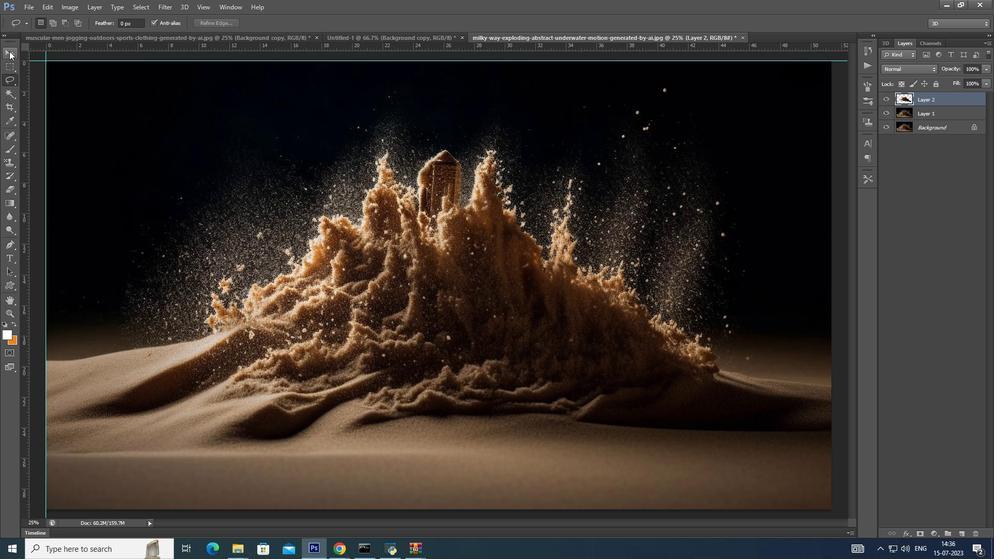 
Action: Mouse moved to (493, 255)
Screenshot: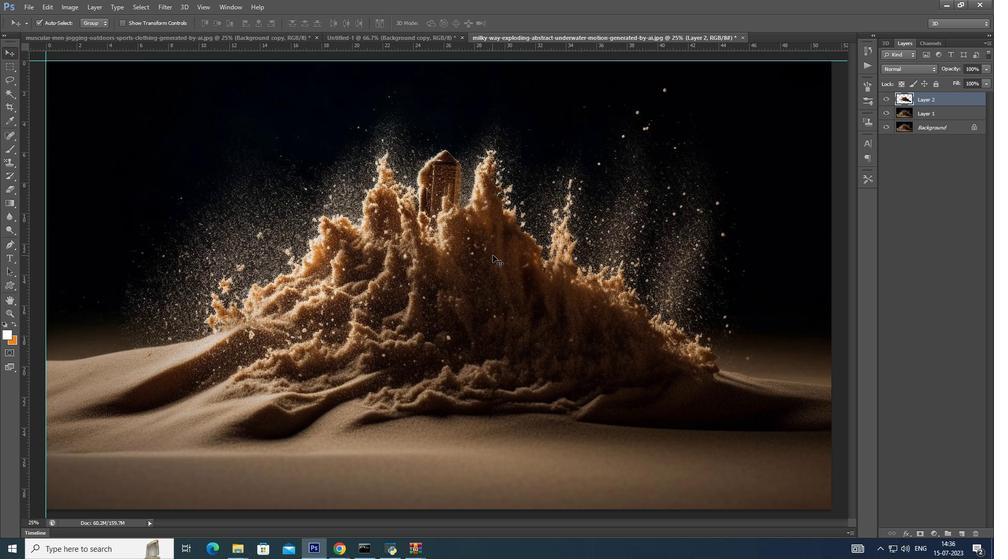 
Action: Mouse pressed left at (493, 255)
Screenshot: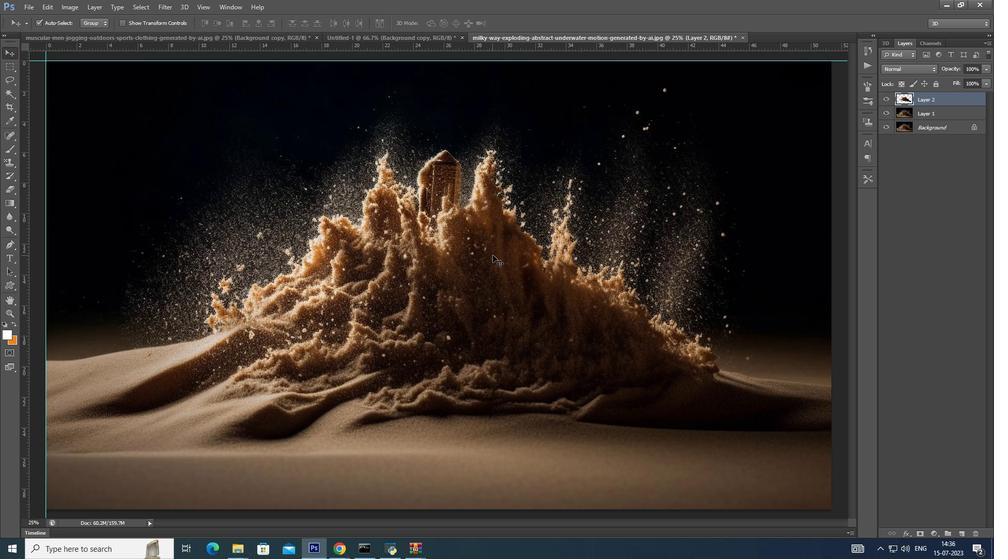 
Action: Mouse moved to (428, 317)
Screenshot: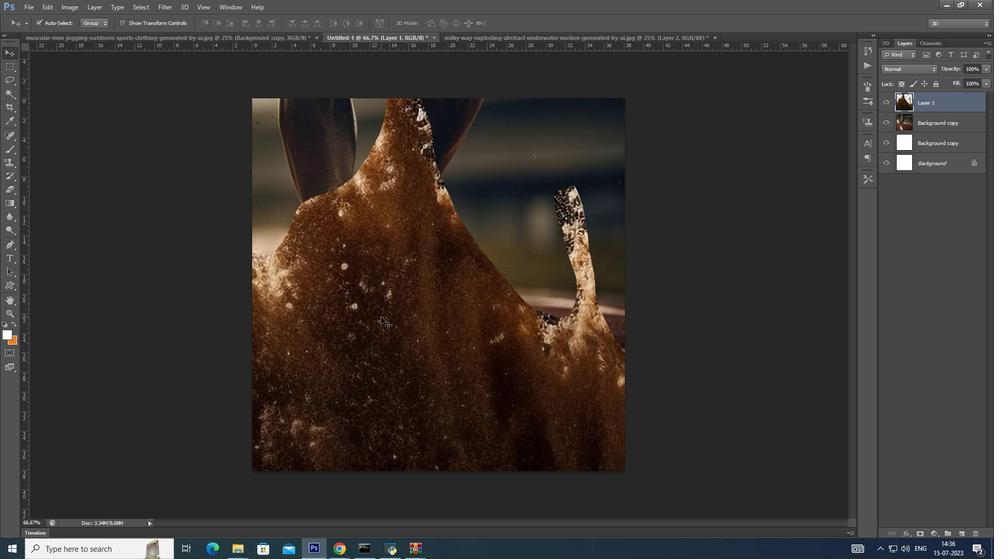 
Action: Mouse pressed left at (428, 317)
Screenshot: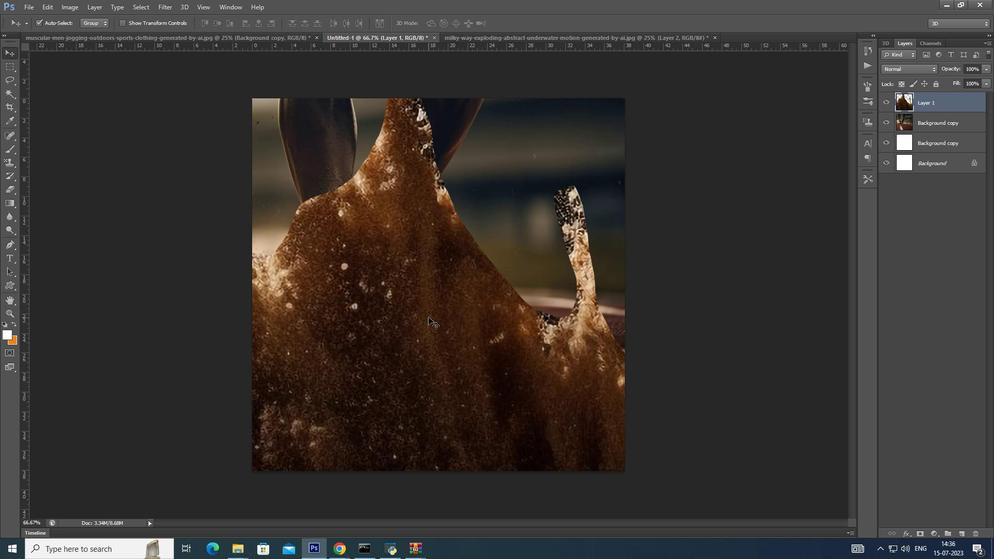 
Action: Key pressed ctrl+T<<189>><<189>><<189>><<189>>
Screenshot: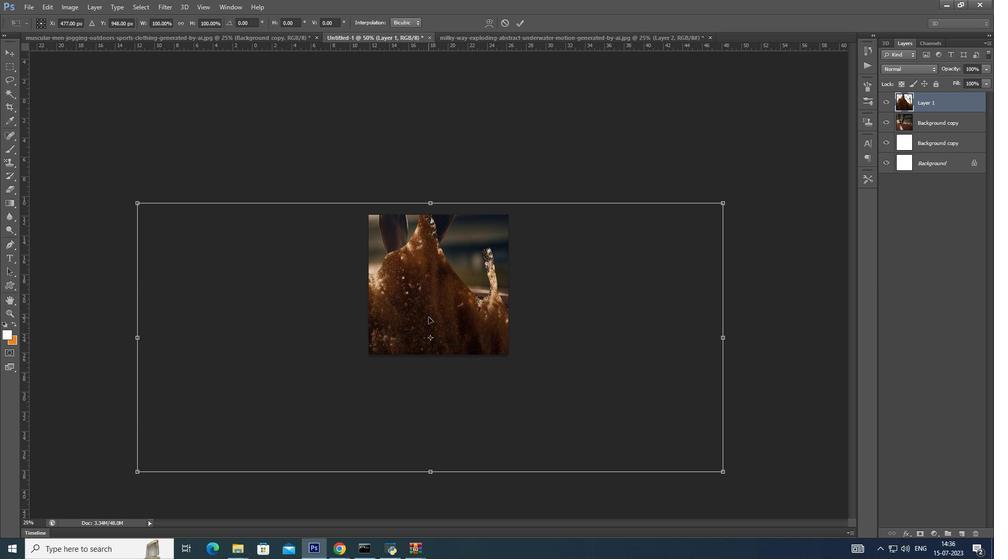 
Action: Mouse moved to (626, 230)
Screenshot: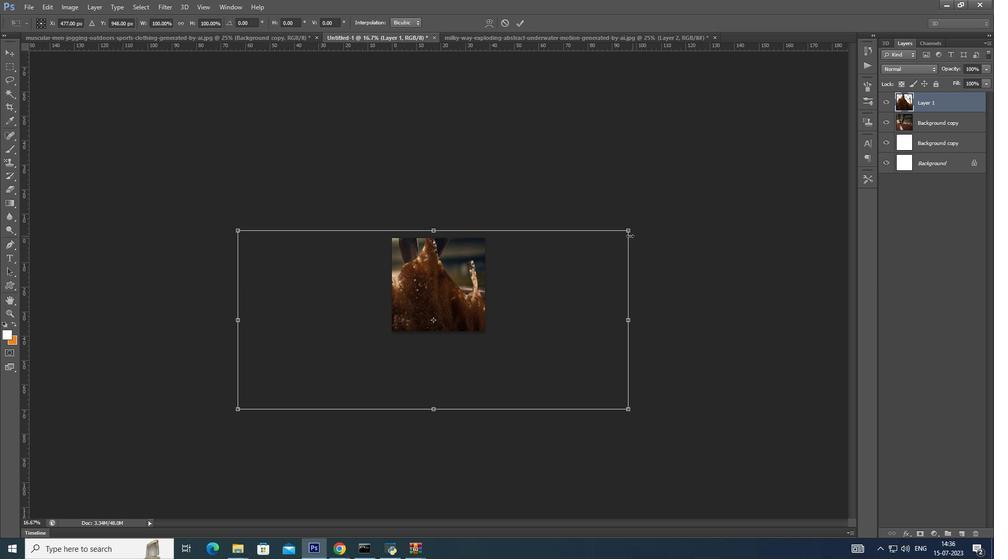 
Action: Key pressed <Key.alt_l>
Screenshot: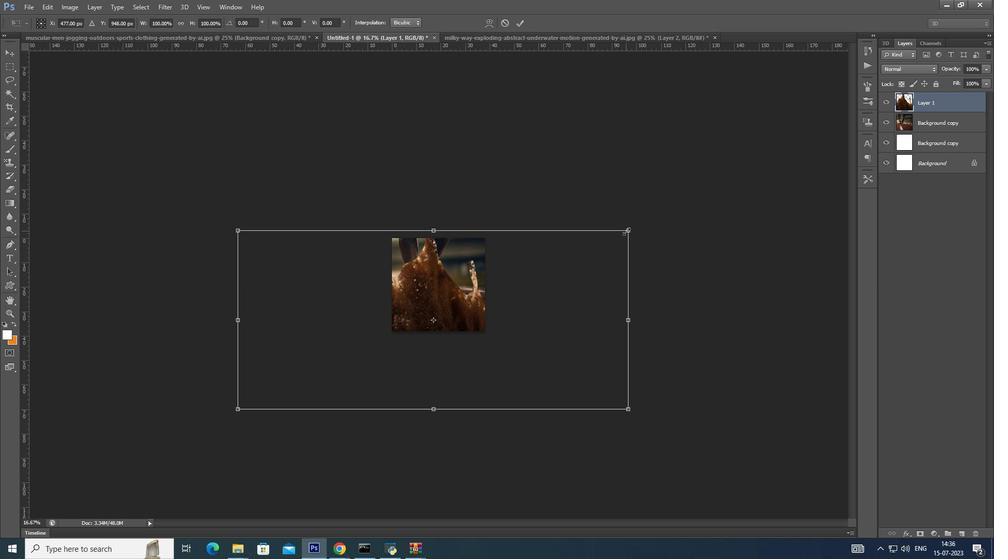 
Action: Mouse pressed left at (626, 230)
Screenshot: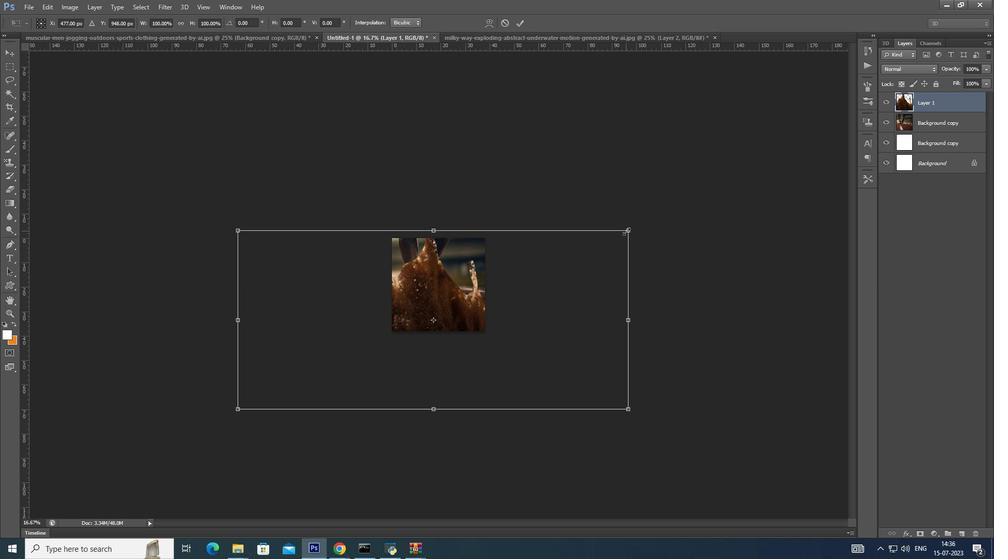 
Action: Key pressed <Key.shift>
Screenshot: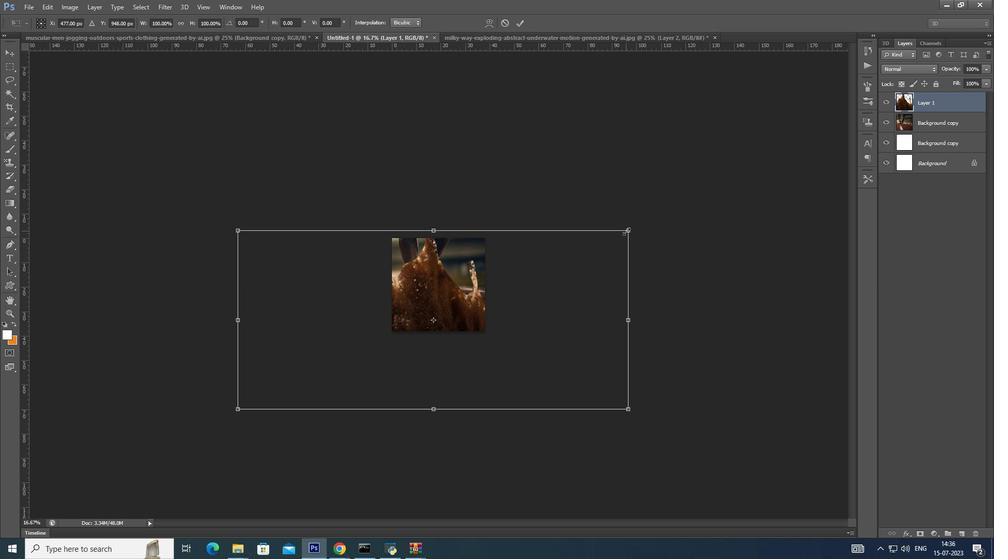 
Action: Mouse moved to (564, 250)
Screenshot: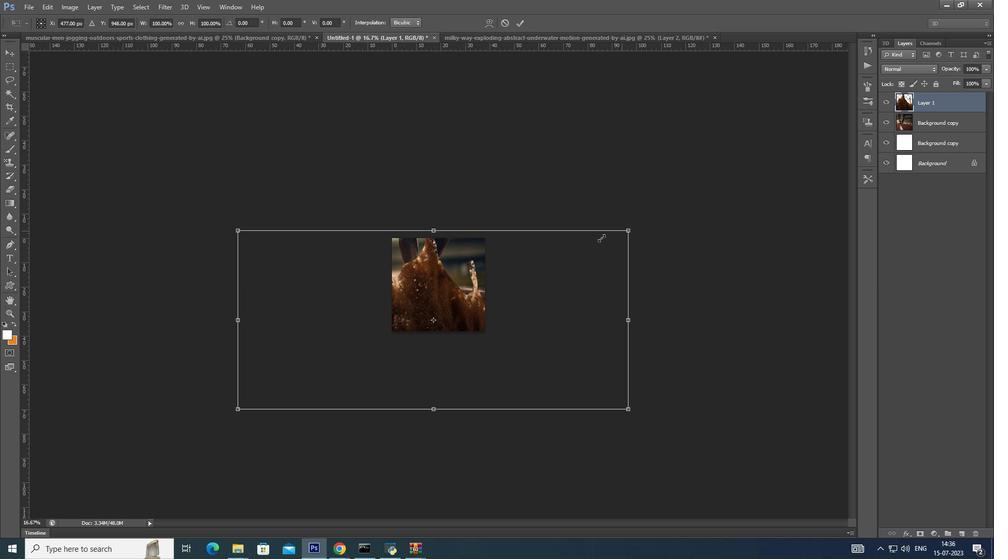 
Action: Key pressed <Key.shift>
